Task: Create a screenflow of voter registration in voter page.
Action: Mouse moved to (1010, 75)
Screenshot: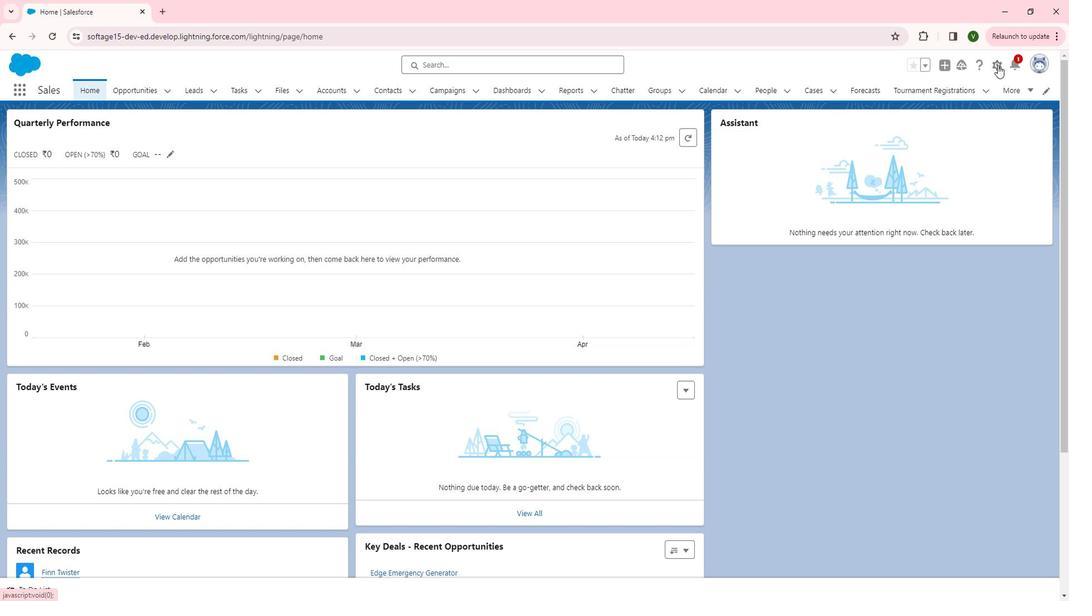 
Action: Mouse pressed left at (1010, 75)
Screenshot: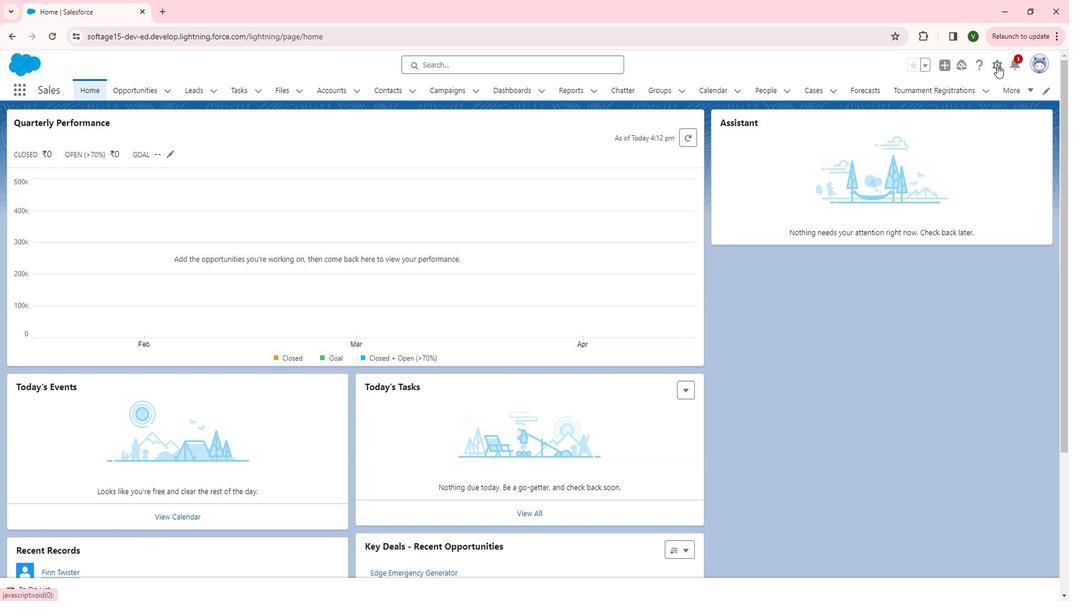 
Action: Mouse moved to (971, 101)
Screenshot: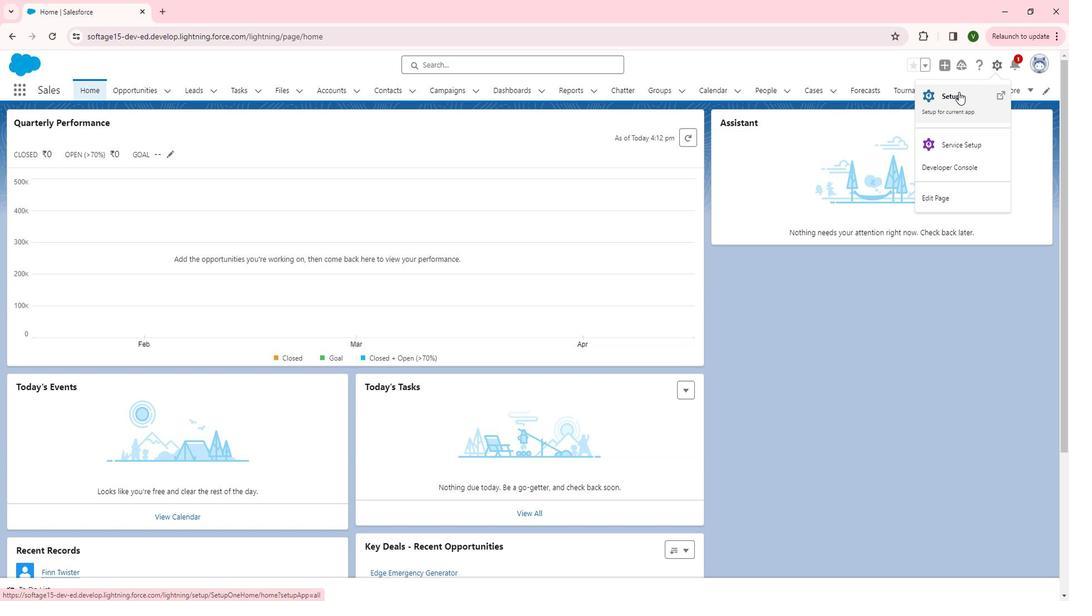 
Action: Mouse pressed left at (971, 101)
Screenshot: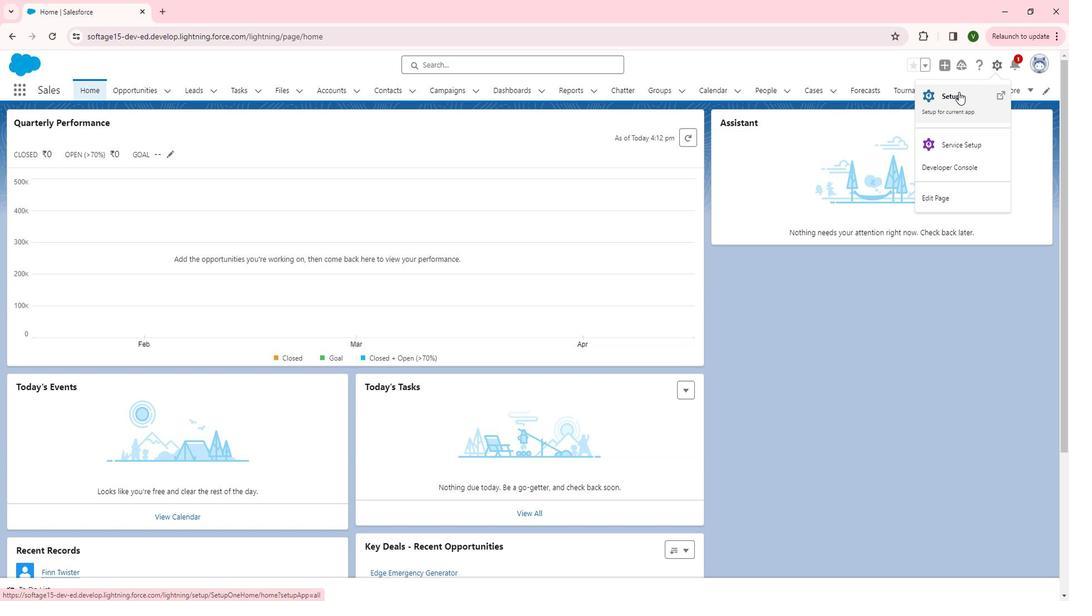 
Action: Mouse moved to (79, 271)
Screenshot: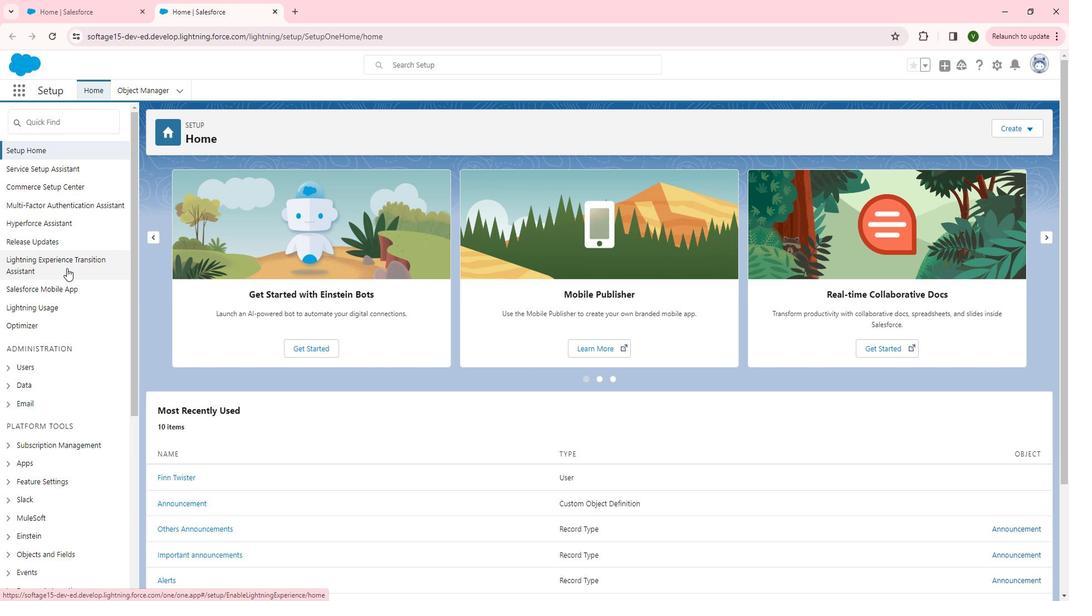 
Action: Mouse scrolled (79, 270) with delta (0, 0)
Screenshot: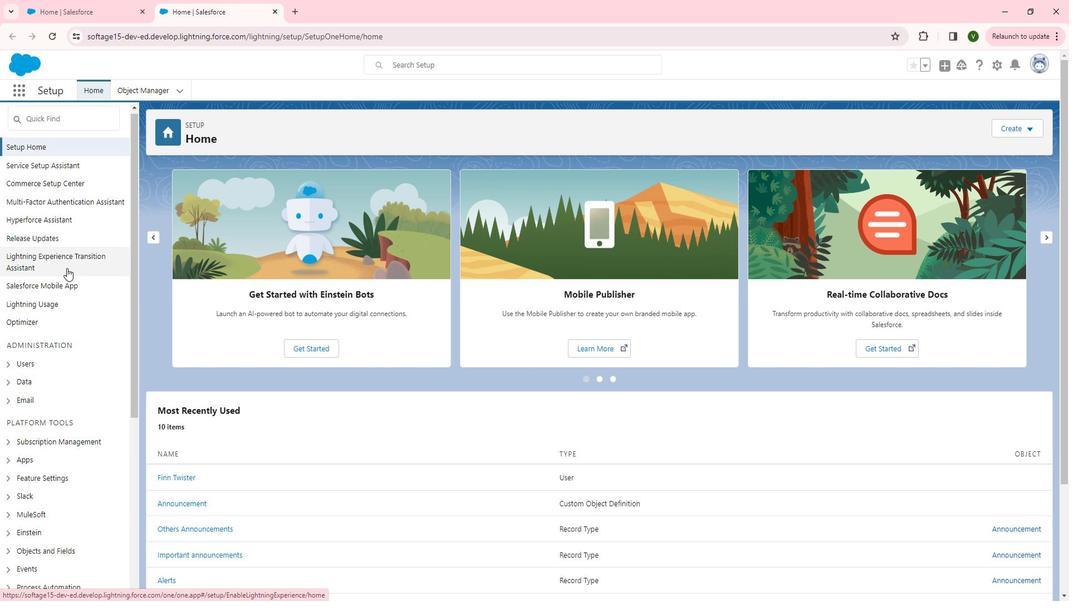 
Action: Mouse scrolled (79, 270) with delta (0, 0)
Screenshot: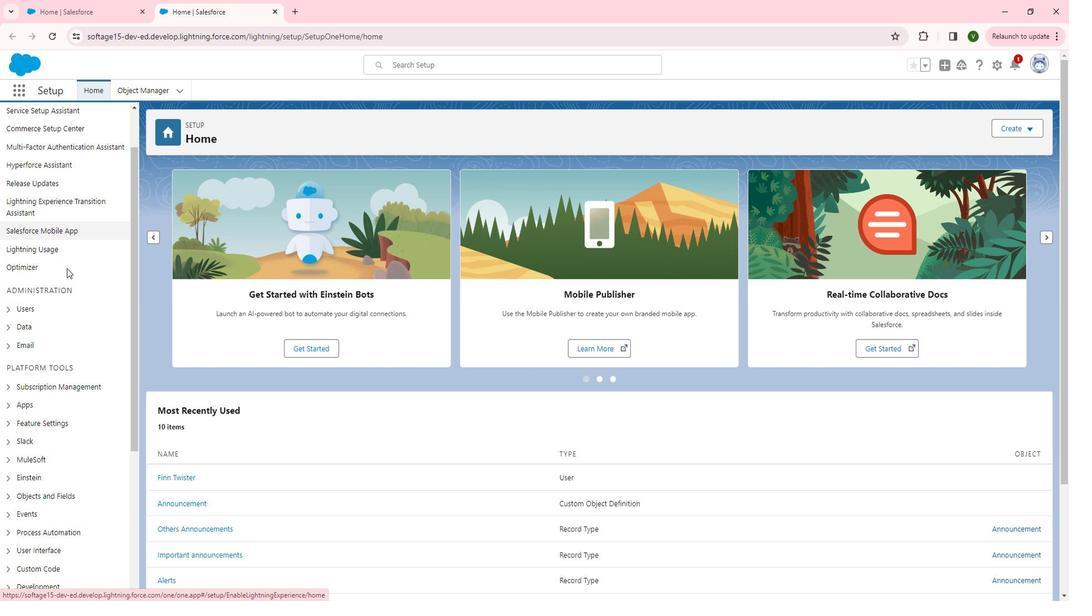 
Action: Mouse moved to (34, 443)
Screenshot: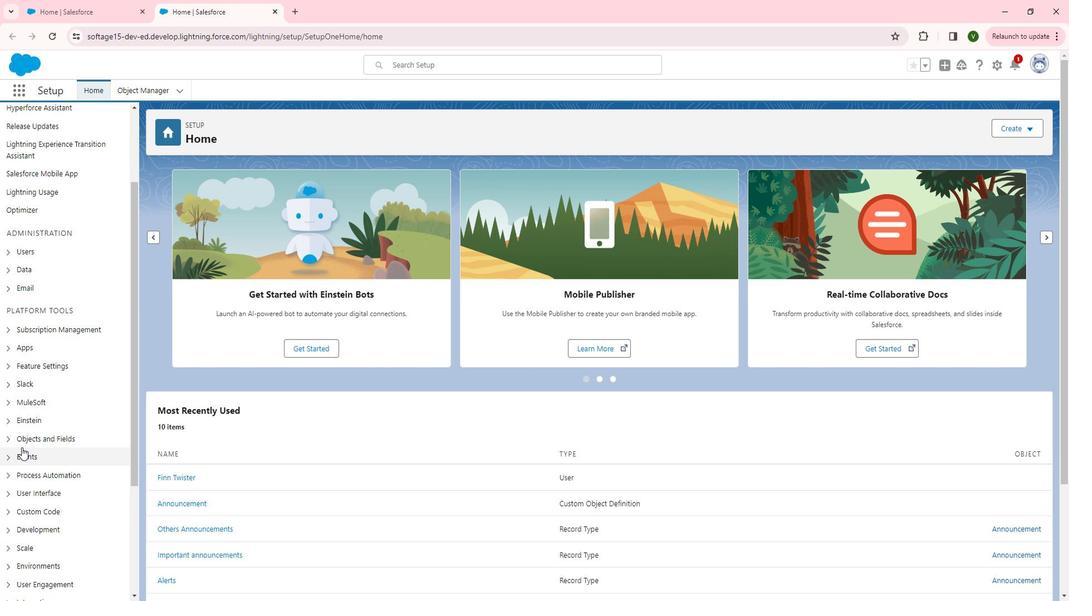 
Action: Mouse scrolled (34, 443) with delta (0, 0)
Screenshot: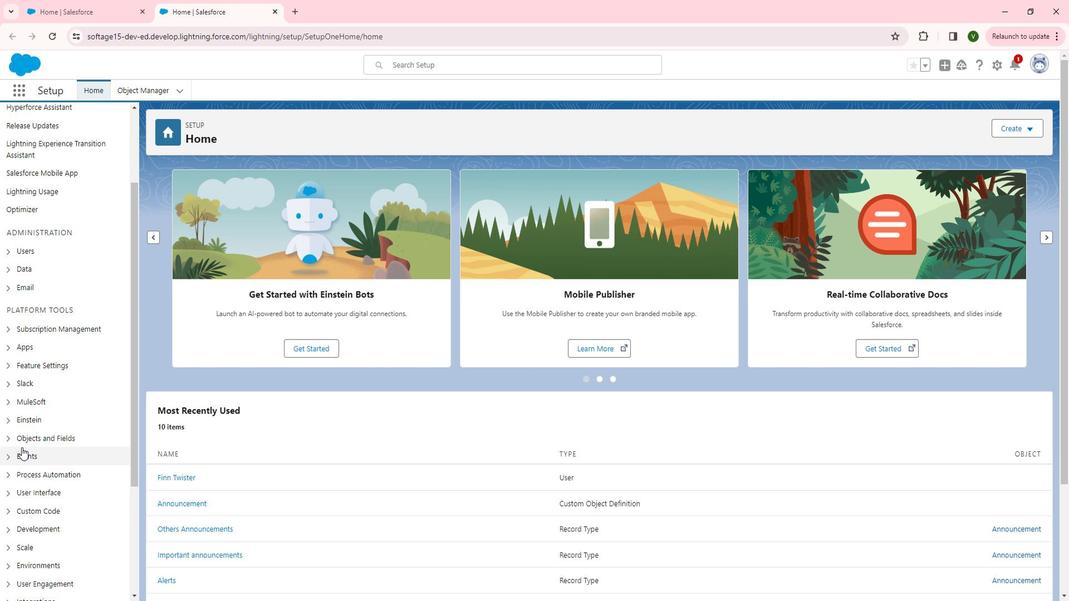 
Action: Mouse moved to (21, 418)
Screenshot: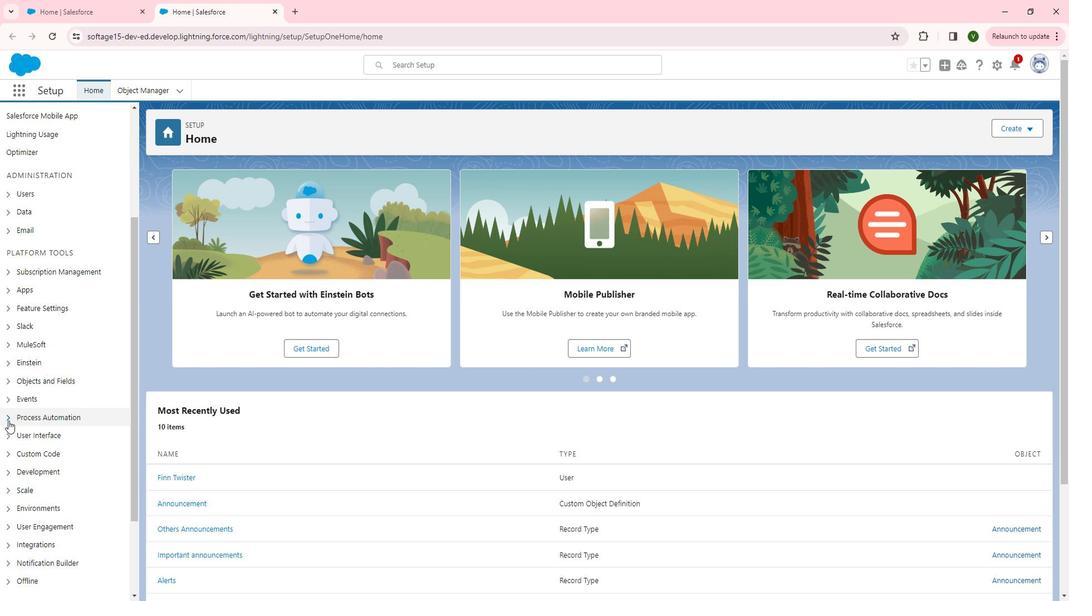 
Action: Mouse pressed left at (21, 418)
Screenshot: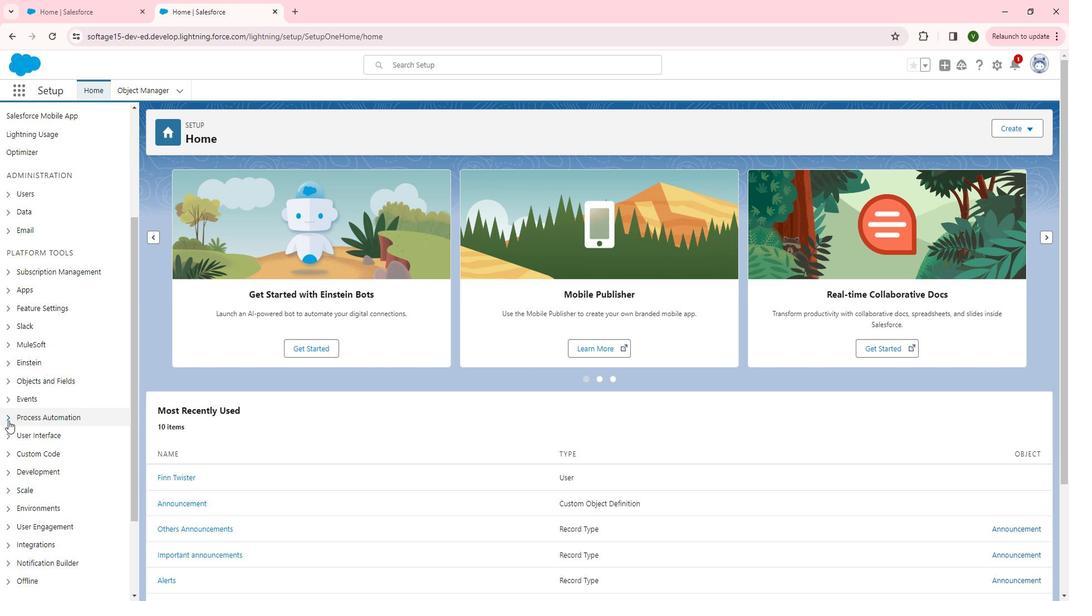 
Action: Mouse moved to (94, 416)
Screenshot: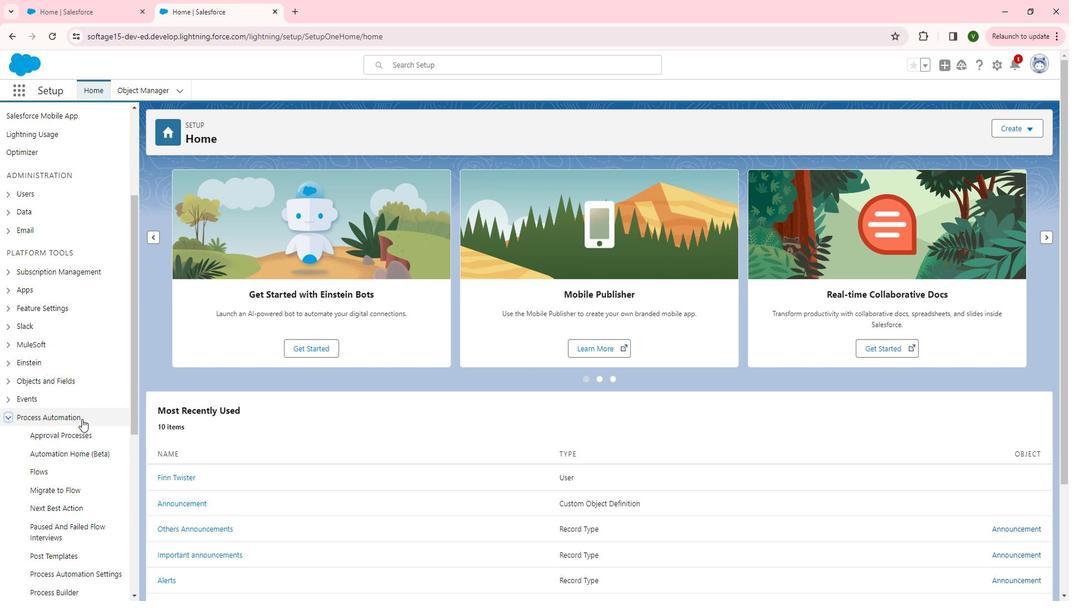 
Action: Mouse scrolled (94, 415) with delta (0, 0)
Screenshot: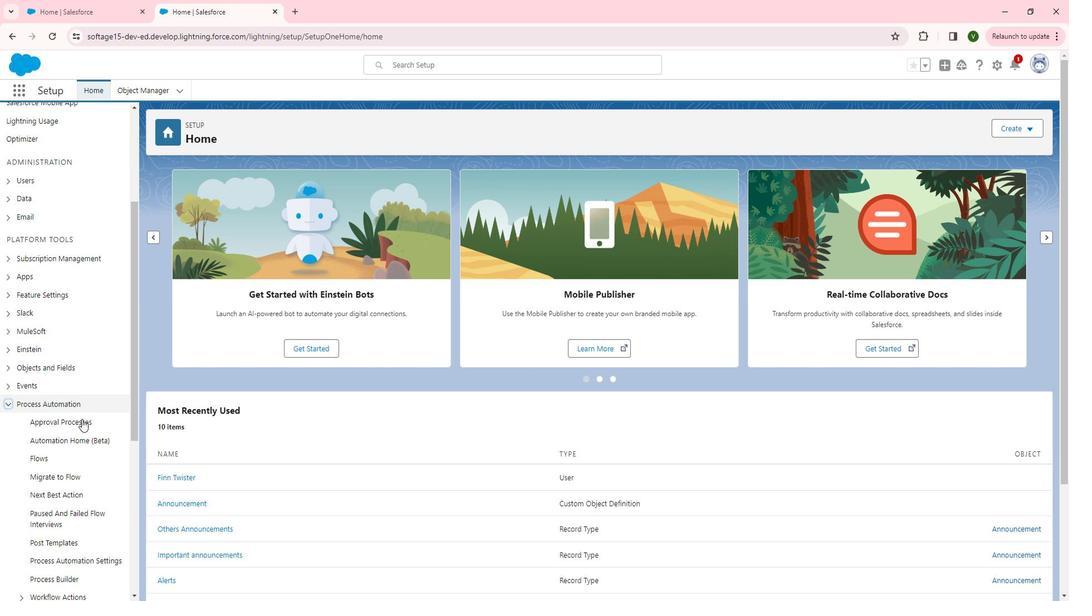 
Action: Mouse scrolled (94, 415) with delta (0, 0)
Screenshot: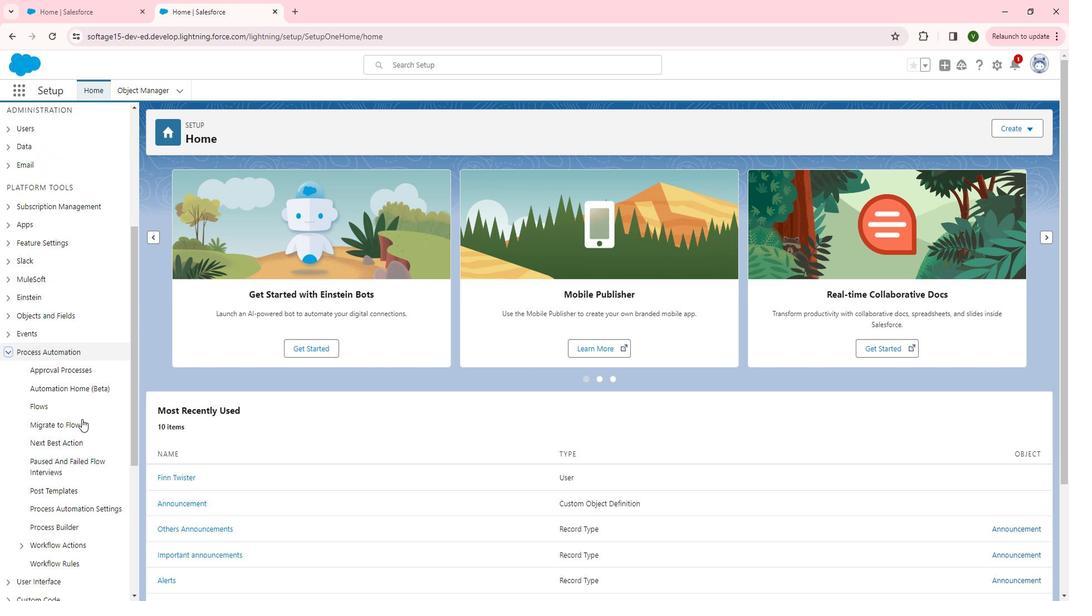 
Action: Mouse moved to (46, 357)
Screenshot: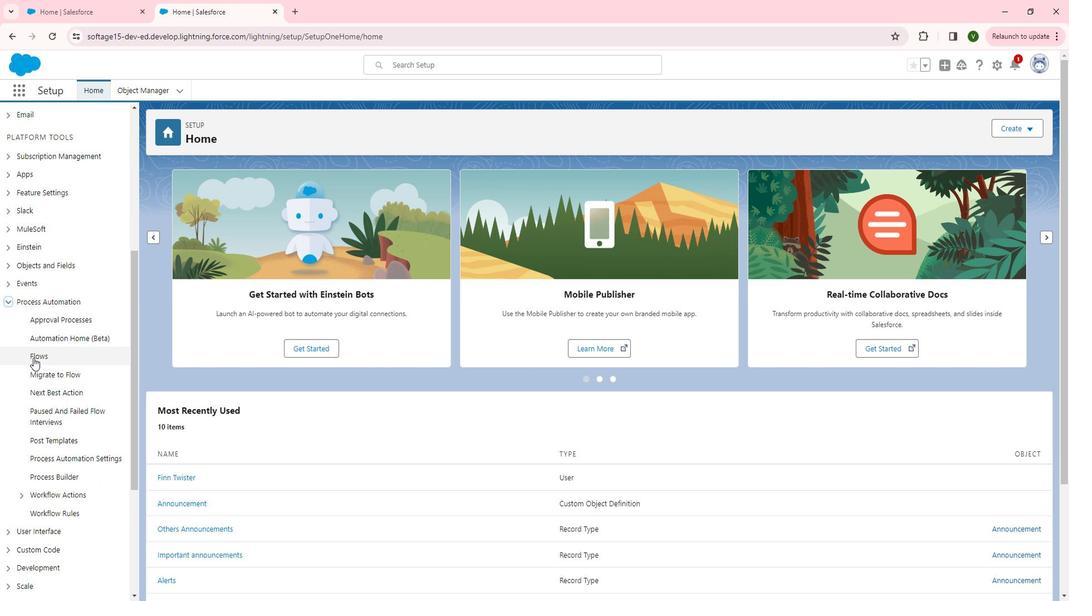 
Action: Mouse pressed left at (46, 357)
Screenshot: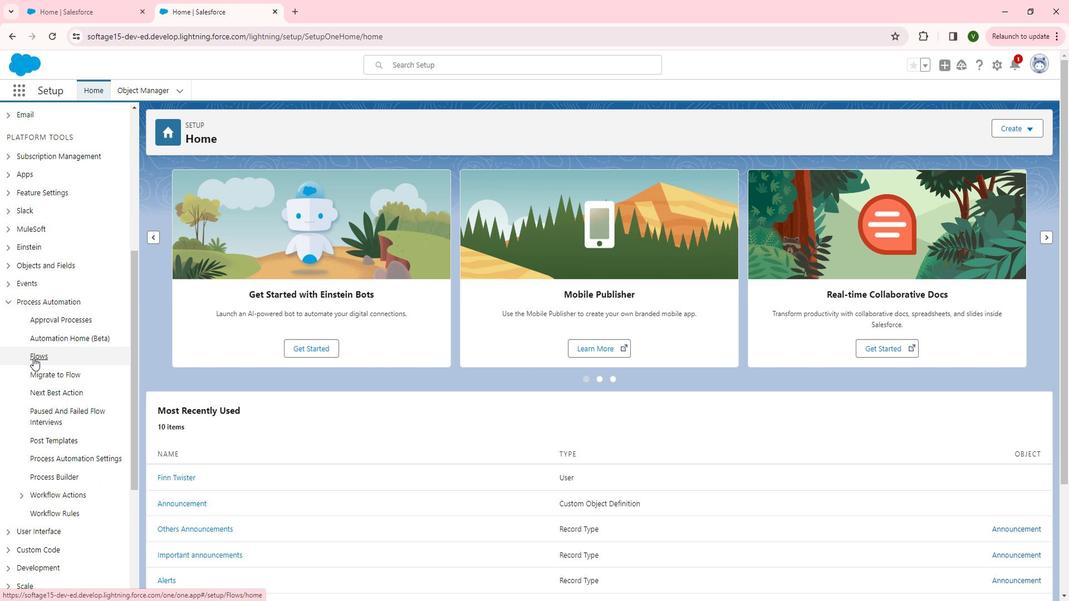
Action: Mouse moved to (1046, 133)
Screenshot: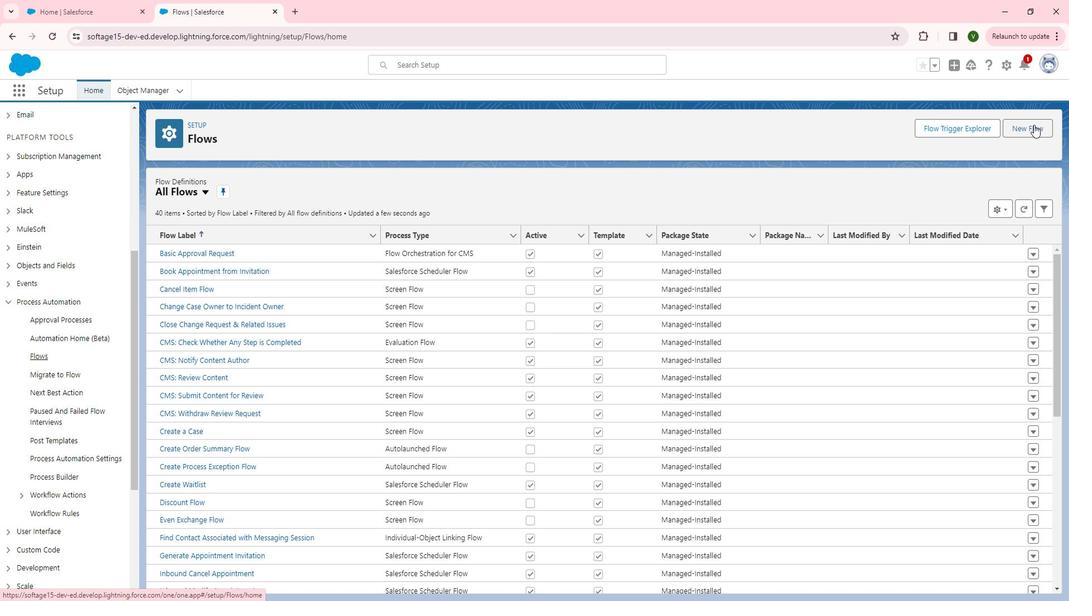 
Action: Mouse pressed left at (1046, 133)
Screenshot: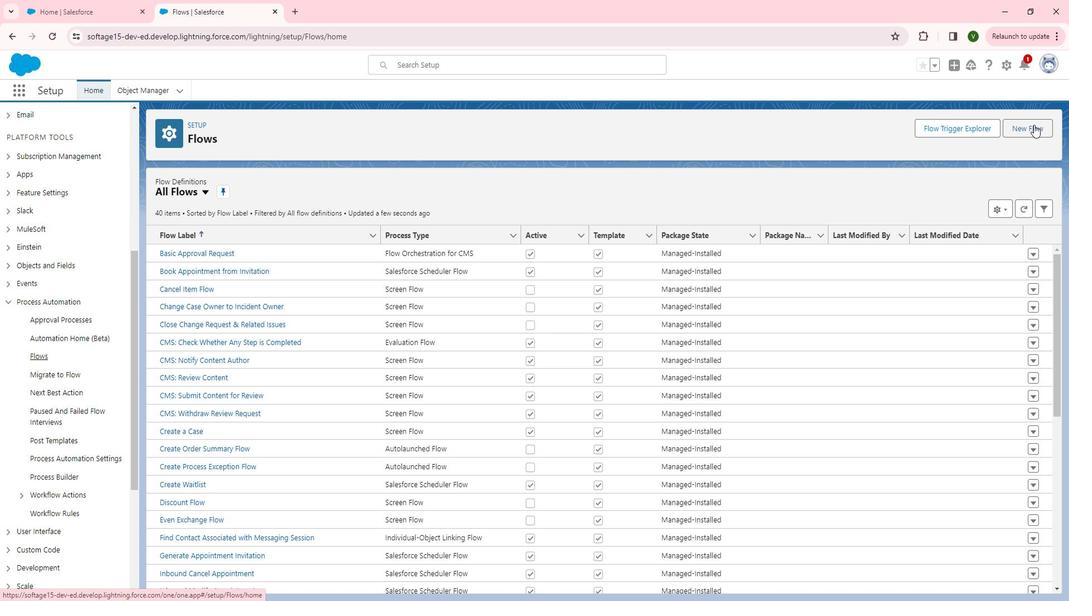 
Action: Mouse moved to (370, 270)
Screenshot: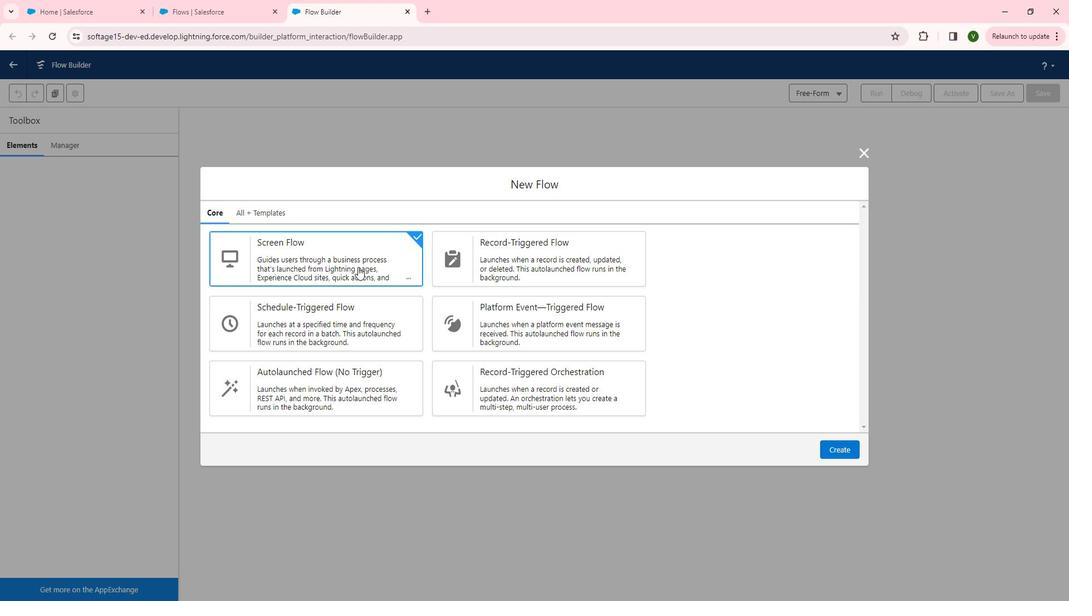 
Action: Mouse pressed left at (370, 270)
Screenshot: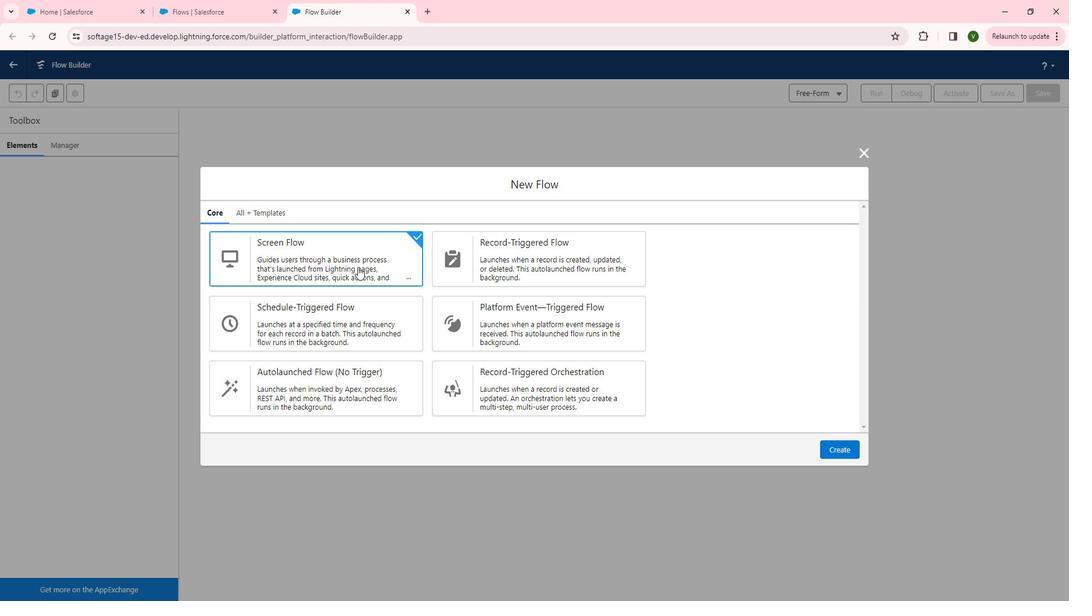 
Action: Mouse moved to (856, 446)
Screenshot: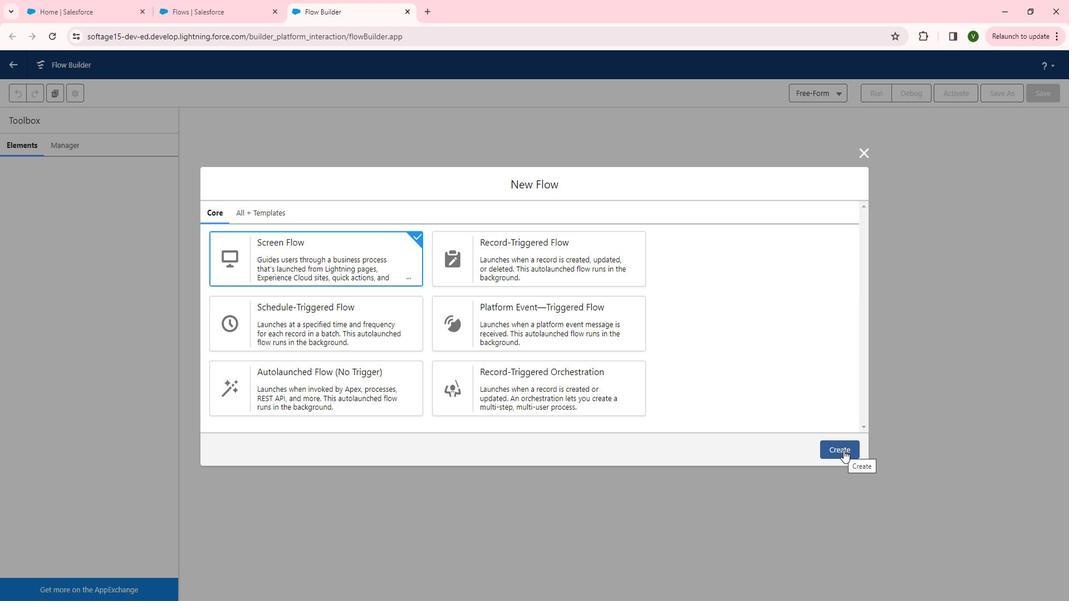 
Action: Mouse pressed left at (856, 446)
Screenshot: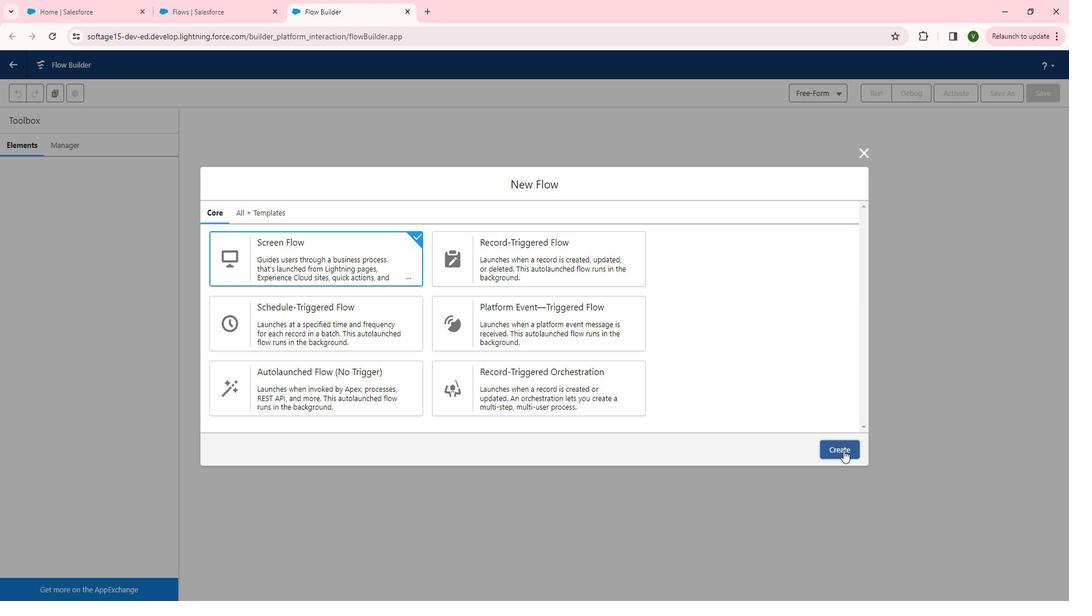 
Action: Mouse moved to (546, 211)
Screenshot: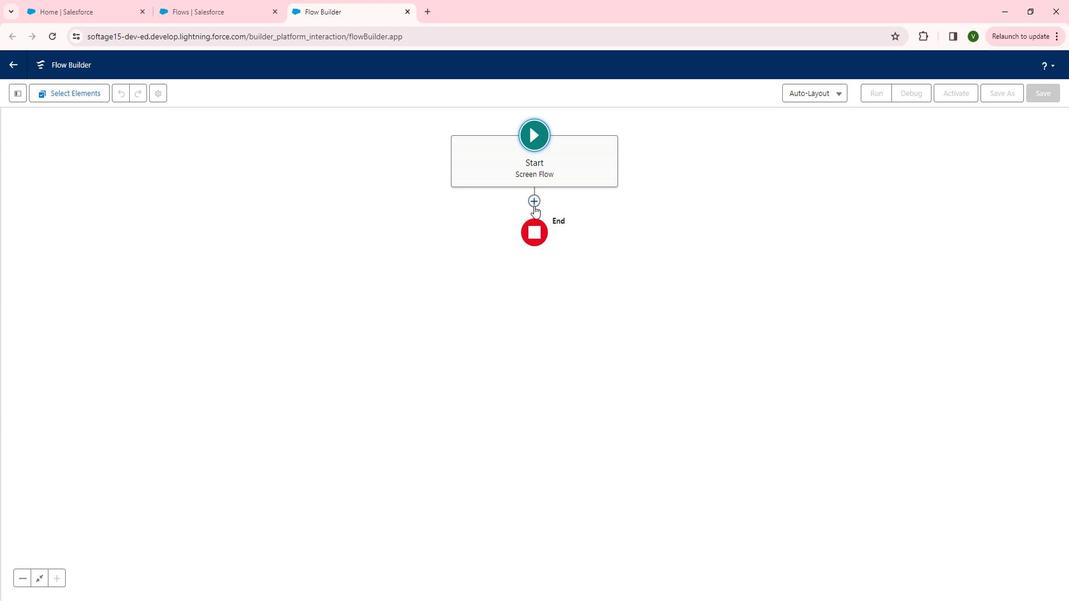 
Action: Mouse pressed left at (546, 211)
Screenshot: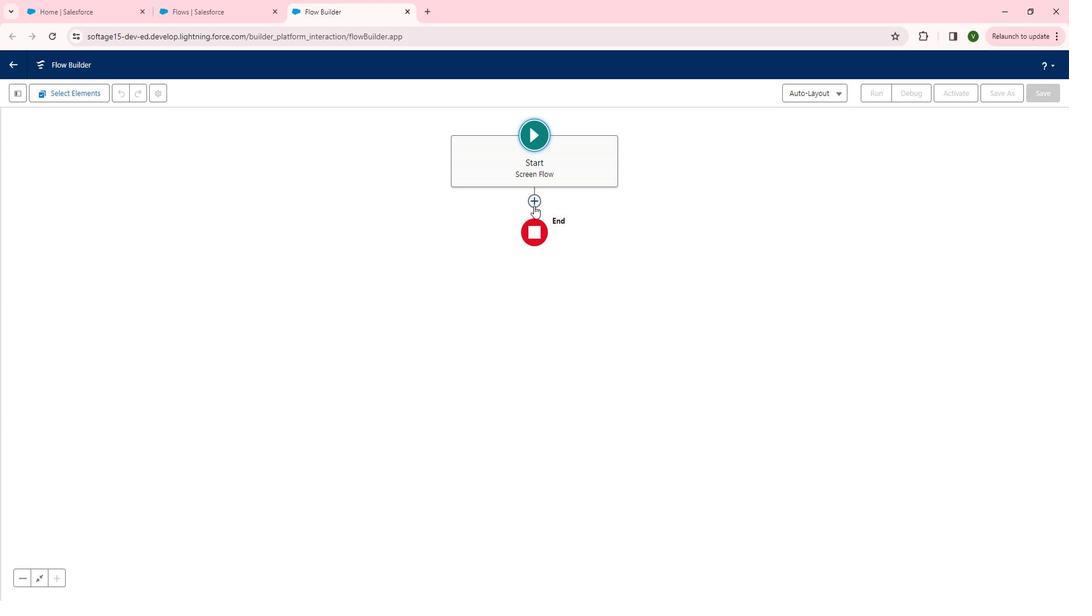 
Action: Mouse moved to (539, 259)
Screenshot: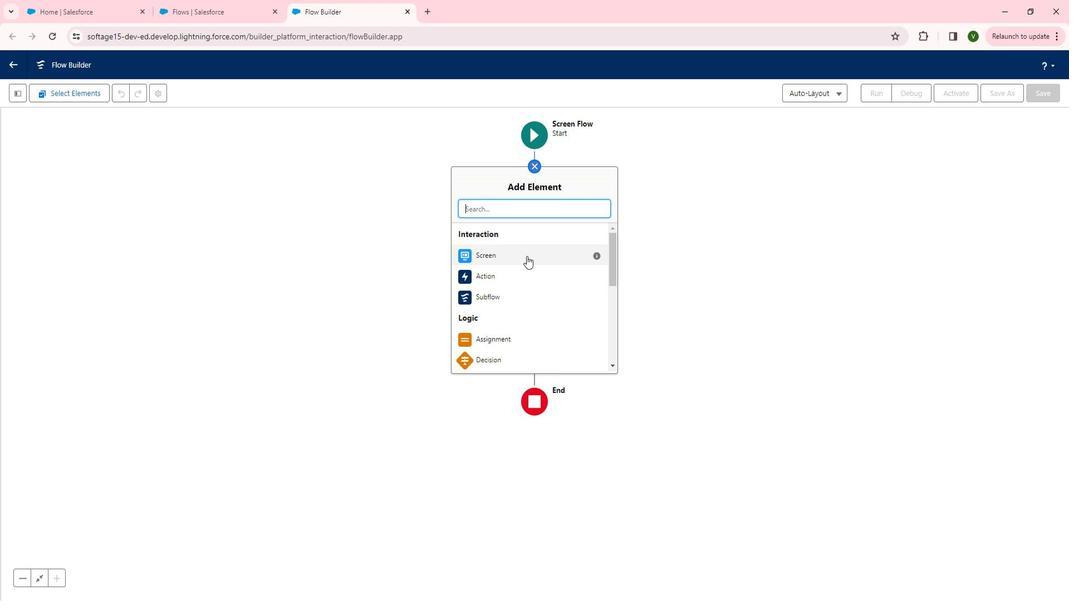 
Action: Mouse pressed left at (539, 259)
Screenshot: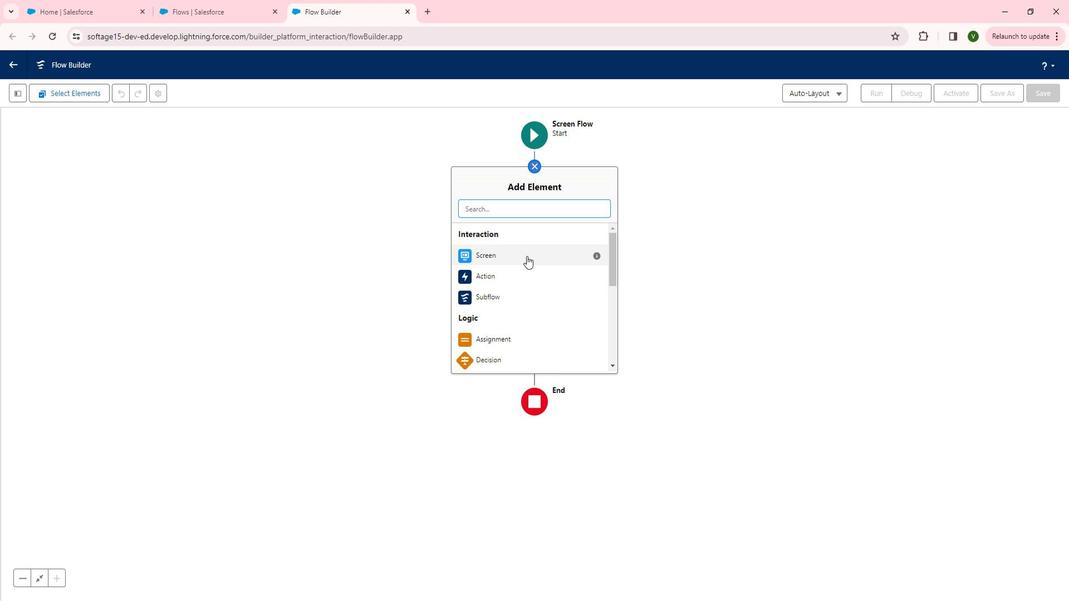 
Action: Mouse moved to (145, 155)
Screenshot: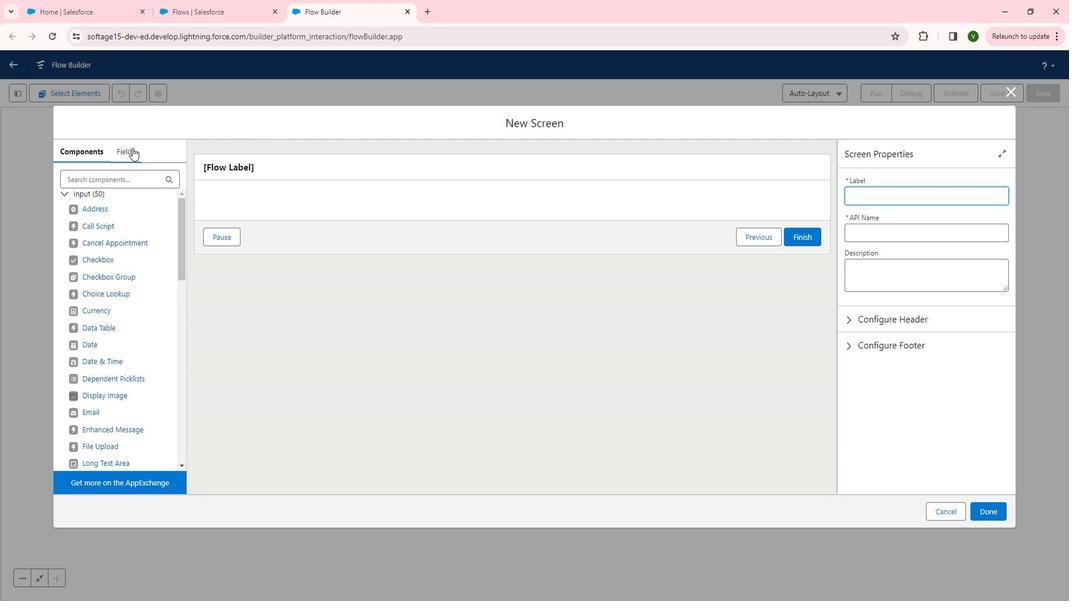 
Action: Mouse pressed left at (145, 155)
Screenshot: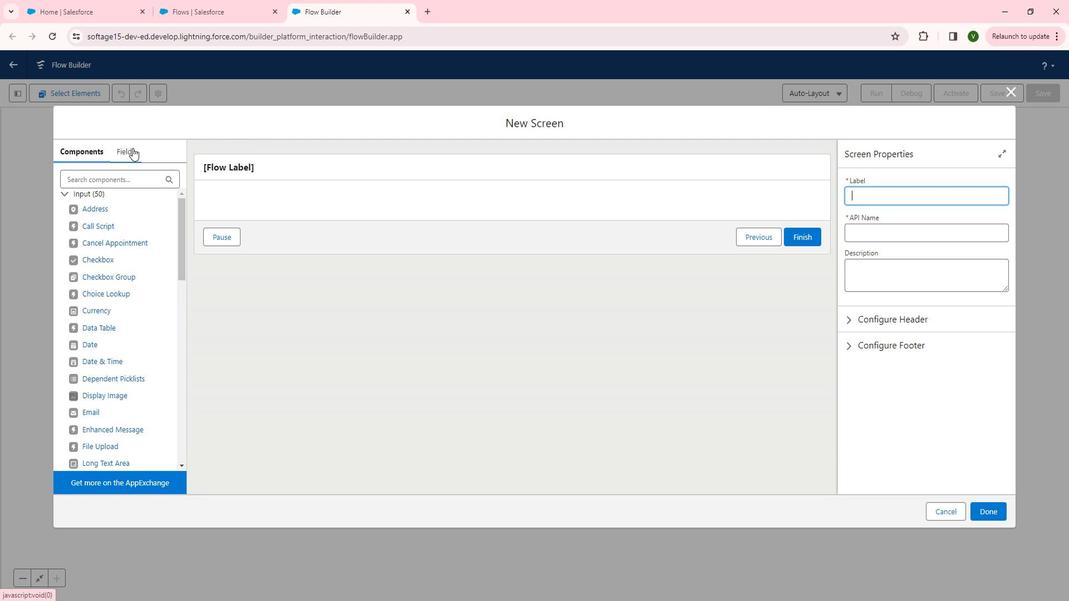 
Action: Mouse moved to (151, 238)
Screenshot: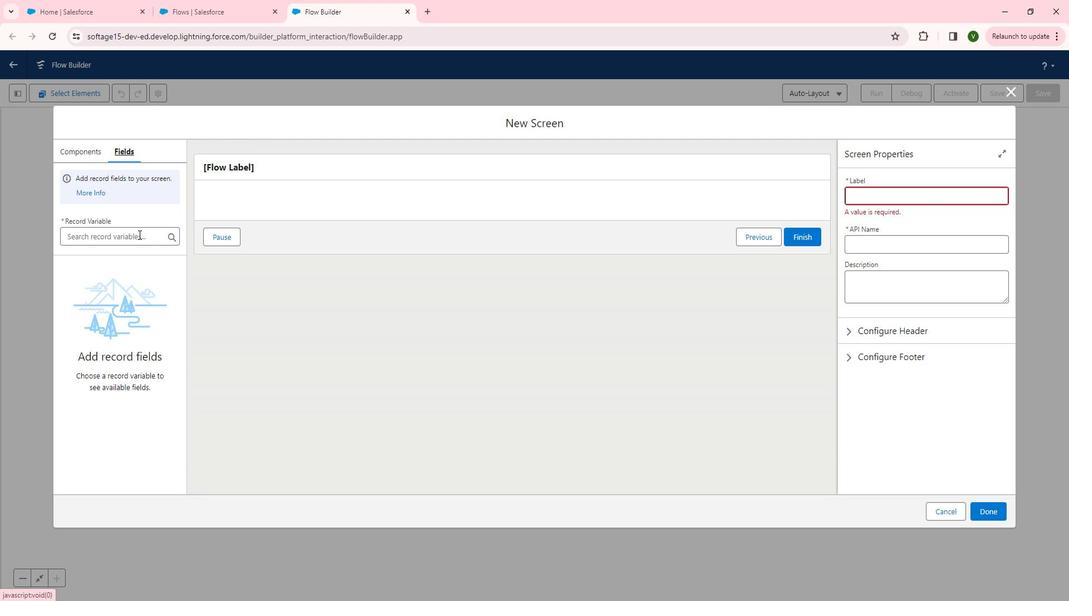 
Action: Mouse pressed left at (151, 238)
Screenshot: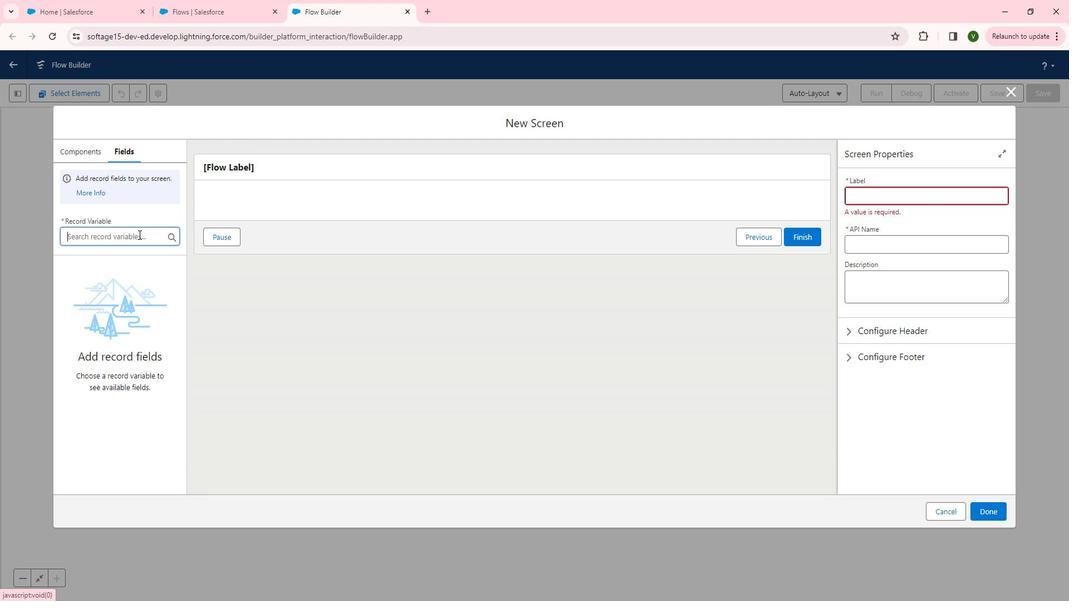 
Action: Mouse moved to (146, 259)
Screenshot: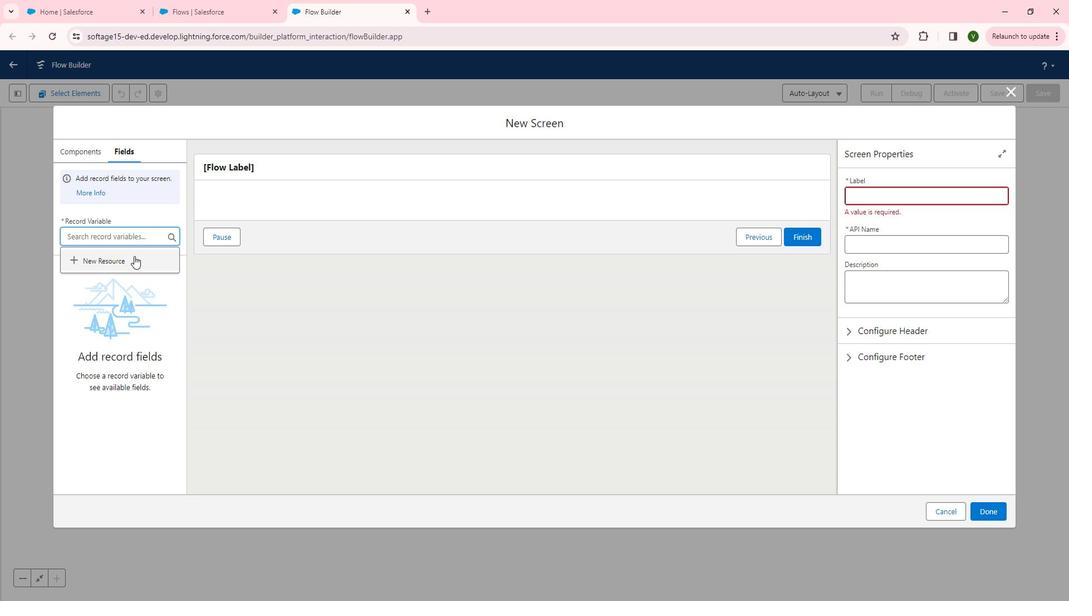 
Action: Mouse pressed left at (146, 259)
Screenshot: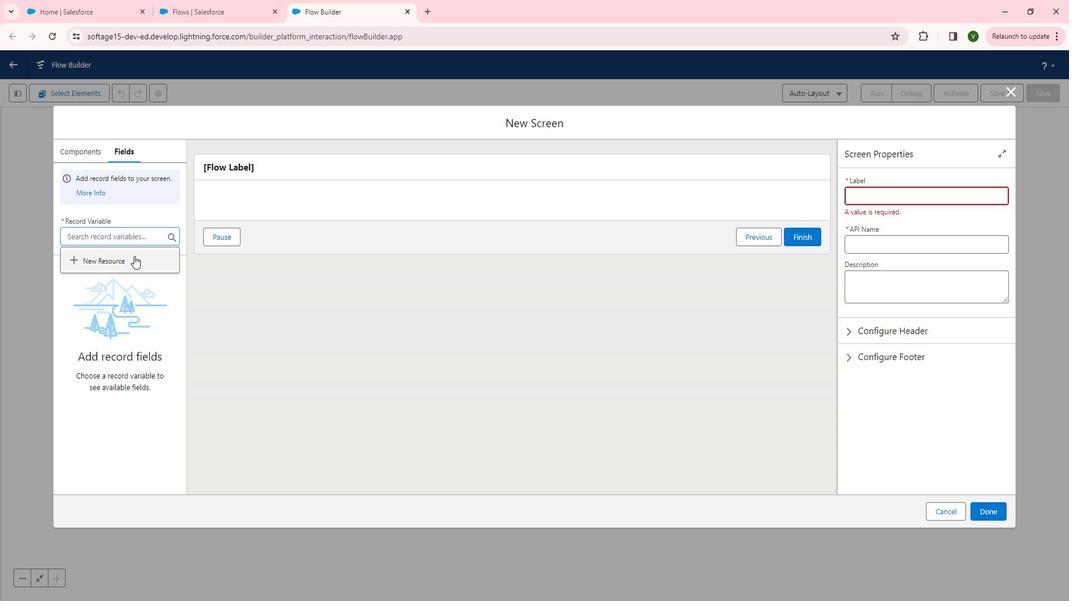 
Action: Mouse moved to (391, 241)
Screenshot: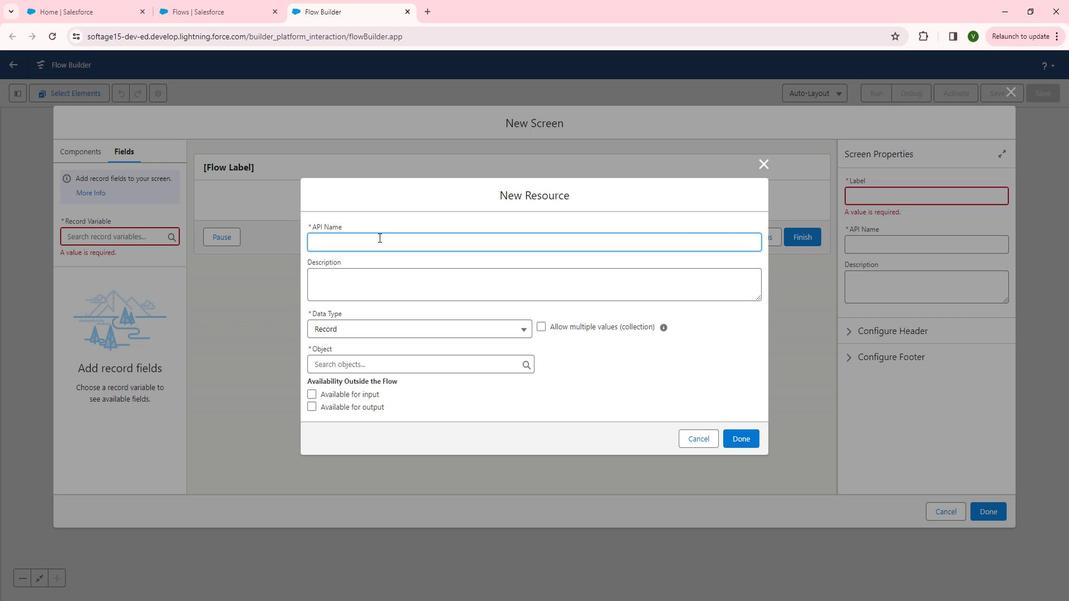 
Action: Mouse pressed left at (391, 241)
Screenshot: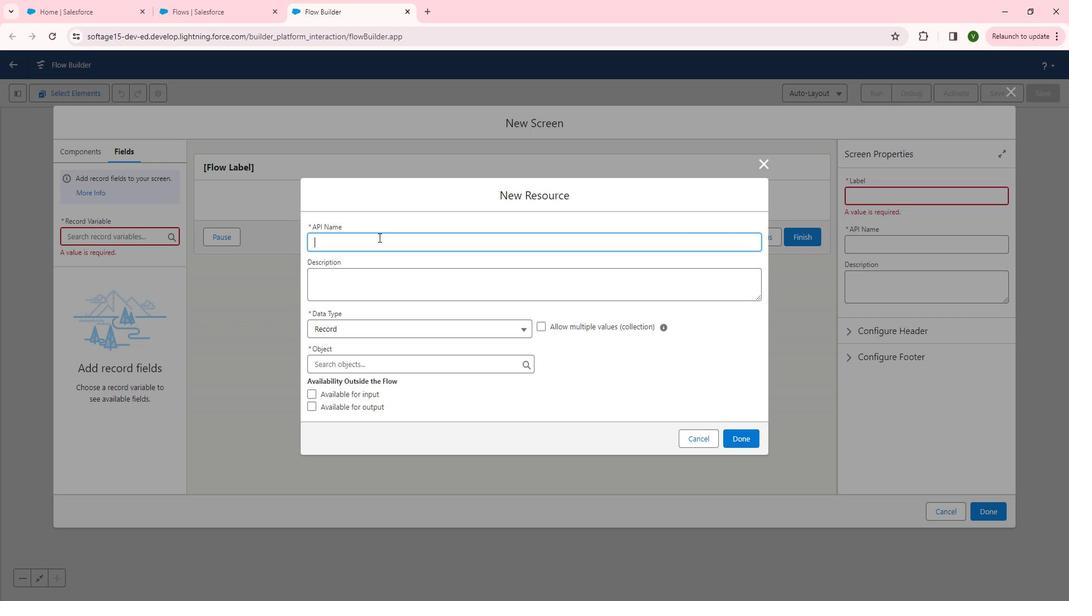 
Action: Key pressed <Key.shift>Voter<Key.shift><Key.shift>Resorce<Key.left><Key.left><Key.left>u
Screenshot: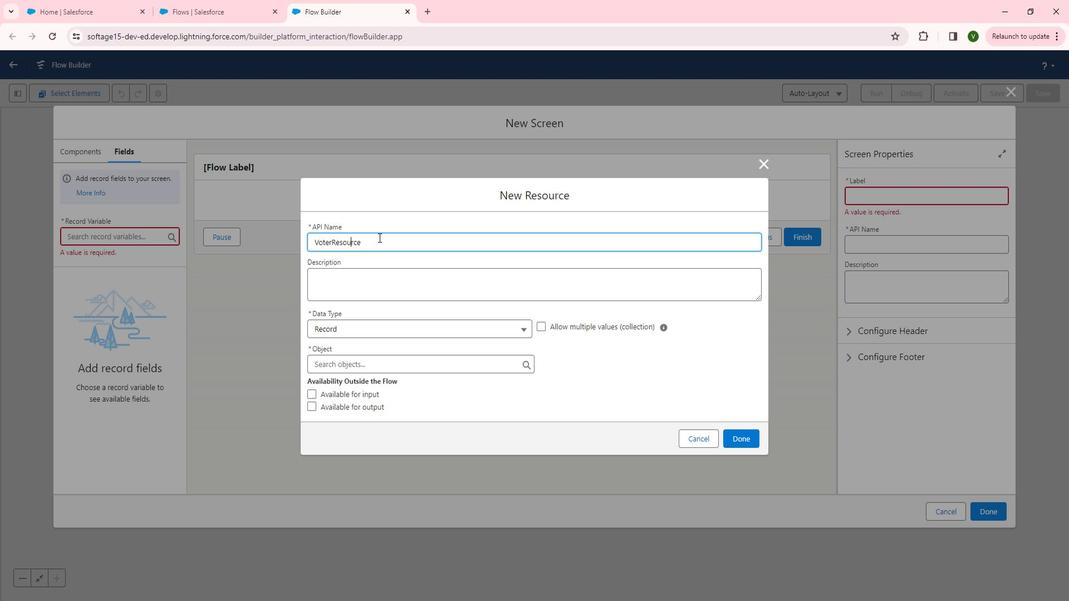 
Action: Mouse moved to (394, 281)
Screenshot: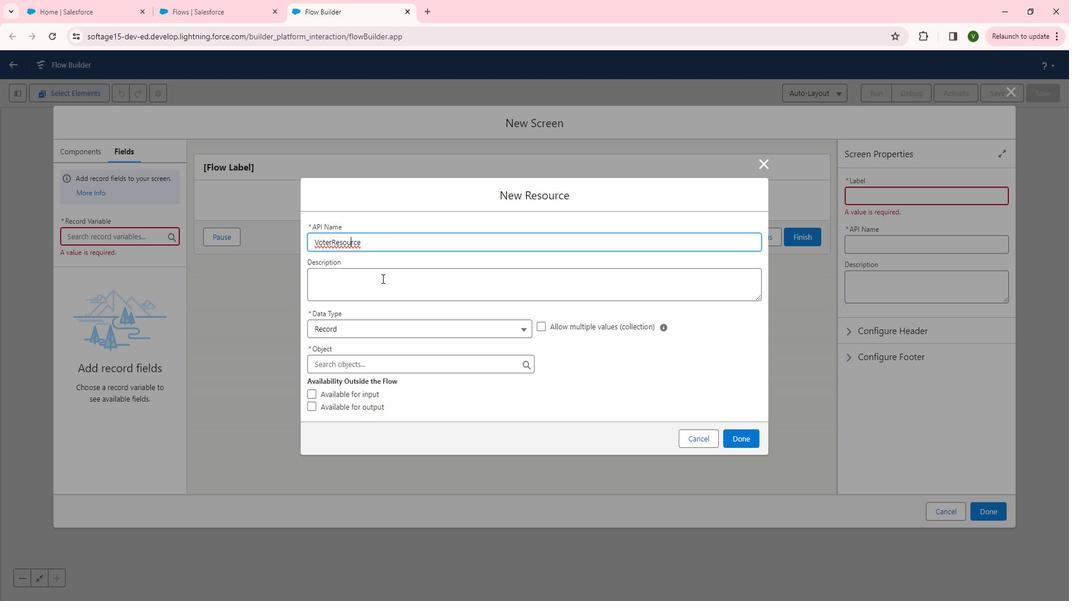 
Action: Mouse pressed left at (394, 281)
Screenshot: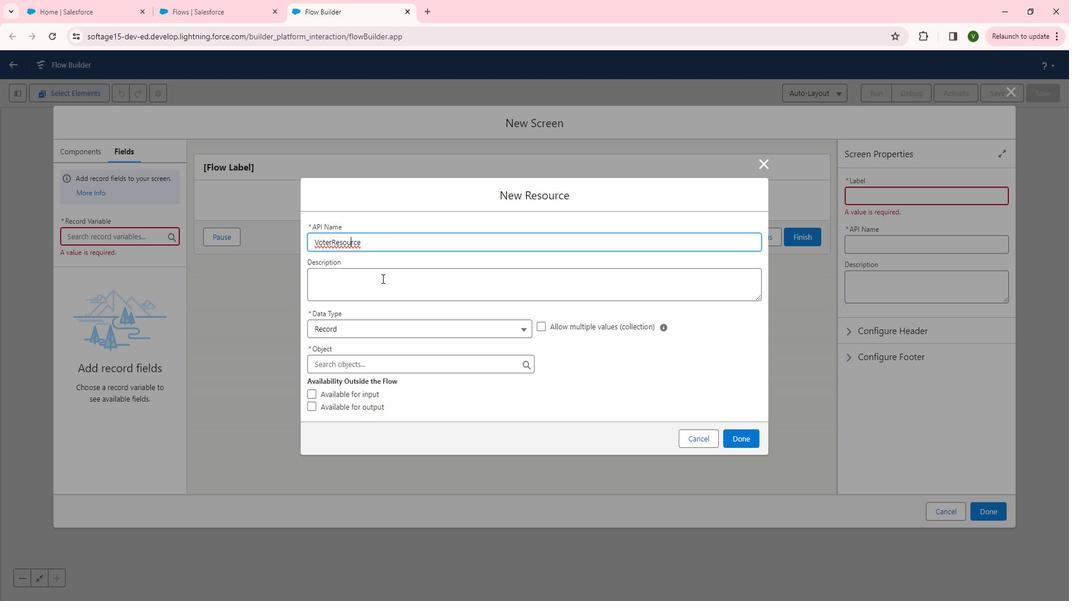 
Action: Mouse moved to (394, 281)
Screenshot: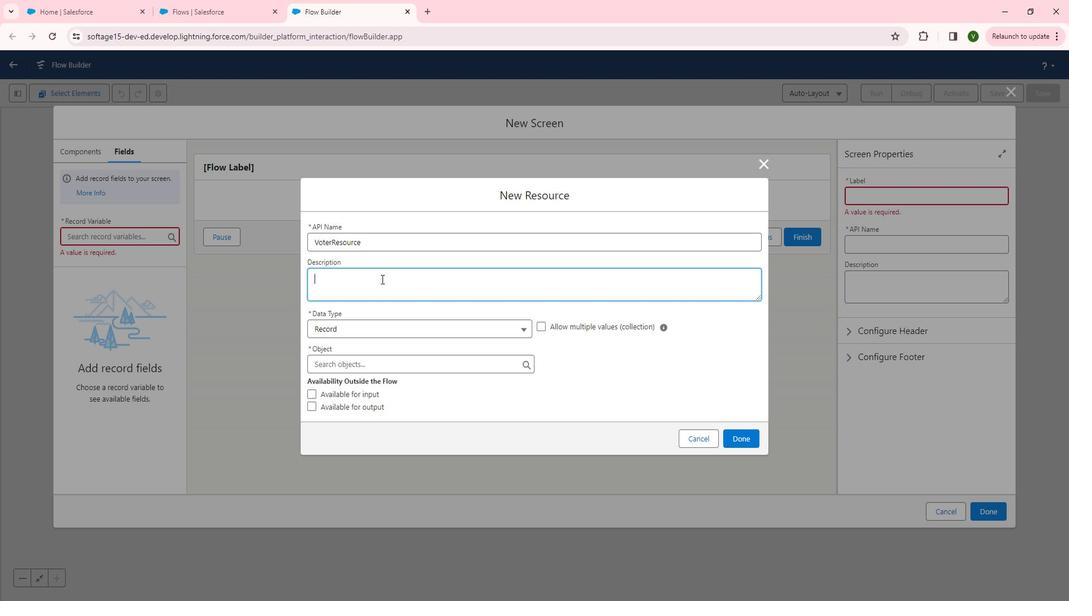 
Action: Key pressed <Key.shift>This<Key.space><Key.shift>Resources<Key.space><Key.backspace><Key.backspace><Key.space>is<Key.space>used<Key.space>to<Key.space>get<Key.space>all<Key.space>field<Key.space><Key.backspace>s<Key.space>related<Key.space>to<Key.space><Key.shift>Voter<Key.space>object<Key.space>to<Key.space>cr<Key.backspace><Key.backspace>use<Key.space>in<Key.space>the<Key.space>screen<Key.left><Key.left><Key.left><Key.left><Key.left><Key.left>flow<Key.space><Key.right><Key.right><Key.right><Key.right><Key.right><Key.right><Key.right><Key.space>to<Key.space>make<Key.space>registration<Key.space>form<Key.space>to<Key.space>use<Key.space>in<Key.space>community<Key.space>site<Key.space>and<Key.space><Key.shift>Home<Key.space>page
Screenshot: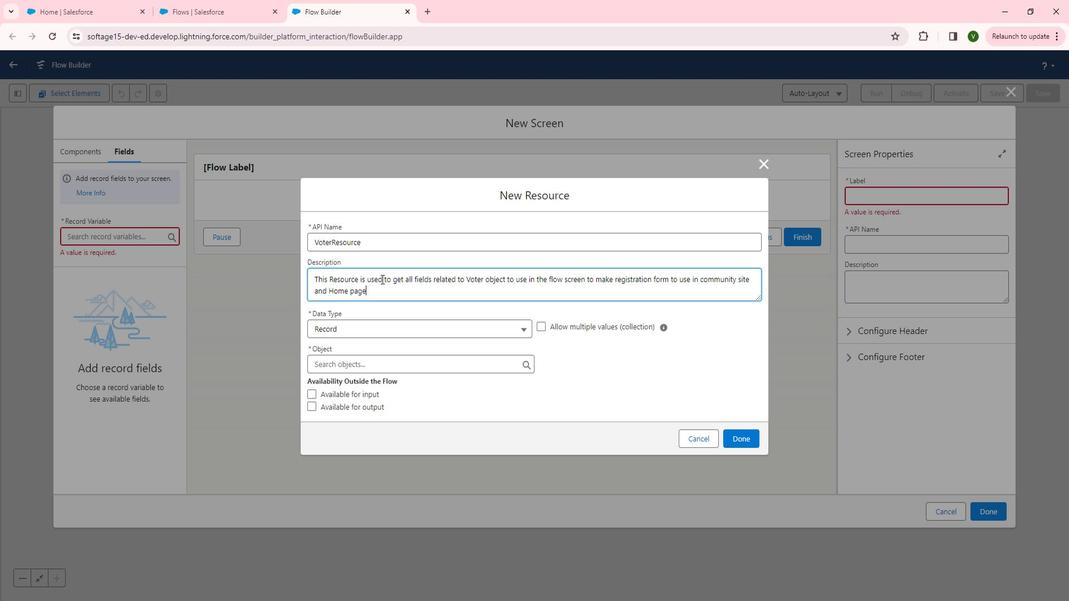 
Action: Mouse moved to (424, 365)
Screenshot: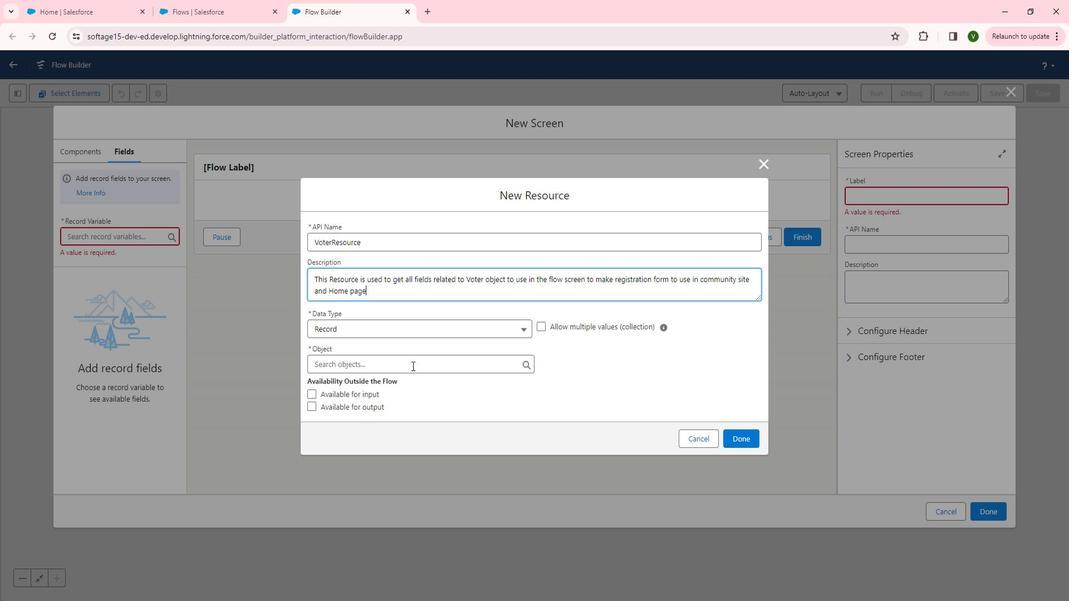 
Action: Mouse pressed left at (424, 365)
Screenshot: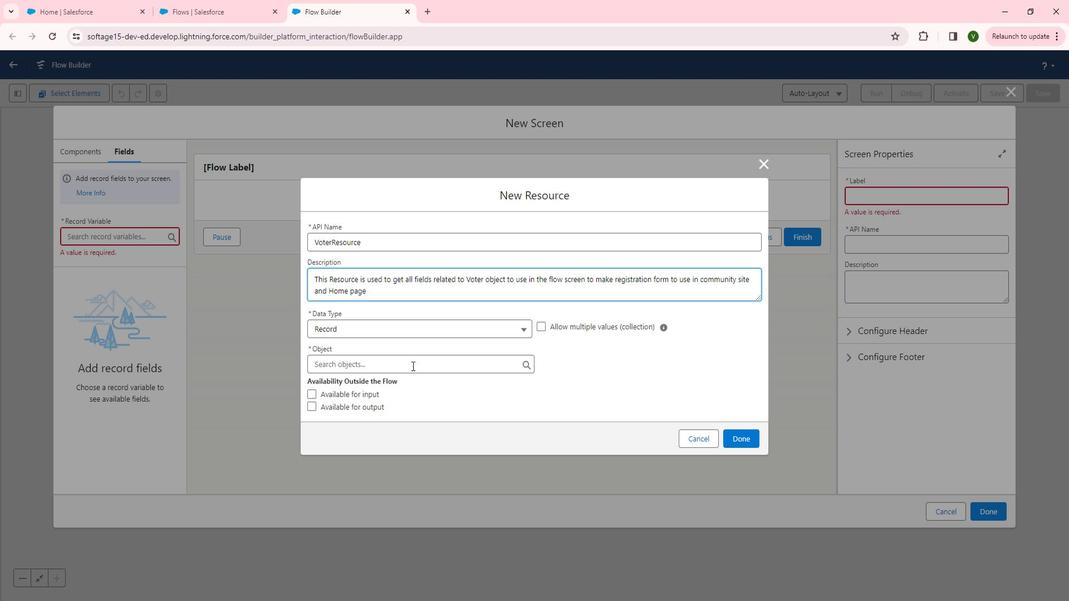 
Action: Mouse moved to (430, 300)
Screenshot: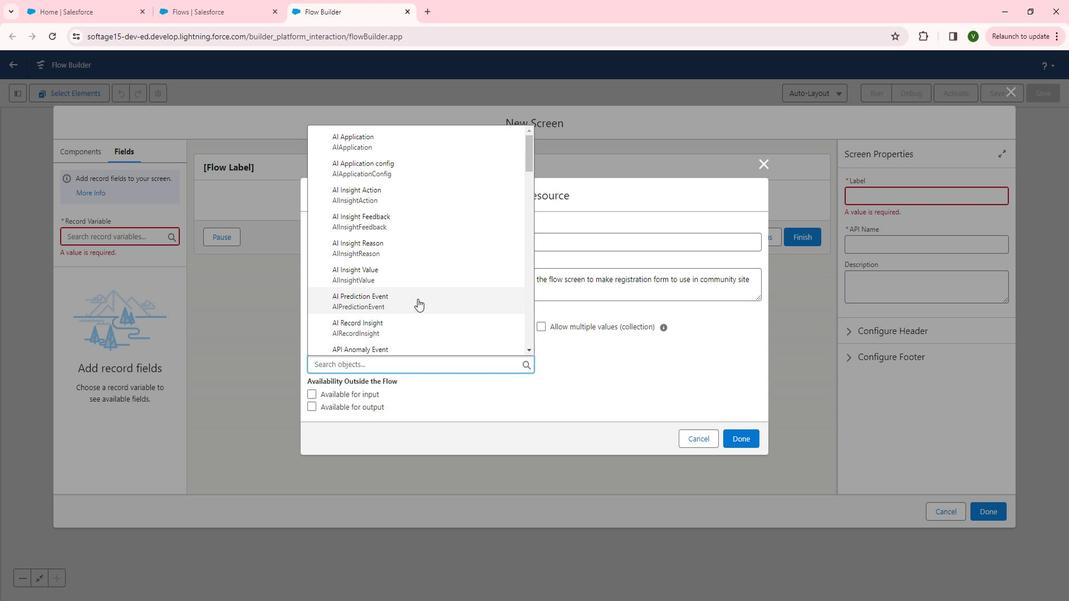 
Action: Mouse scrolled (430, 300) with delta (0, 0)
Screenshot: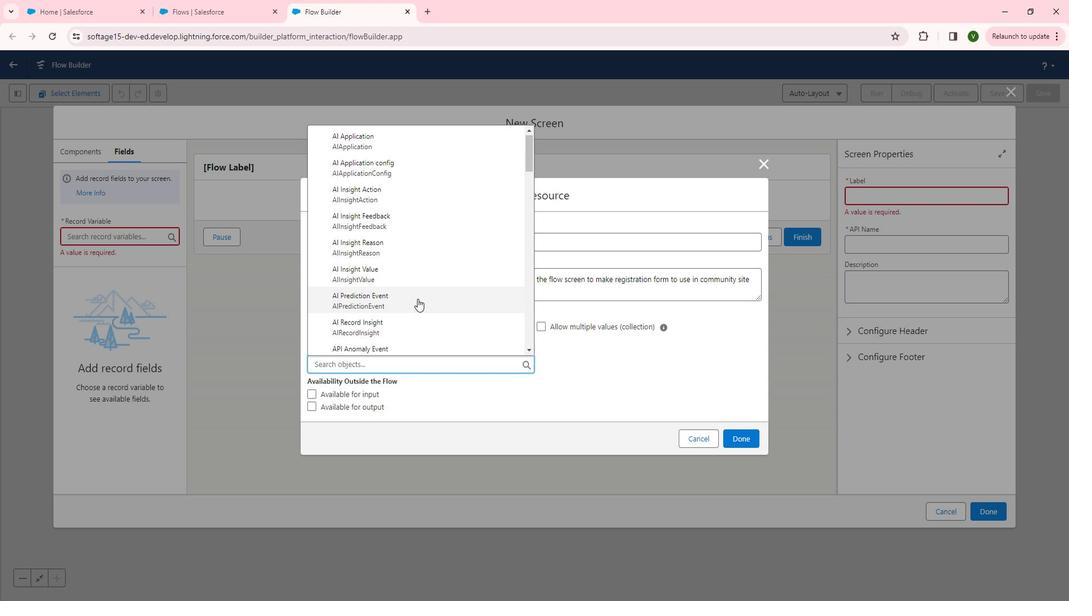 
Action: Mouse scrolled (430, 300) with delta (0, 0)
Screenshot: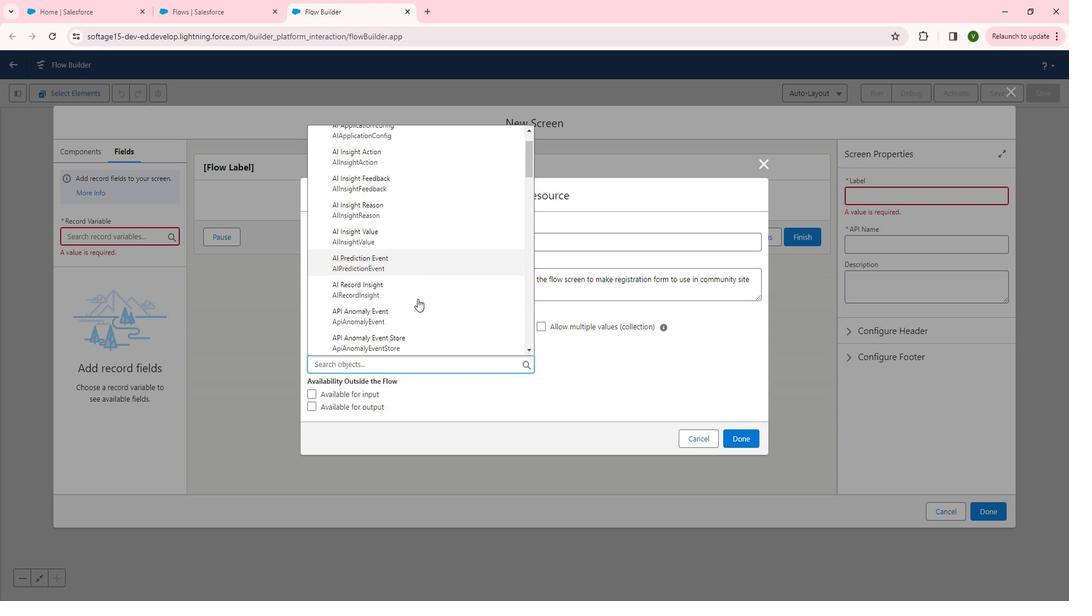 
Action: Mouse scrolled (430, 300) with delta (0, 0)
Screenshot: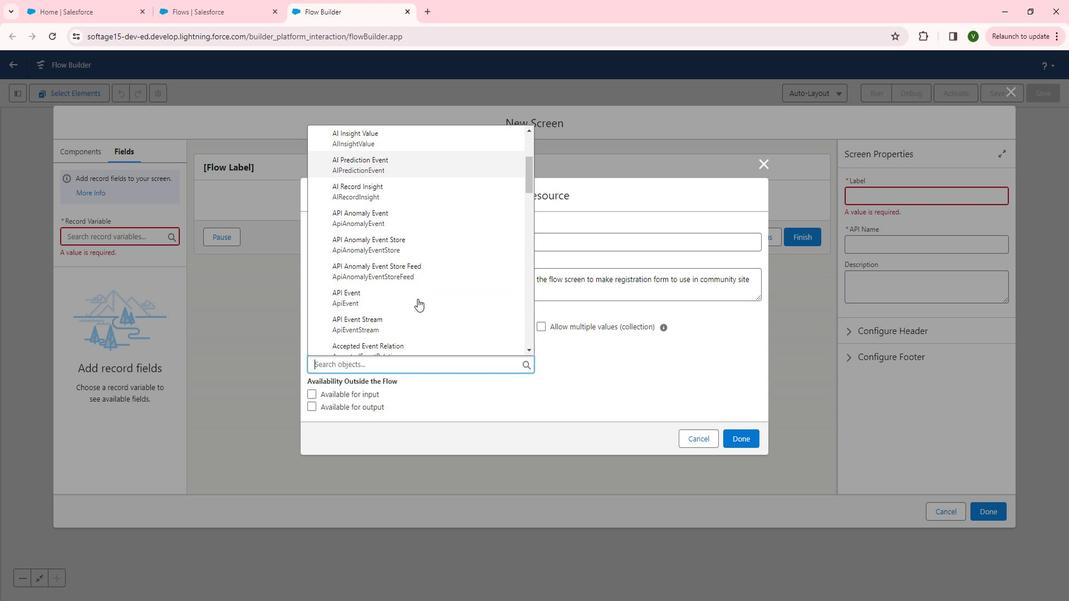 
Action: Mouse scrolled (430, 300) with delta (0, 0)
Screenshot: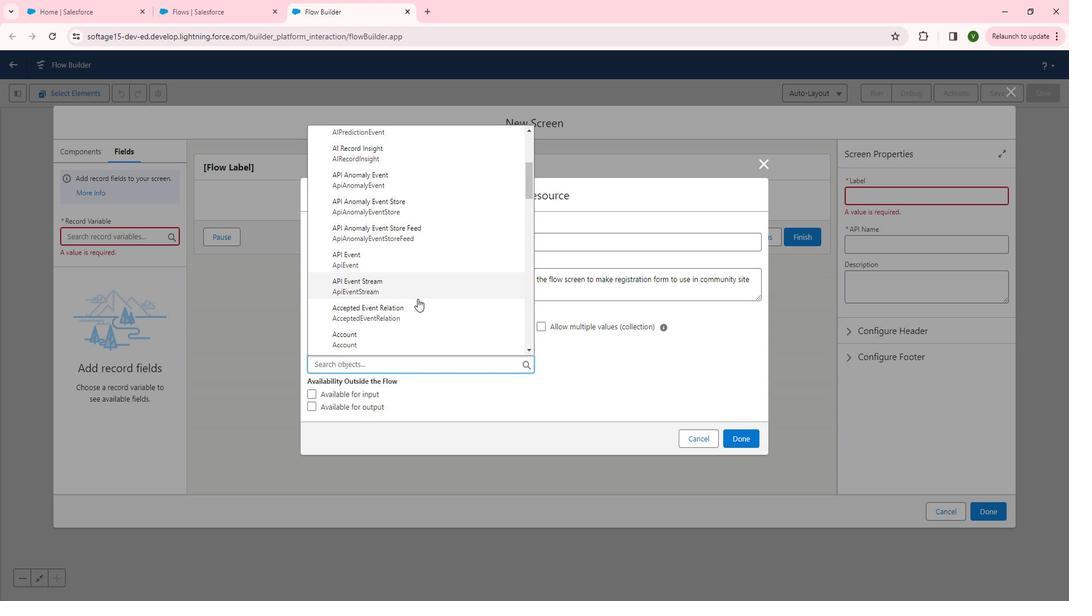 
Action: Mouse scrolled (430, 300) with delta (0, 0)
Screenshot: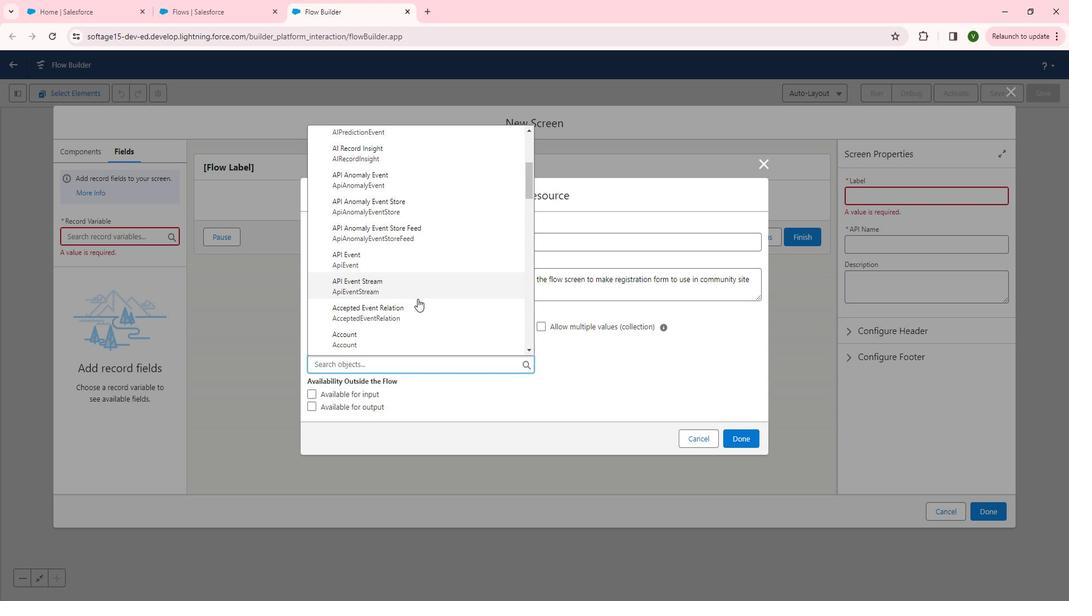 
Action: Mouse scrolled (430, 300) with delta (0, 0)
Screenshot: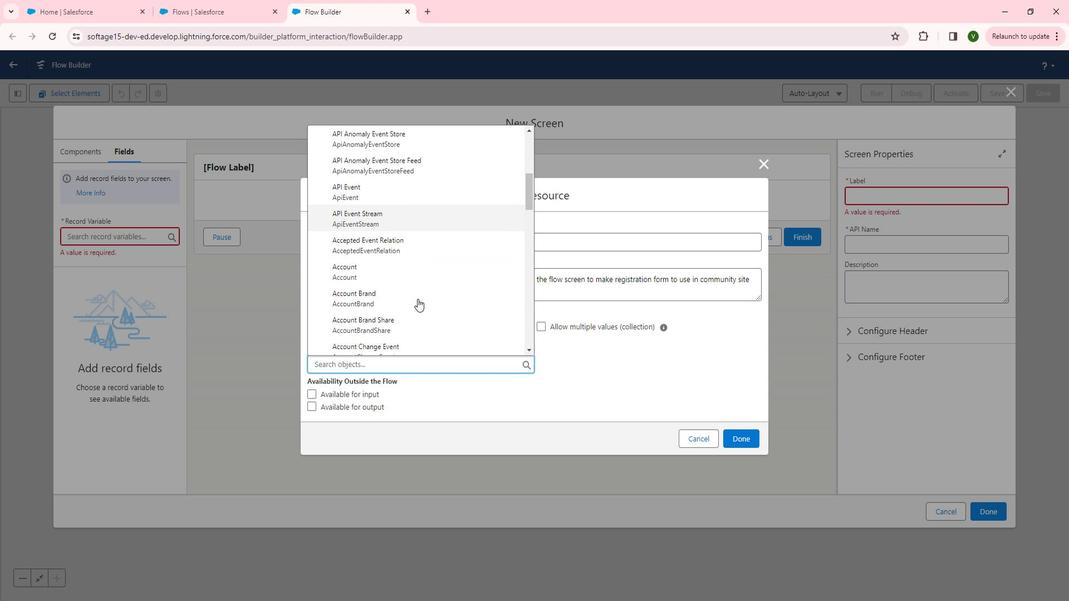 
Action: Mouse moved to (435, 301)
Screenshot: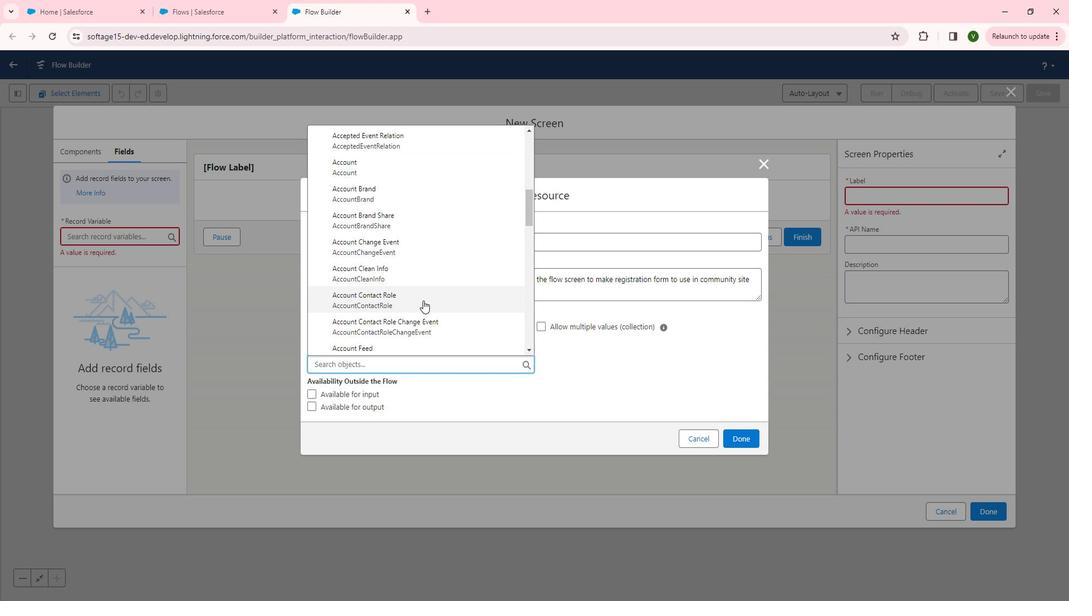 
Action: Mouse scrolled (435, 300) with delta (0, 0)
Screenshot: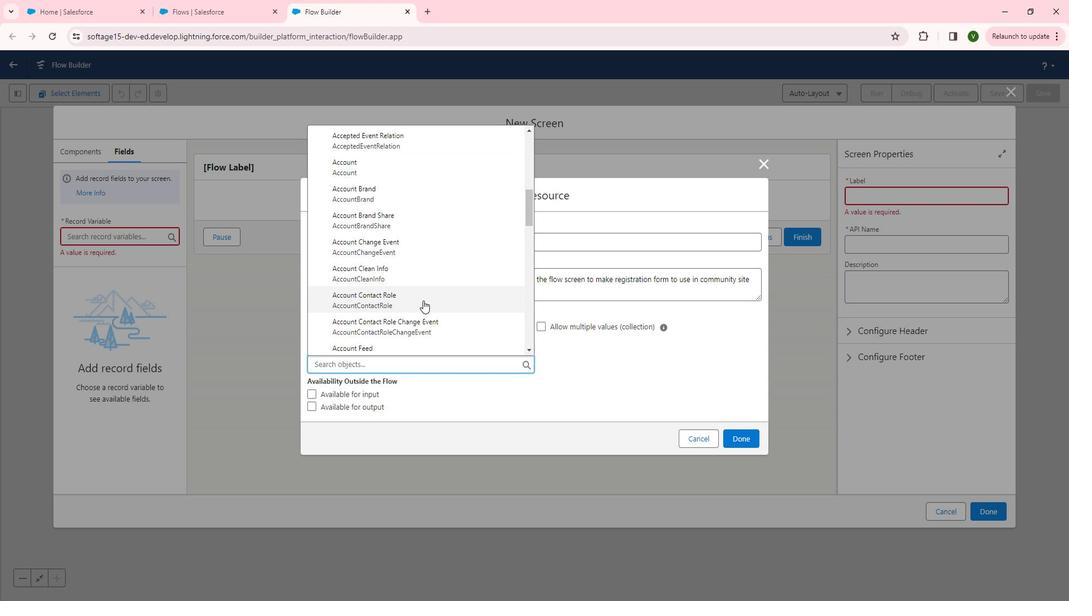 
Action: Mouse moved to (435, 302)
Screenshot: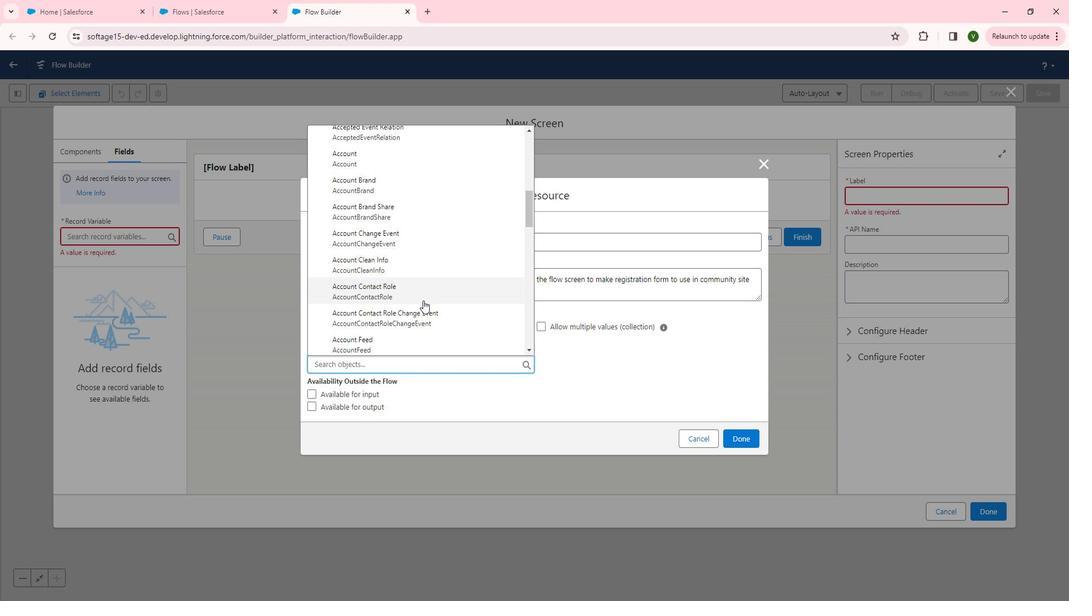 
Action: Mouse scrolled (435, 301) with delta (0, 0)
Screenshot: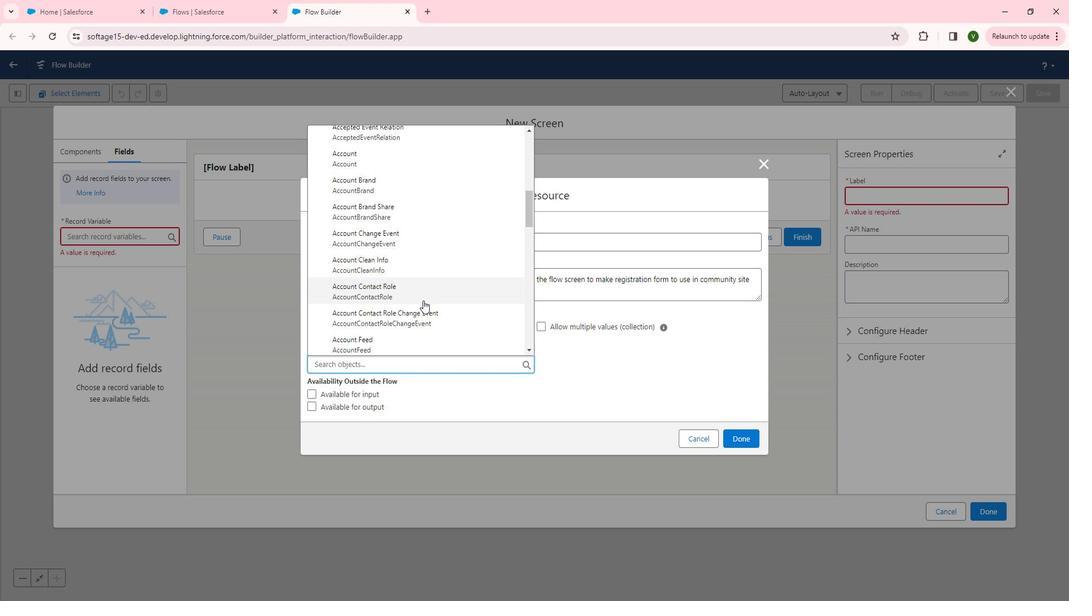 
Action: Mouse scrolled (435, 301) with delta (0, 0)
Screenshot: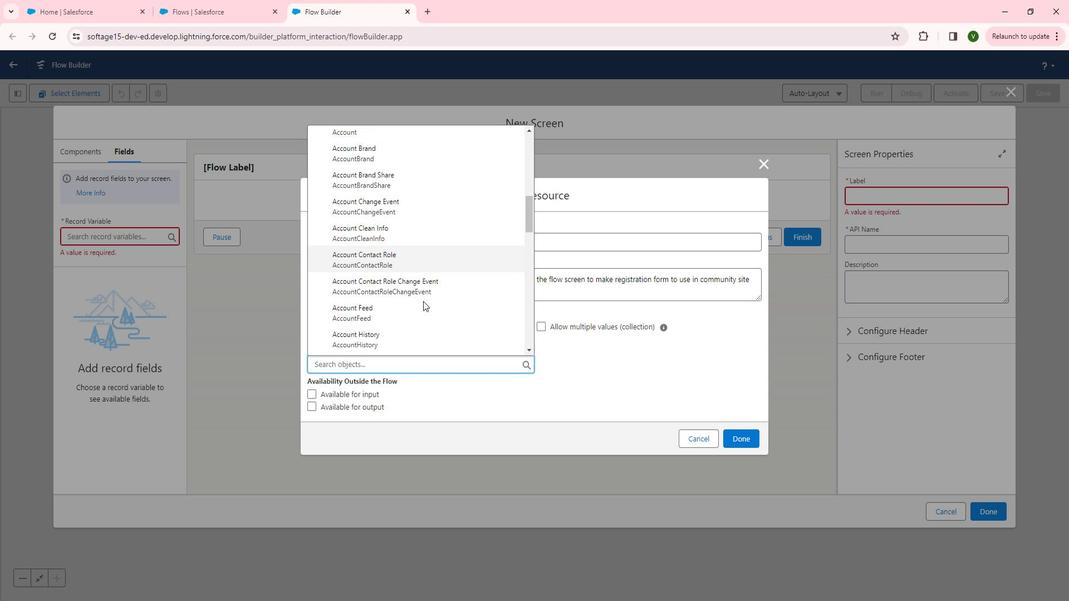 
Action: Mouse moved to (439, 300)
Screenshot: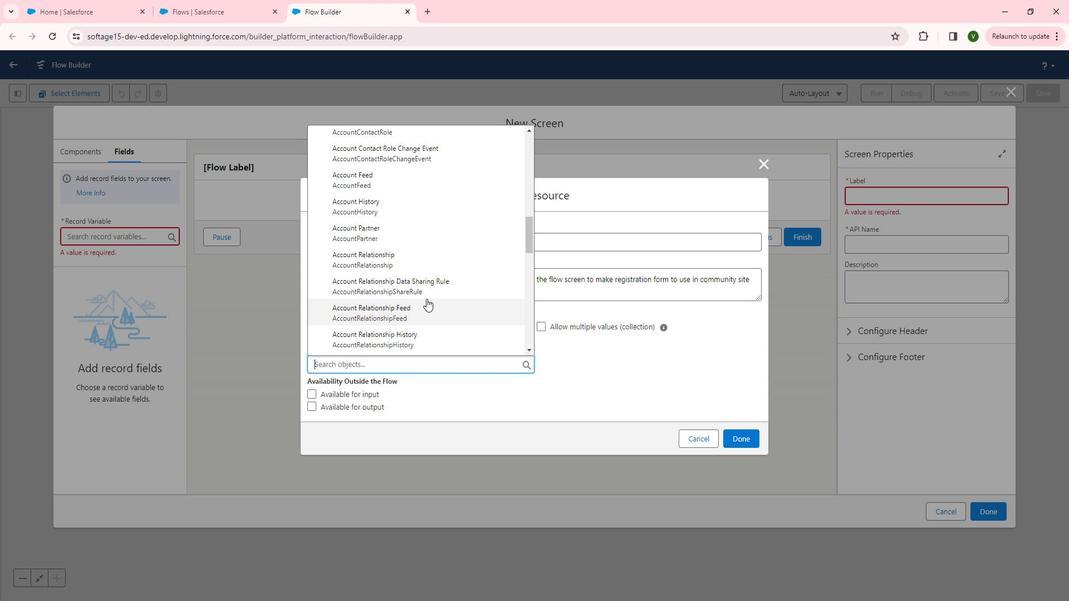 
Action: Mouse scrolled (439, 300) with delta (0, 0)
Screenshot: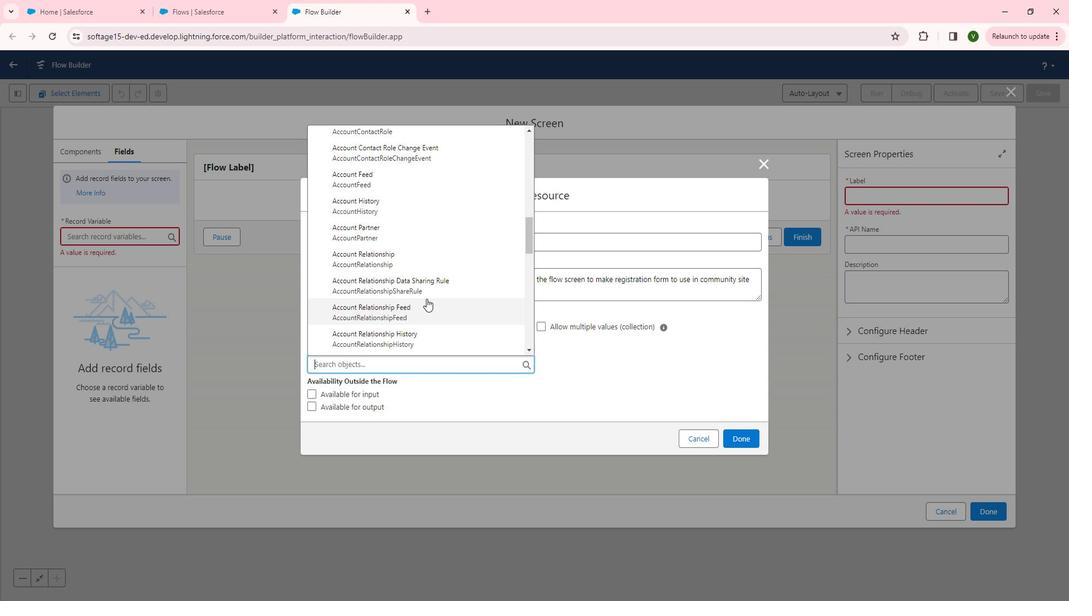 
Action: Mouse scrolled (439, 300) with delta (0, 0)
Screenshot: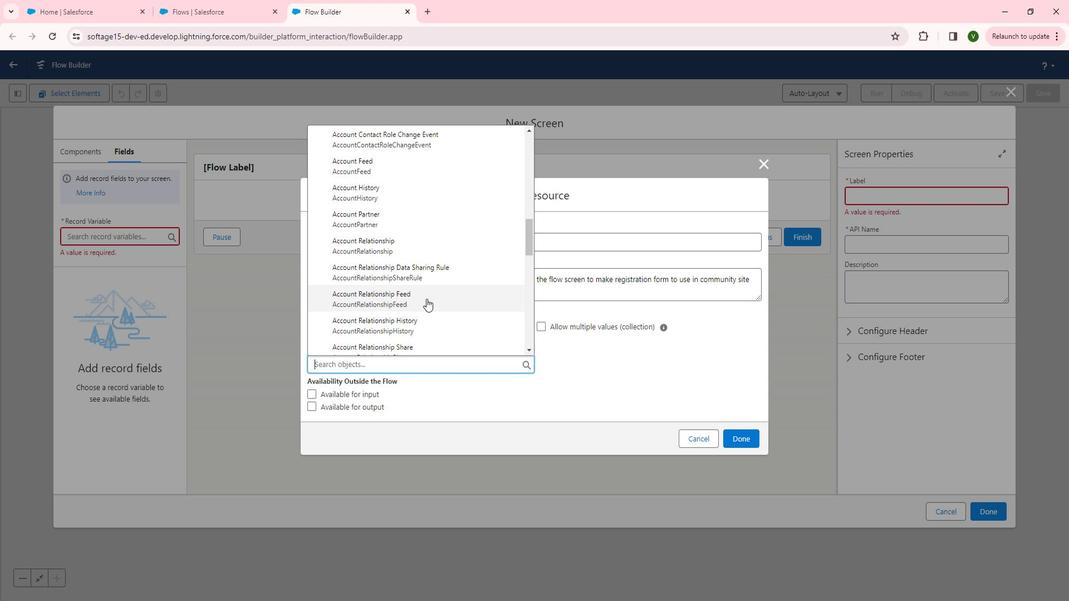 
Action: Mouse scrolled (439, 300) with delta (0, 0)
Screenshot: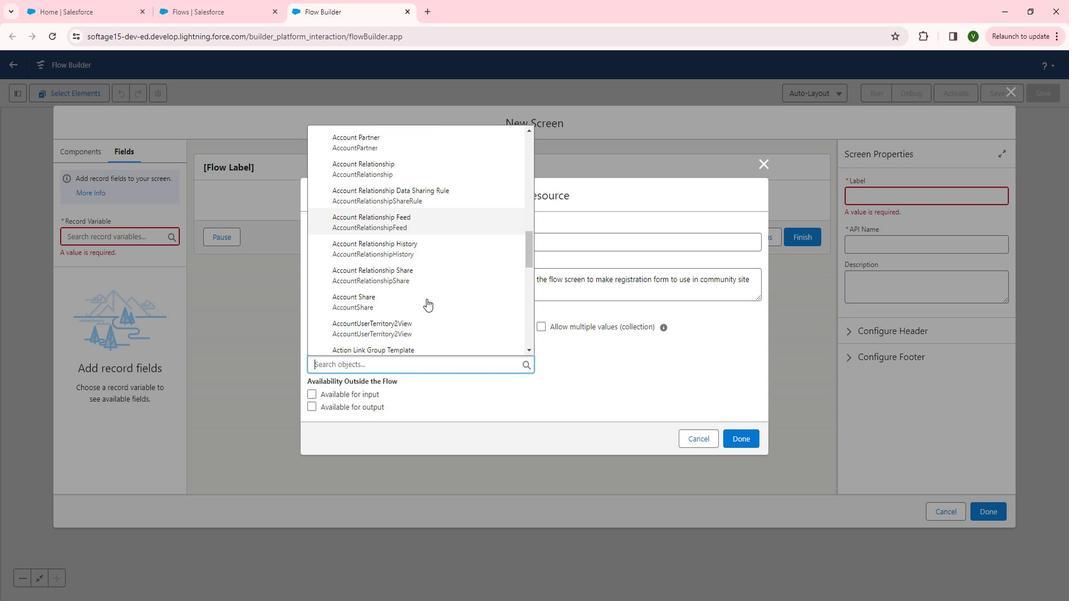 
Action: Mouse scrolled (439, 300) with delta (0, 0)
Screenshot: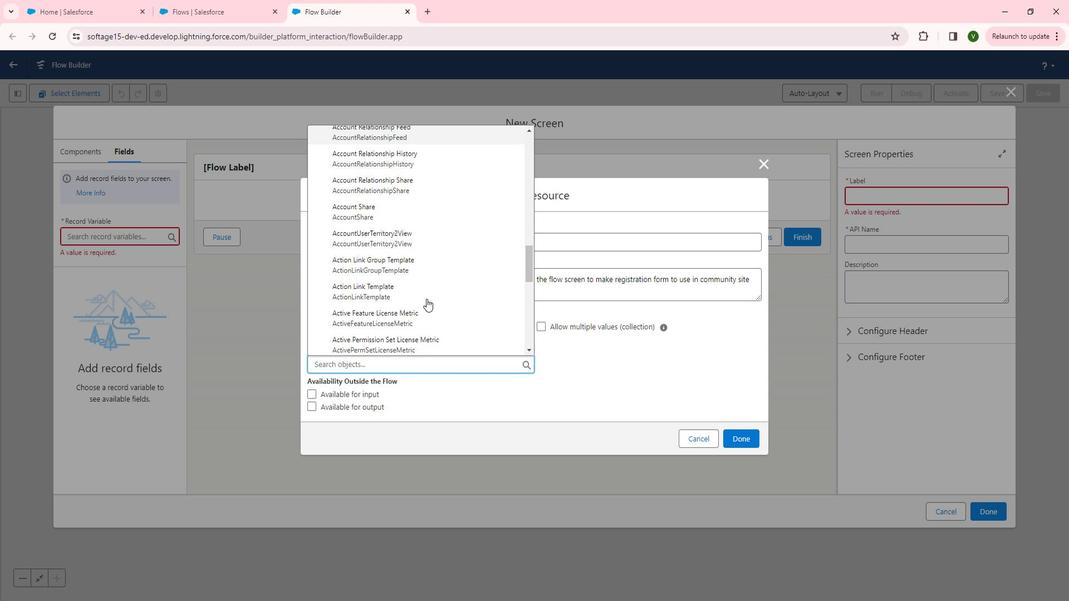 
Action: Mouse scrolled (439, 300) with delta (0, 0)
Screenshot: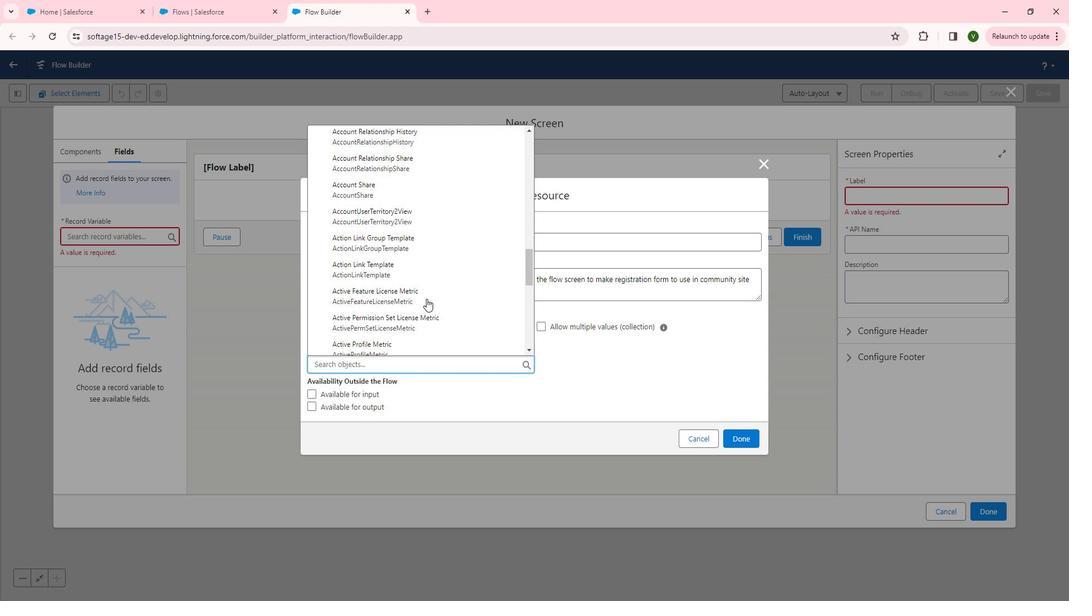 
Action: Mouse scrolled (439, 300) with delta (0, 0)
Screenshot: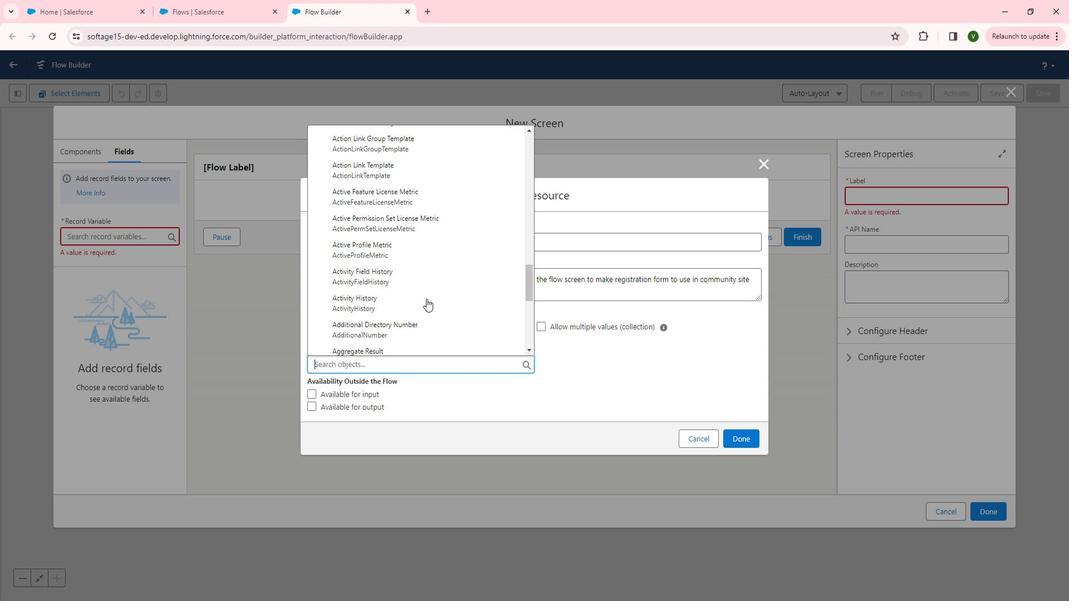 
Action: Mouse scrolled (439, 300) with delta (0, 0)
Screenshot: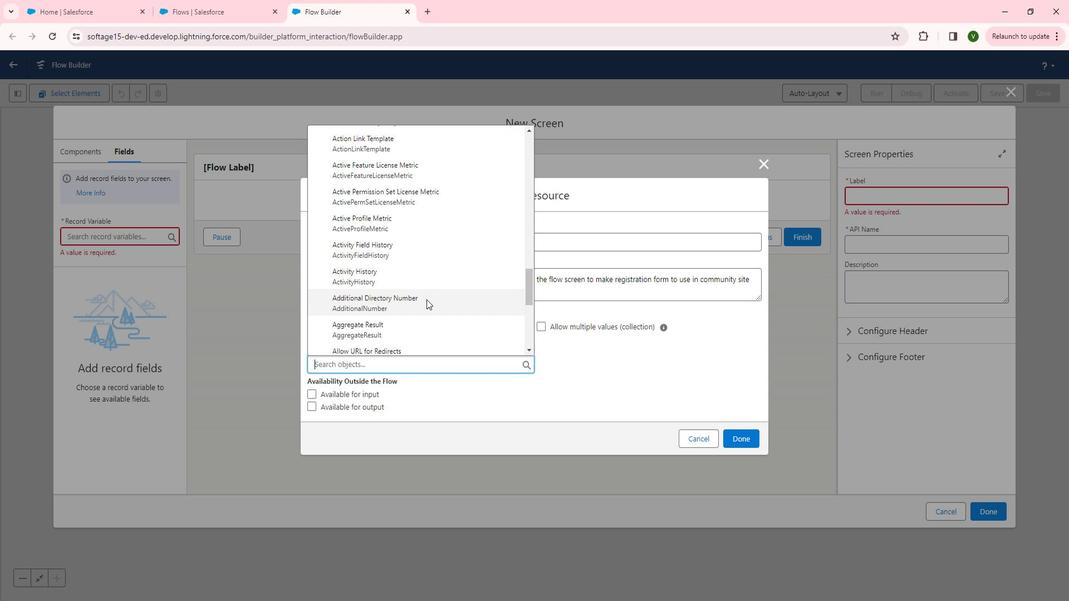 
Action: Mouse moved to (442, 301)
Screenshot: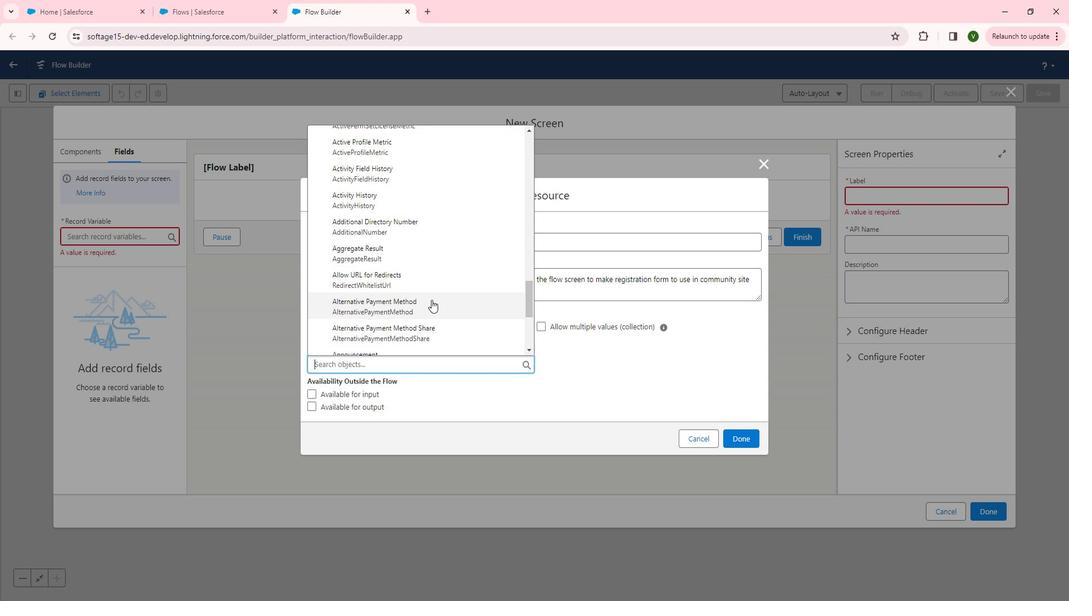 
Action: Mouse scrolled (442, 301) with delta (0, 0)
Screenshot: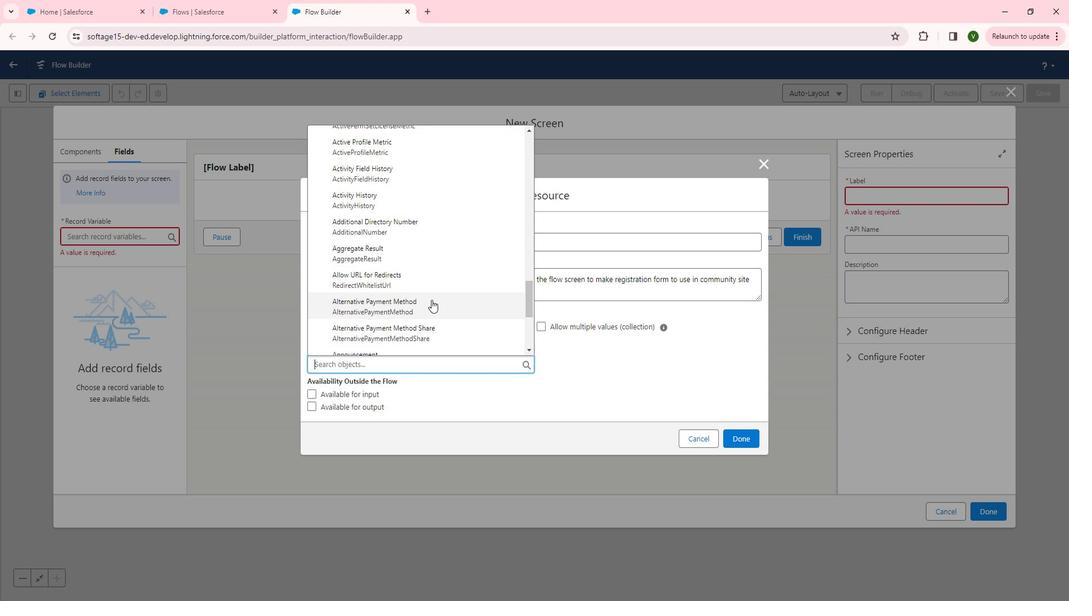 
Action: Mouse moved to (445, 306)
Screenshot: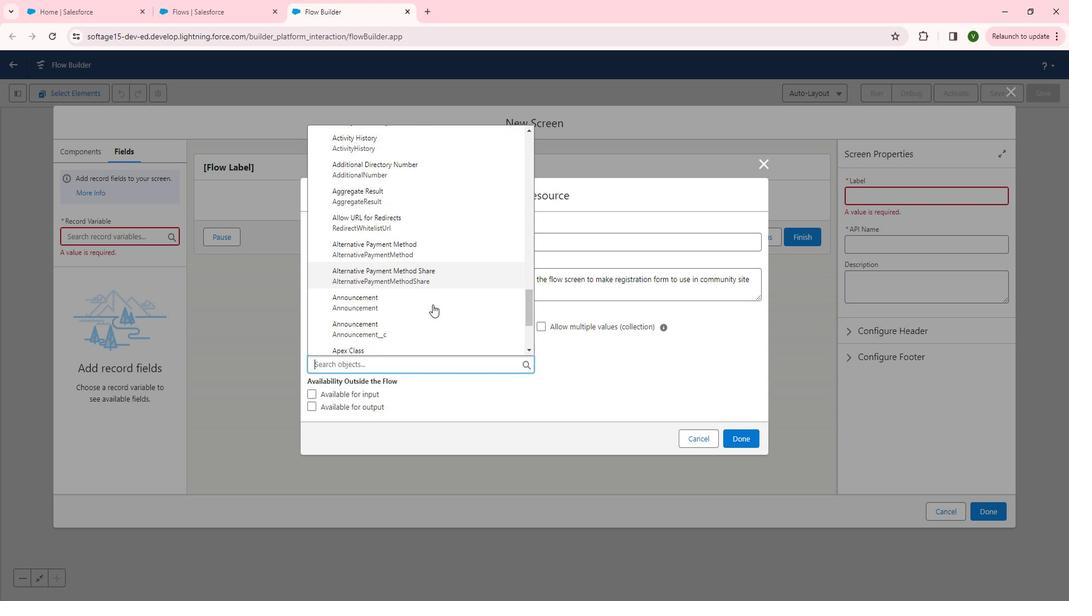 
Action: Mouse scrolled (445, 305) with delta (0, 0)
Screenshot: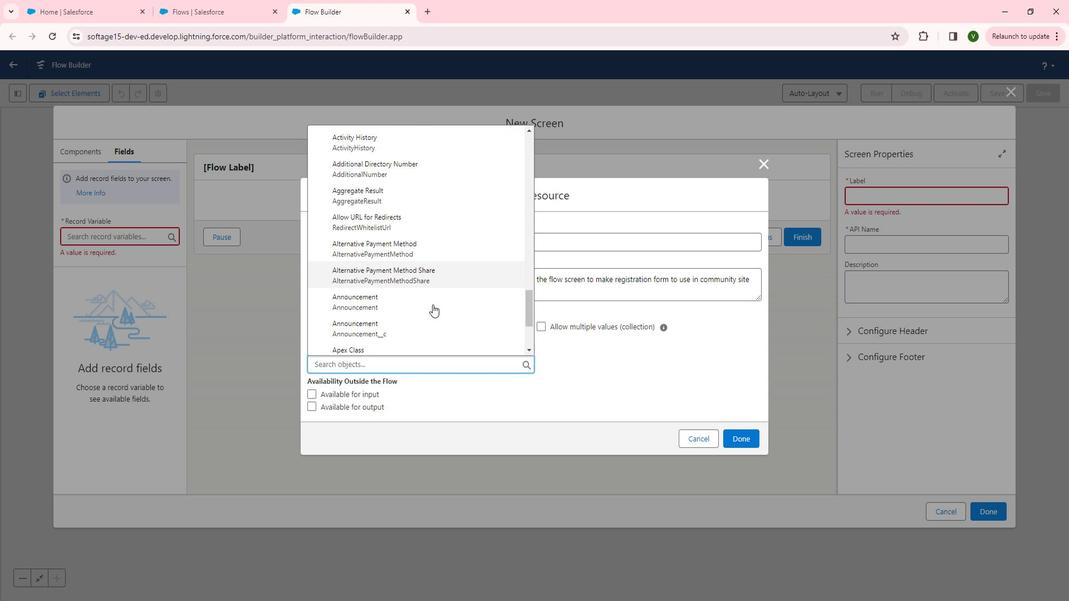 
Action: Mouse scrolled (445, 305) with delta (0, 0)
Screenshot: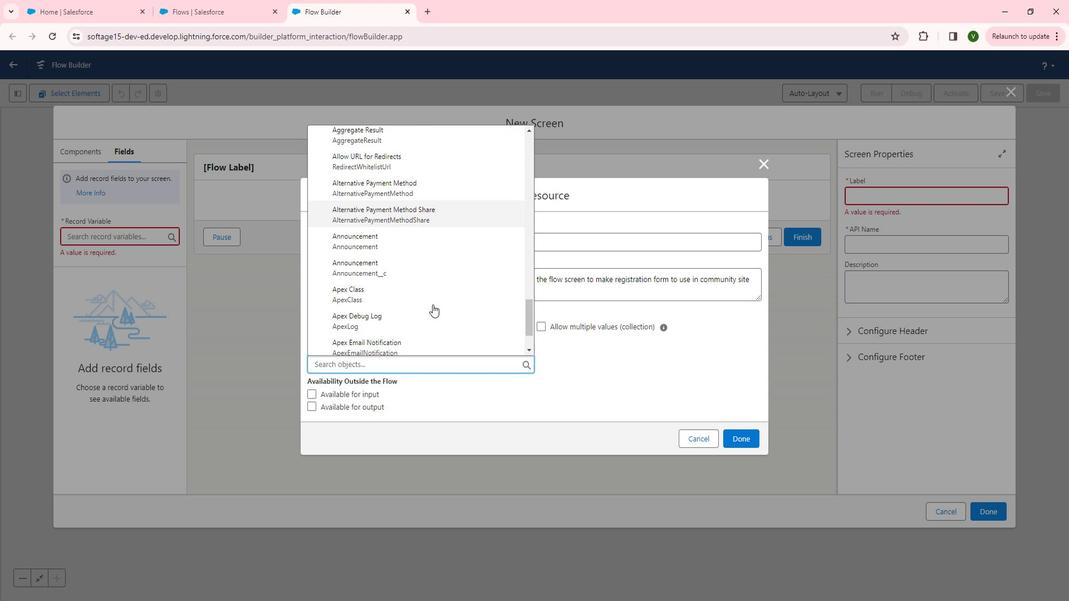 
Action: Mouse moved to (443, 307)
Screenshot: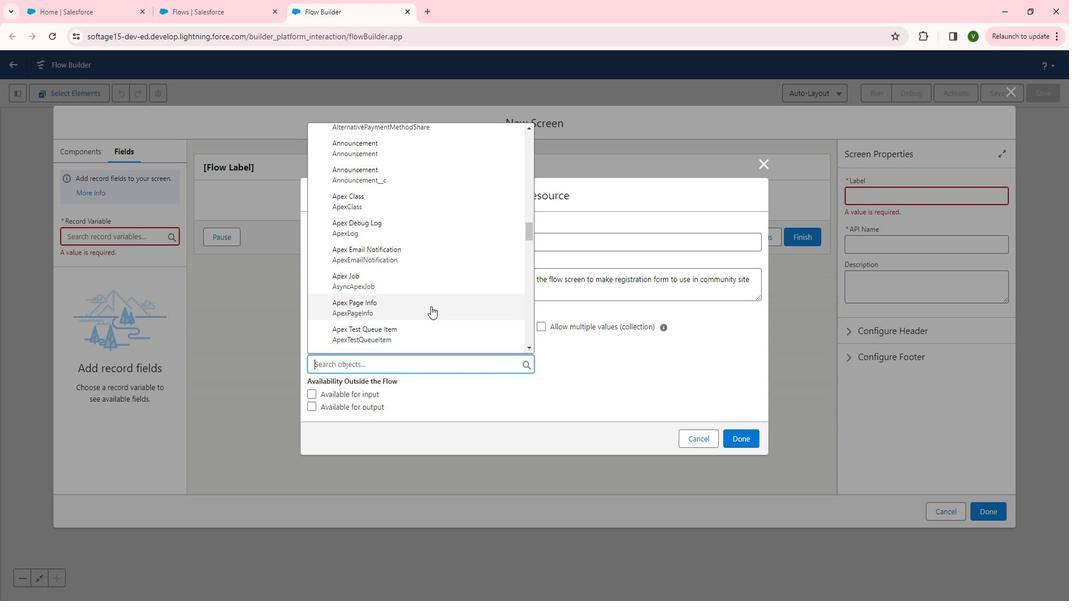 
Action: Mouse scrolled (443, 307) with delta (0, 0)
Screenshot: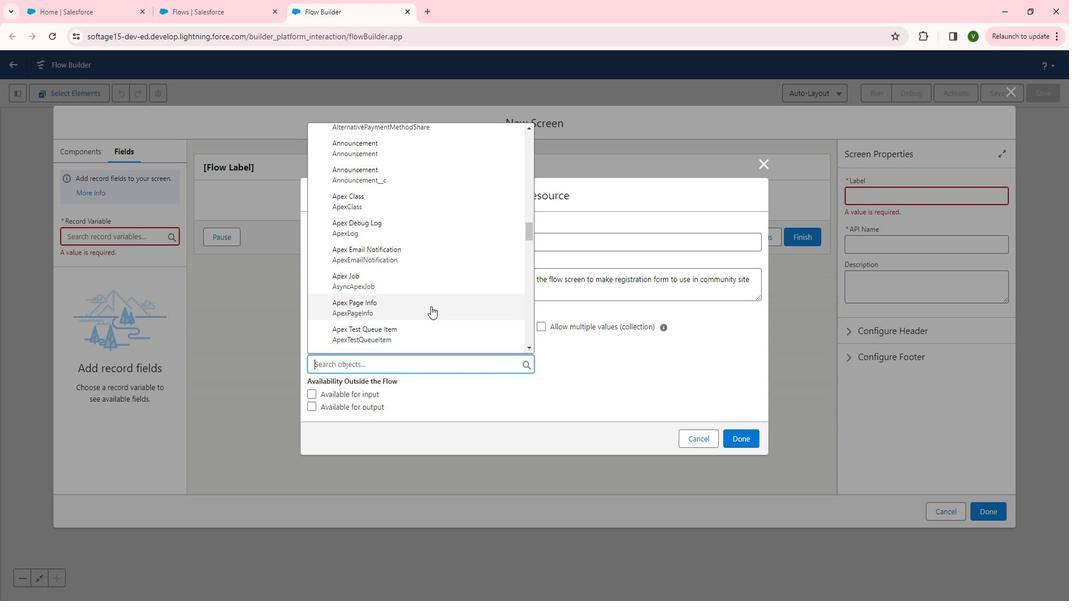 
Action: Mouse scrolled (443, 307) with delta (0, 0)
Screenshot: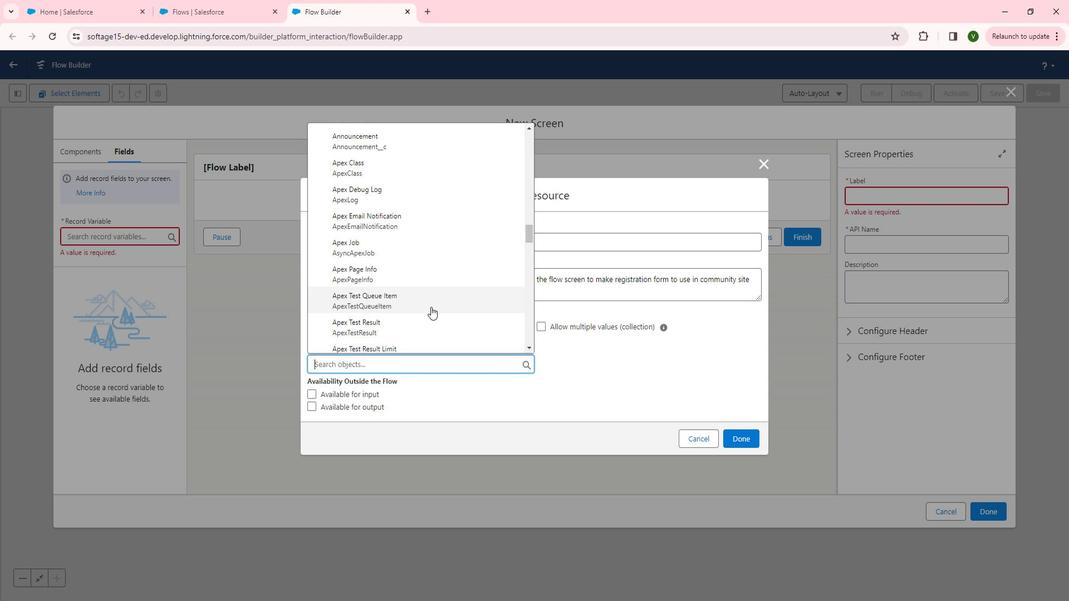 
Action: Mouse moved to (449, 302)
Screenshot: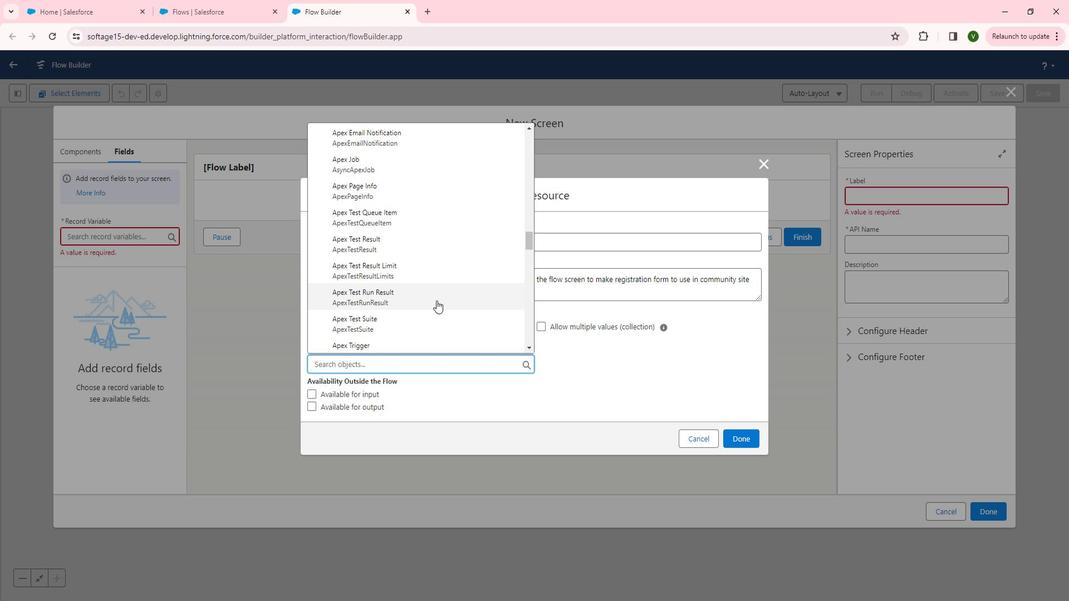 
Action: Mouse scrolled (449, 302) with delta (0, 0)
Screenshot: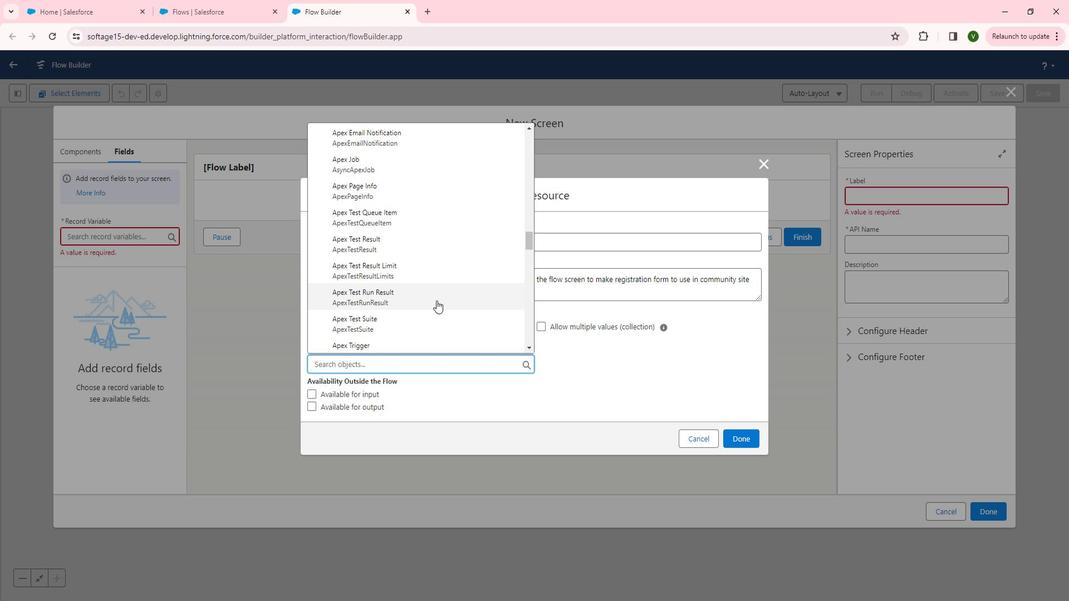 
Action: Mouse moved to (449, 302)
Screenshot: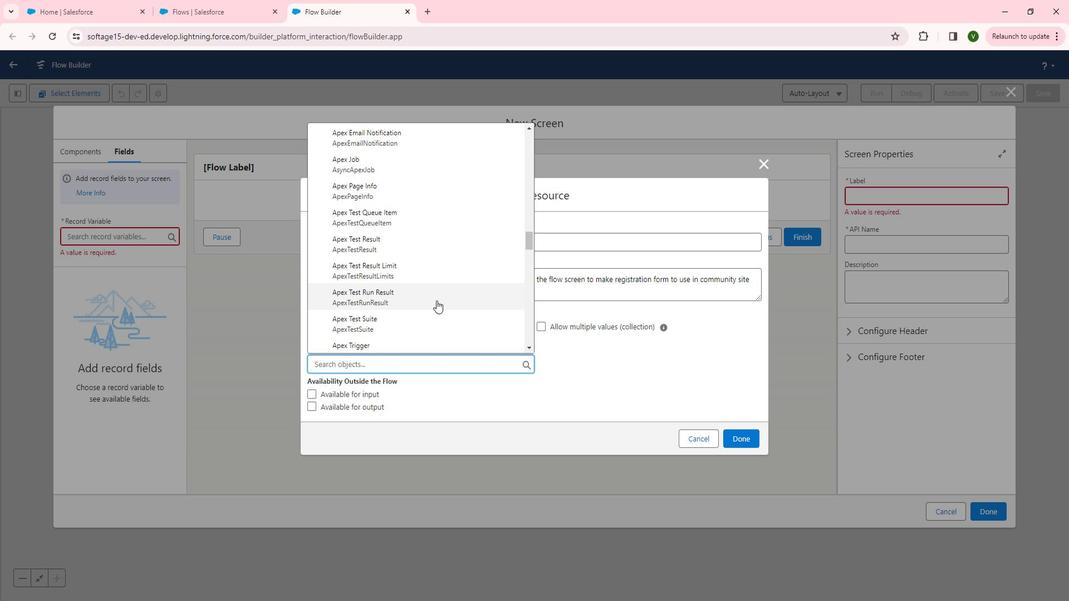 
Action: Mouse scrolled (449, 301) with delta (0, 0)
Screenshot: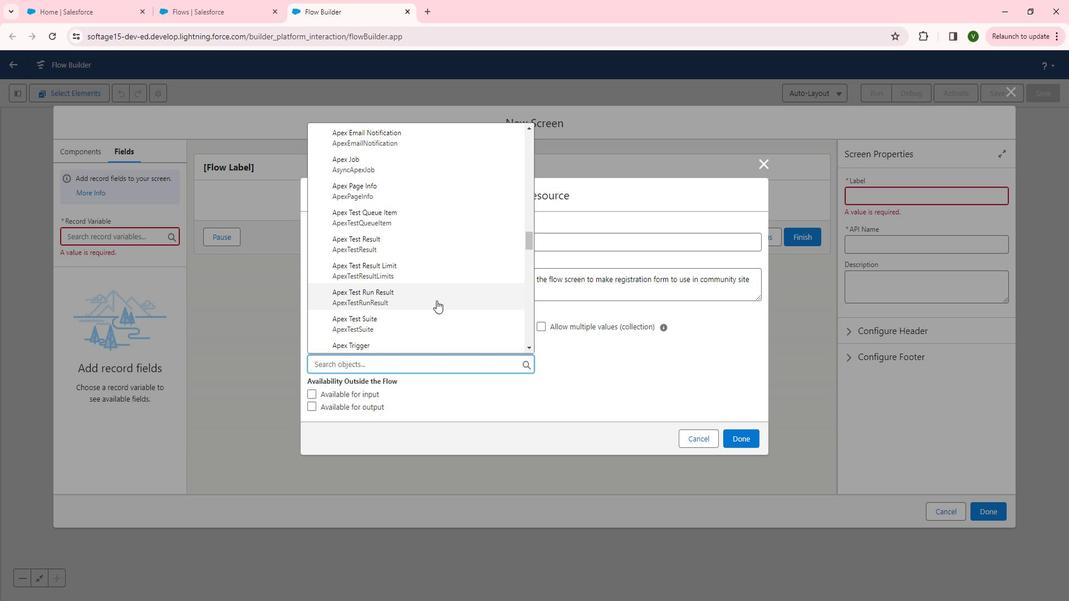 
Action: Mouse moved to (447, 300)
Screenshot: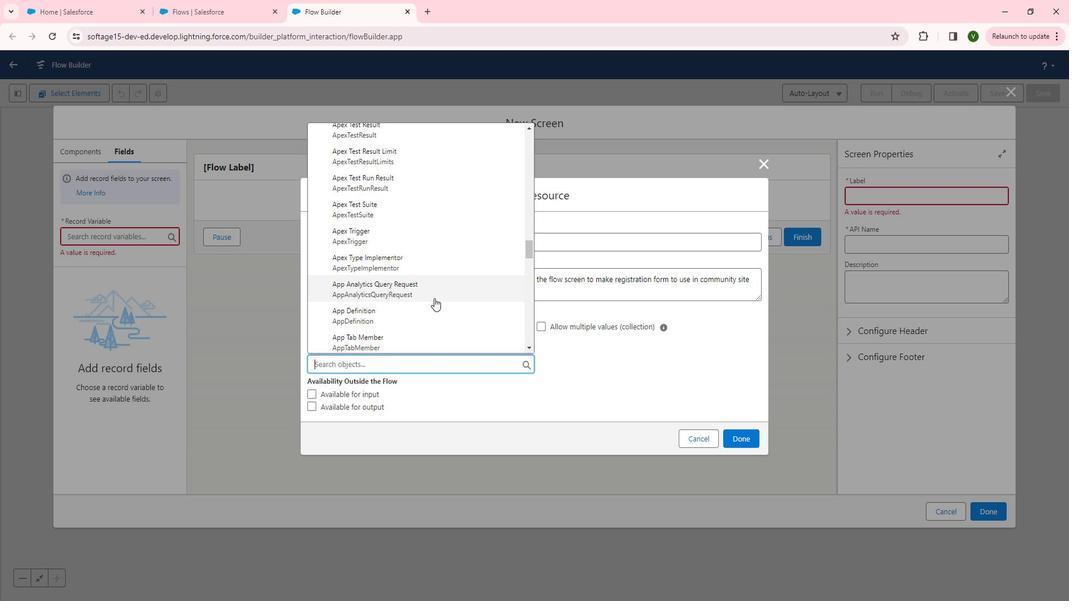 
Action: Mouse scrolled (447, 299) with delta (0, 0)
Screenshot: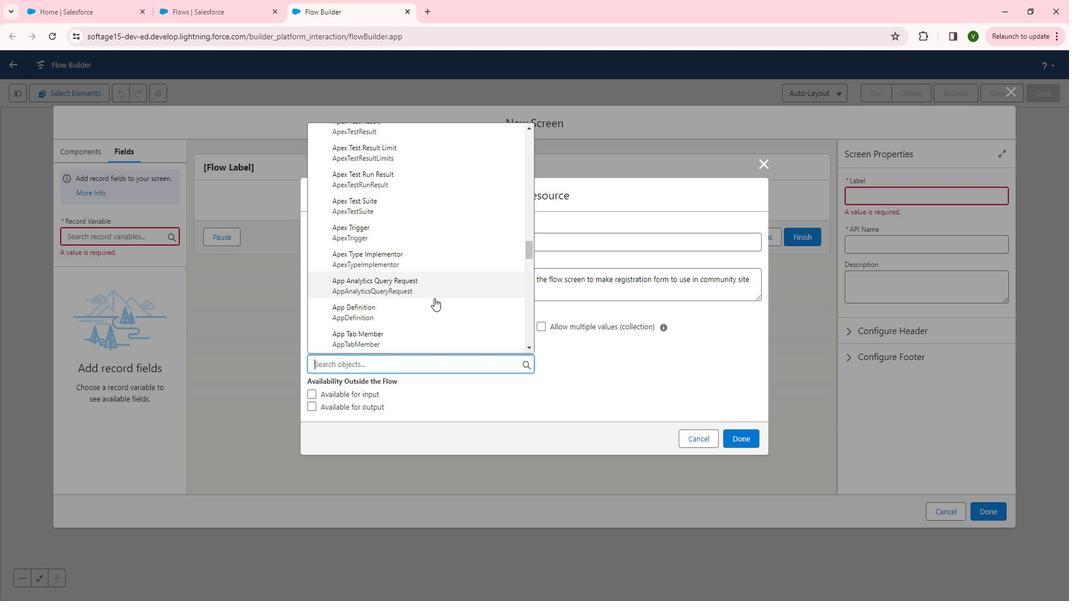 
Action: Mouse scrolled (447, 299) with delta (0, 0)
Screenshot: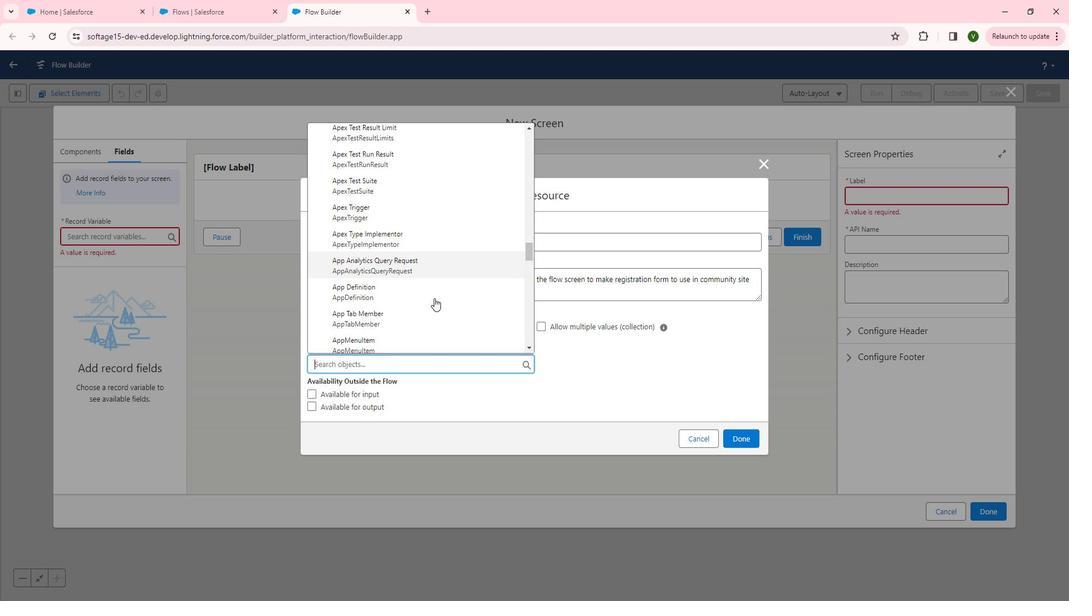 
Action: Mouse moved to (448, 300)
Screenshot: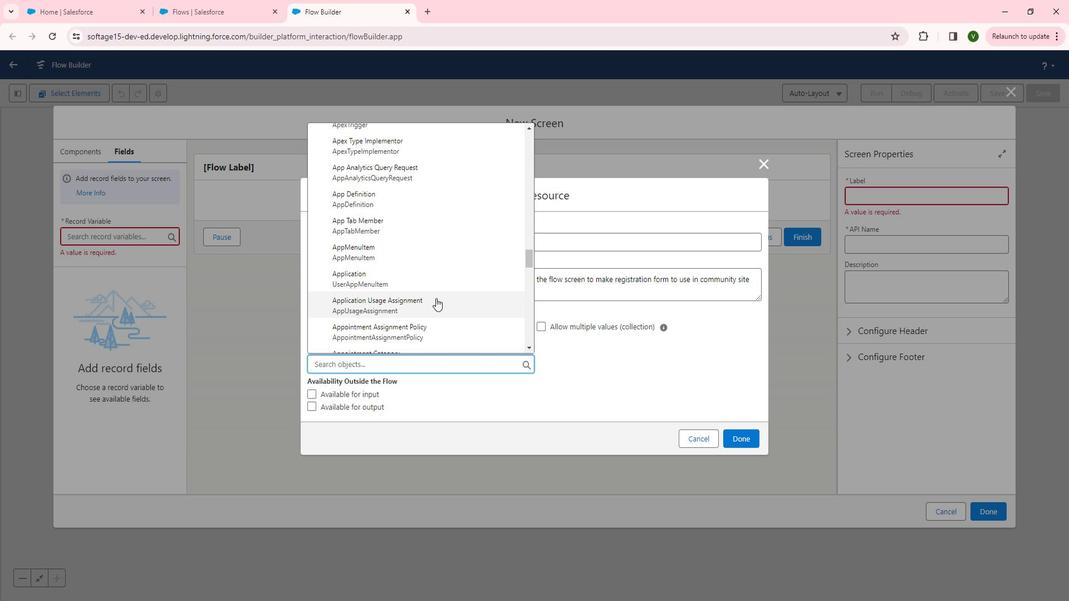 
Action: Mouse scrolled (448, 299) with delta (0, 0)
Screenshot: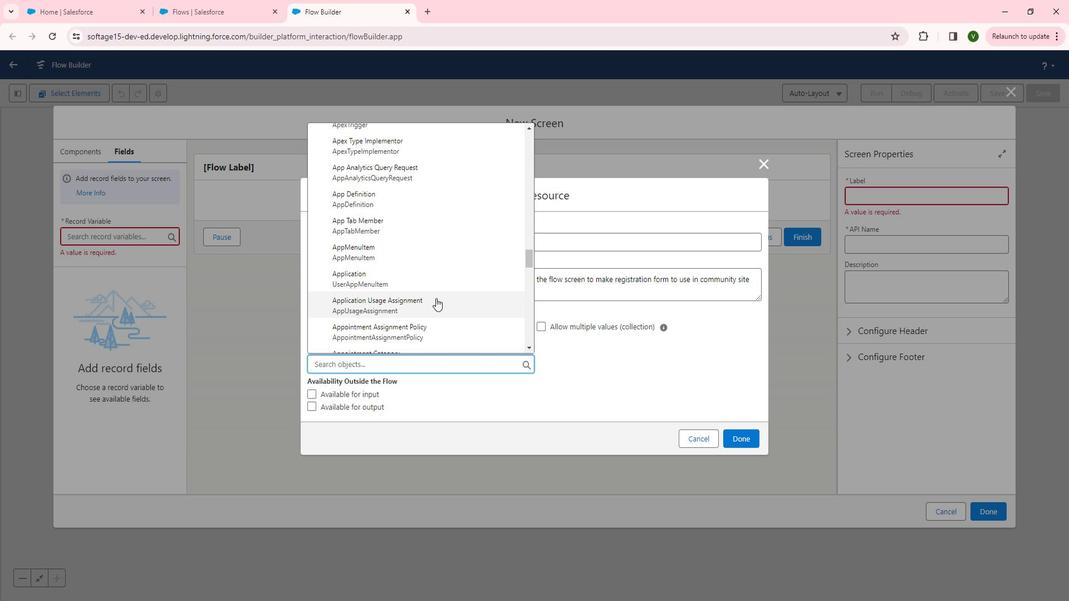 
Action: Mouse moved to (448, 300)
Screenshot: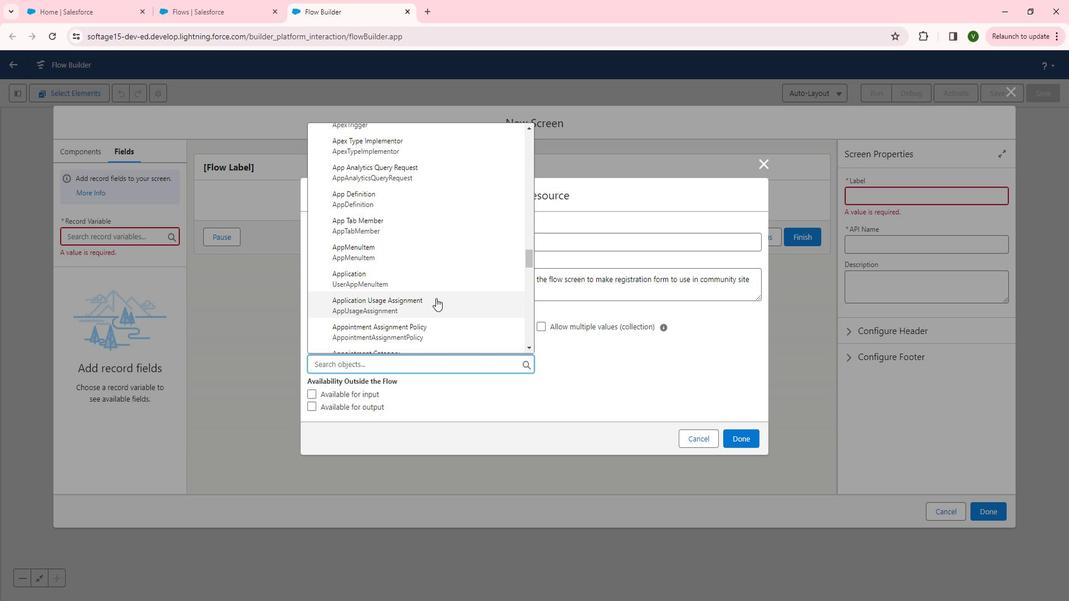 
Action: Mouse scrolled (448, 299) with delta (0, 0)
Screenshot: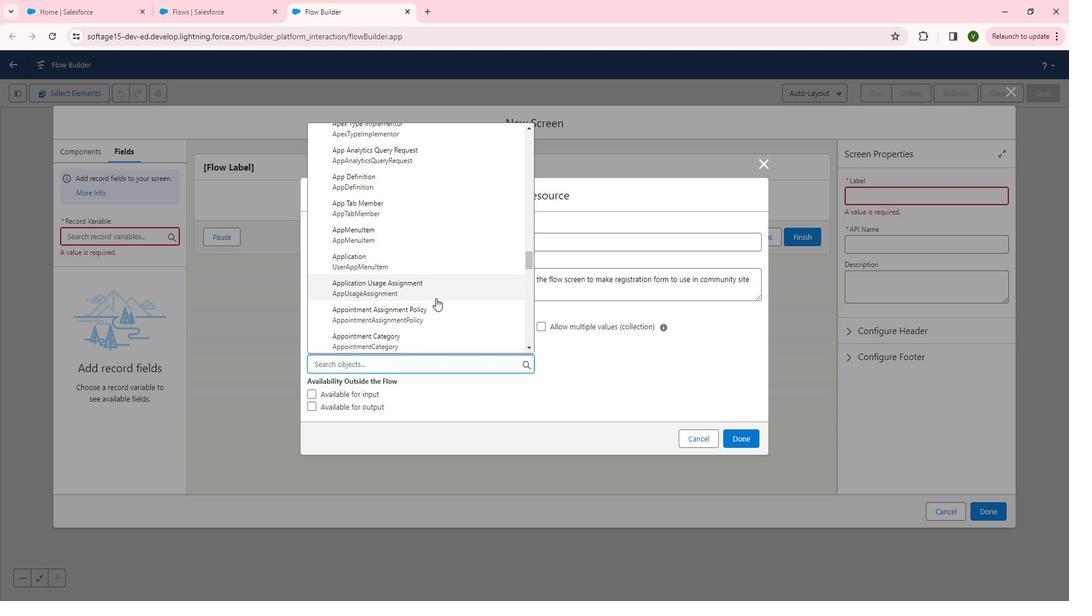 
Action: Mouse moved to (451, 299)
Screenshot: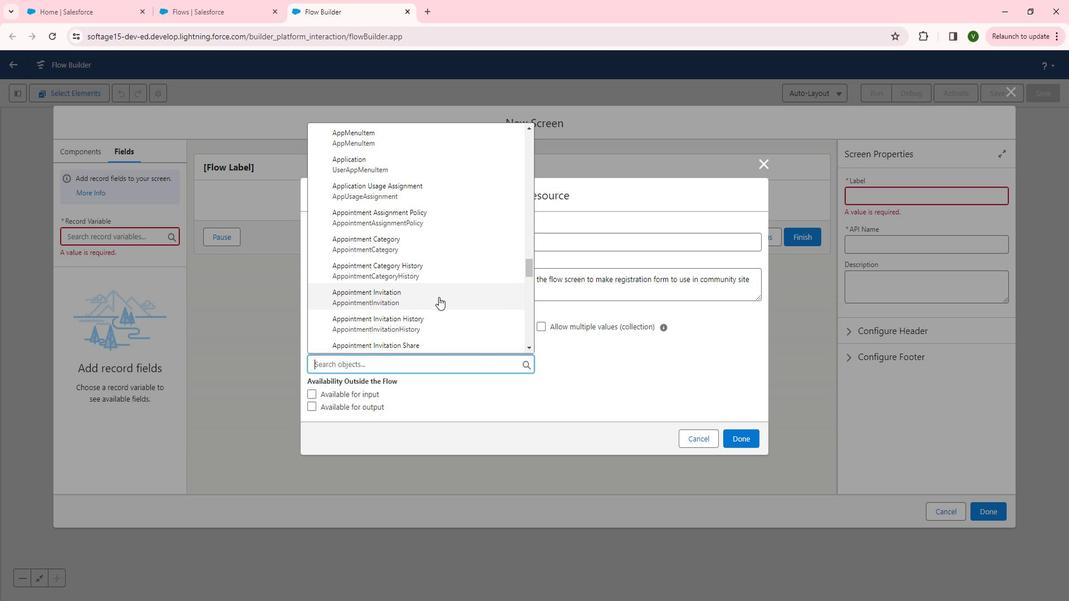 
Action: Mouse scrolled (451, 298) with delta (0, 0)
Screenshot: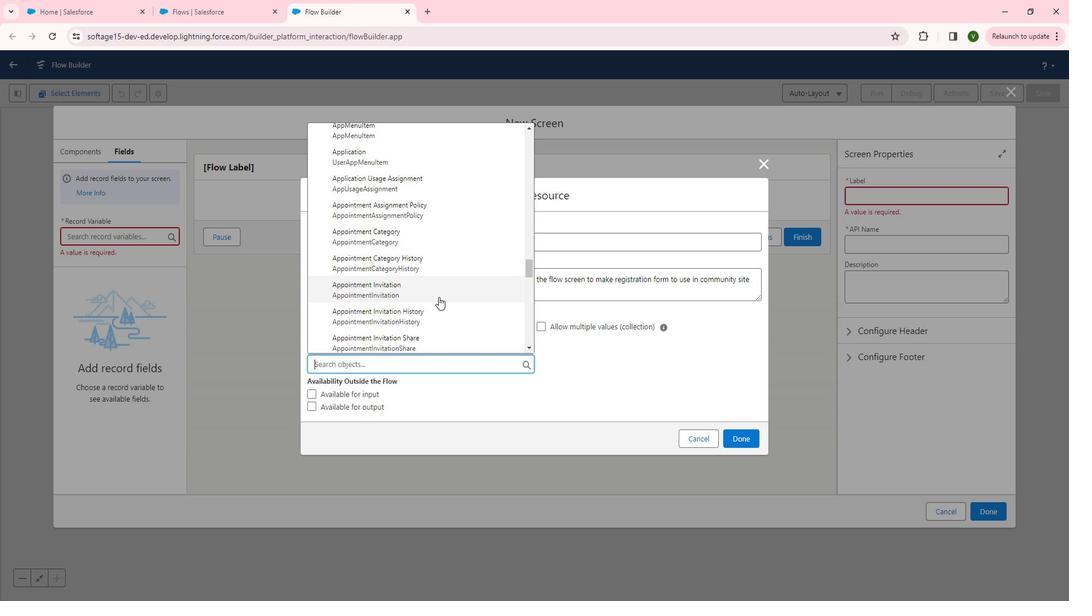 
Action: Mouse scrolled (451, 298) with delta (0, 0)
Screenshot: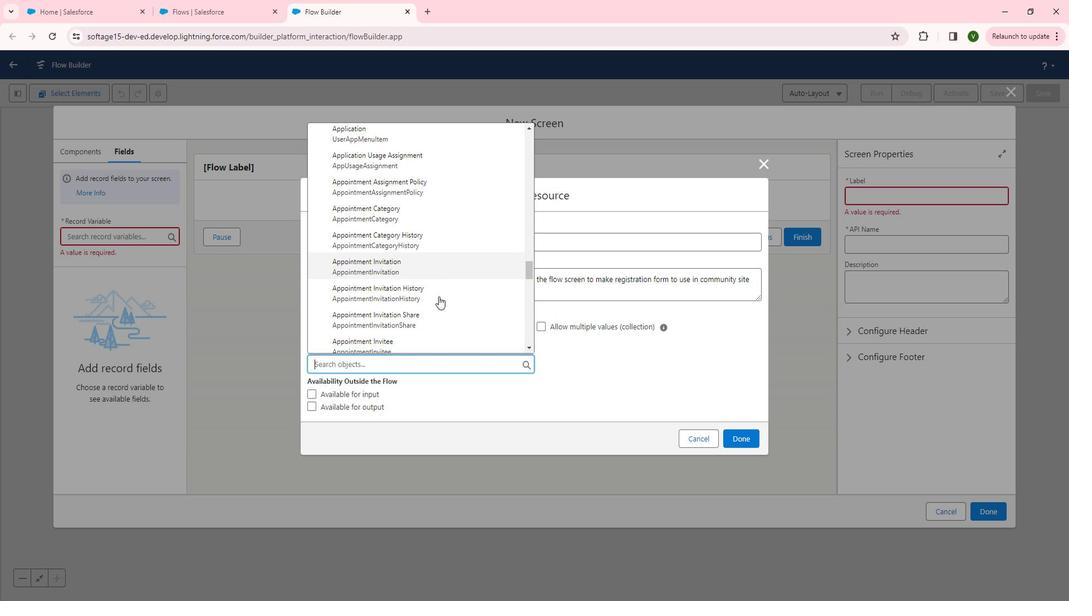 
Action: Mouse moved to (451, 297)
Screenshot: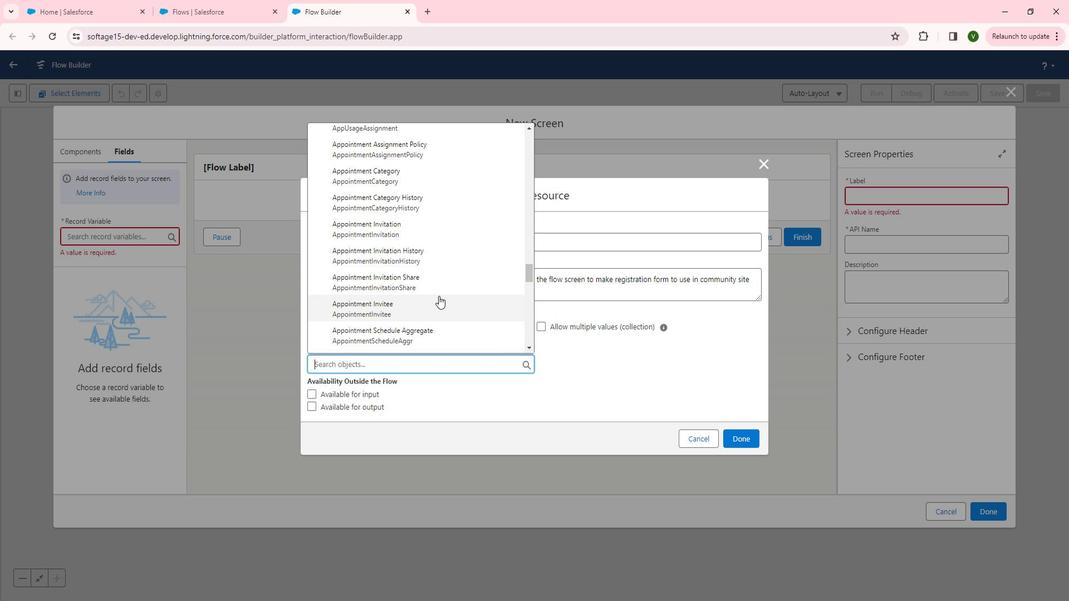 
Action: Mouse scrolled (451, 297) with delta (0, 0)
Screenshot: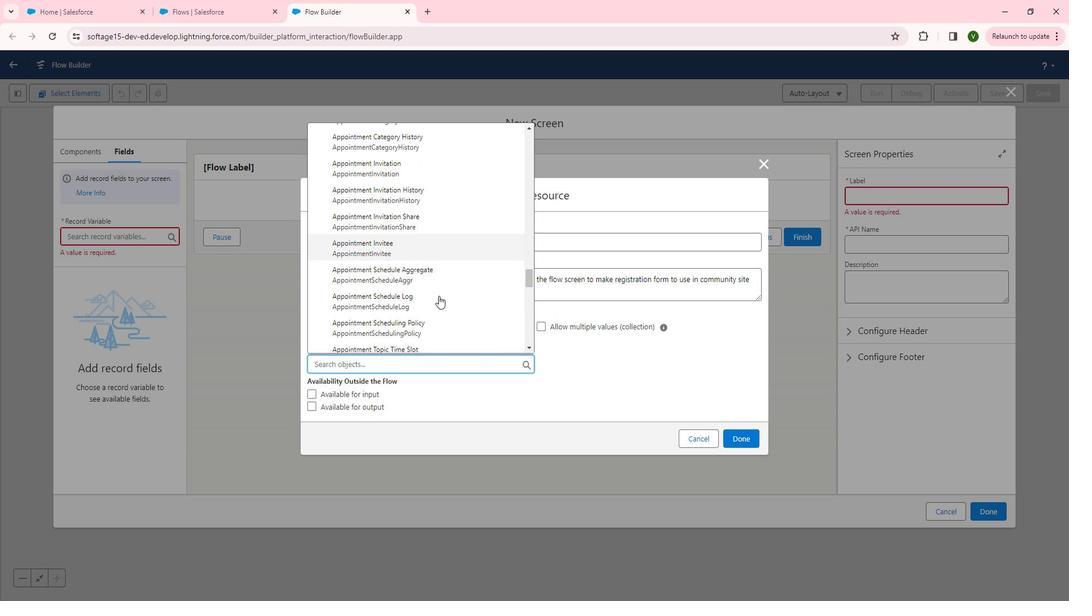 
Action: Mouse scrolled (451, 297) with delta (0, 0)
Screenshot: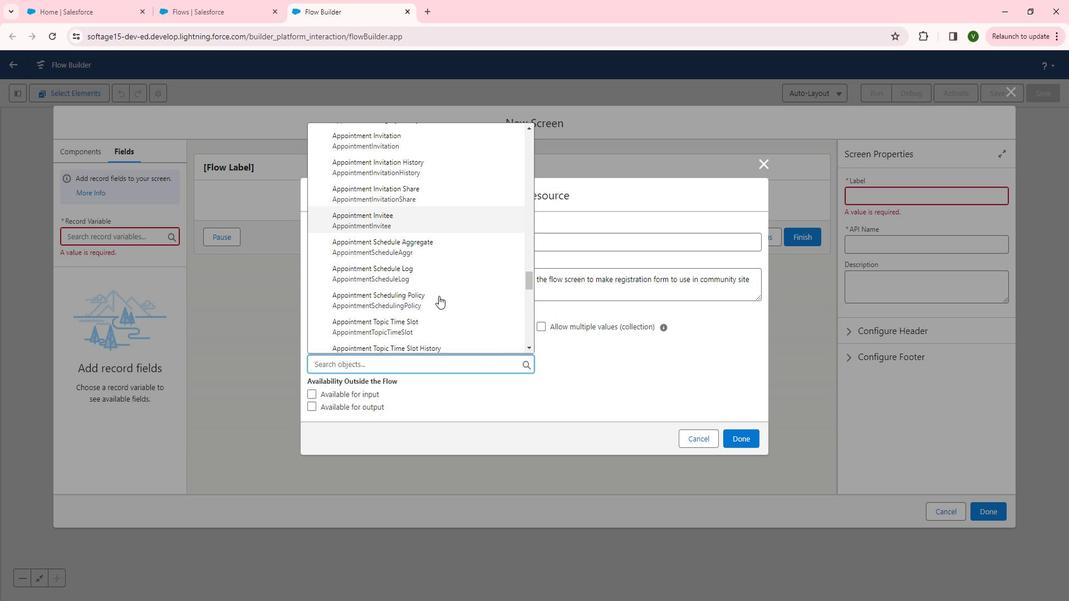 
Action: Mouse scrolled (451, 297) with delta (0, 0)
Screenshot: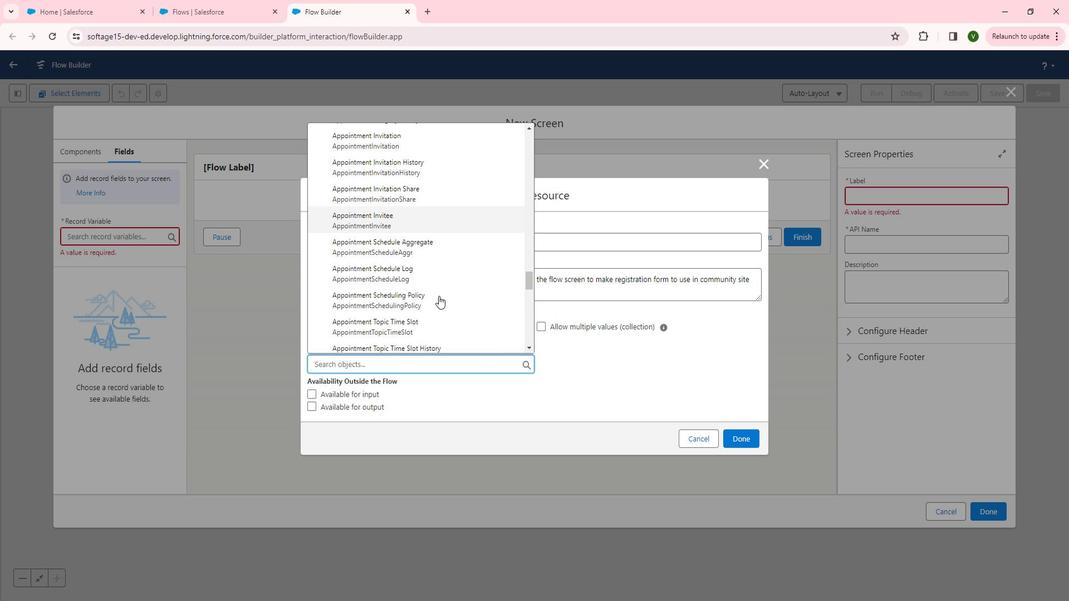 
Action: Mouse scrolled (451, 297) with delta (0, 0)
Screenshot: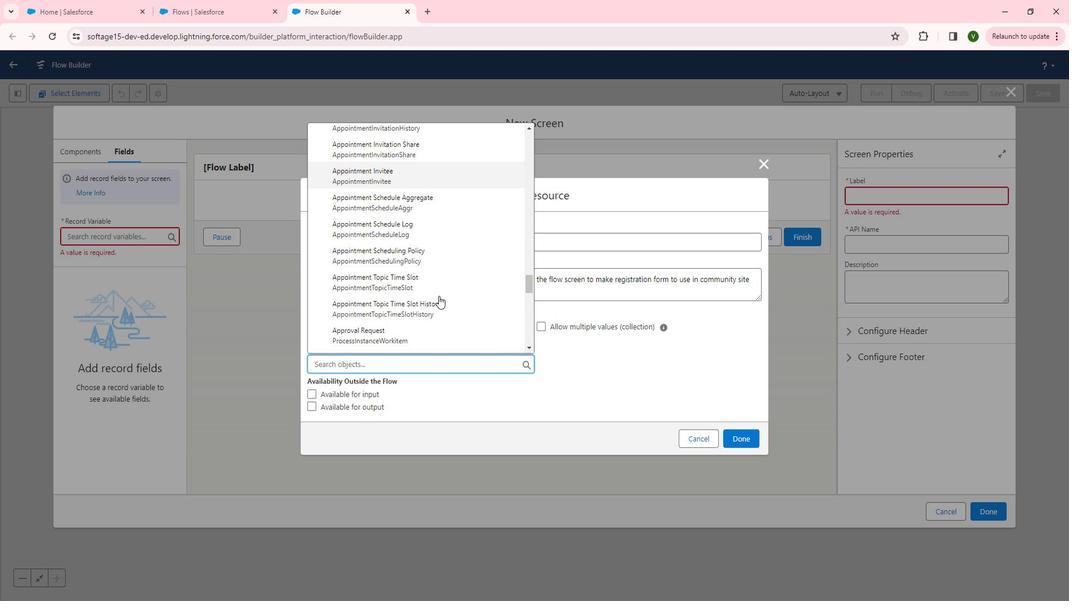 
Action: Mouse scrolled (451, 297) with delta (0, 0)
Screenshot: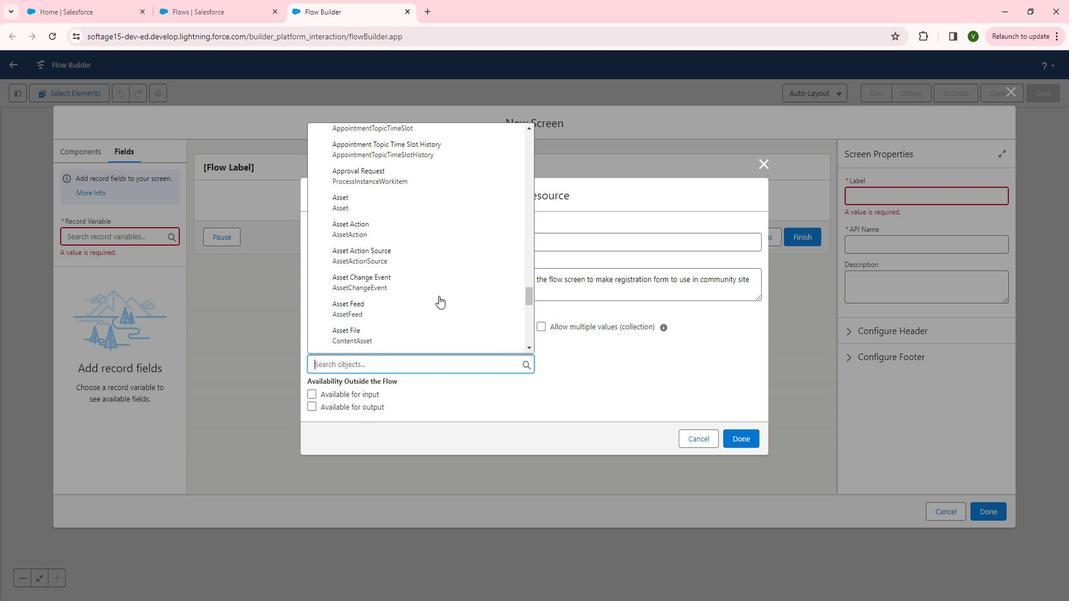 
Action: Mouse scrolled (451, 297) with delta (0, 0)
Screenshot: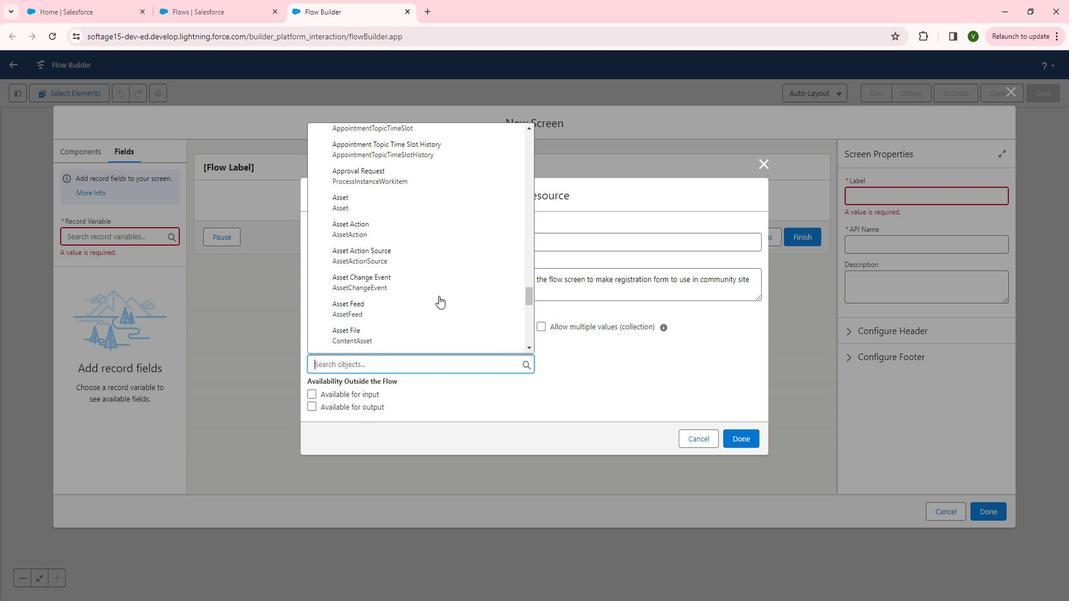 
Action: Mouse scrolled (451, 297) with delta (0, 0)
Screenshot: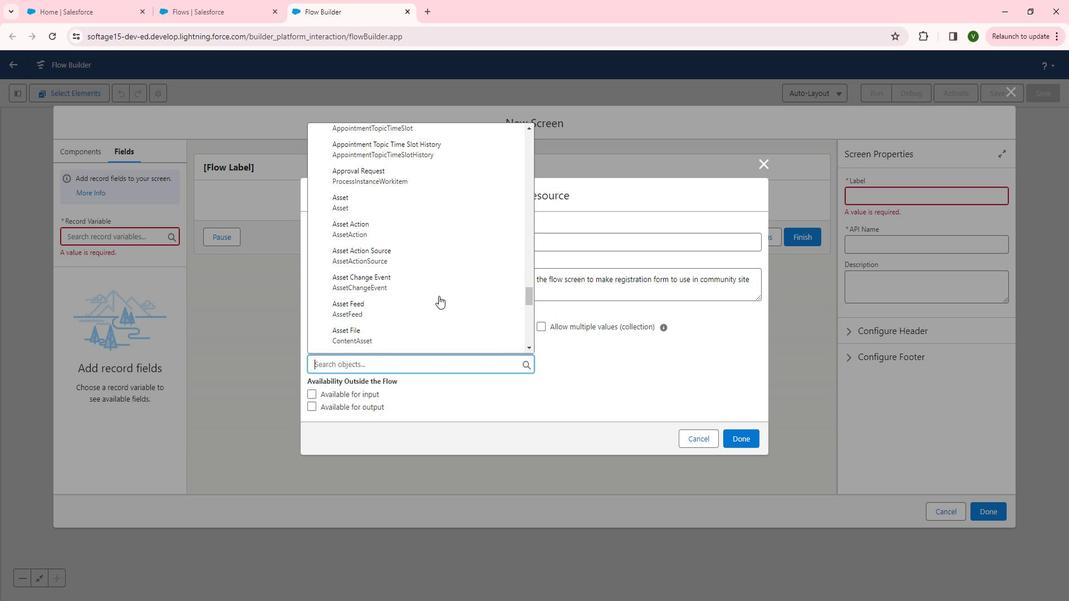 
Action: Mouse scrolled (451, 297) with delta (0, 0)
Screenshot: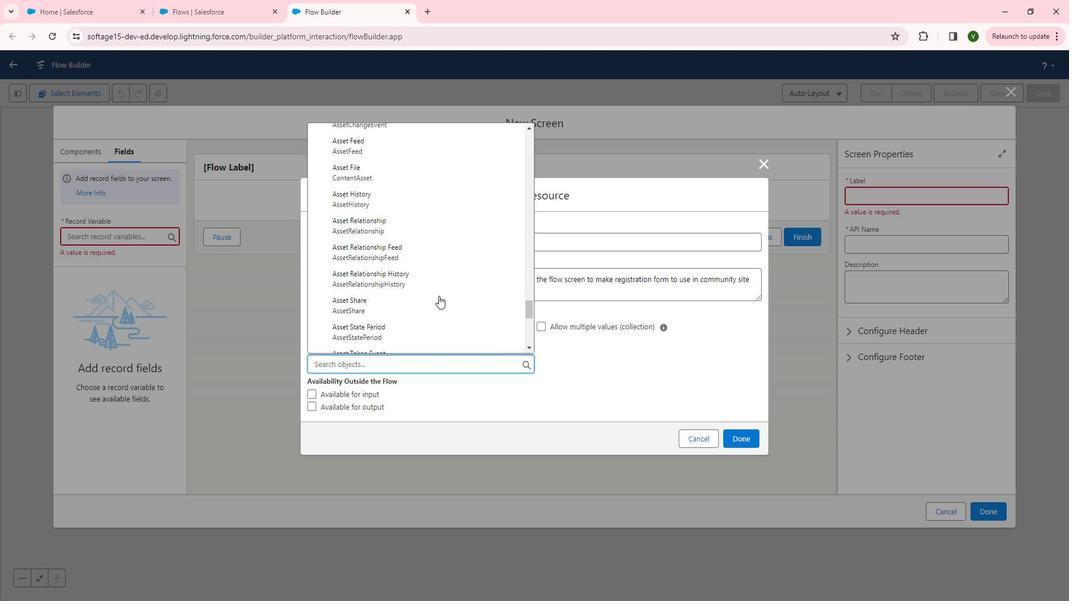 
Action: Mouse scrolled (451, 297) with delta (0, 0)
Screenshot: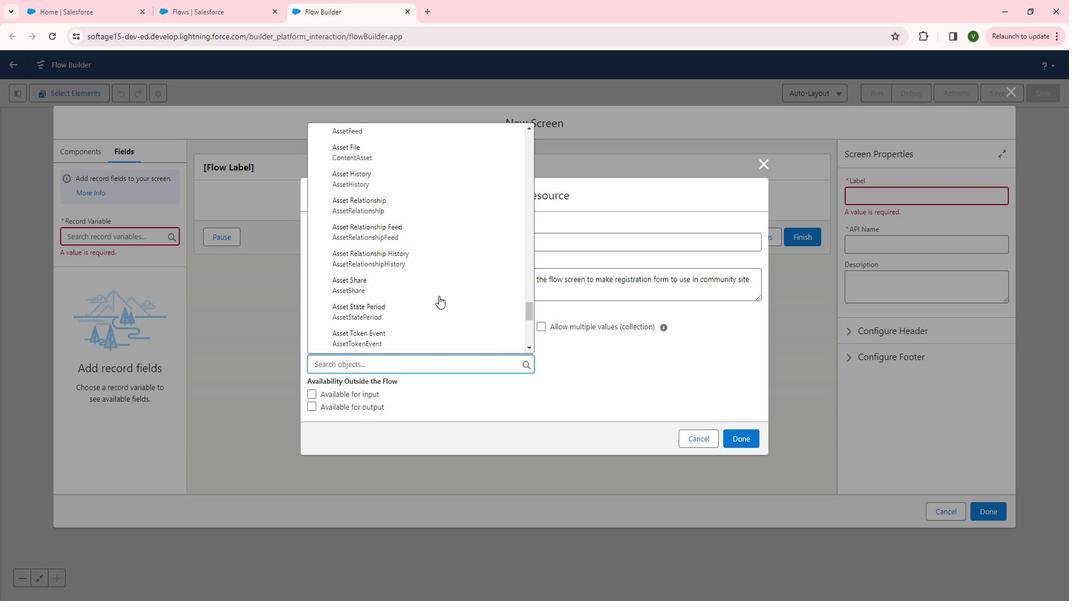 
Action: Mouse scrolled (451, 297) with delta (0, 0)
Screenshot: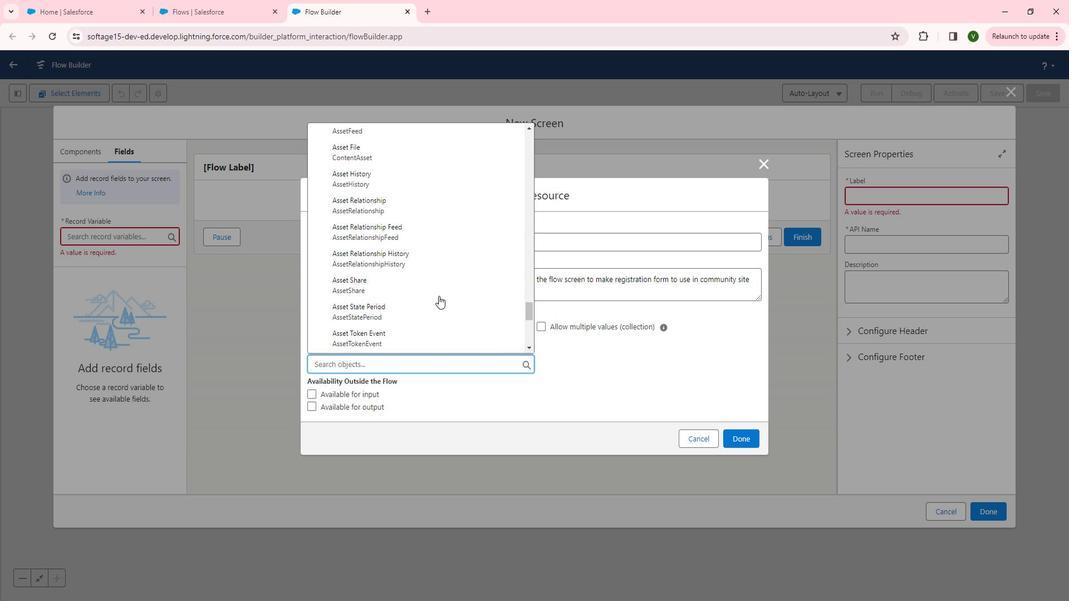 
Action: Mouse scrolled (451, 297) with delta (0, 0)
Screenshot: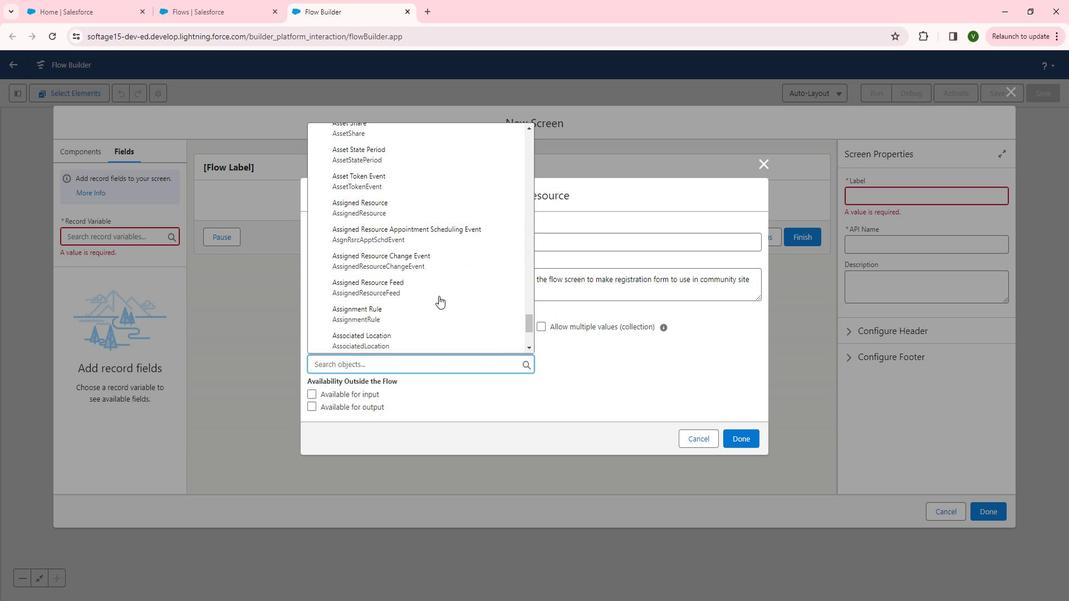 
Action: Mouse scrolled (451, 297) with delta (0, 0)
Screenshot: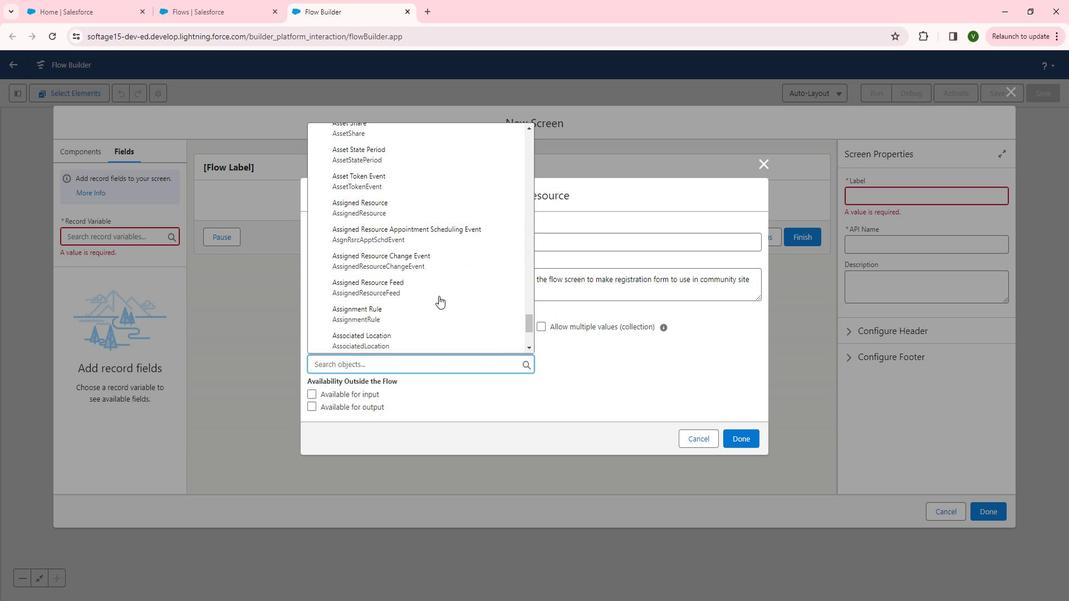 
Action: Mouse scrolled (451, 297) with delta (0, 0)
Screenshot: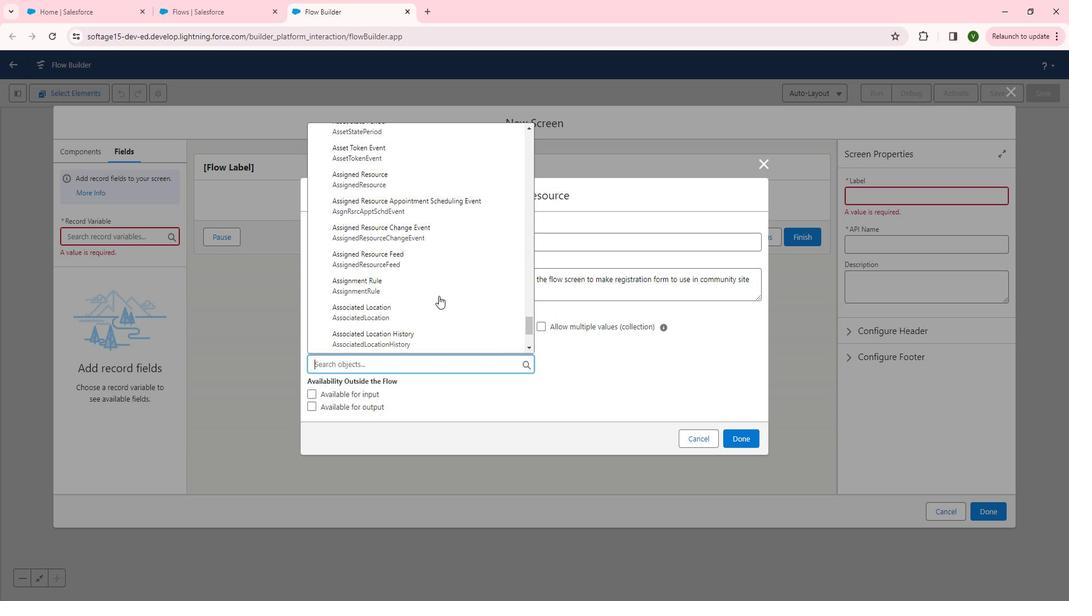 
Action: Mouse scrolled (451, 297) with delta (0, 0)
Screenshot: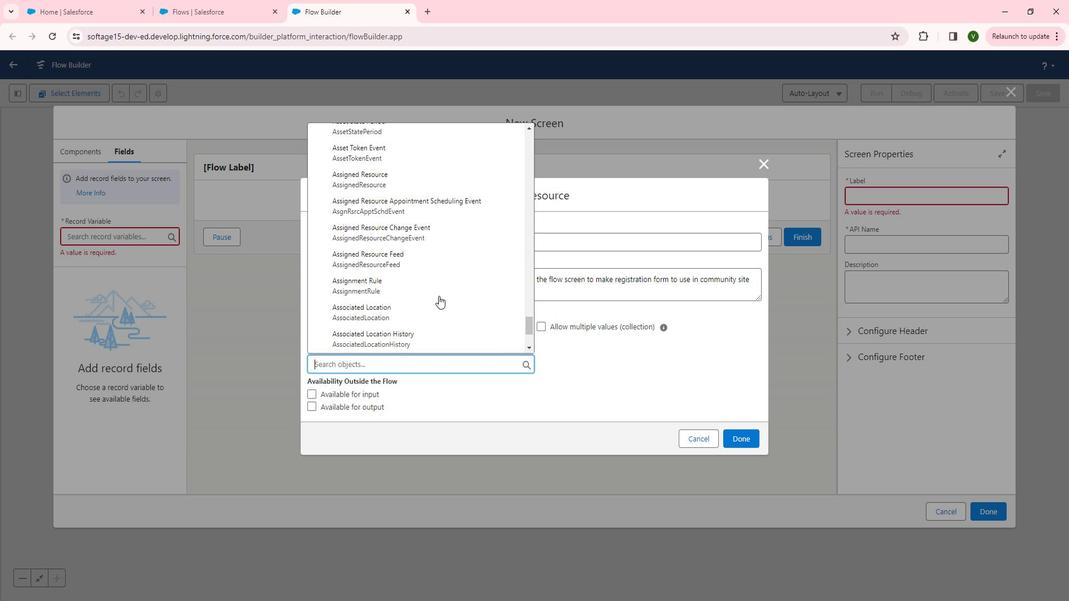 
Action: Mouse scrolled (451, 297) with delta (0, 0)
Screenshot: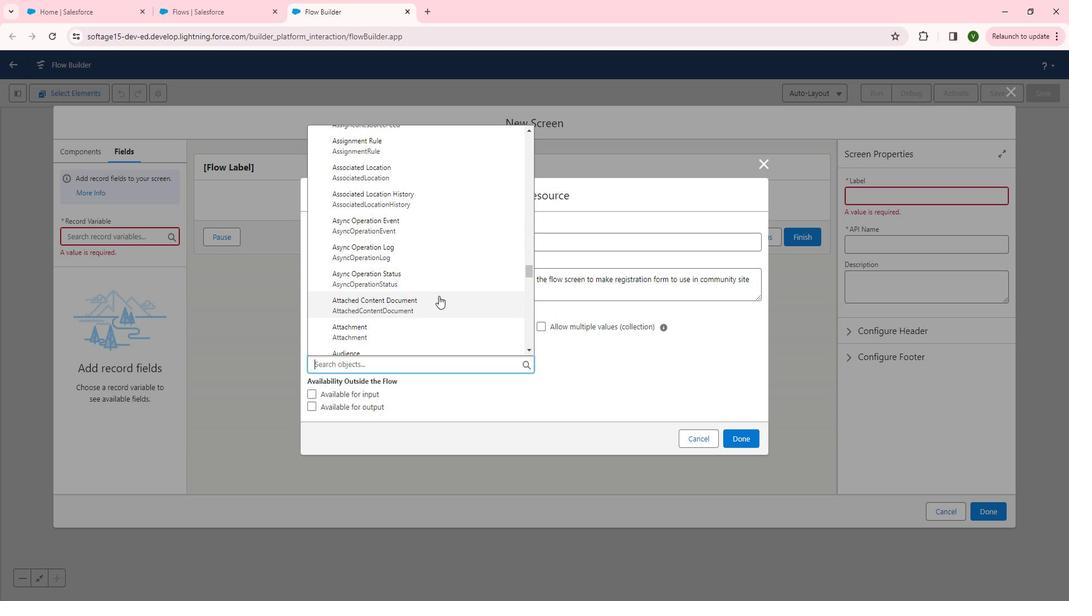 
Action: Mouse scrolled (451, 297) with delta (0, 0)
Screenshot: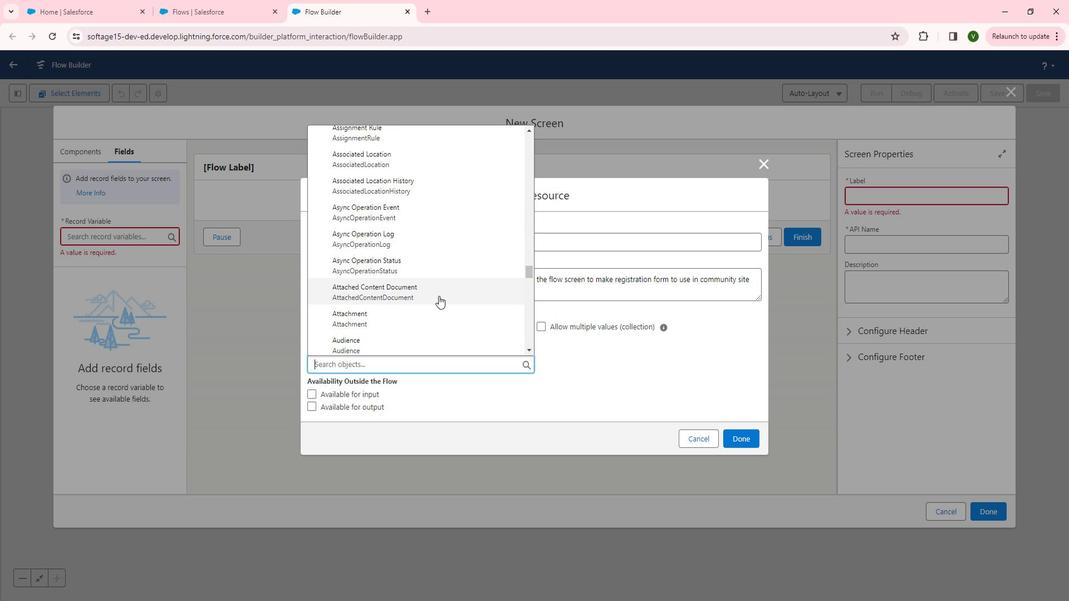 
Action: Mouse scrolled (451, 297) with delta (0, 0)
Screenshot: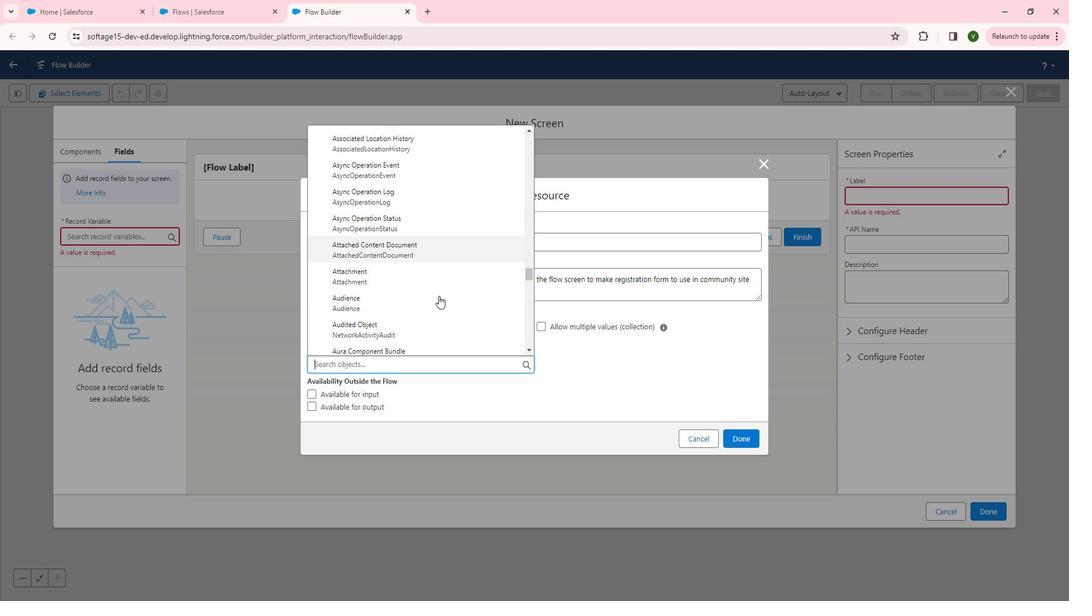 
Action: Mouse scrolled (451, 297) with delta (0, 0)
Screenshot: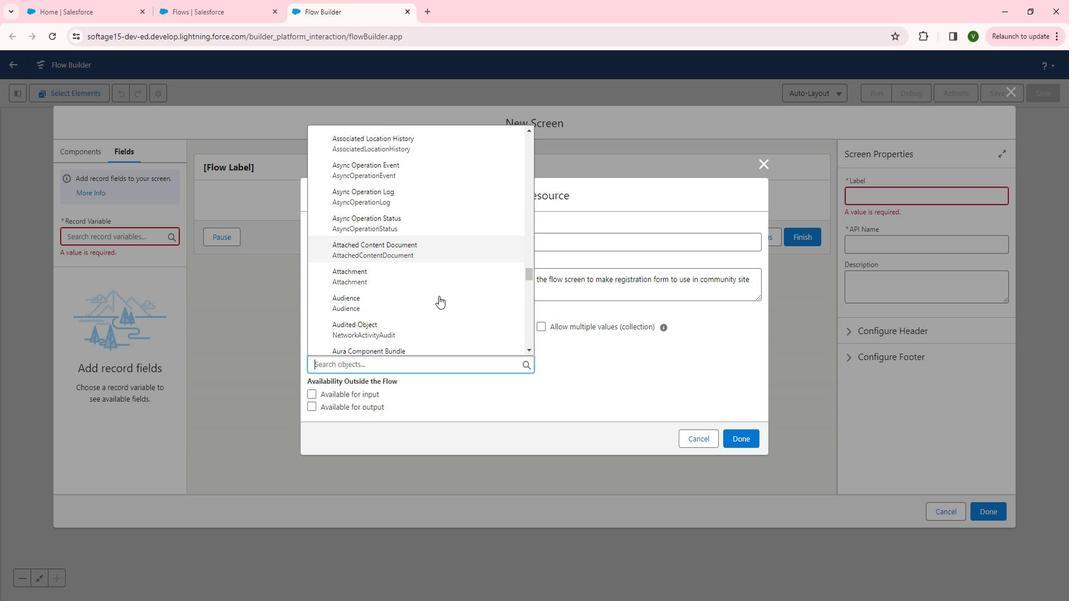 
Action: Mouse scrolled (451, 297) with delta (0, 0)
Screenshot: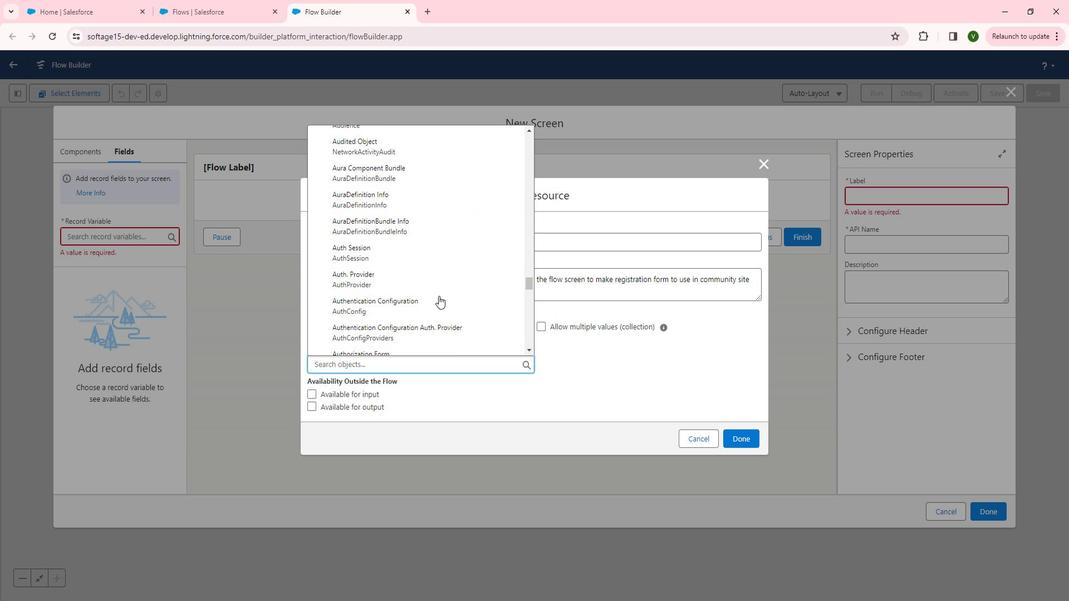 
Action: Mouse scrolled (451, 297) with delta (0, 0)
Screenshot: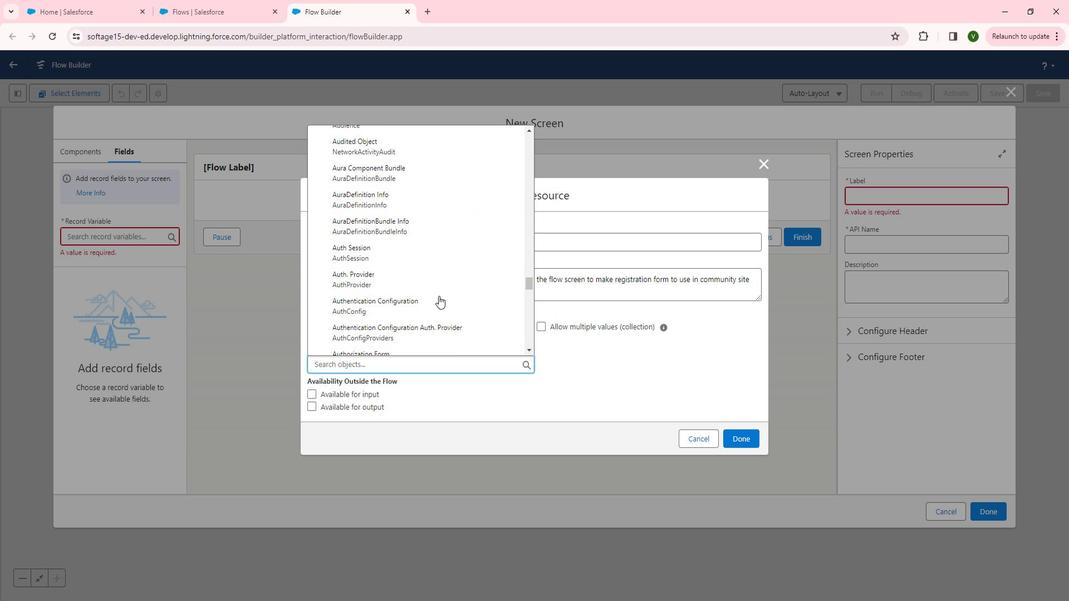 
Action: Mouse scrolled (451, 297) with delta (0, 0)
Screenshot: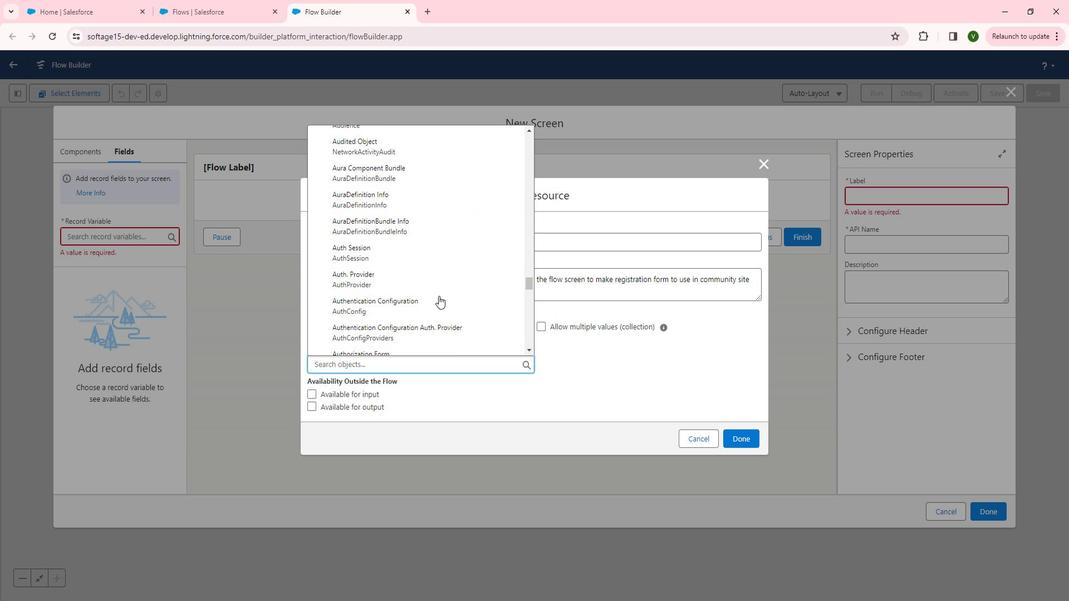 
Action: Mouse scrolled (451, 297) with delta (0, 0)
Screenshot: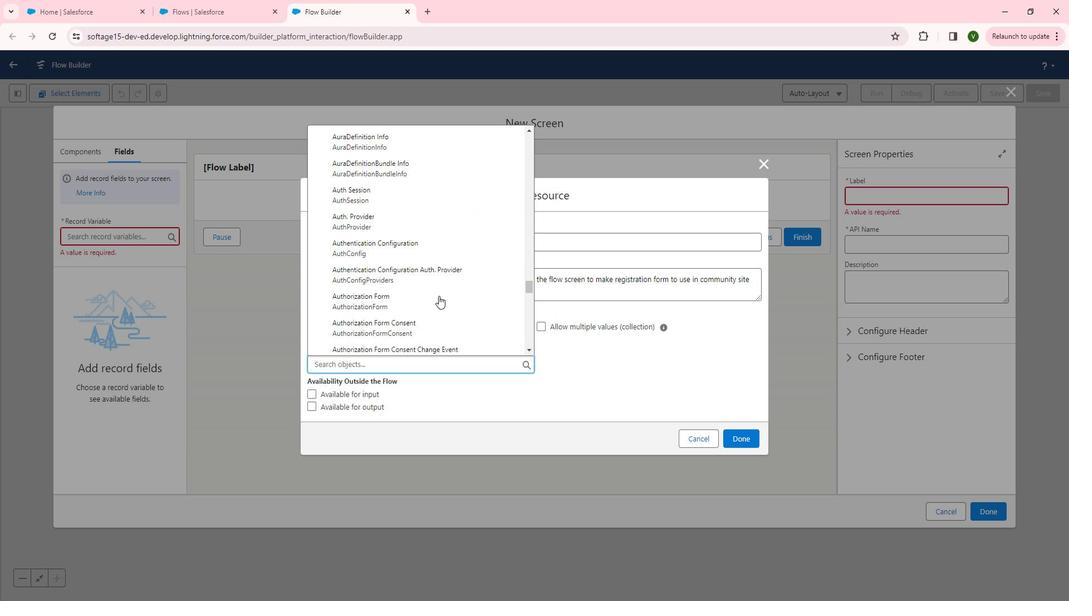 
Action: Mouse scrolled (451, 297) with delta (0, 0)
Screenshot: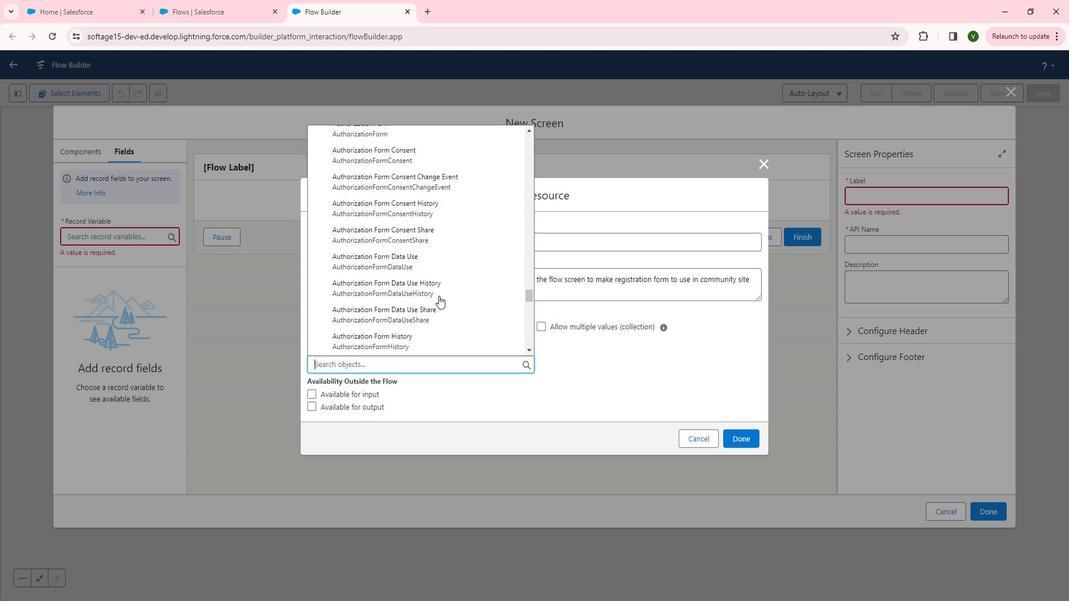 
Action: Mouse scrolled (451, 297) with delta (0, 0)
Screenshot: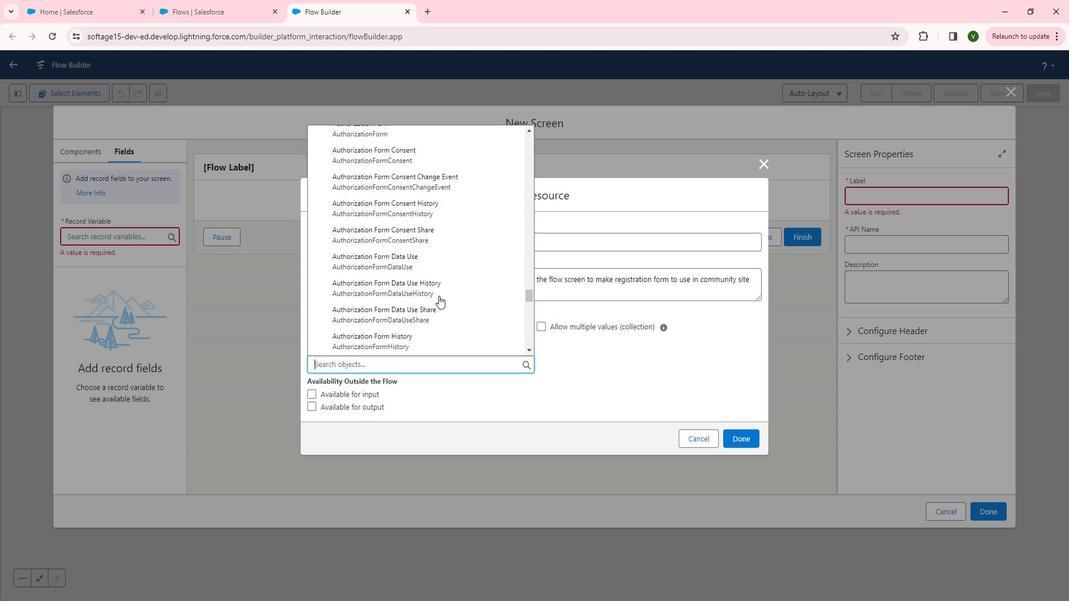 
Action: Mouse scrolled (451, 297) with delta (0, 0)
Screenshot: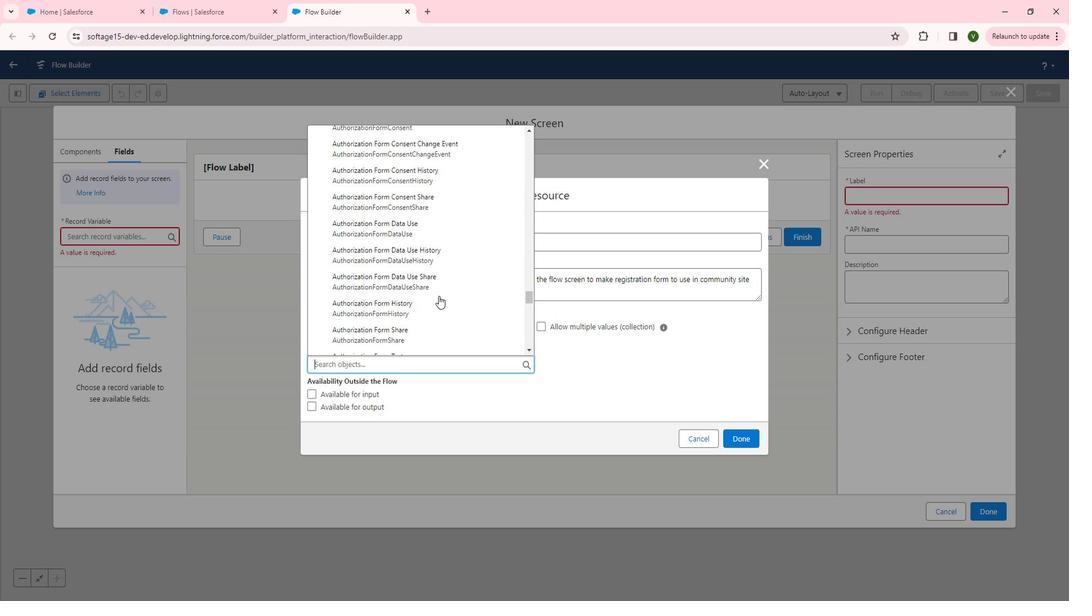 
Action: Mouse scrolled (451, 297) with delta (0, 0)
Screenshot: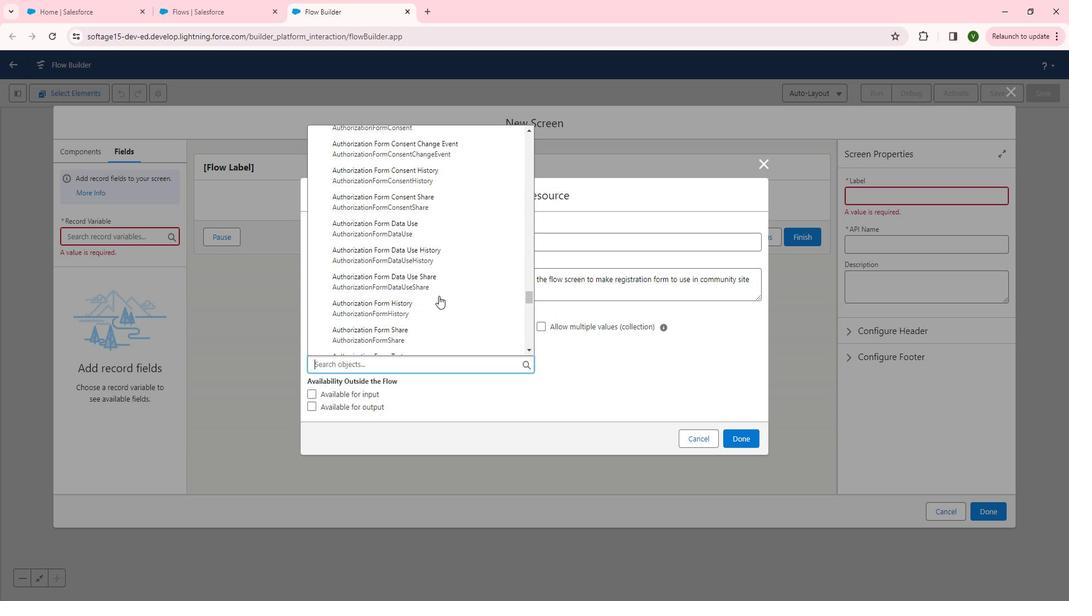 
Action: Mouse scrolled (451, 297) with delta (0, 0)
Screenshot: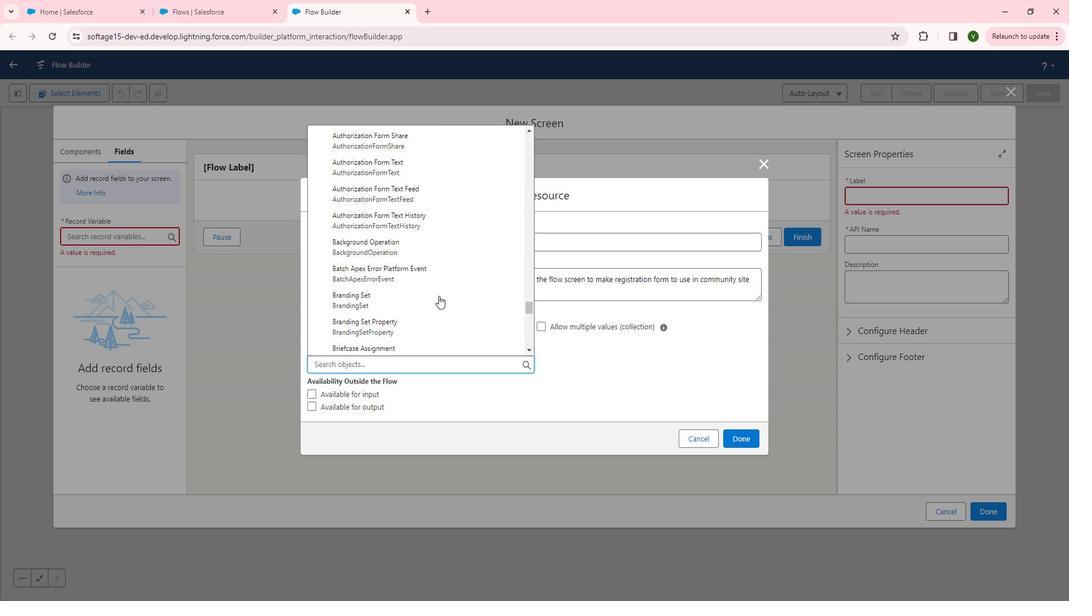 
Action: Mouse scrolled (451, 297) with delta (0, 0)
Screenshot: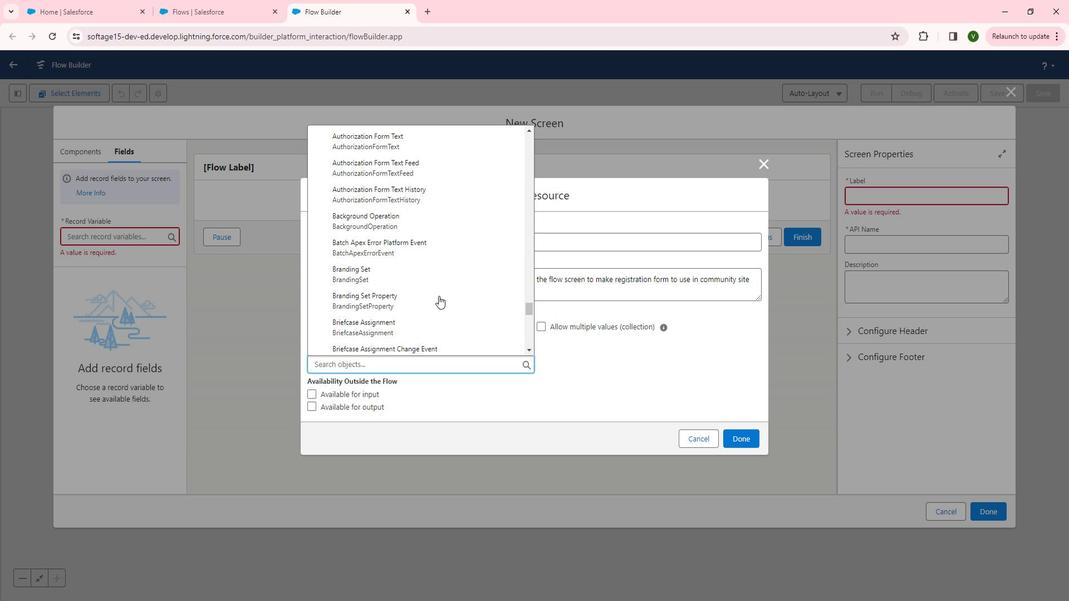 
Action: Mouse scrolled (451, 297) with delta (0, 0)
Screenshot: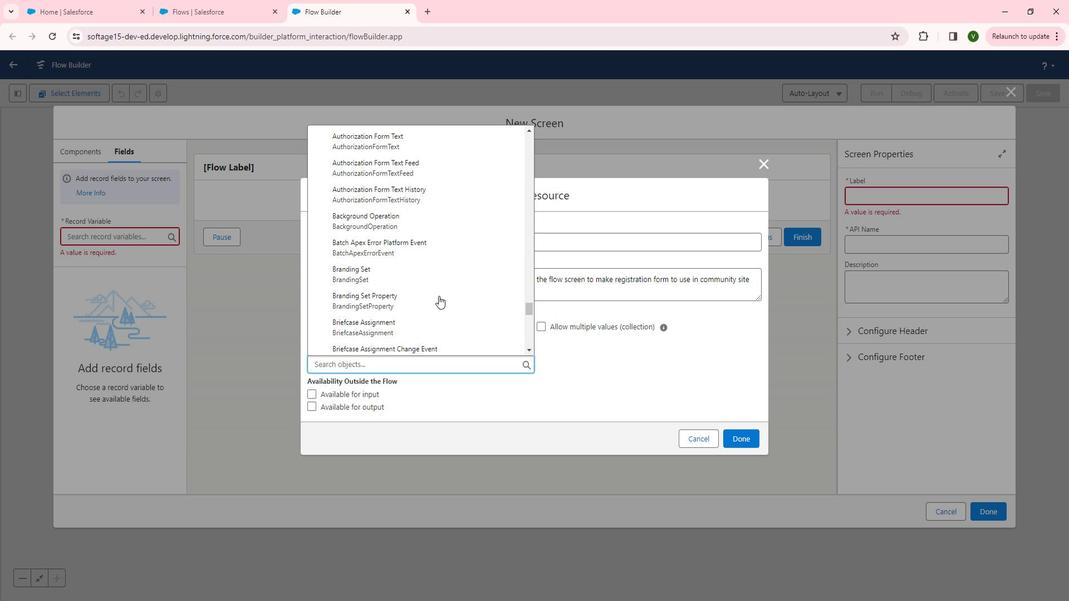 
Action: Mouse scrolled (451, 297) with delta (0, 0)
Screenshot: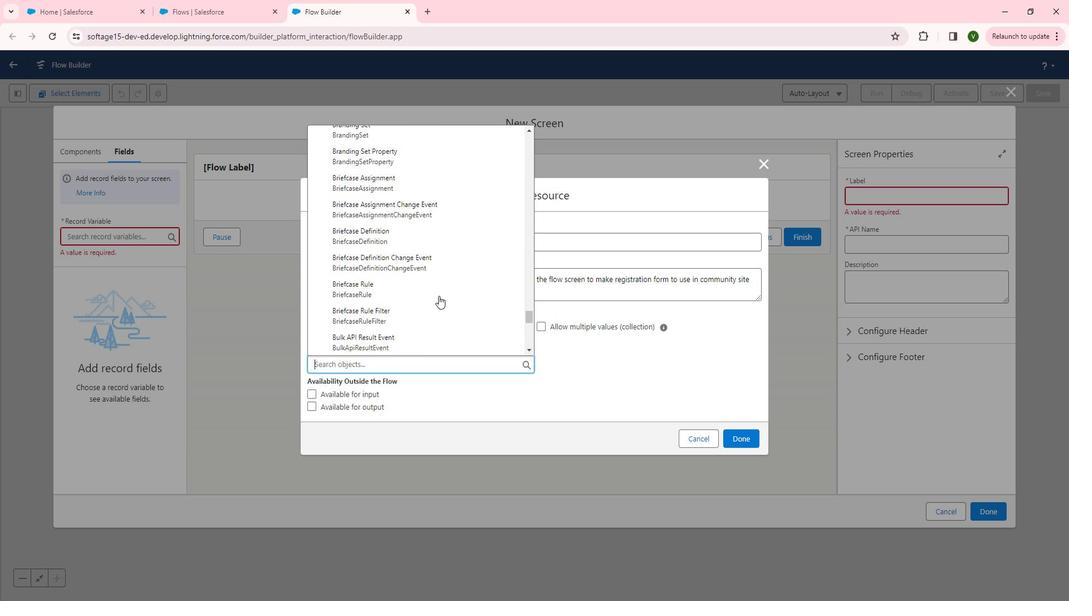 
Action: Mouse scrolled (451, 297) with delta (0, 0)
Screenshot: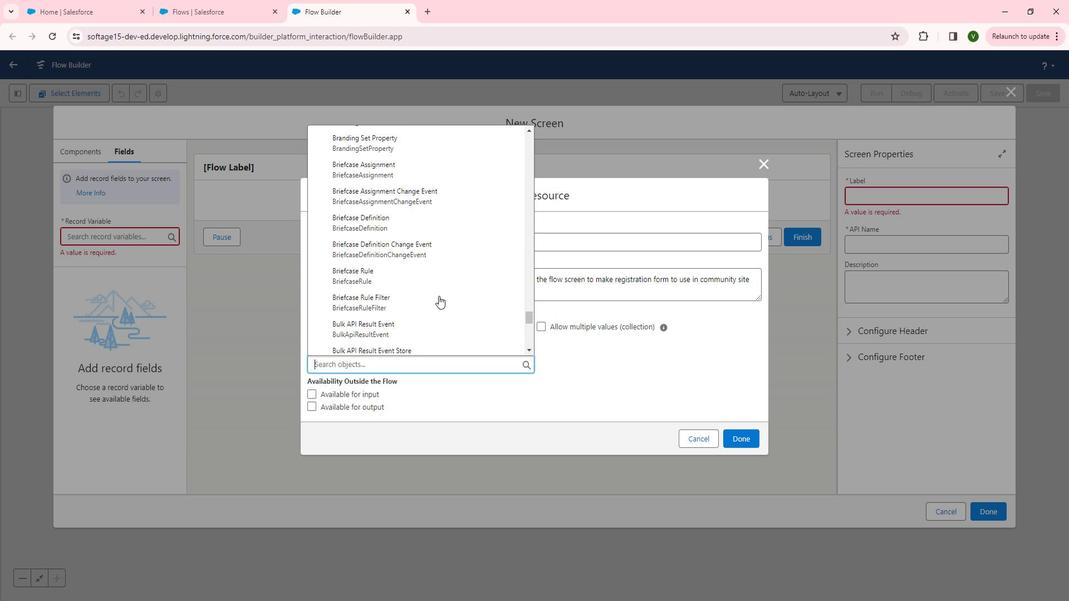 
Action: Mouse scrolled (451, 297) with delta (0, 0)
Screenshot: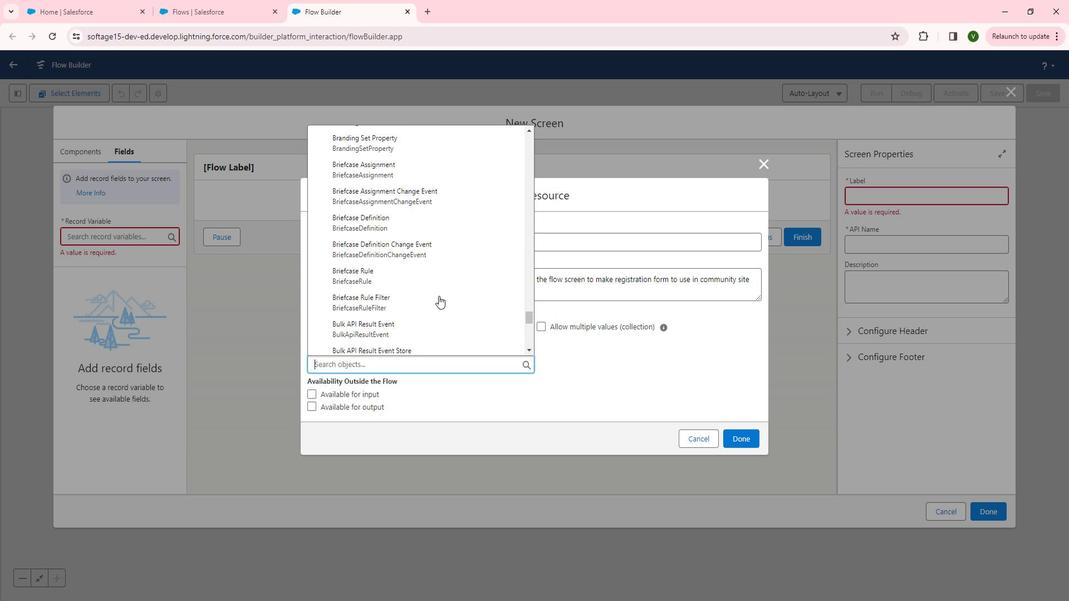 
Action: Mouse scrolled (451, 297) with delta (0, 0)
Screenshot: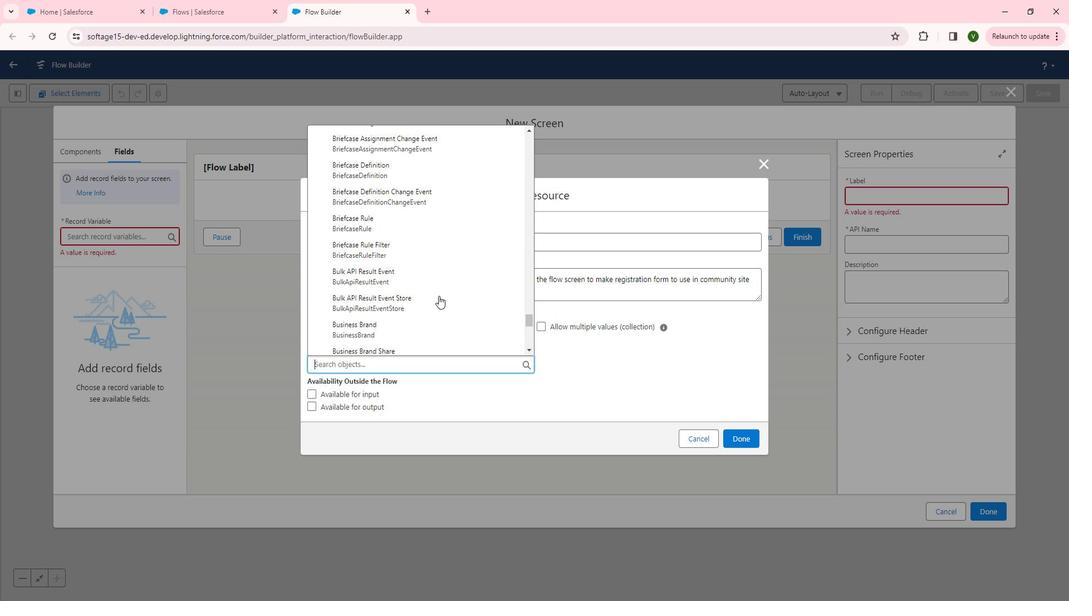 
Action: Mouse moved to (449, 293)
Screenshot: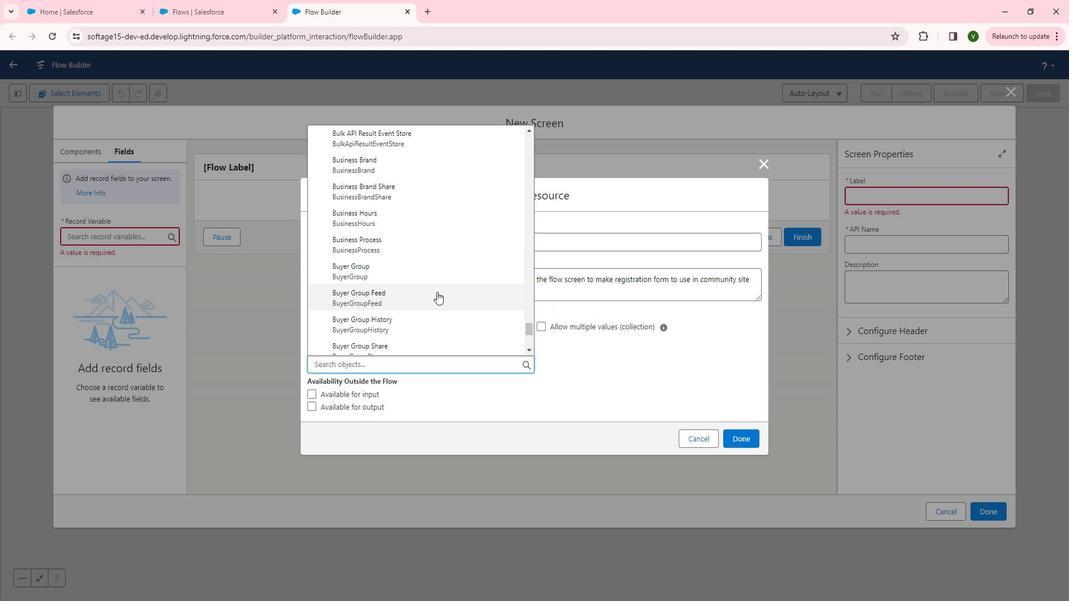 
Action: Mouse scrolled (449, 293) with delta (0, 0)
Screenshot: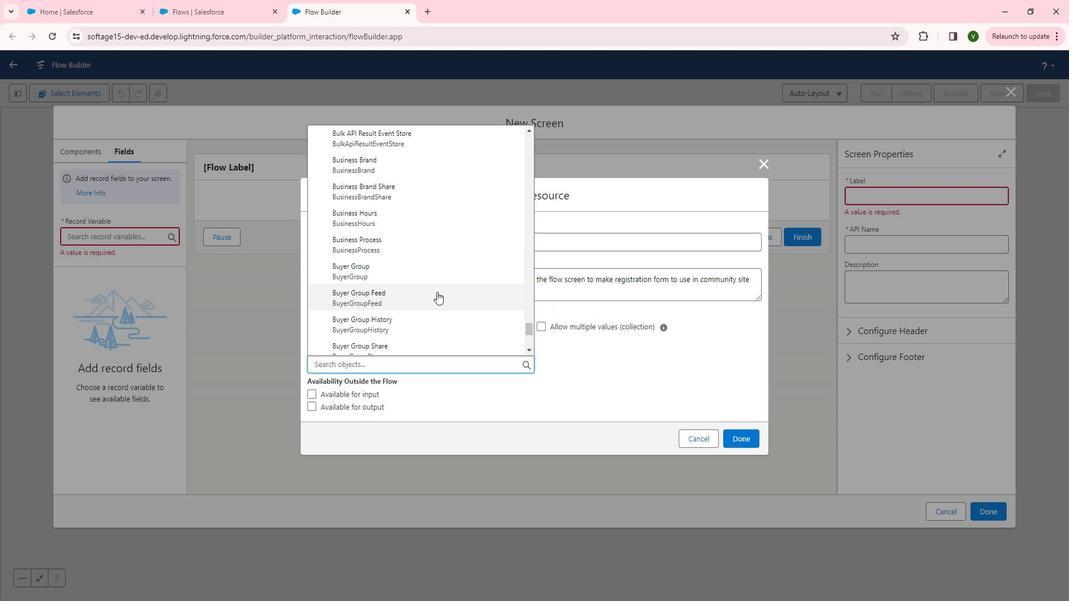 
Action: Mouse scrolled (449, 293) with delta (0, 0)
Screenshot: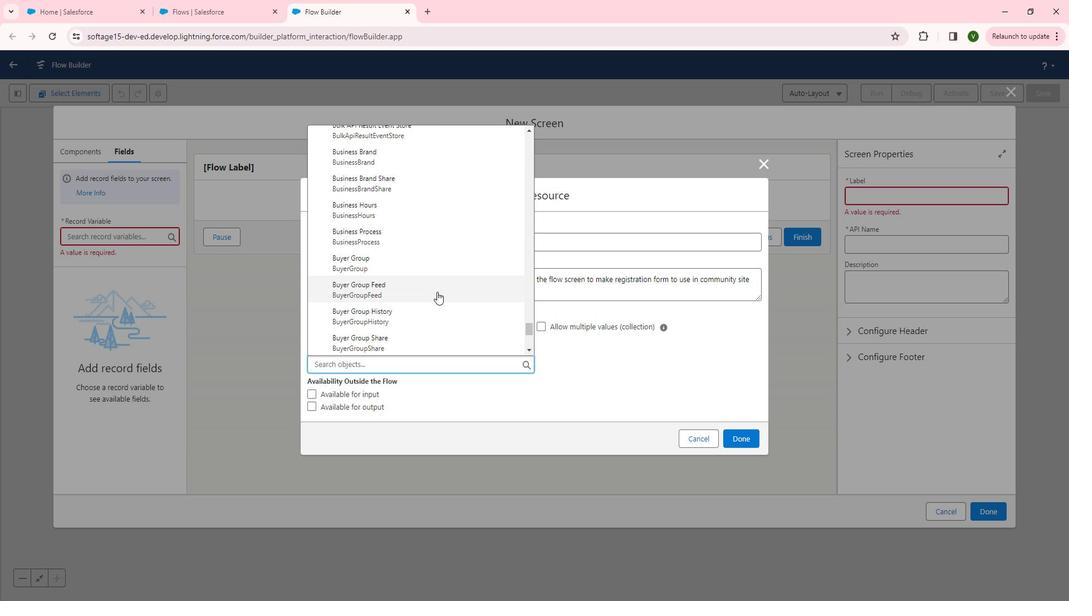 
Action: Mouse scrolled (449, 293) with delta (0, 0)
Screenshot: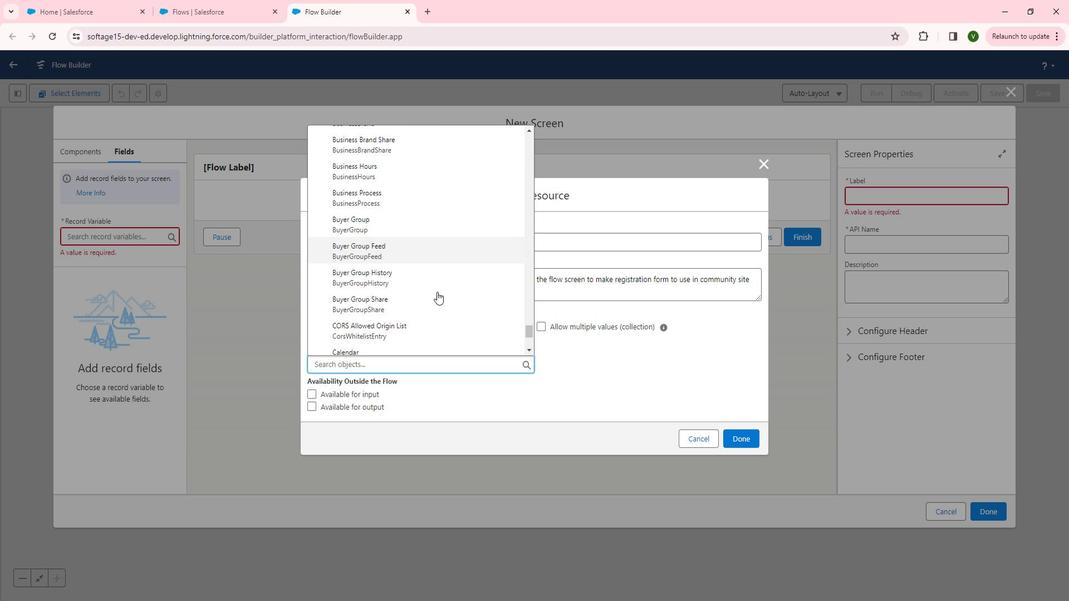 
Action: Mouse scrolled (449, 293) with delta (0, 0)
Screenshot: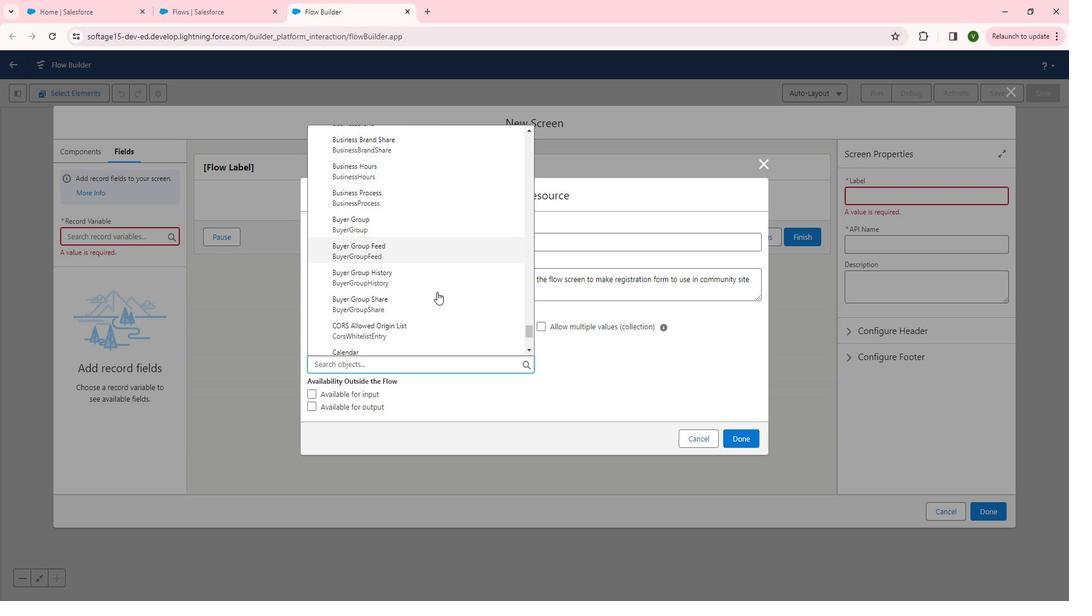 
Action: Mouse moved to (449, 293)
Screenshot: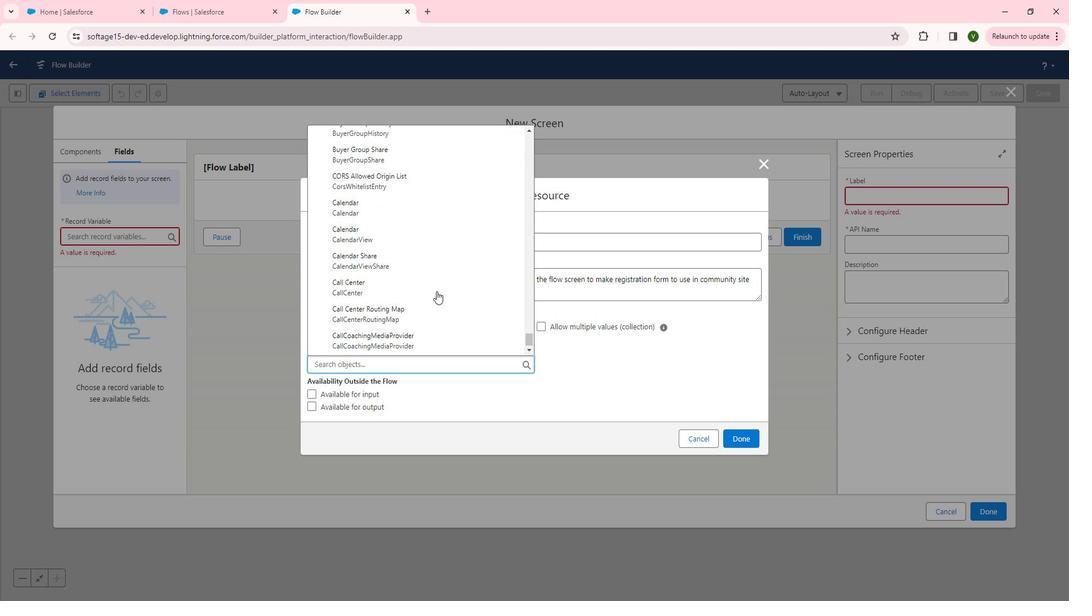 
Action: Mouse scrolled (449, 292) with delta (0, 0)
Screenshot: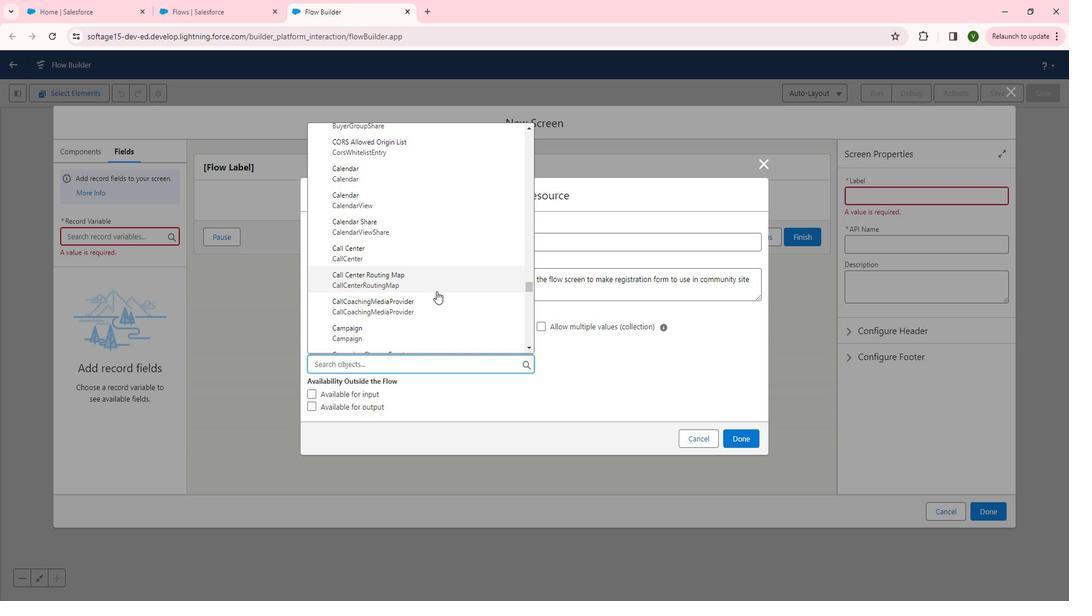 
Action: Mouse scrolled (449, 292) with delta (0, 0)
Screenshot: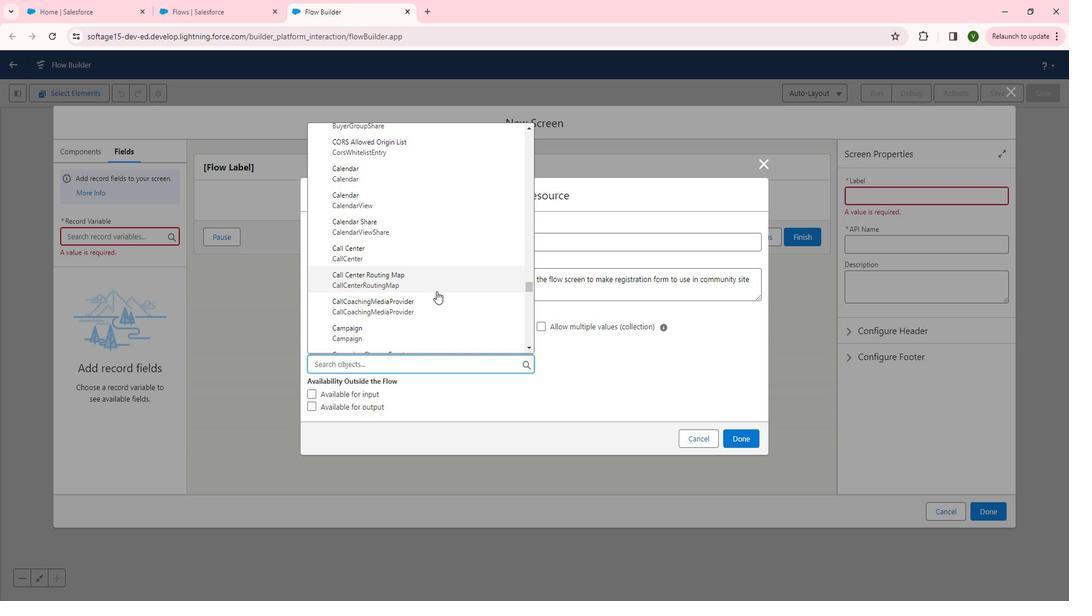 
Action: Mouse scrolled (449, 292) with delta (0, 0)
Screenshot: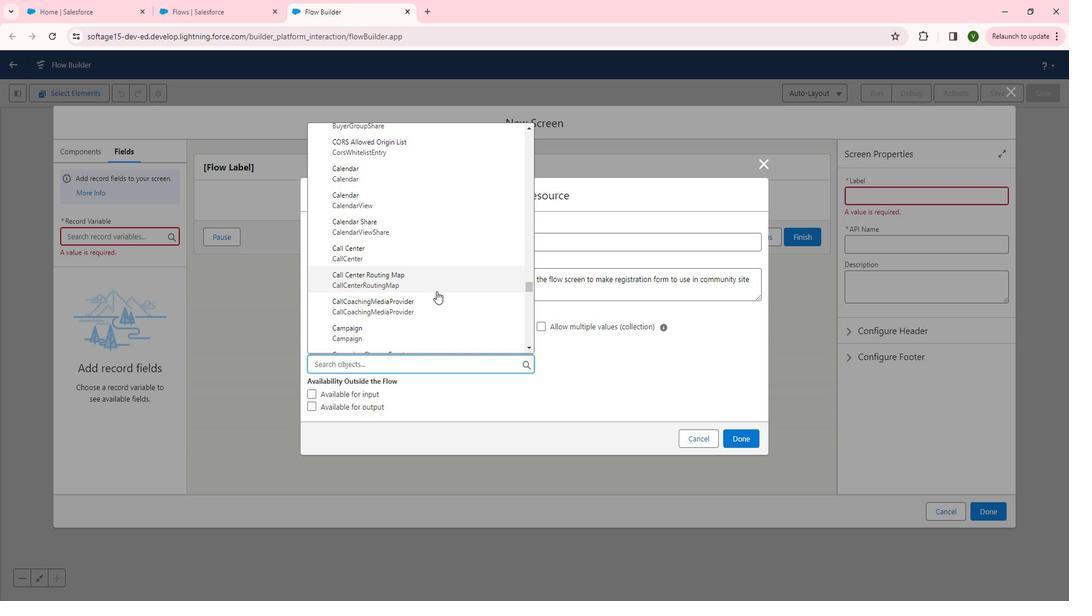 
Action: Mouse scrolled (449, 292) with delta (0, 0)
Screenshot: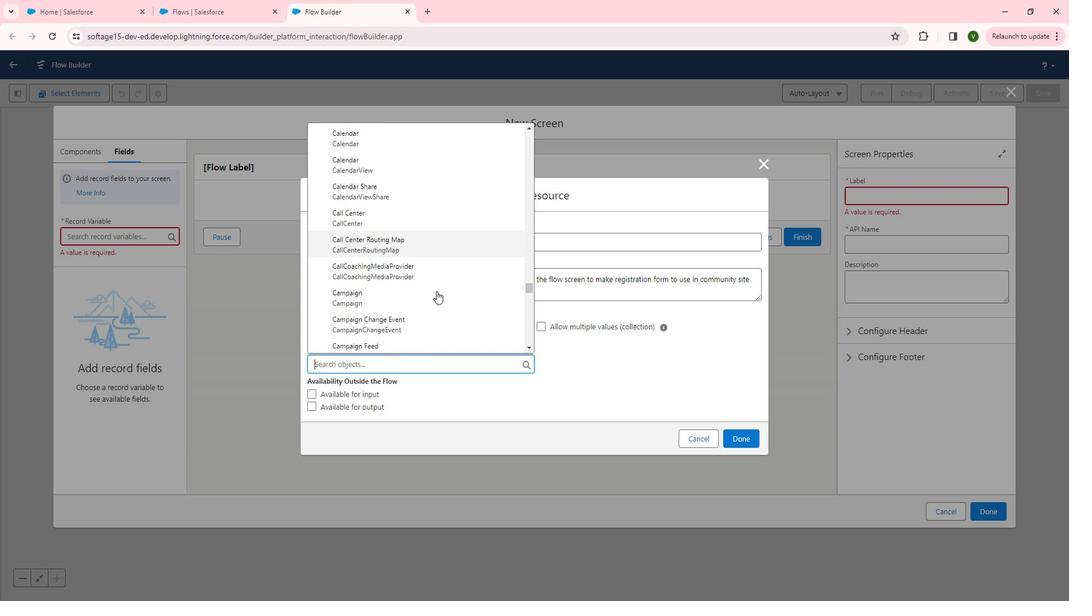 
Action: Mouse scrolled (449, 292) with delta (0, 0)
Screenshot: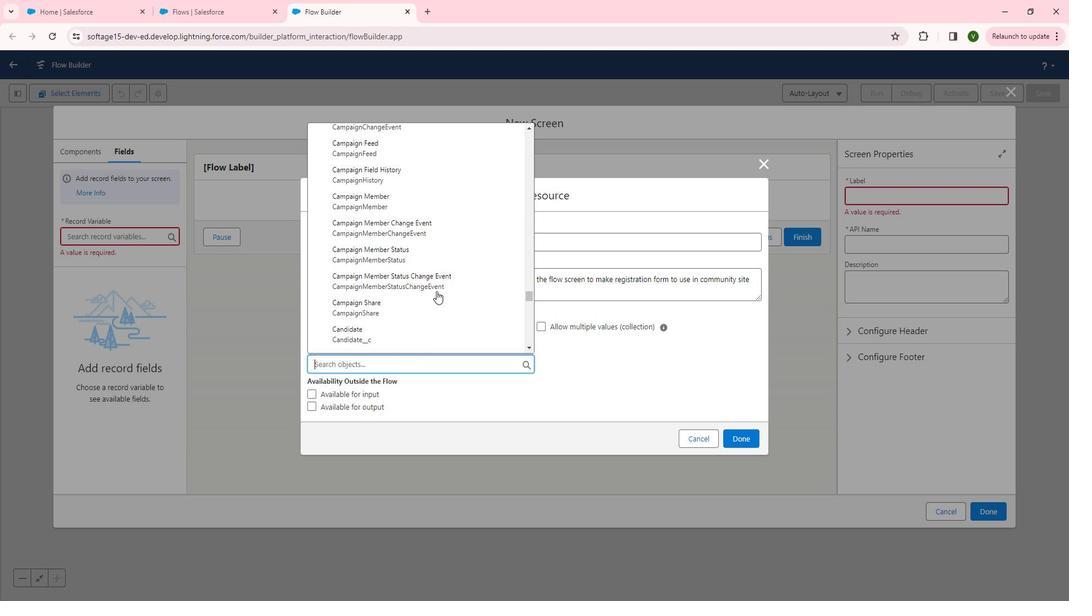 
Action: Mouse scrolled (449, 292) with delta (0, 0)
Screenshot: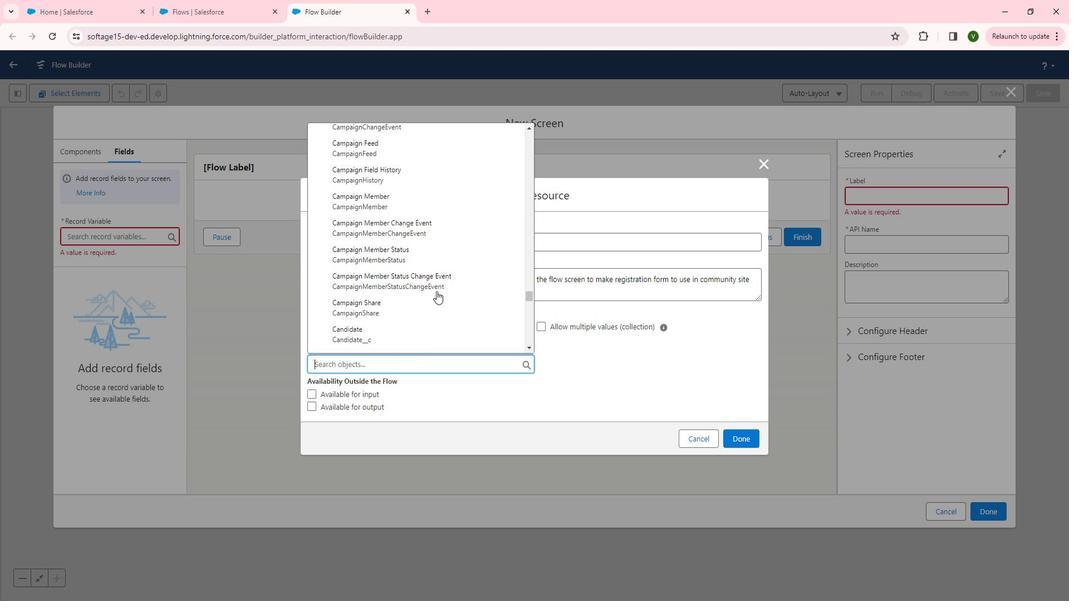 
Action: Mouse scrolled (449, 292) with delta (0, 0)
Screenshot: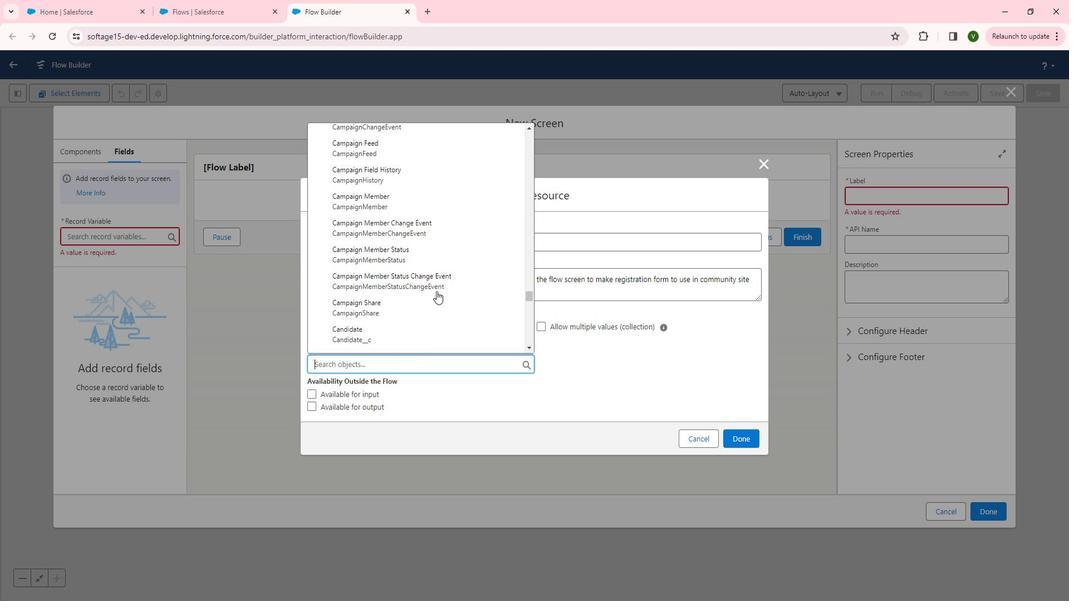 
Action: Mouse scrolled (449, 292) with delta (0, 0)
Screenshot: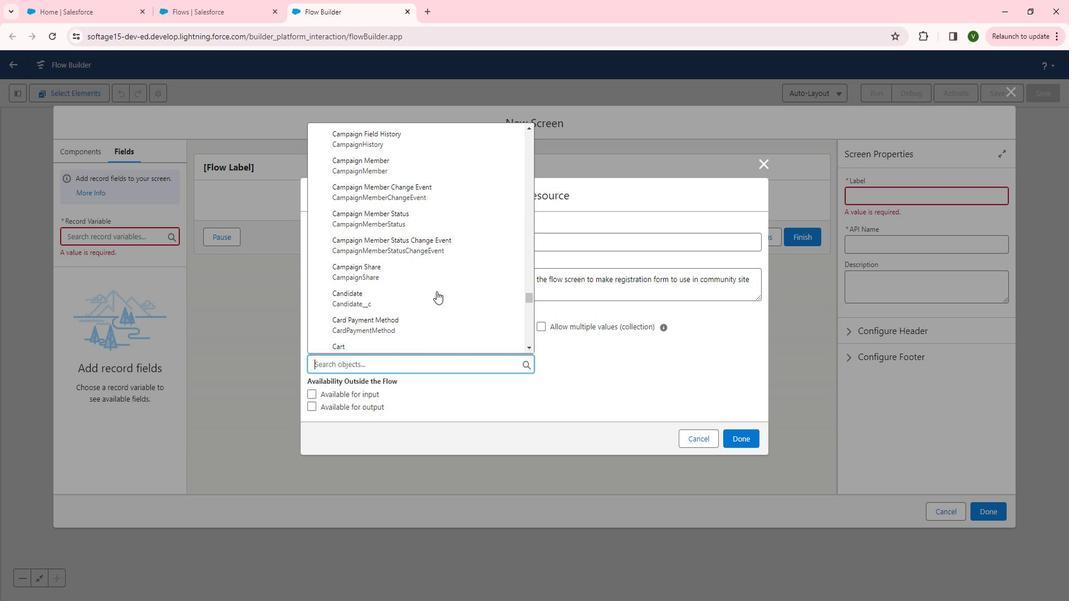 
Action: Mouse scrolled (449, 292) with delta (0, 0)
Screenshot: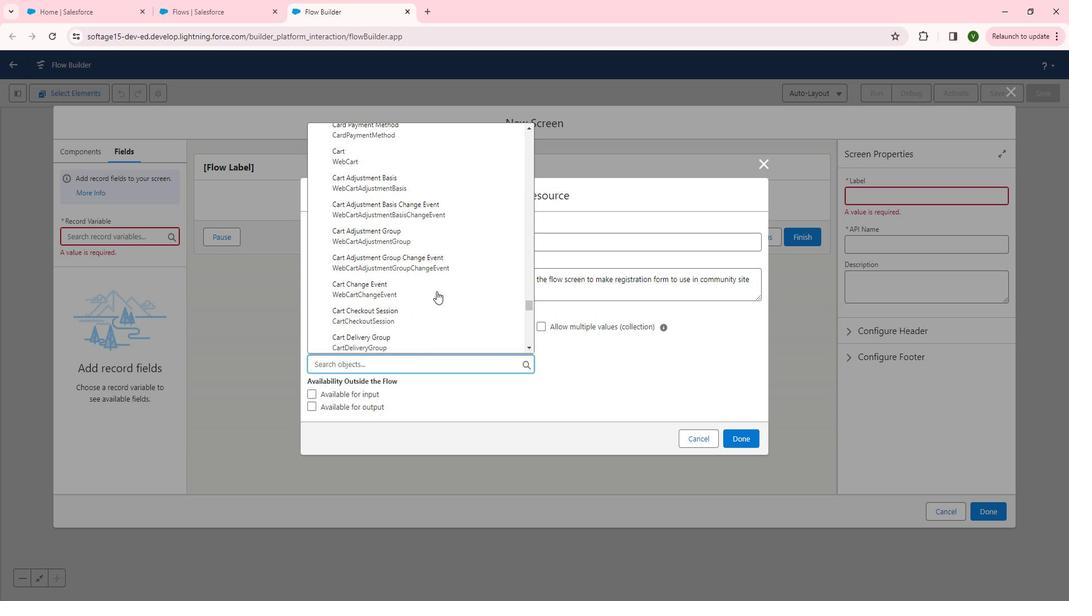 
Action: Mouse scrolled (449, 292) with delta (0, 0)
Screenshot: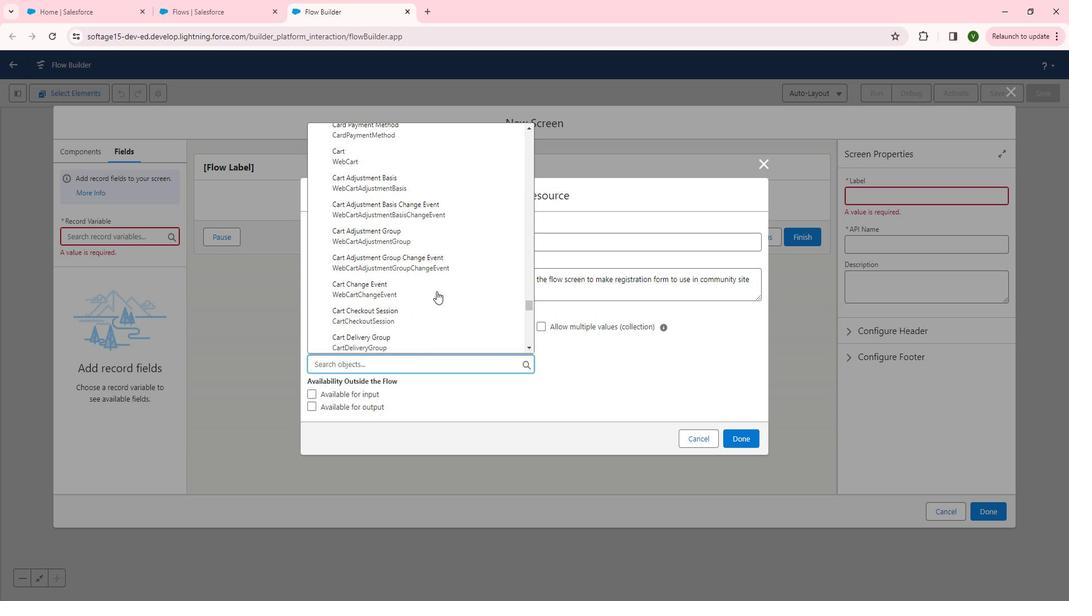 
Action: Mouse scrolled (449, 292) with delta (0, 0)
Screenshot: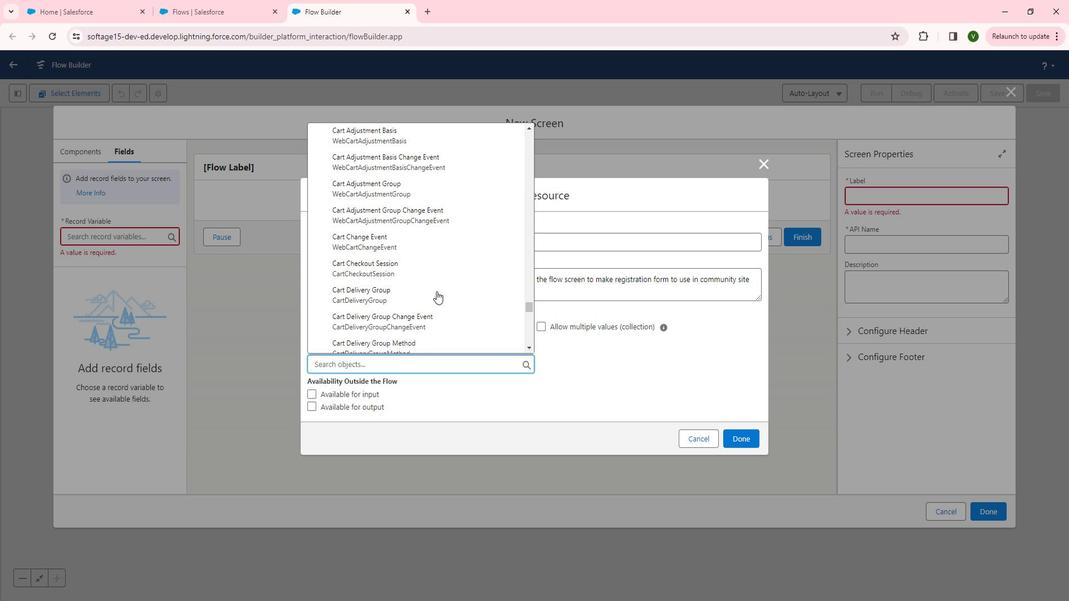 
Action: Mouse scrolled (449, 292) with delta (0, 0)
Screenshot: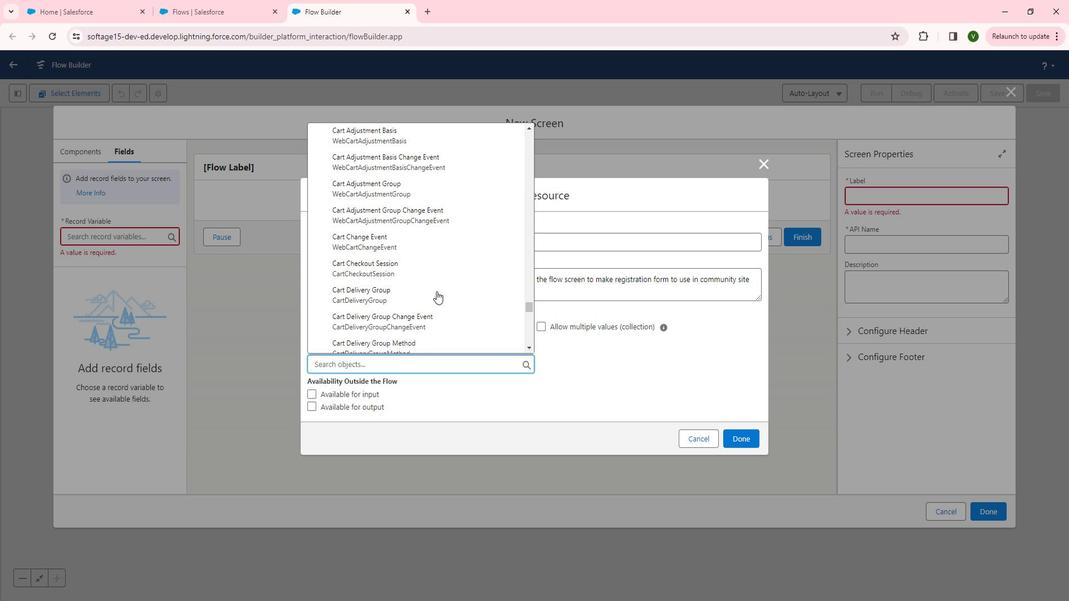 
Action: Mouse scrolled (449, 292) with delta (0, 0)
Screenshot: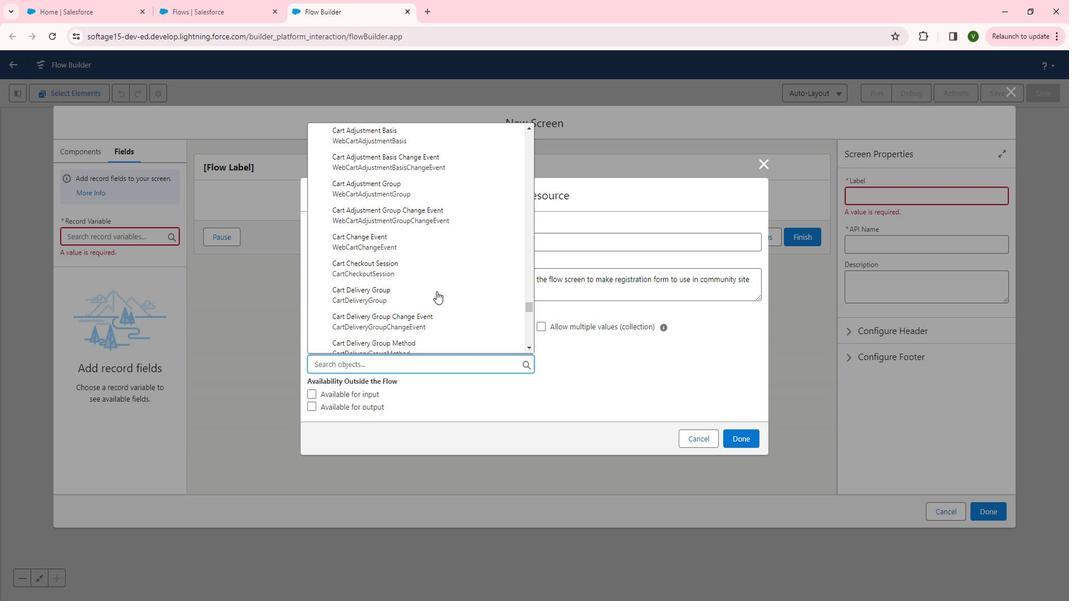 
Action: Mouse scrolled (449, 292) with delta (0, 0)
Screenshot: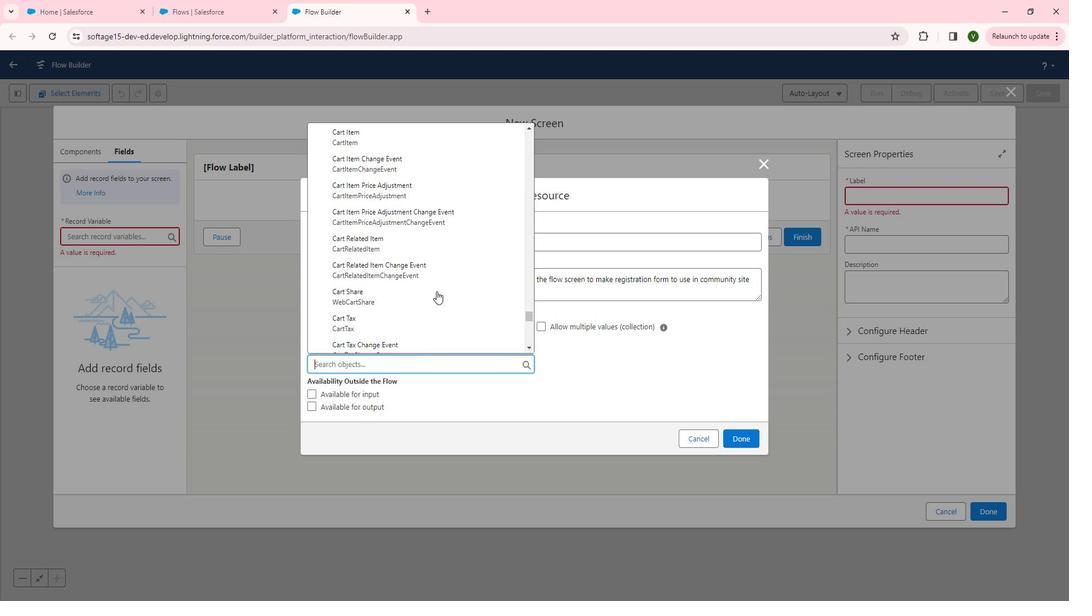 
Action: Mouse scrolled (449, 292) with delta (0, 0)
Screenshot: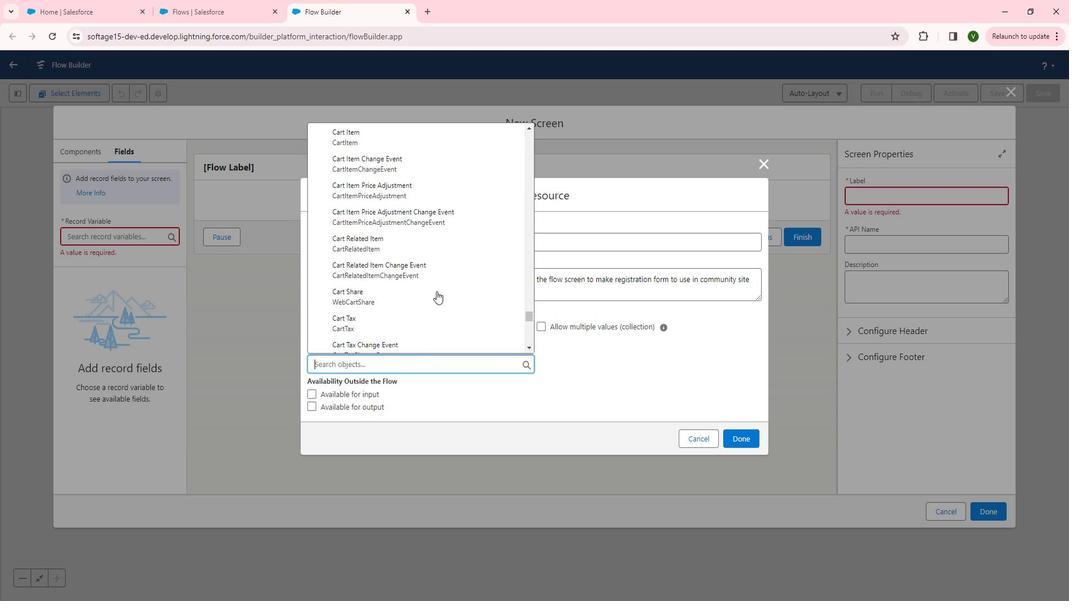 
Action: Mouse scrolled (449, 292) with delta (0, 0)
Screenshot: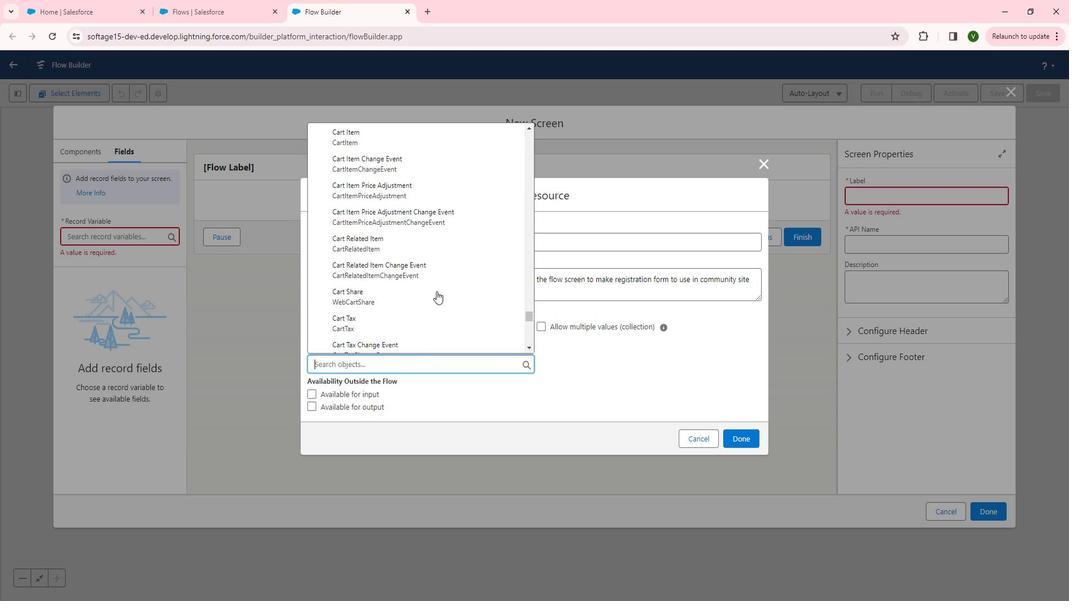 
Action: Mouse scrolled (449, 292) with delta (0, 0)
Screenshot: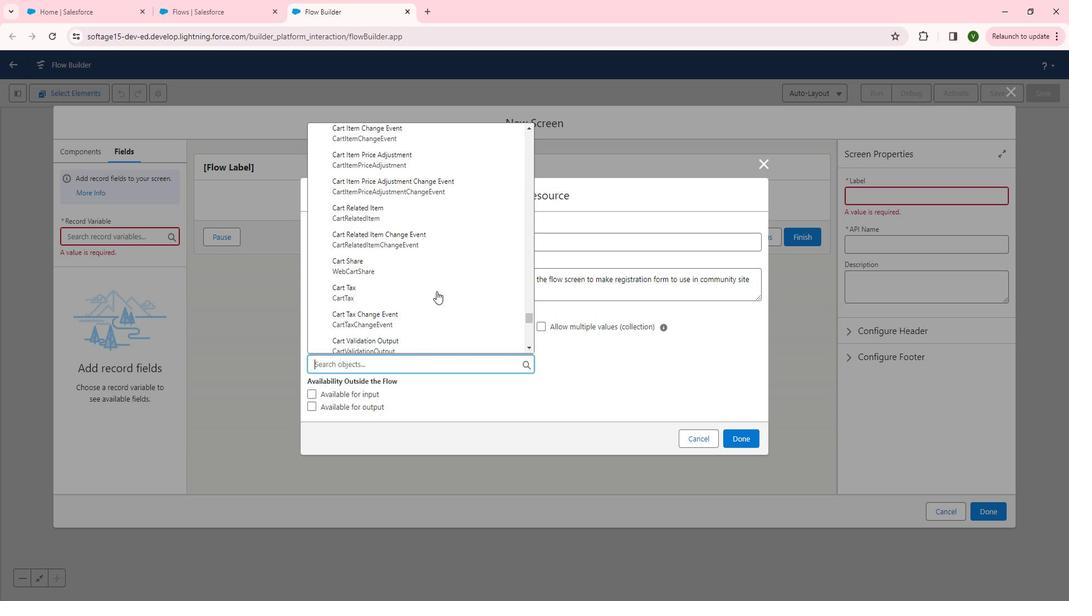 
Action: Mouse scrolled (449, 292) with delta (0, 0)
Screenshot: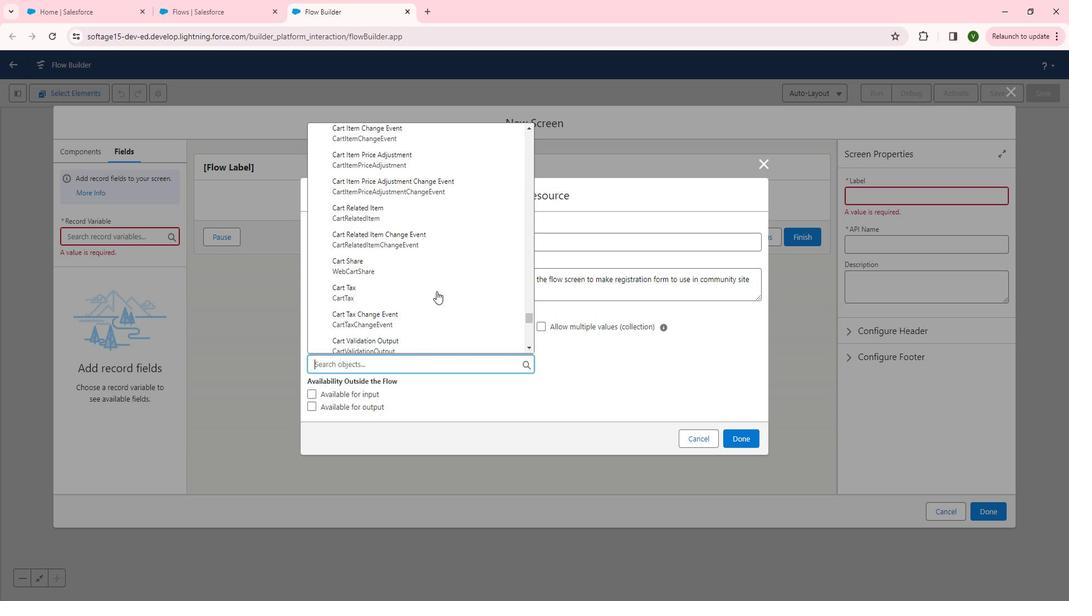 
Action: Mouse scrolled (449, 292) with delta (0, 0)
Screenshot: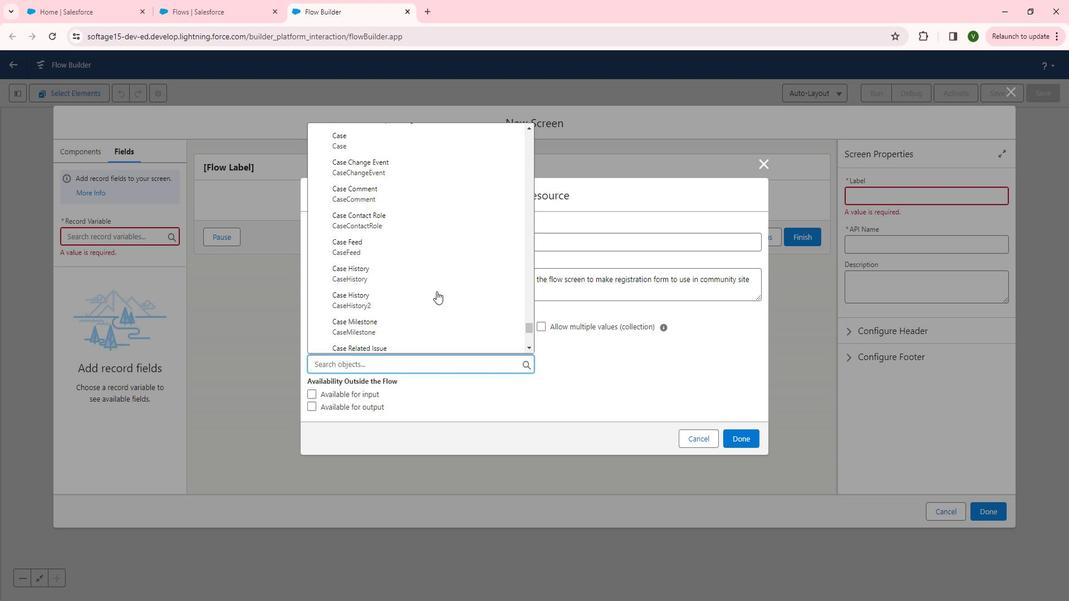 
Action: Mouse scrolled (449, 292) with delta (0, 0)
Screenshot: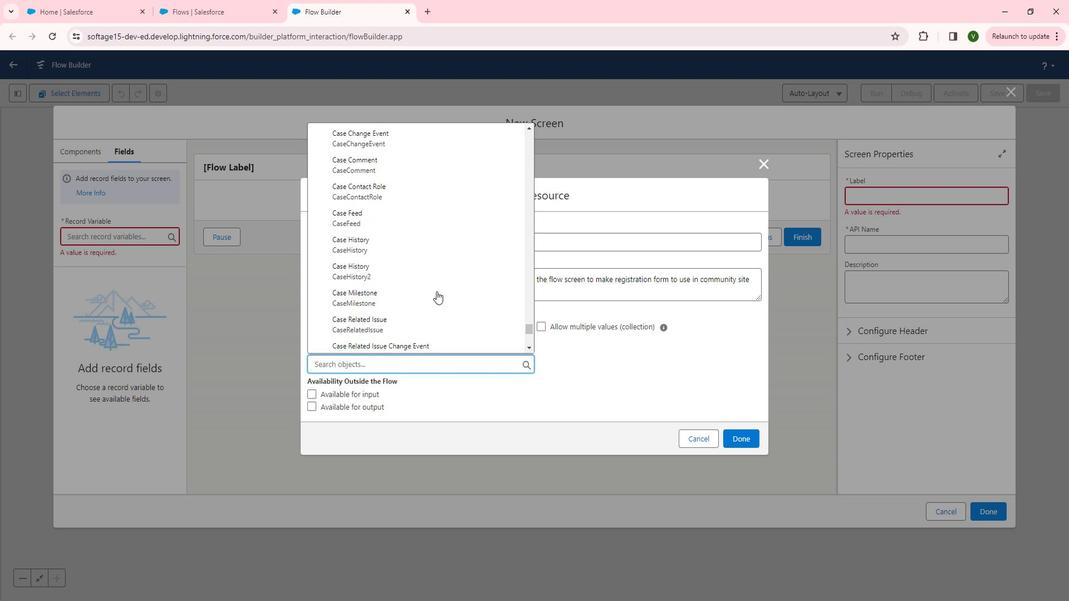
Action: Mouse scrolled (449, 292) with delta (0, 0)
Screenshot: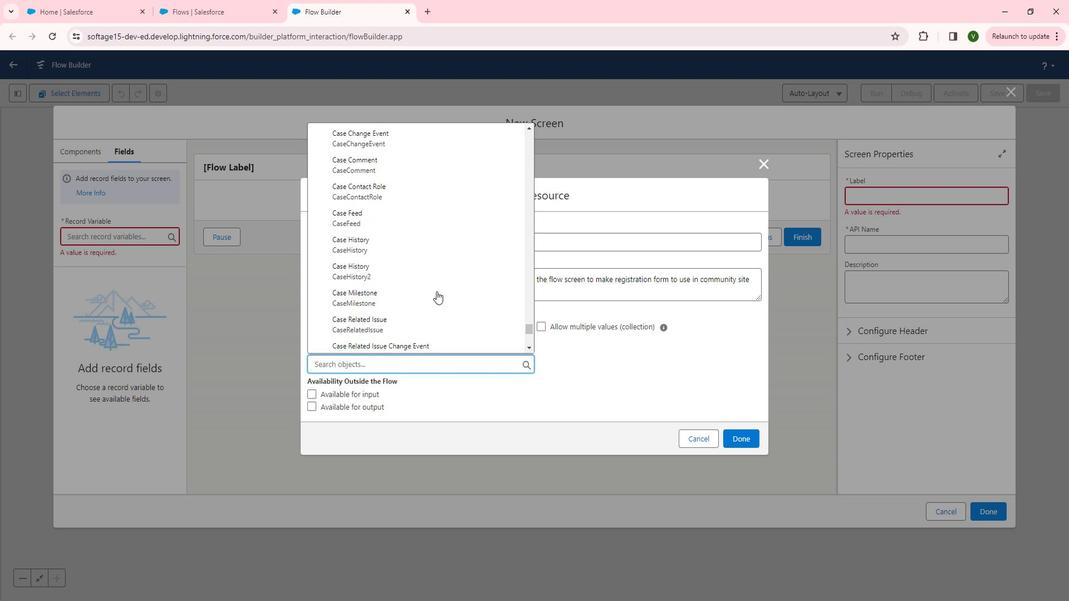 
Action: Mouse scrolled (449, 292) with delta (0, 0)
Screenshot: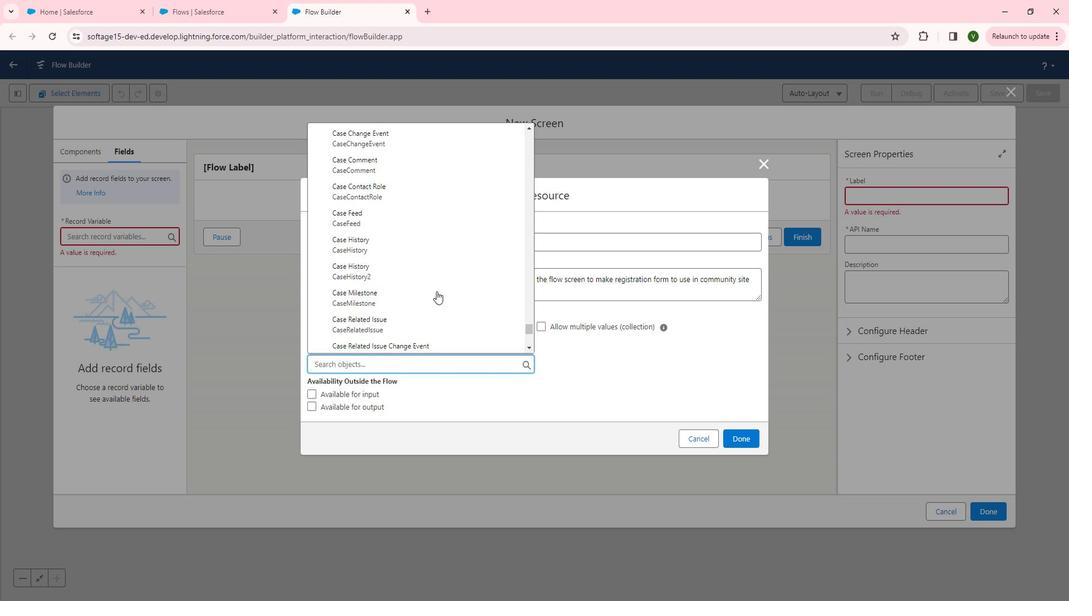 
Action: Mouse scrolled (449, 292) with delta (0, 0)
Screenshot: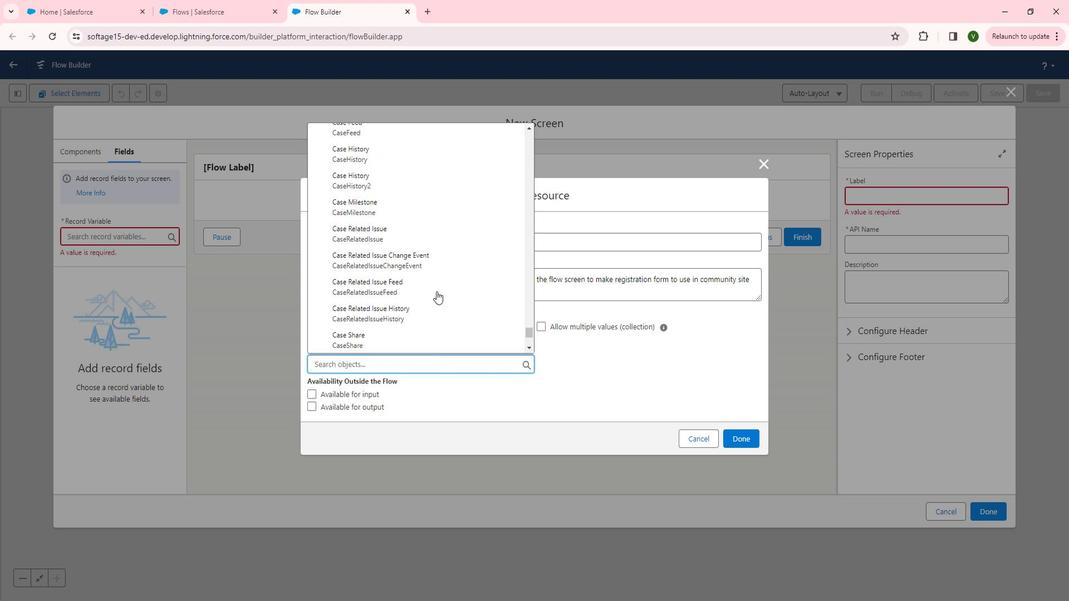 
Action: Mouse scrolled (449, 292) with delta (0, 0)
Screenshot: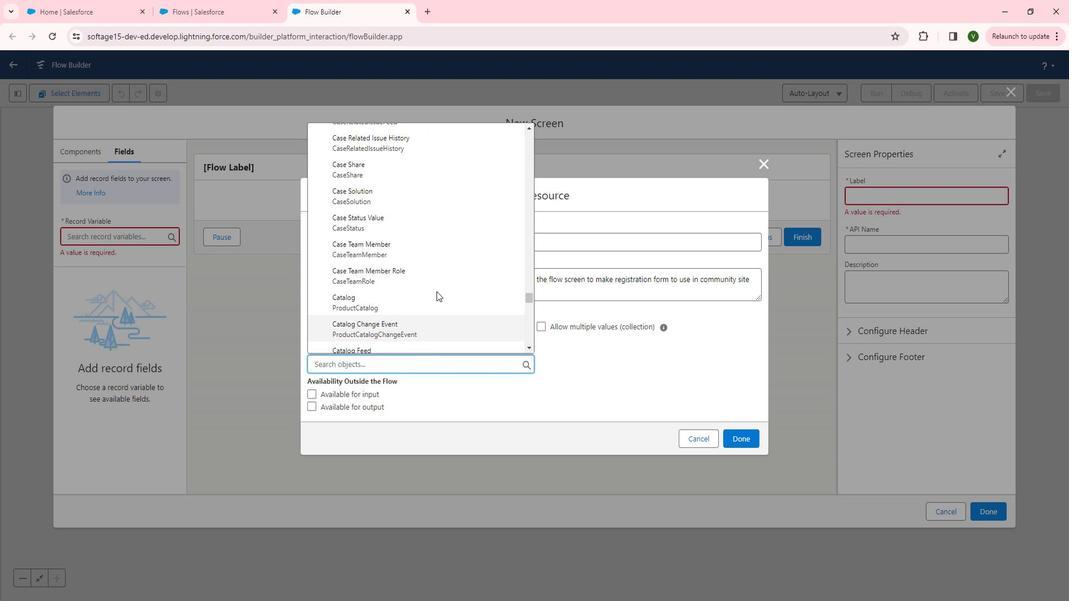 
Action: Mouse scrolled (449, 292) with delta (0, 0)
Screenshot: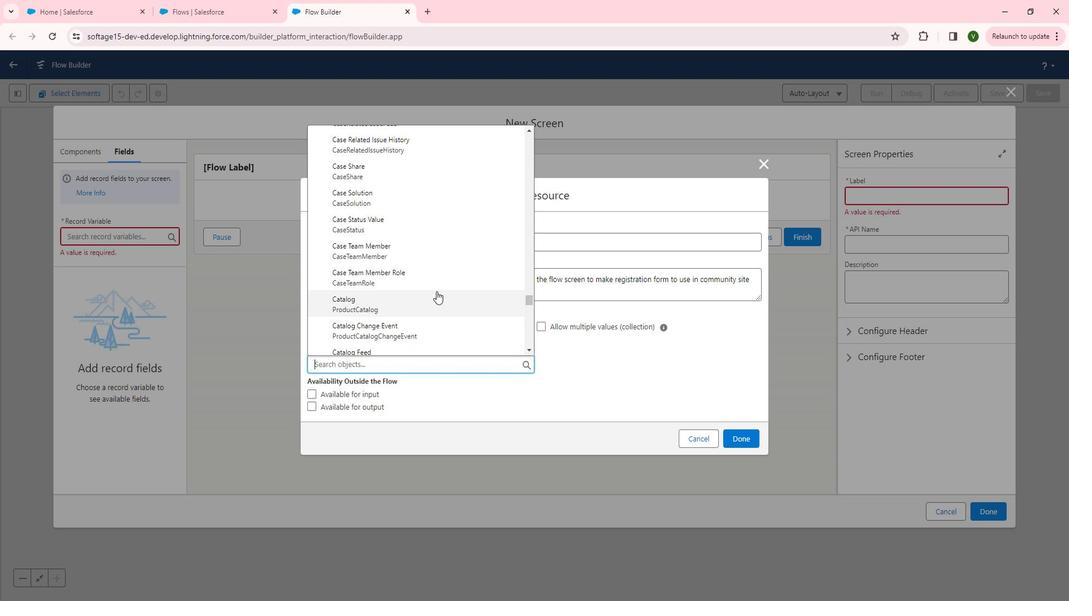 
Action: Mouse scrolled (449, 292) with delta (0, 0)
Screenshot: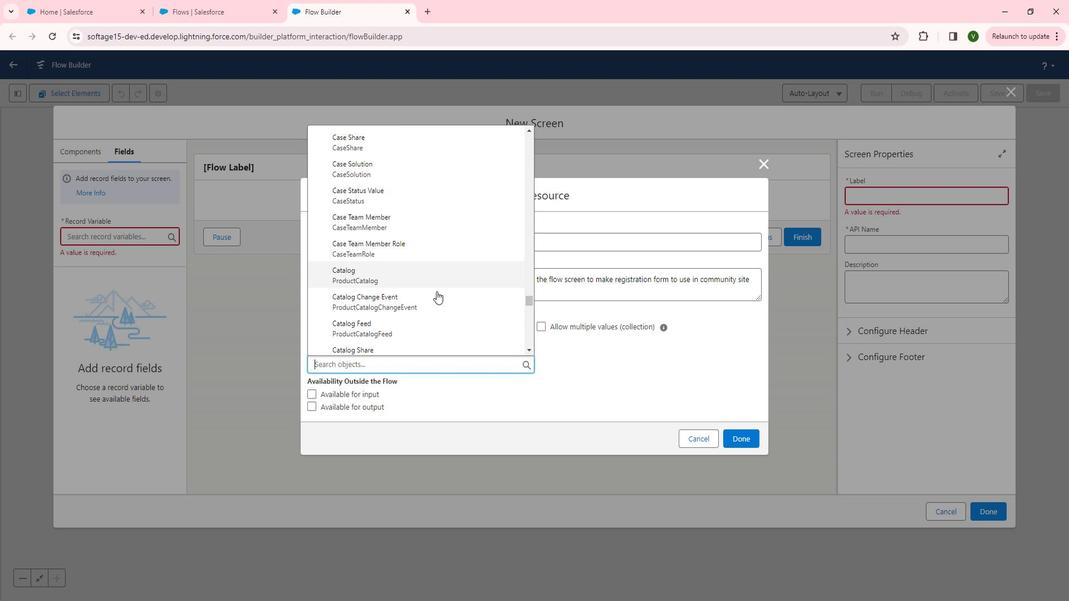 
Action: Mouse scrolled (449, 292) with delta (0, 0)
Screenshot: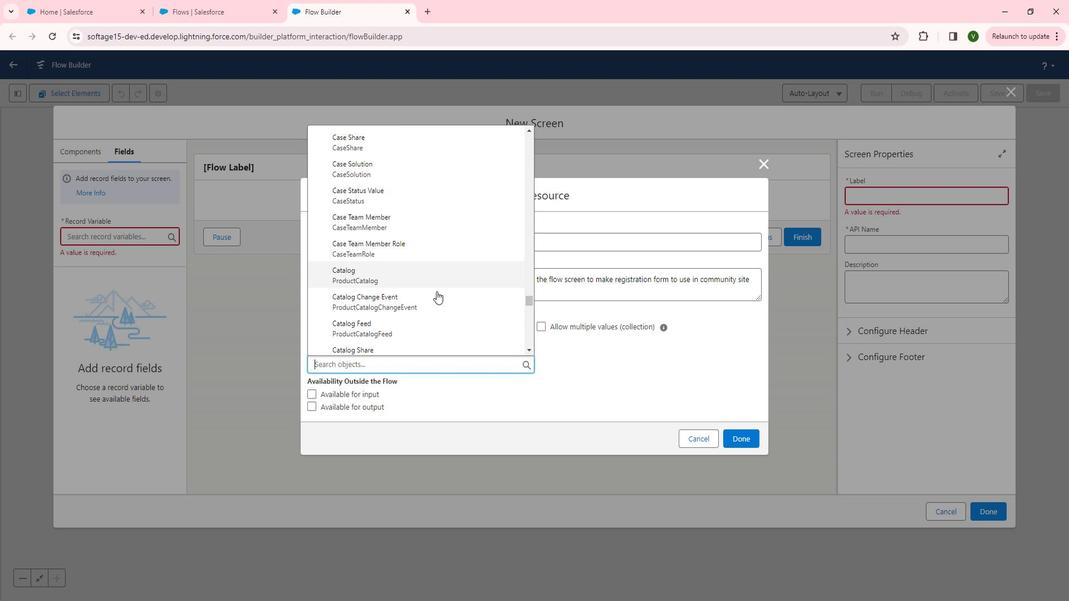 
Action: Mouse scrolled (449, 292) with delta (0, 0)
Screenshot: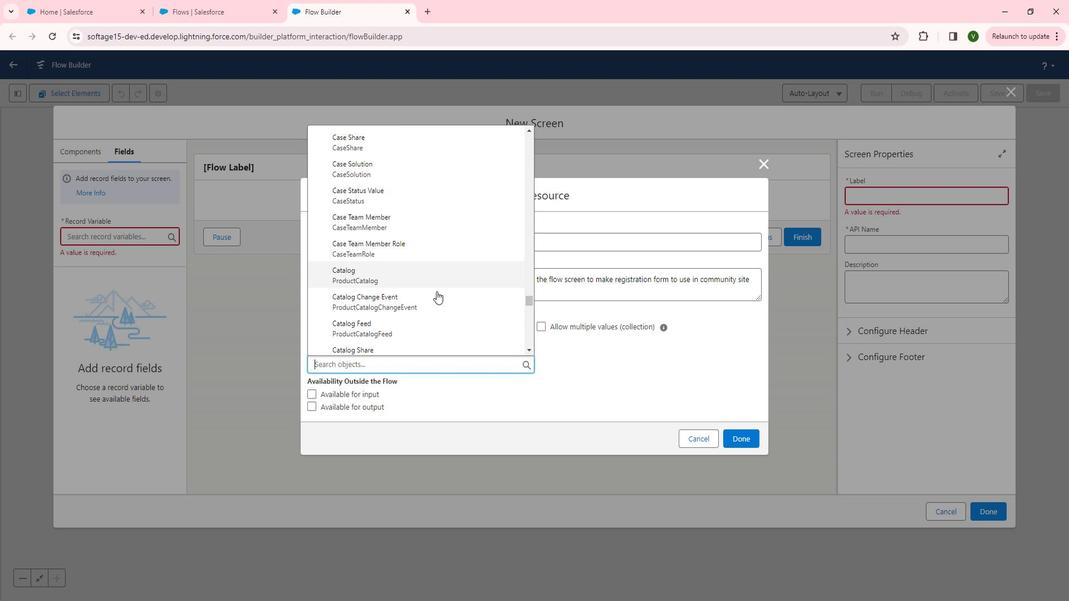 
Action: Mouse scrolled (449, 292) with delta (0, 0)
Screenshot: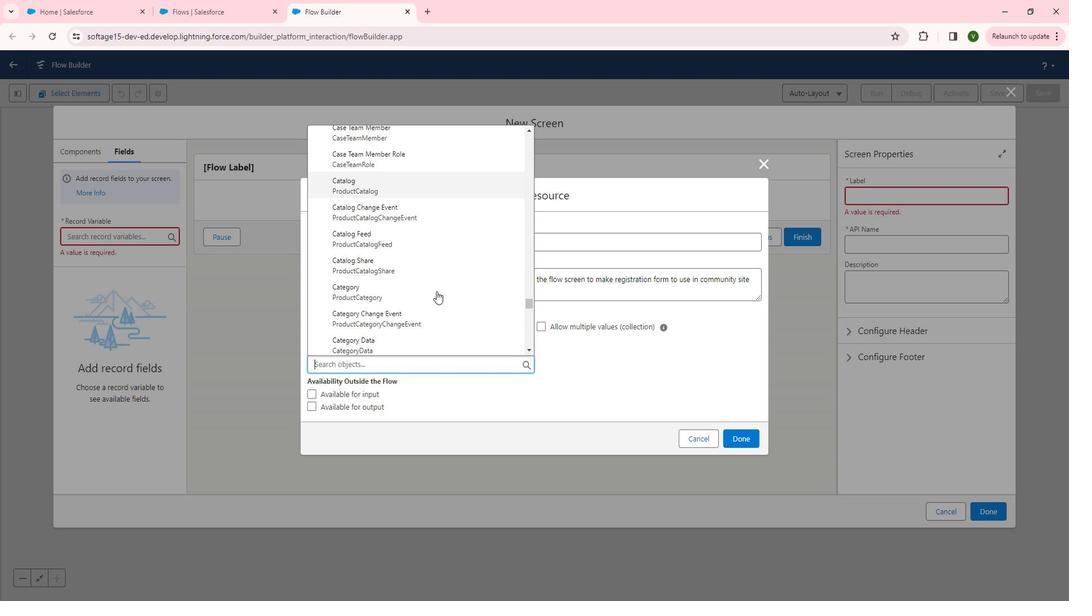
Action: Mouse scrolled (449, 292) with delta (0, 0)
Screenshot: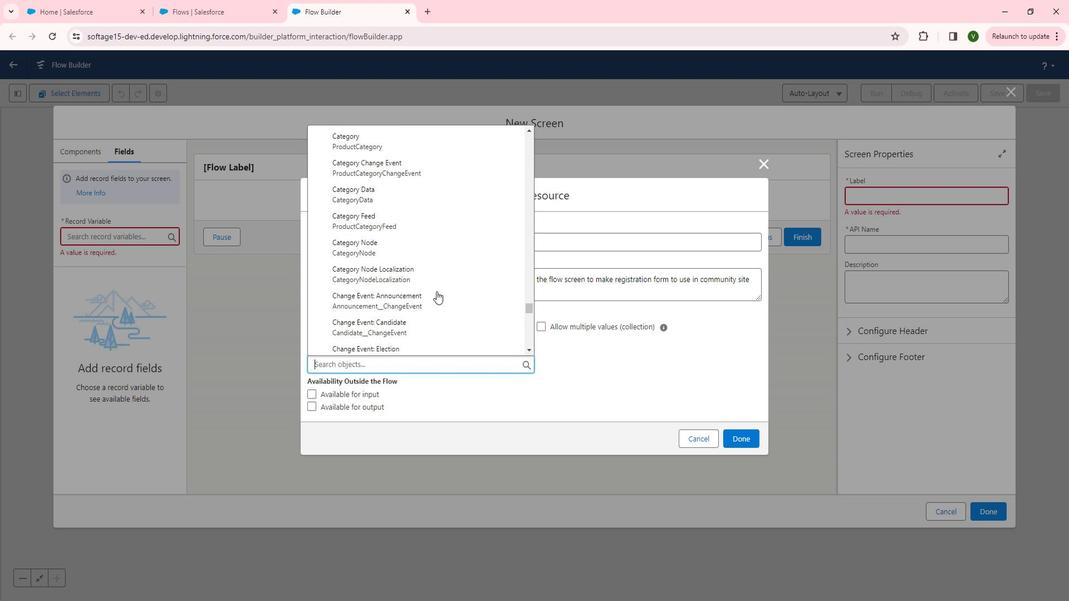 
Action: Mouse scrolled (449, 292) with delta (0, 0)
Screenshot: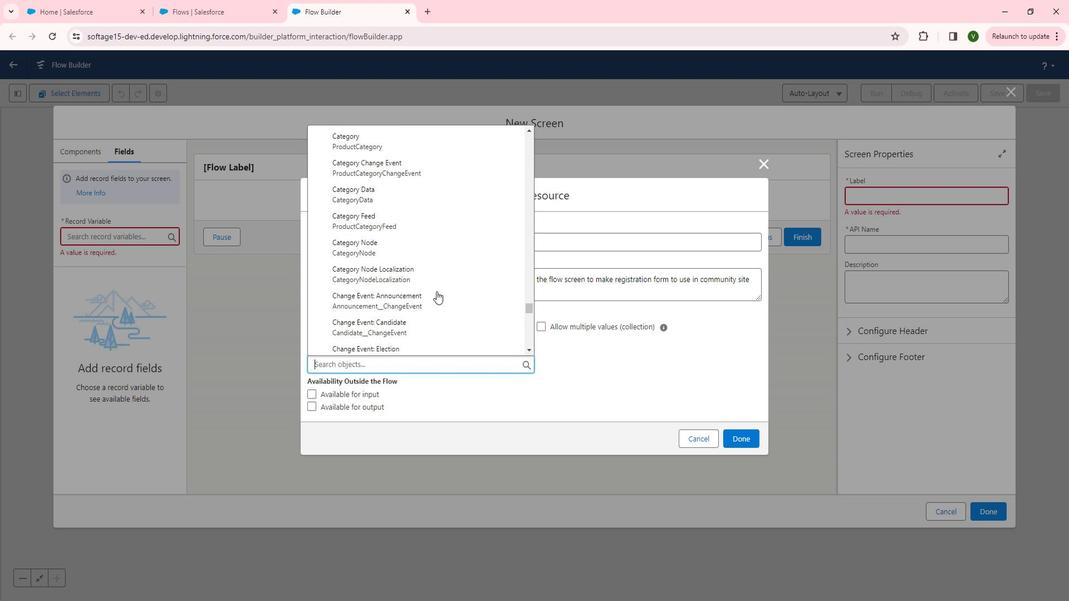 
Action: Mouse scrolled (449, 292) with delta (0, 0)
Screenshot: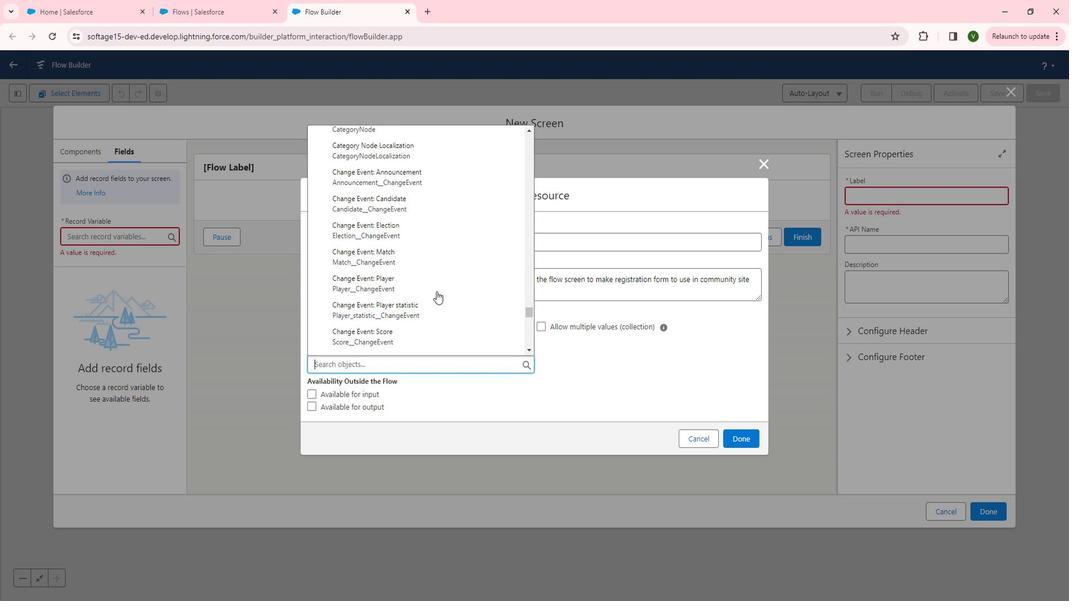 
Action: Mouse moved to (442, 287)
Screenshot: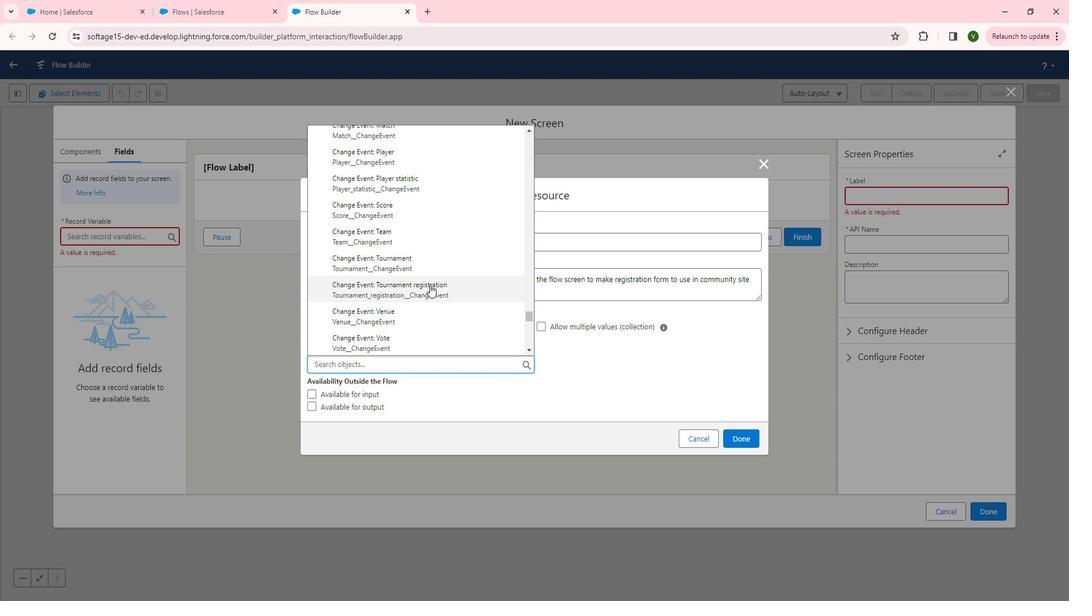 
Action: Mouse scrolled (442, 286) with delta (0, 0)
Screenshot: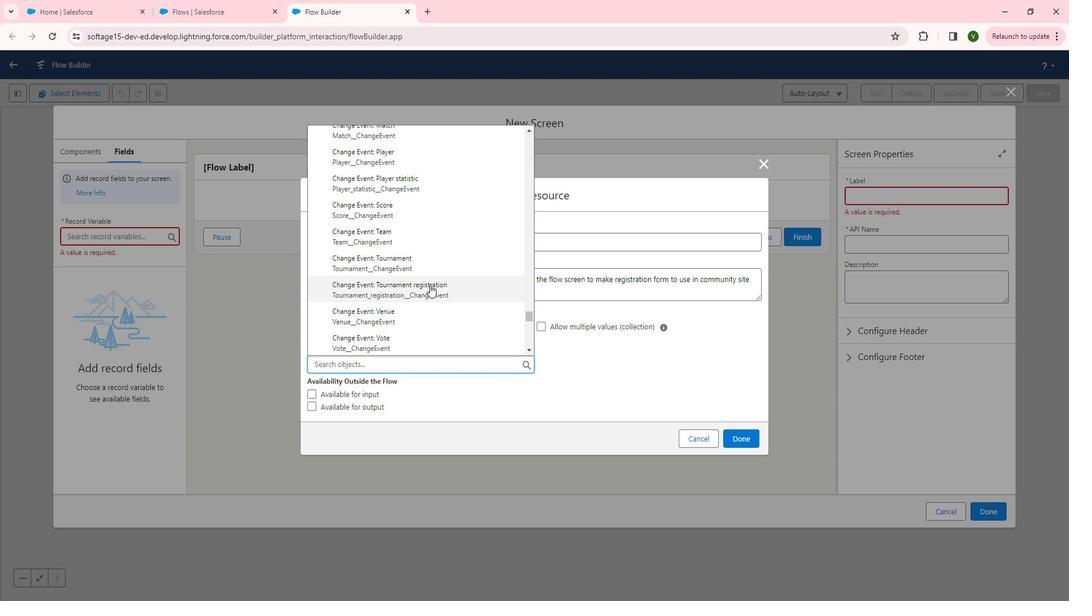 
Action: Mouse scrolled (442, 286) with delta (0, 0)
Screenshot: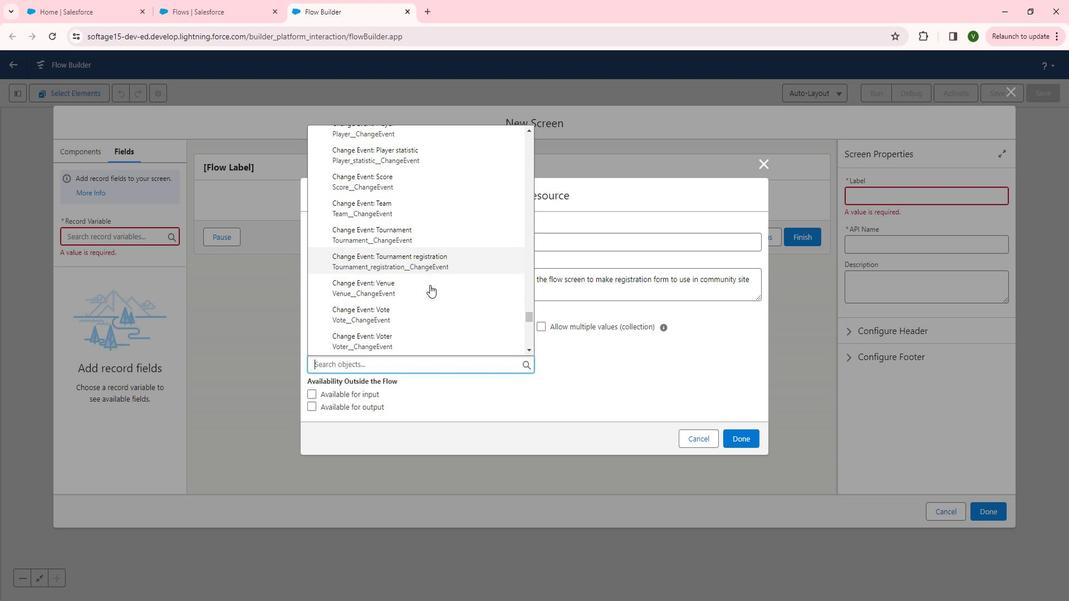 
Action: Mouse scrolled (442, 286) with delta (0, 0)
Screenshot: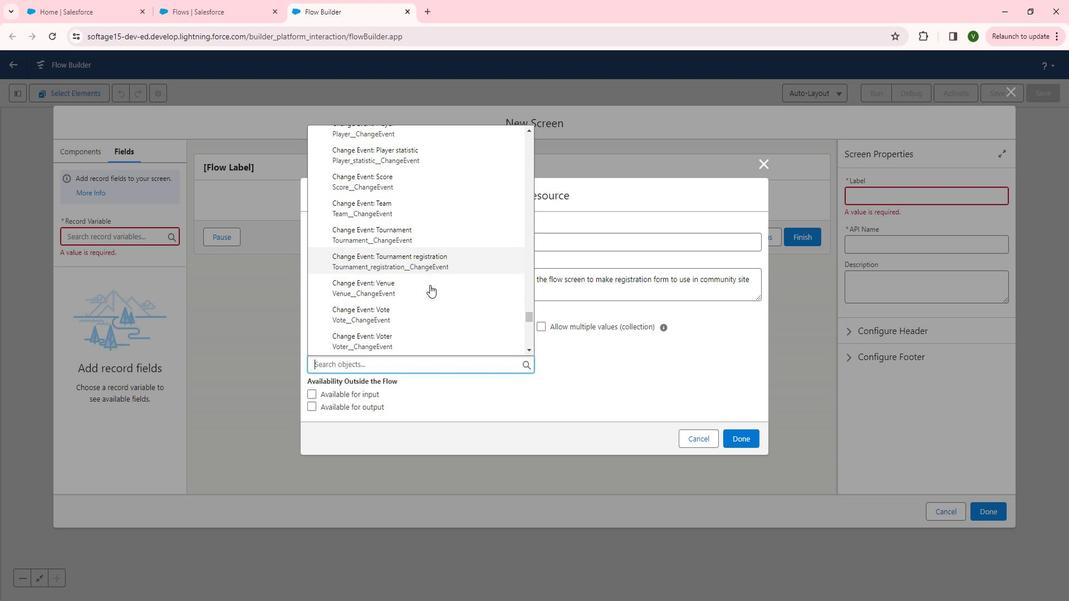 
Action: Mouse moved to (455, 283)
Screenshot: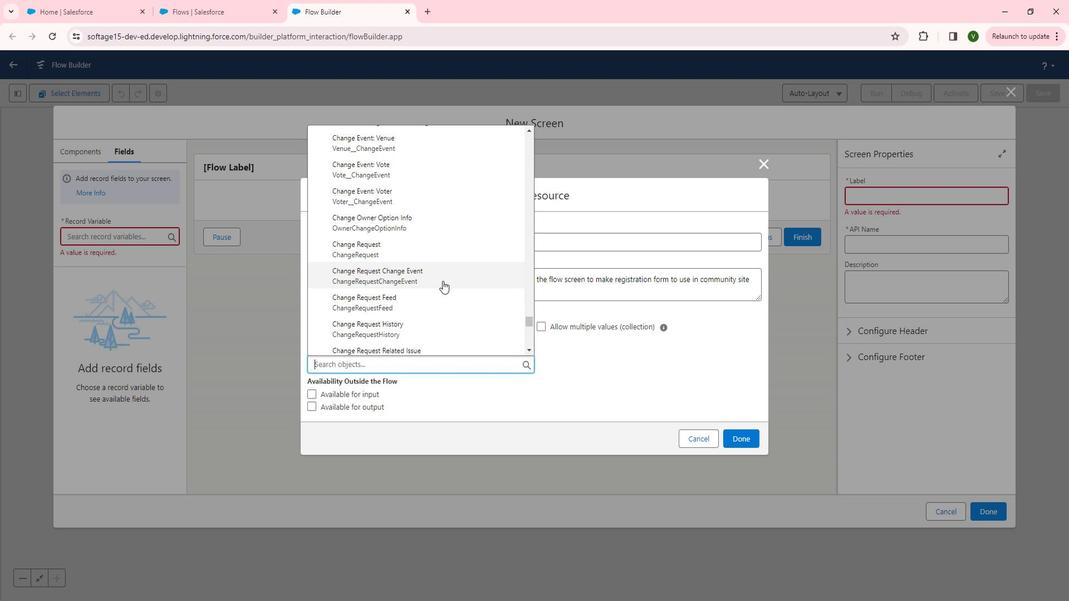 
Action: Mouse scrolled (455, 282) with delta (0, 0)
Screenshot: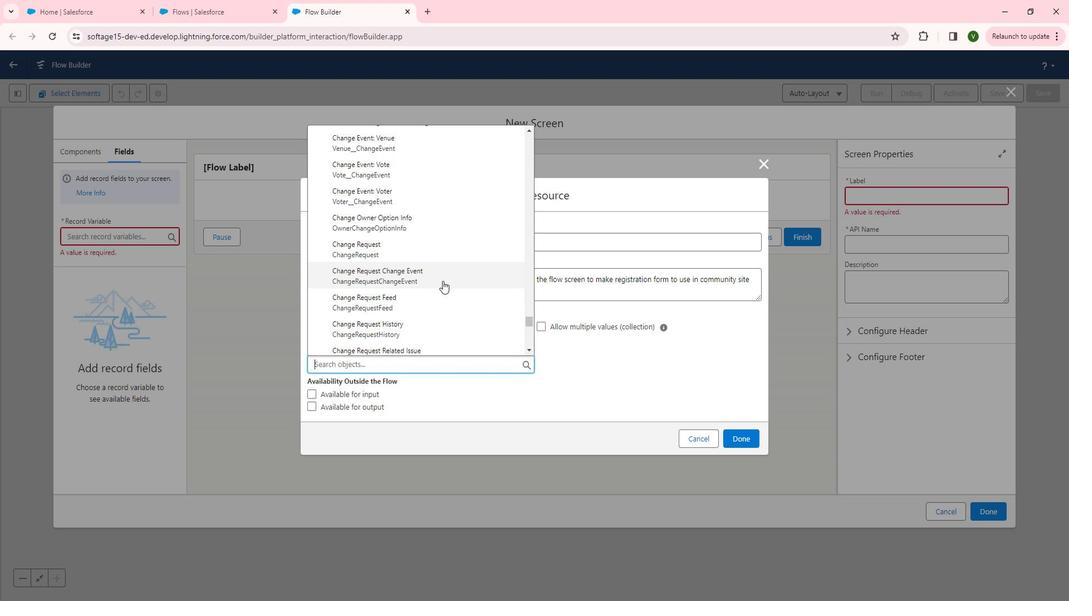 
Action: Mouse scrolled (455, 282) with delta (0, 0)
Screenshot: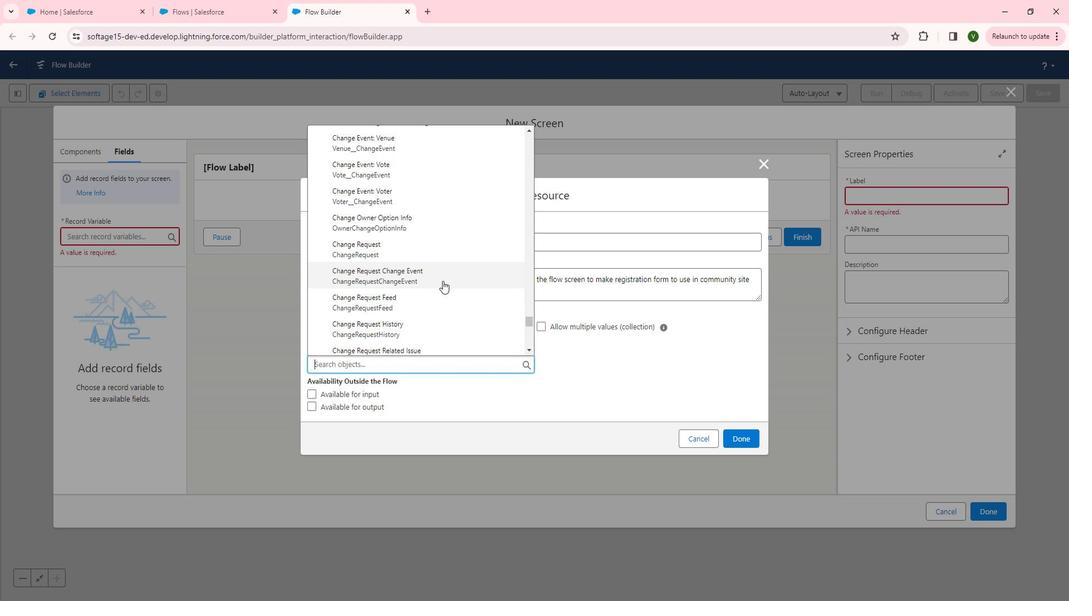 
Action: Mouse scrolled (455, 282) with delta (0, 0)
Screenshot: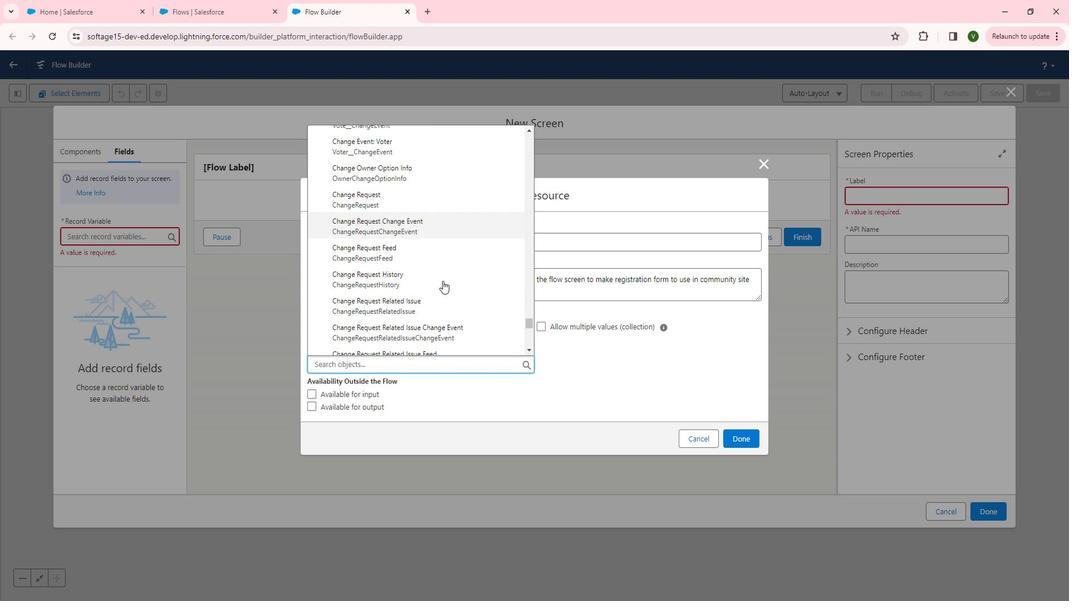 
Action: Mouse scrolled (455, 282) with delta (0, 0)
Screenshot: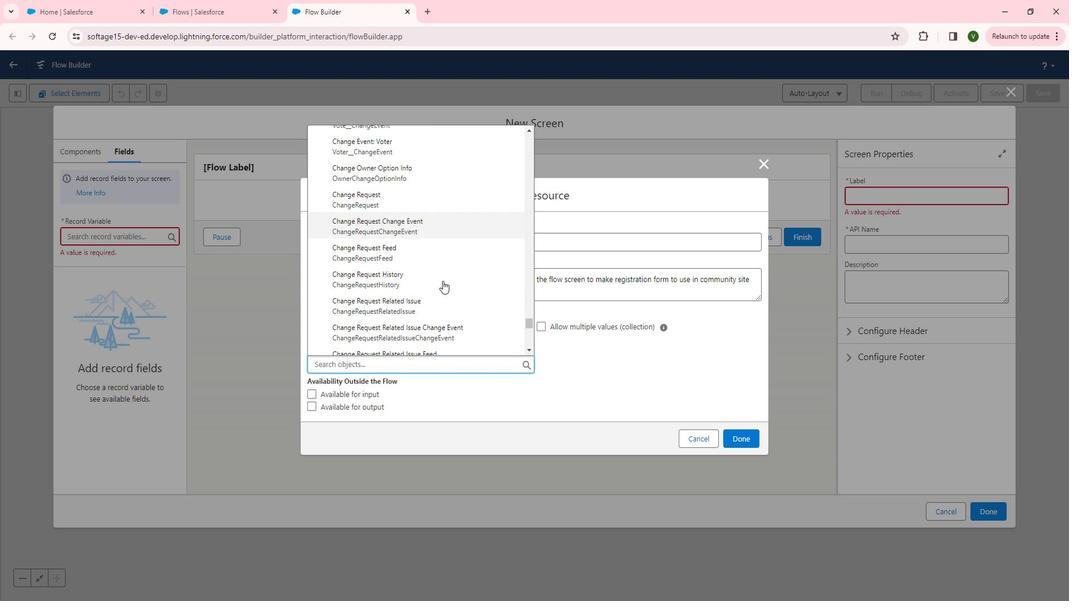 
Action: Mouse scrolled (455, 282) with delta (0, 0)
Screenshot: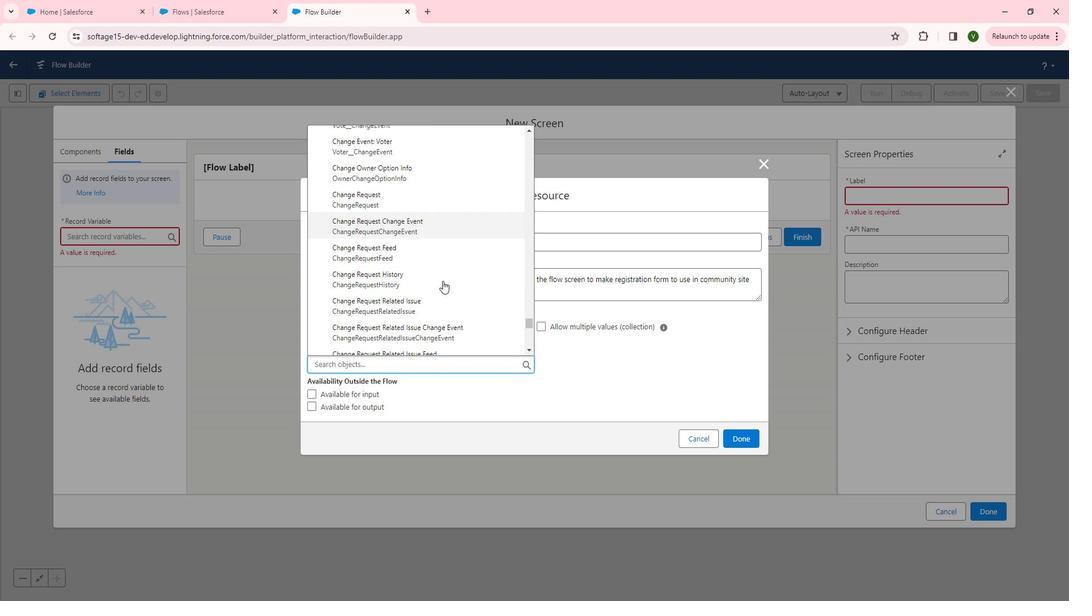 
Action: Mouse scrolled (455, 282) with delta (0, 0)
Screenshot: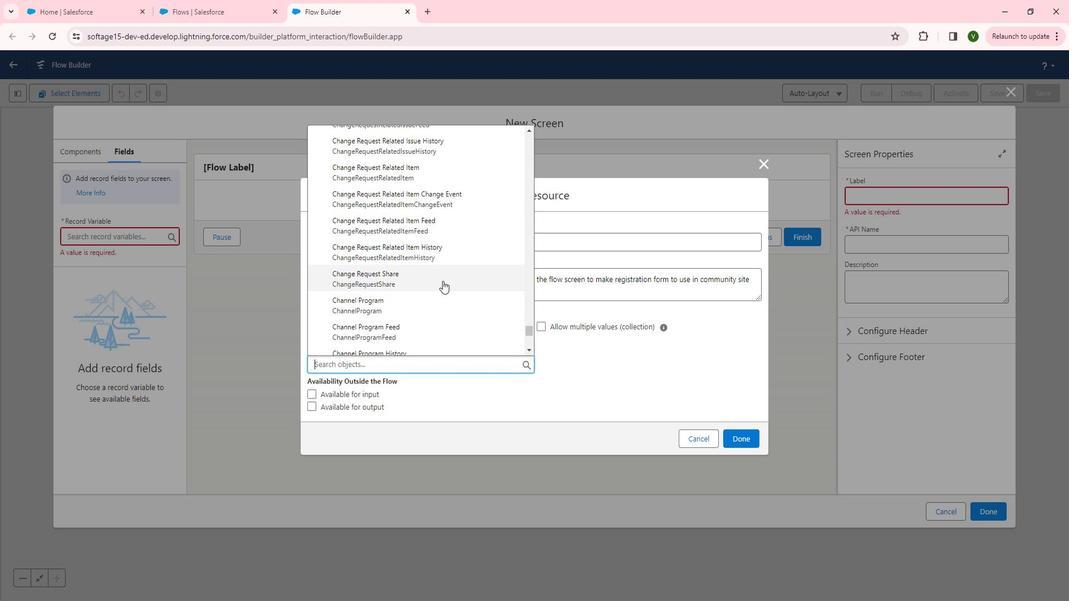 
Action: Mouse scrolled (455, 282) with delta (0, 0)
Screenshot: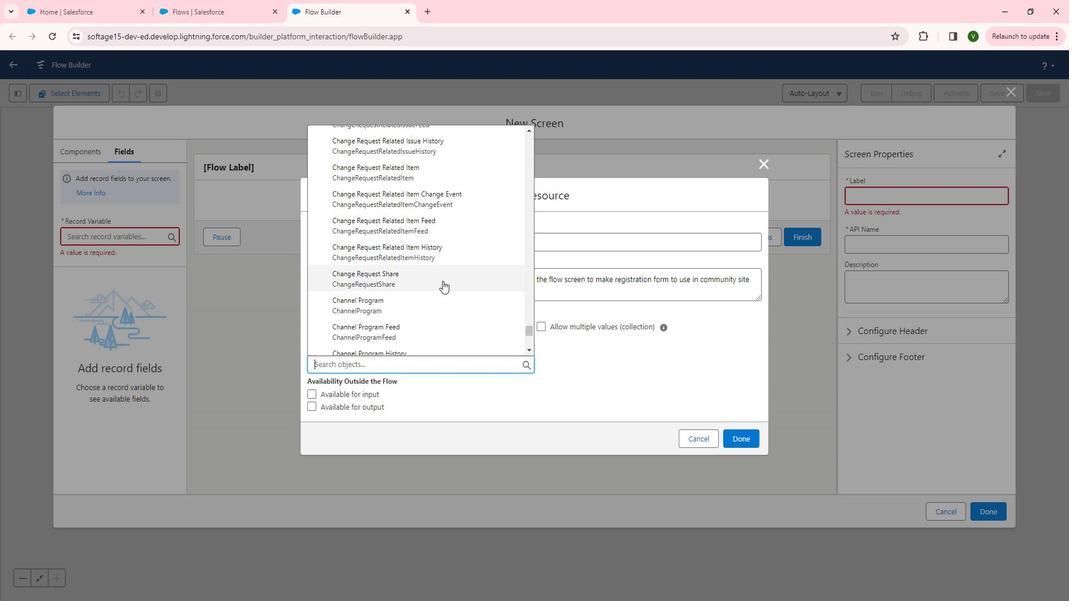 
Action: Mouse scrolled (455, 282) with delta (0, 0)
Screenshot: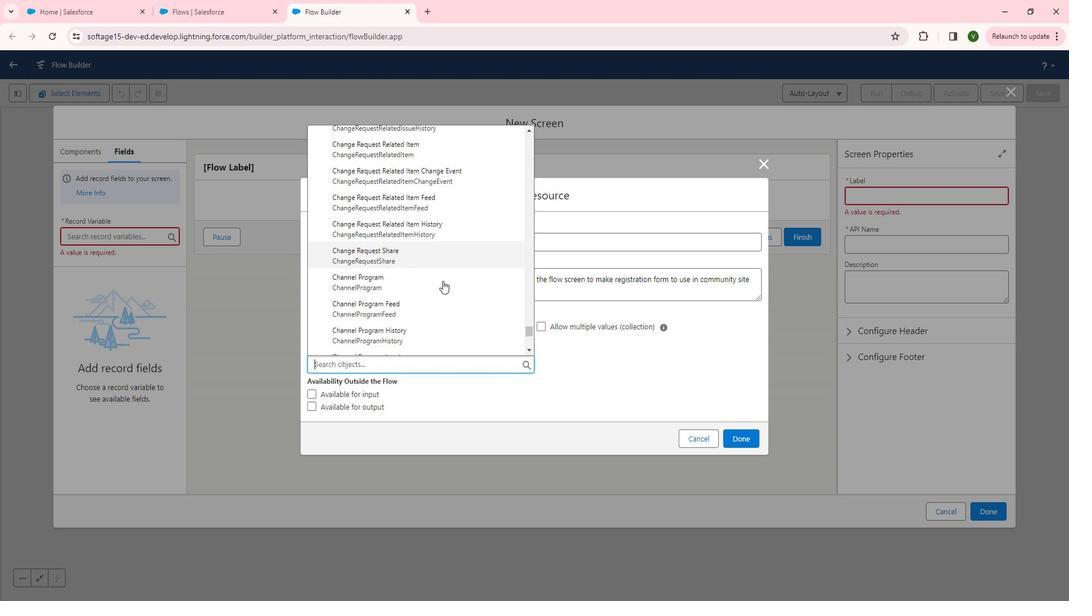 
Action: Mouse scrolled (455, 282) with delta (0, 0)
Screenshot: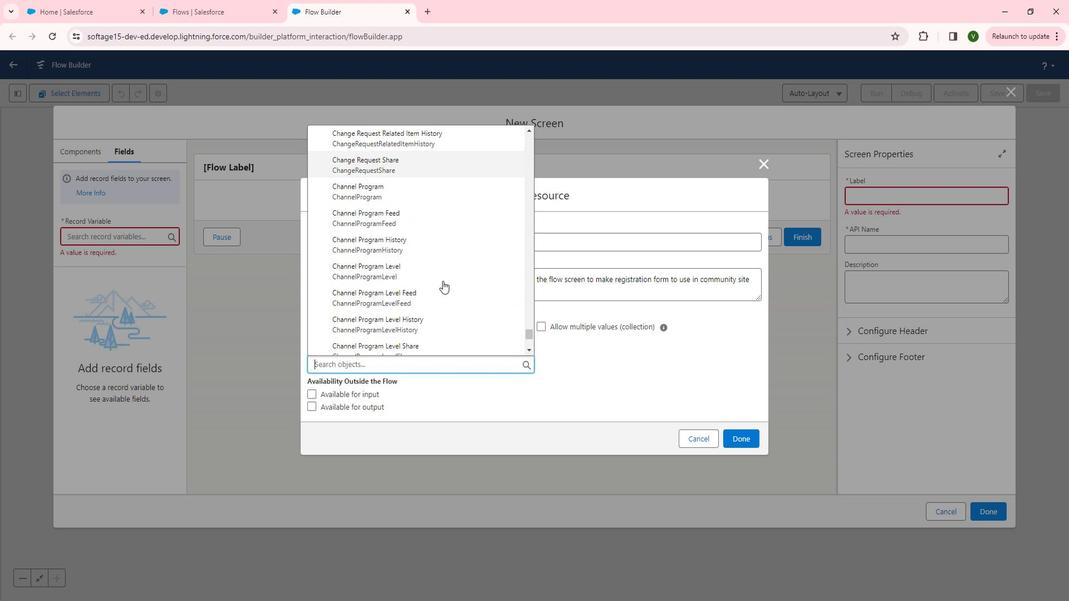 
Action: Mouse scrolled (455, 282) with delta (0, 0)
Screenshot: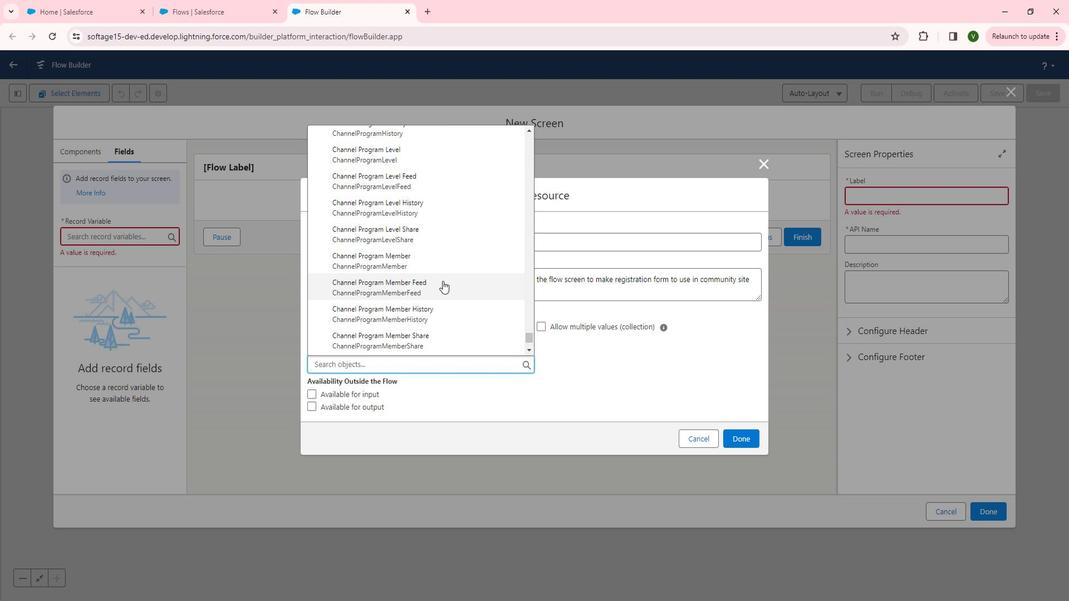 
Action: Mouse scrolled (455, 282) with delta (0, 0)
Screenshot: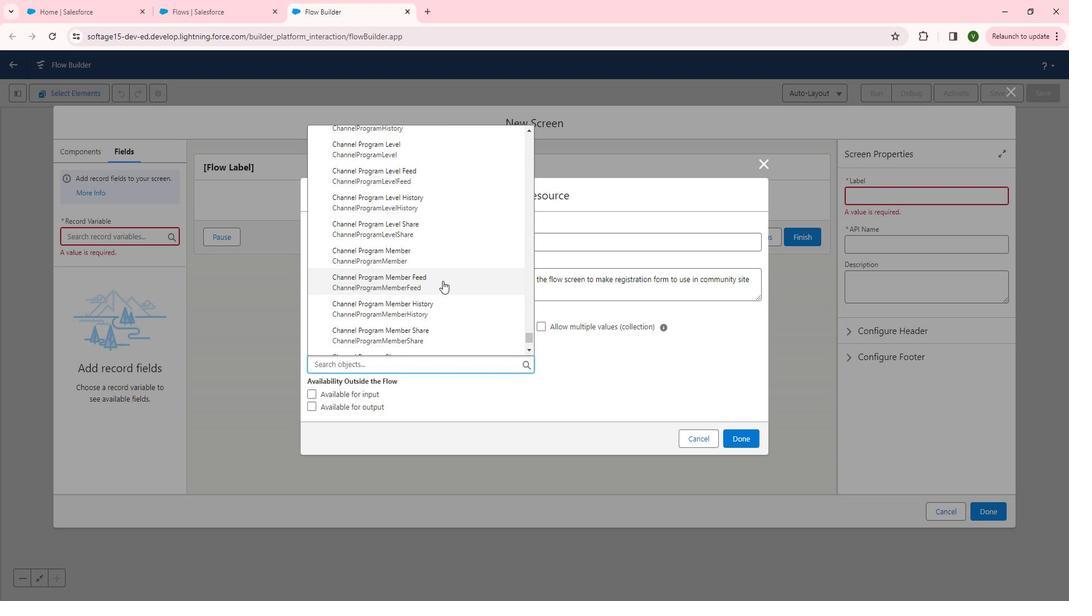 
Action: Mouse scrolled (455, 282) with delta (0, 0)
Screenshot: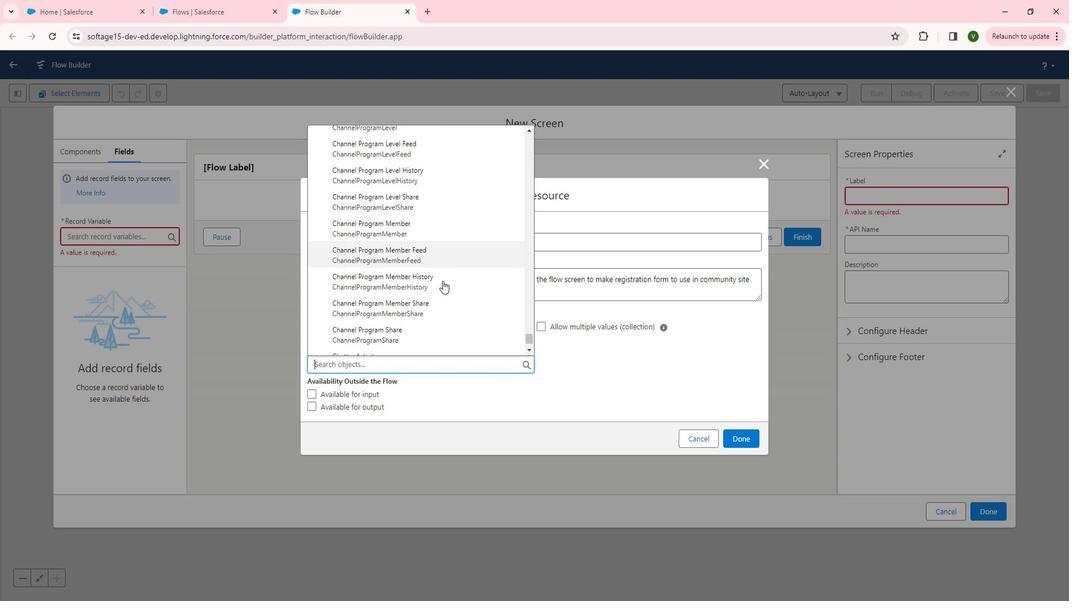 
Action: Mouse scrolled (455, 282) with delta (0, 0)
Screenshot: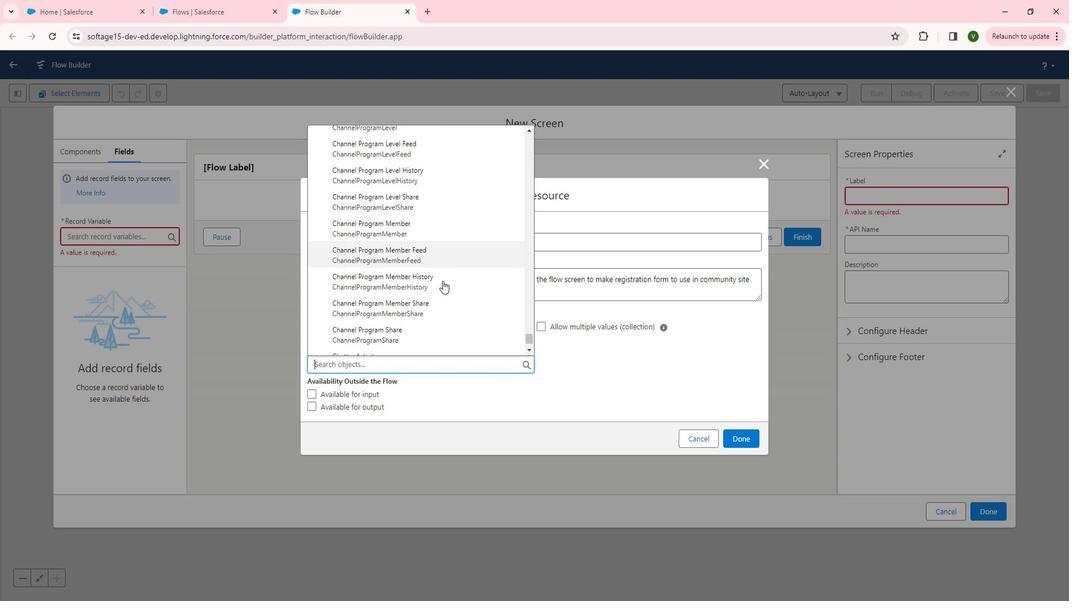 
Action: Mouse scrolled (455, 282) with delta (0, 0)
Screenshot: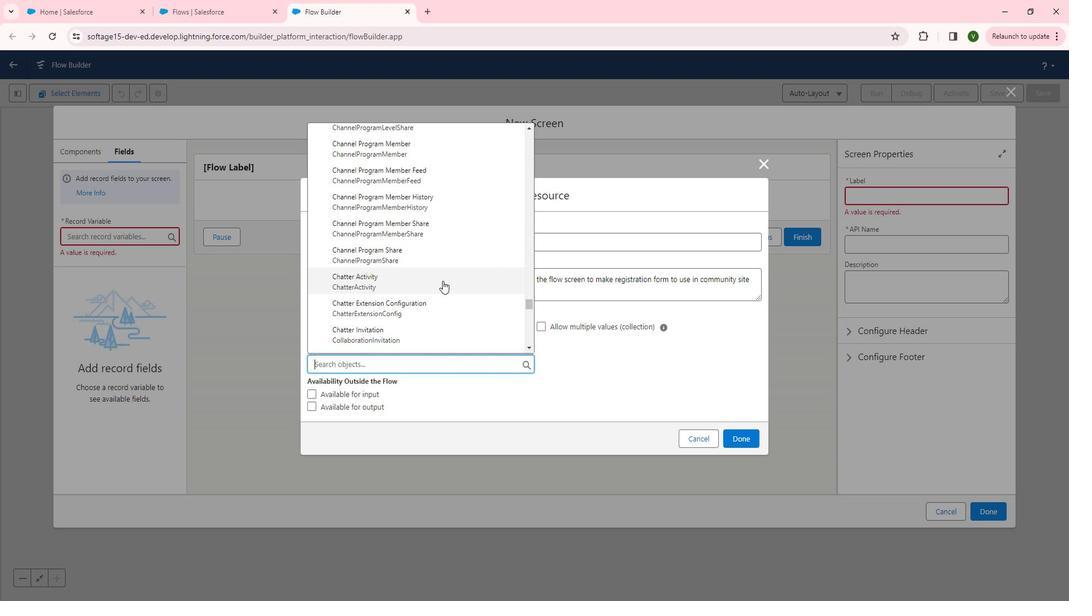 
Action: Mouse scrolled (455, 282) with delta (0, 0)
Screenshot: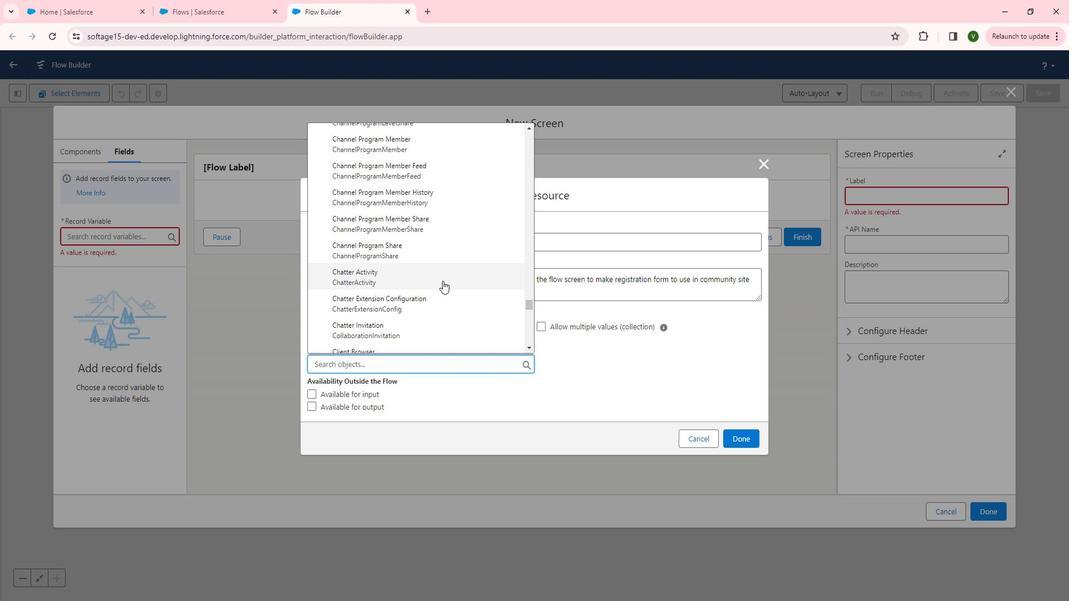 
Action: Mouse scrolled (455, 282) with delta (0, 0)
Screenshot: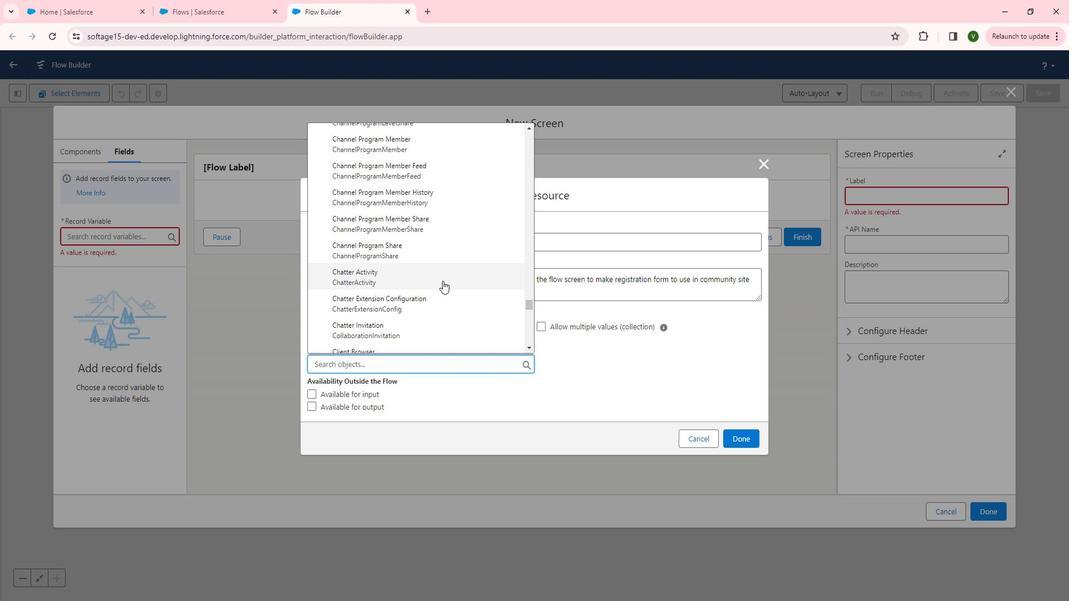 
Action: Mouse scrolled (455, 282) with delta (0, 0)
Screenshot: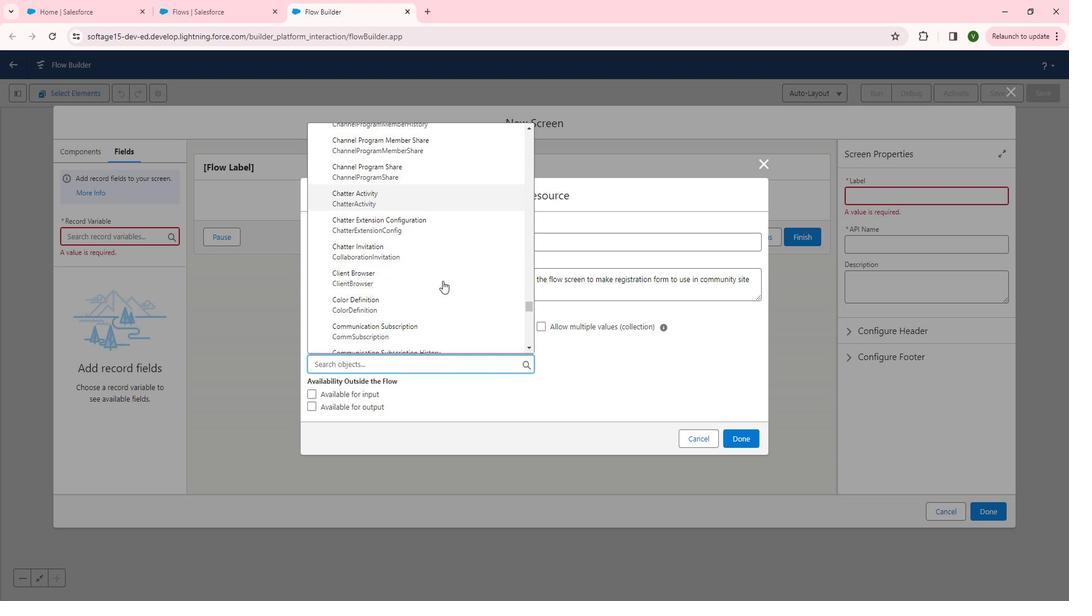 
Action: Mouse scrolled (455, 282) with delta (0, 0)
Screenshot: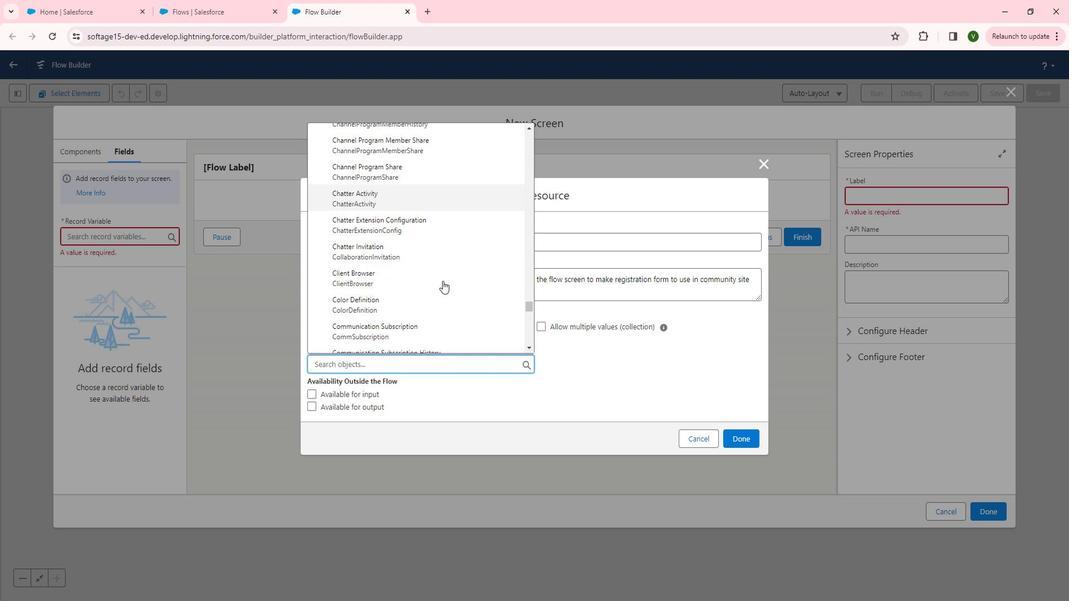 
Action: Mouse moved to (455, 282)
Screenshot: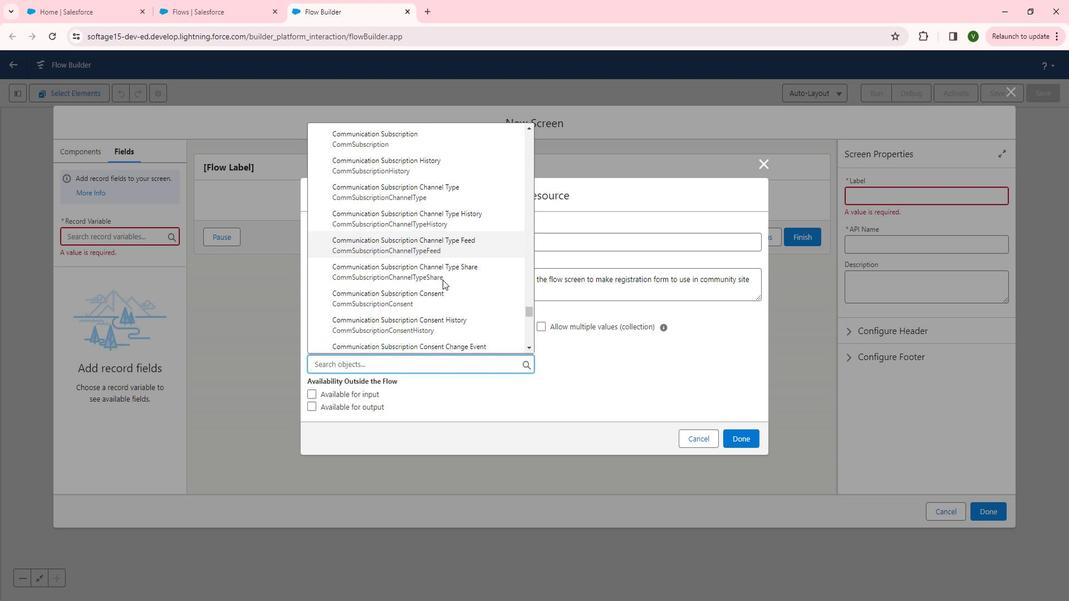 
Action: Mouse scrolled (455, 281) with delta (0, 0)
Screenshot: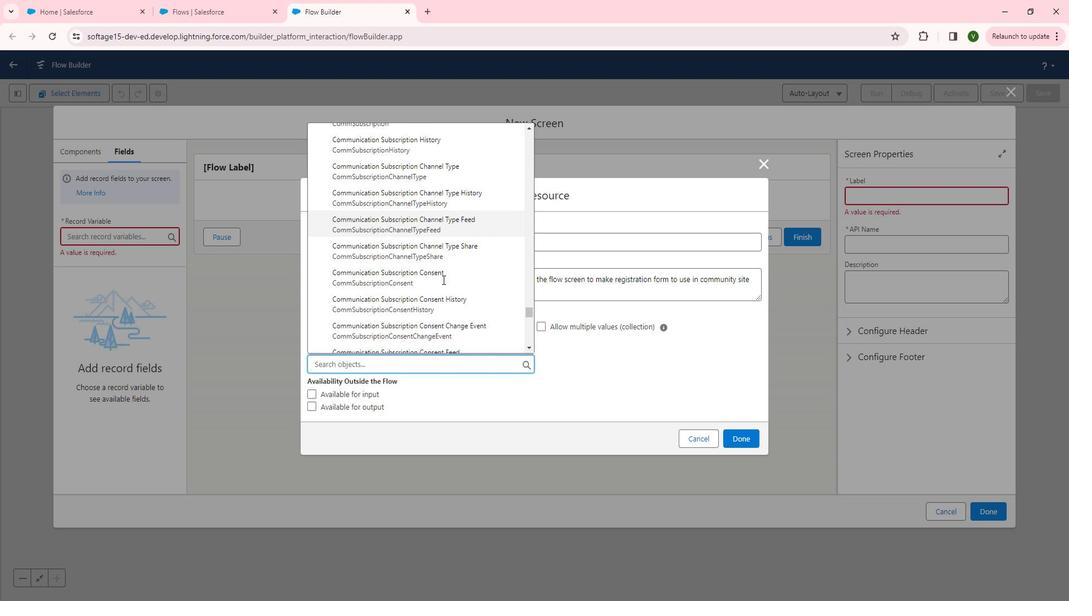 
Action: Mouse scrolled (455, 281) with delta (0, 0)
Screenshot: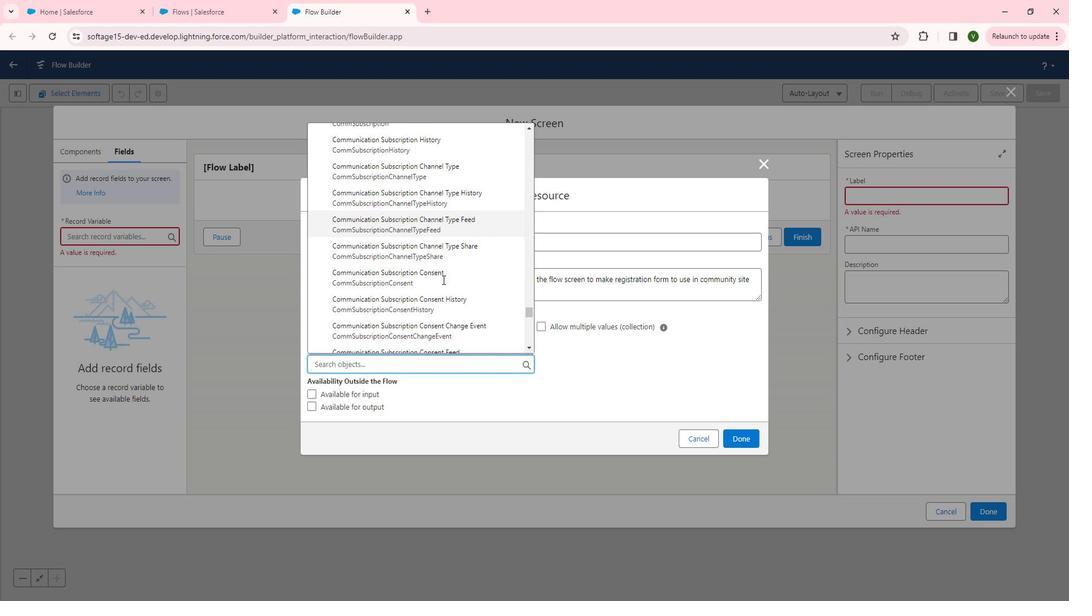 
Action: Mouse scrolled (455, 281) with delta (0, 0)
Screenshot: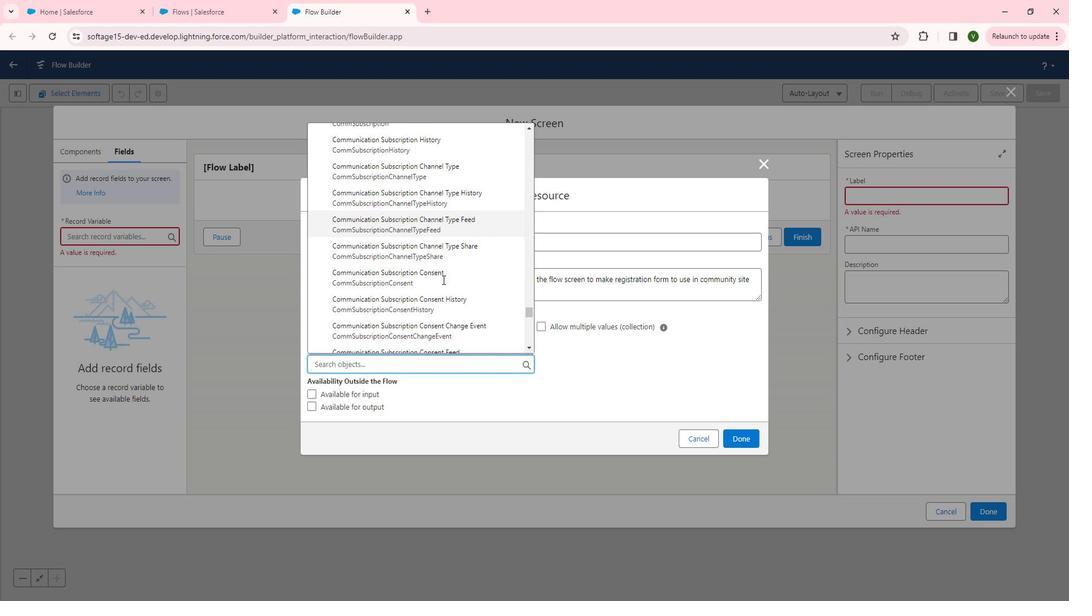 
Action: Mouse scrolled (455, 281) with delta (0, 0)
Screenshot: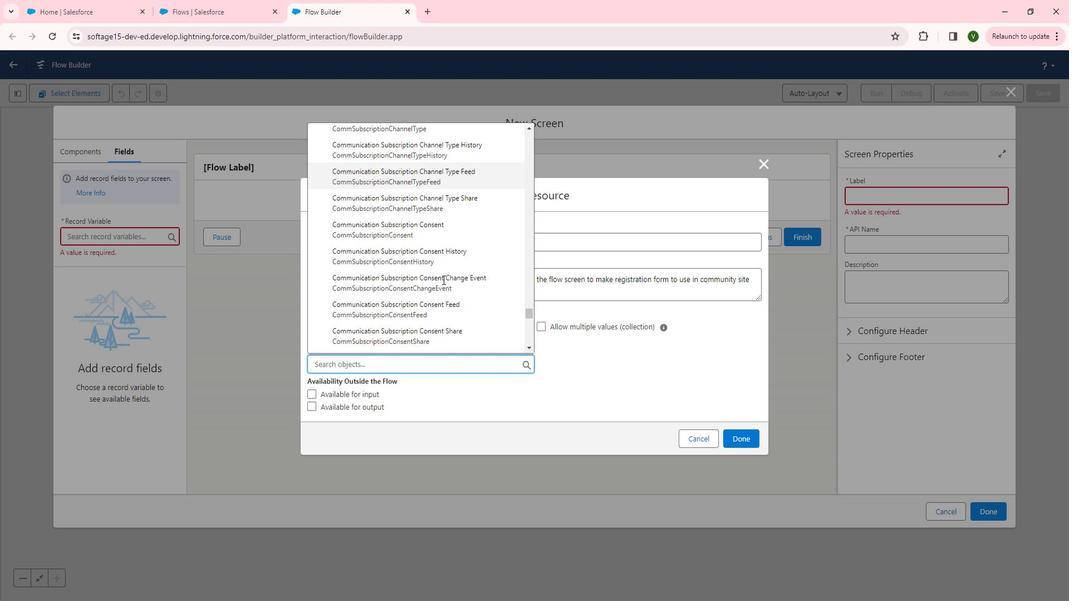 
Action: Mouse moved to (454, 280)
Screenshot: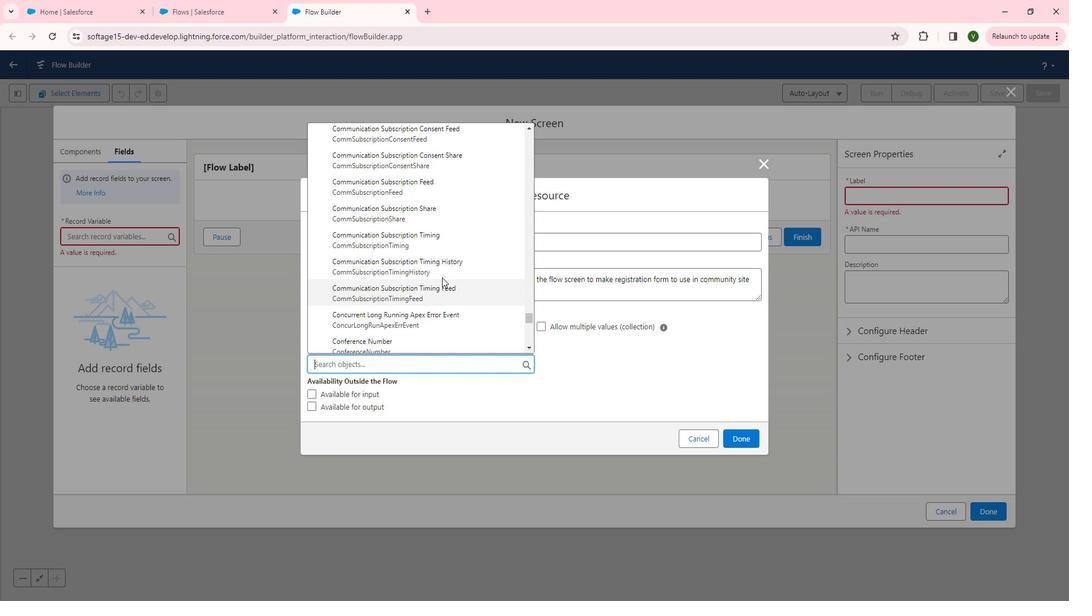 
Action: Mouse scrolled (454, 279) with delta (0, 0)
Screenshot: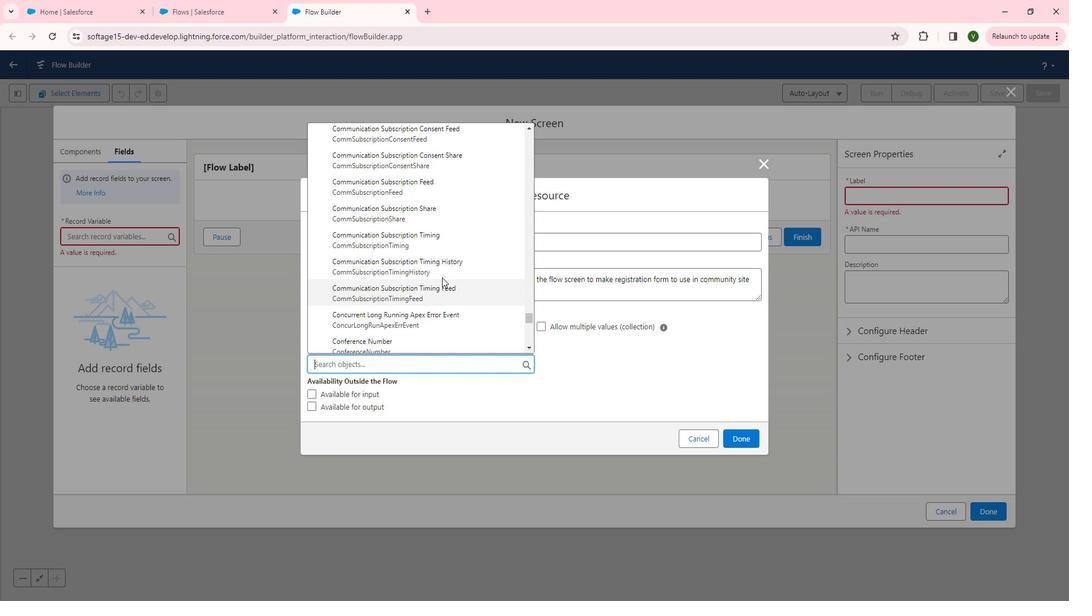 
Action: Mouse scrolled (454, 279) with delta (0, 0)
Screenshot: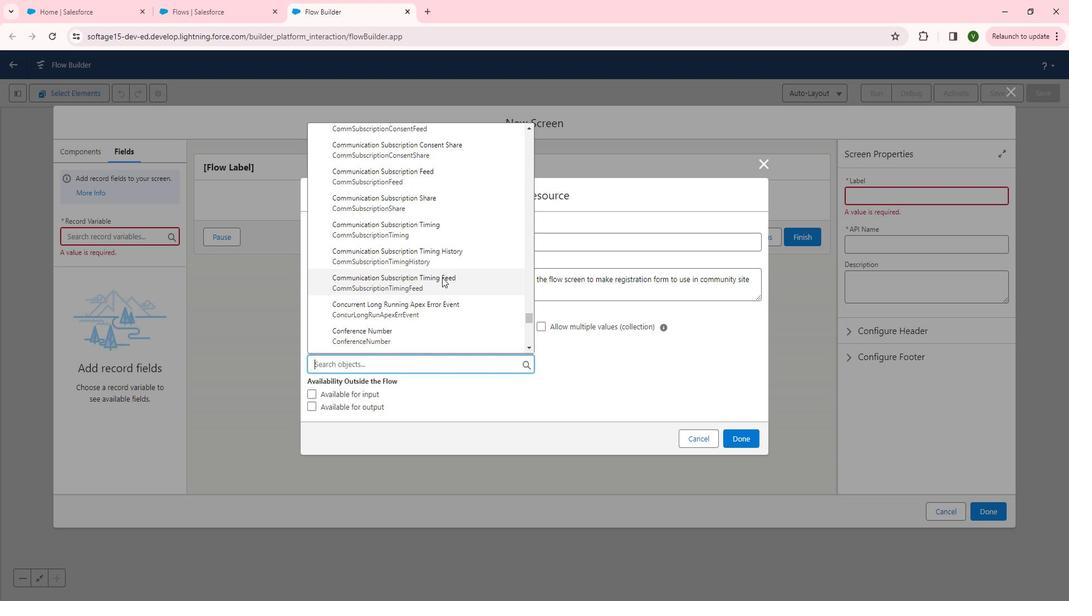 
Action: Mouse scrolled (454, 279) with delta (0, 0)
Screenshot: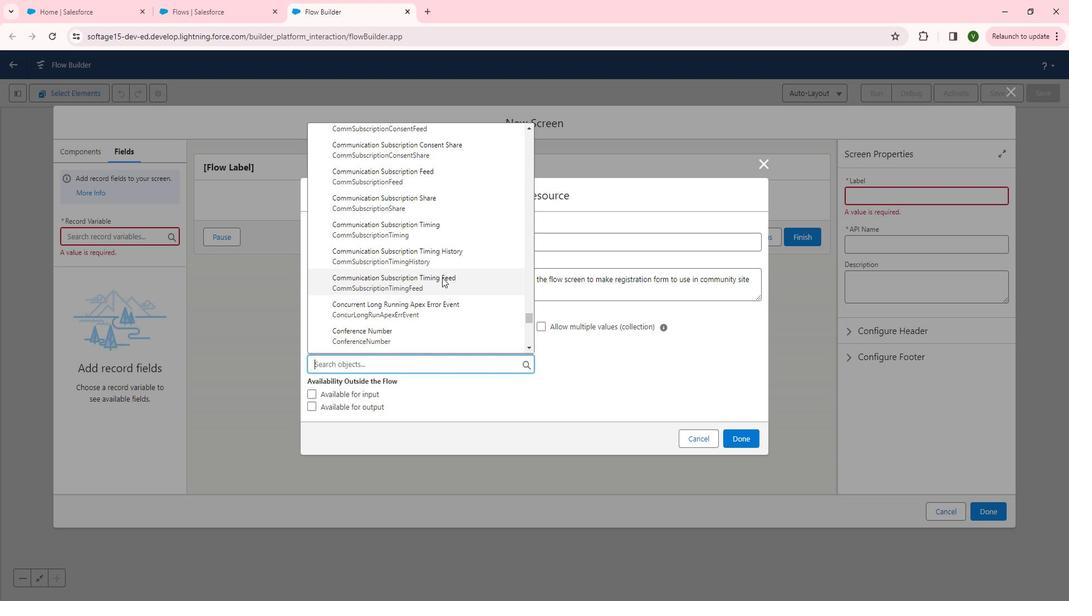 
Action: Mouse scrolled (454, 279) with delta (0, 0)
Screenshot: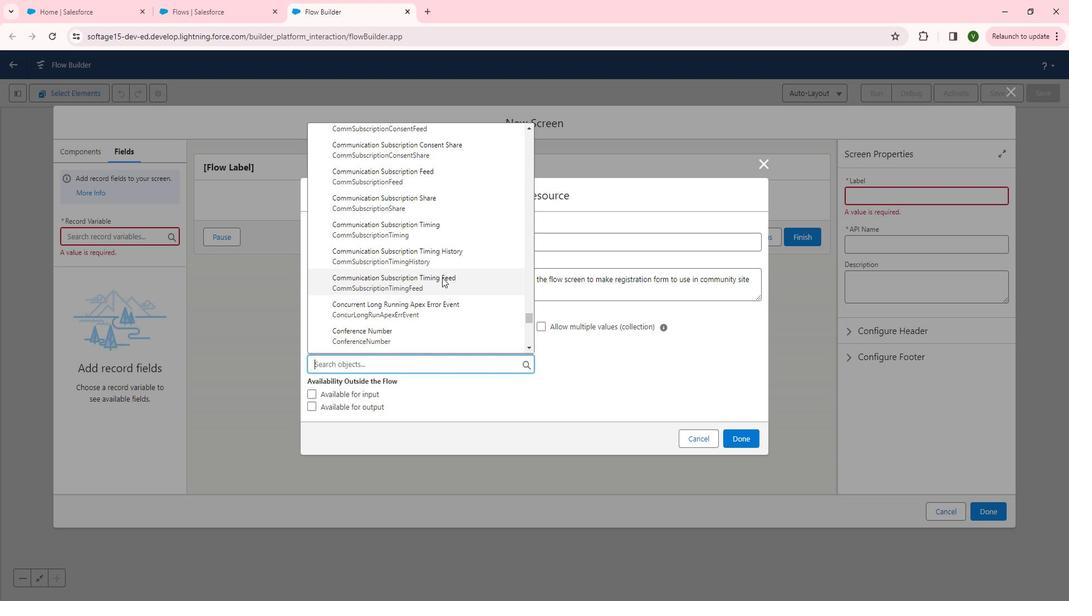 
Action: Mouse scrolled (454, 279) with delta (0, 0)
Screenshot: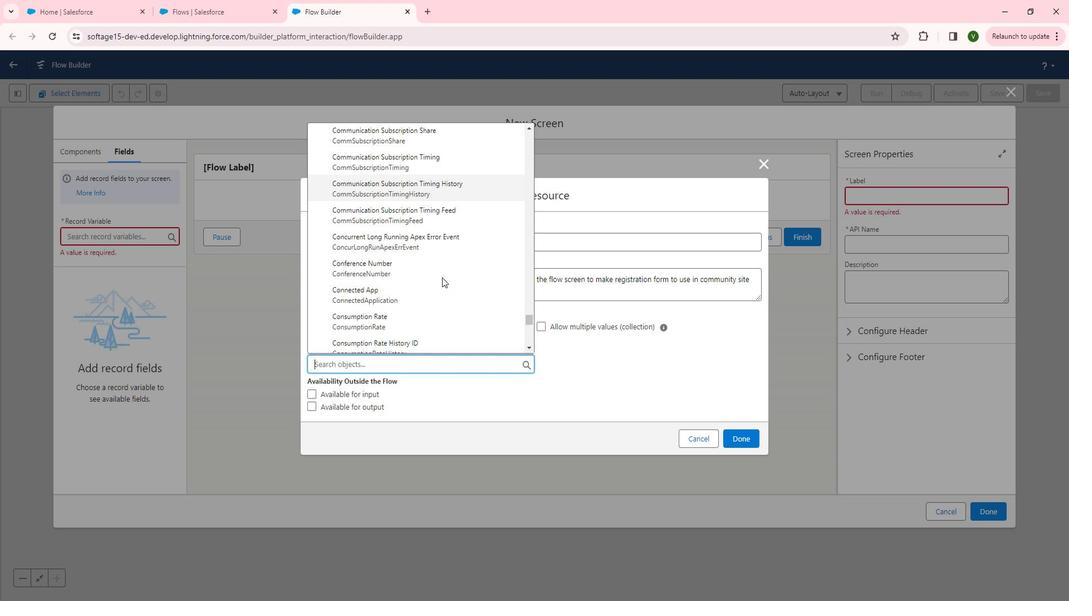 
Action: Mouse scrolled (454, 279) with delta (0, 0)
Screenshot: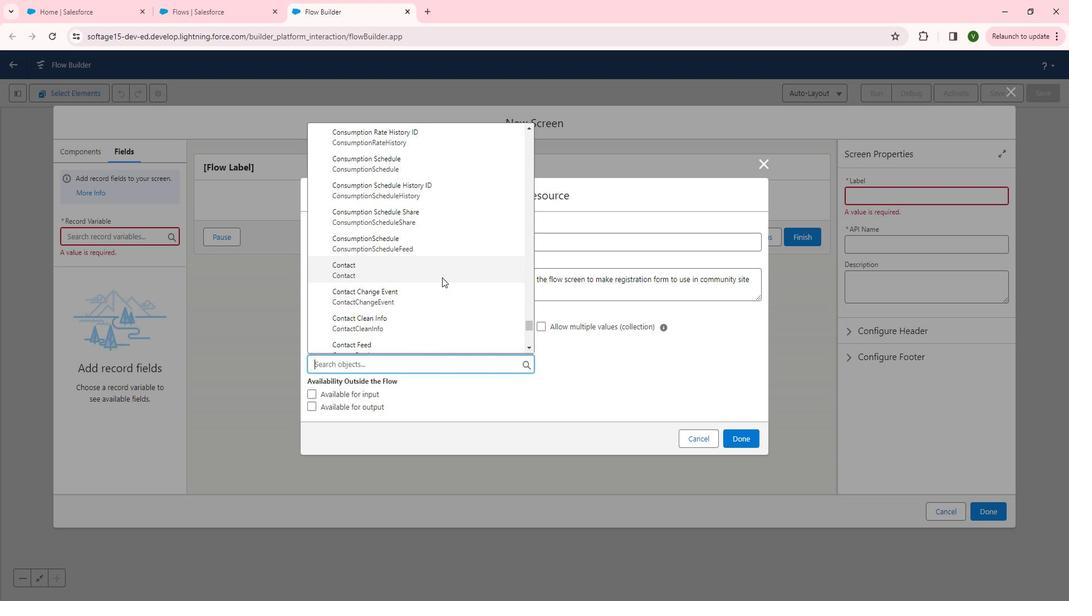 
Action: Mouse scrolled (454, 279) with delta (0, 0)
Screenshot: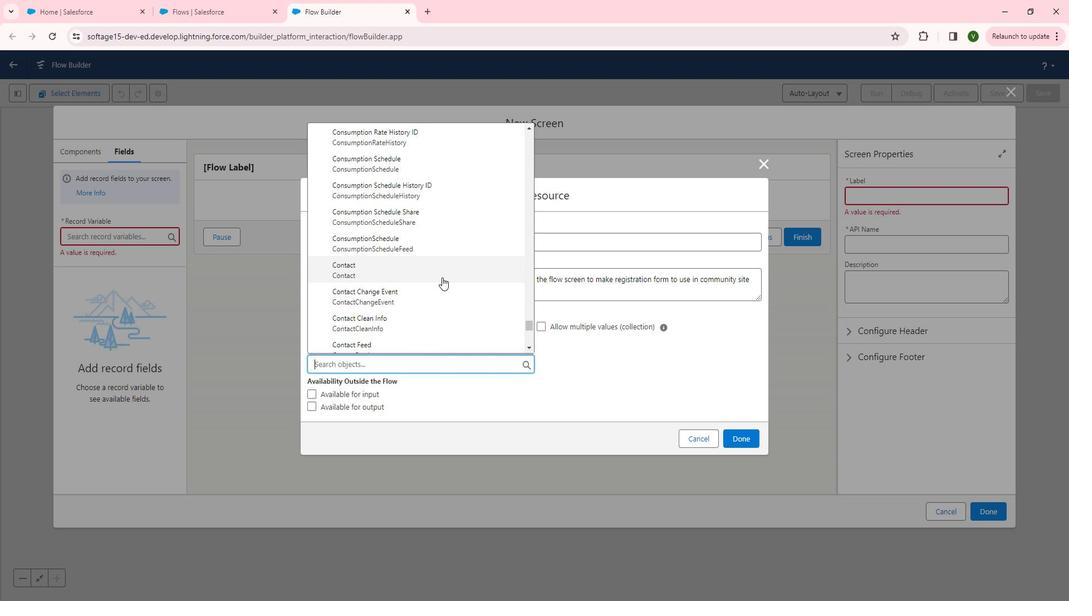 
Action: Mouse scrolled (454, 279) with delta (0, 0)
Screenshot: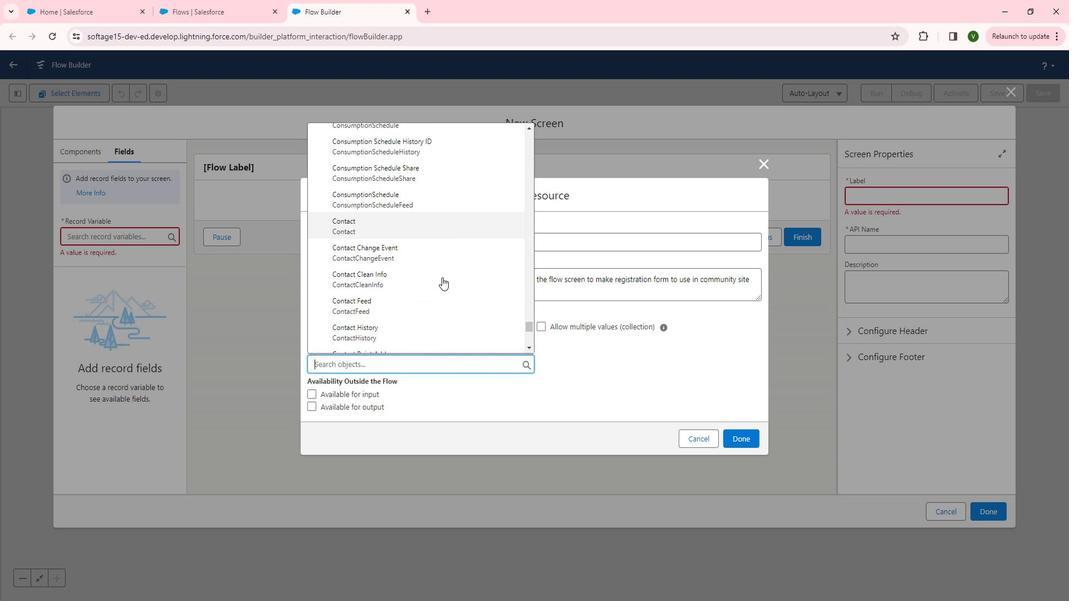 
Action: Mouse scrolled (454, 279) with delta (0, 0)
Screenshot: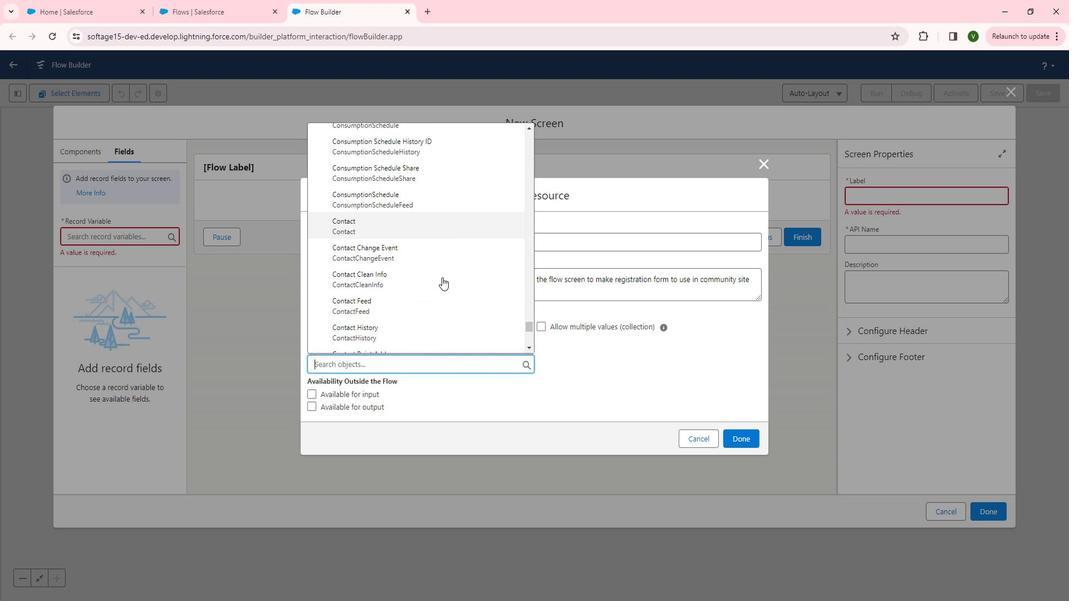 
Action: Mouse moved to (452, 278)
Screenshot: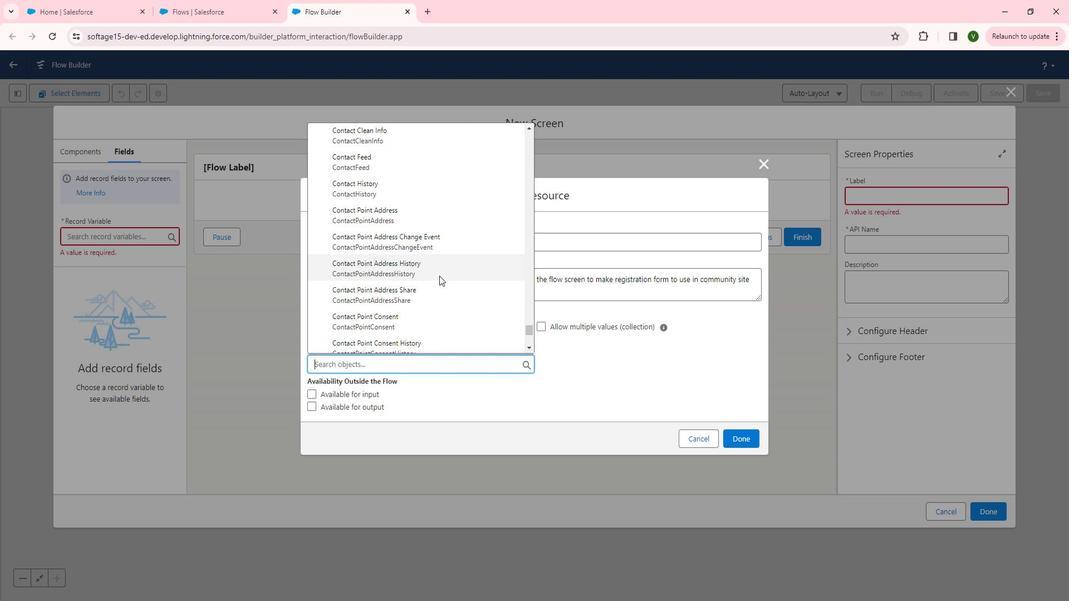 
Action: Mouse scrolled (452, 277) with delta (0, 0)
Screenshot: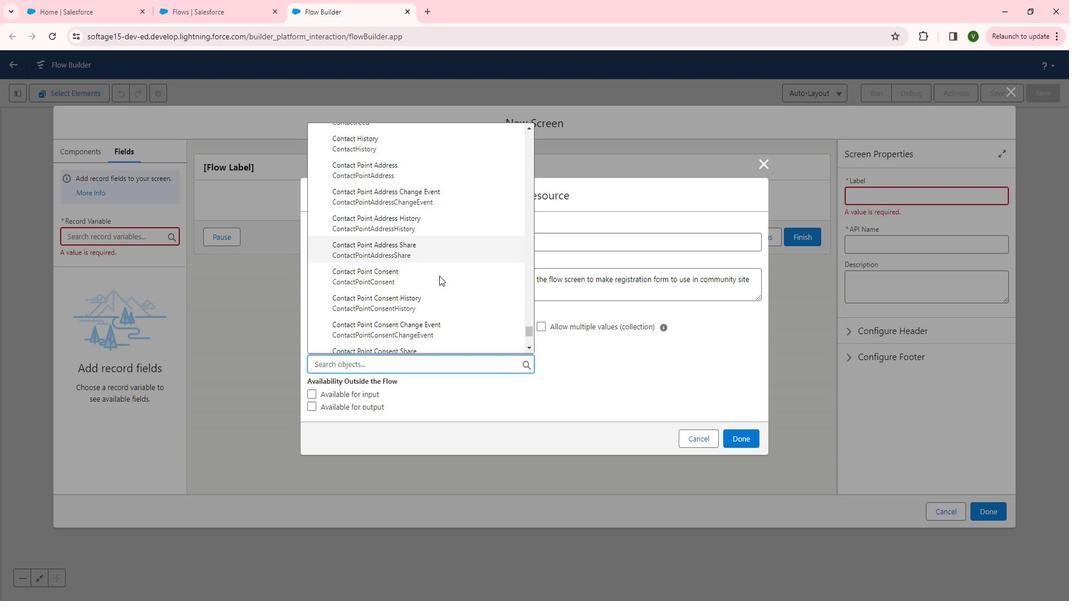 
Action: Mouse scrolled (452, 277) with delta (0, 0)
Screenshot: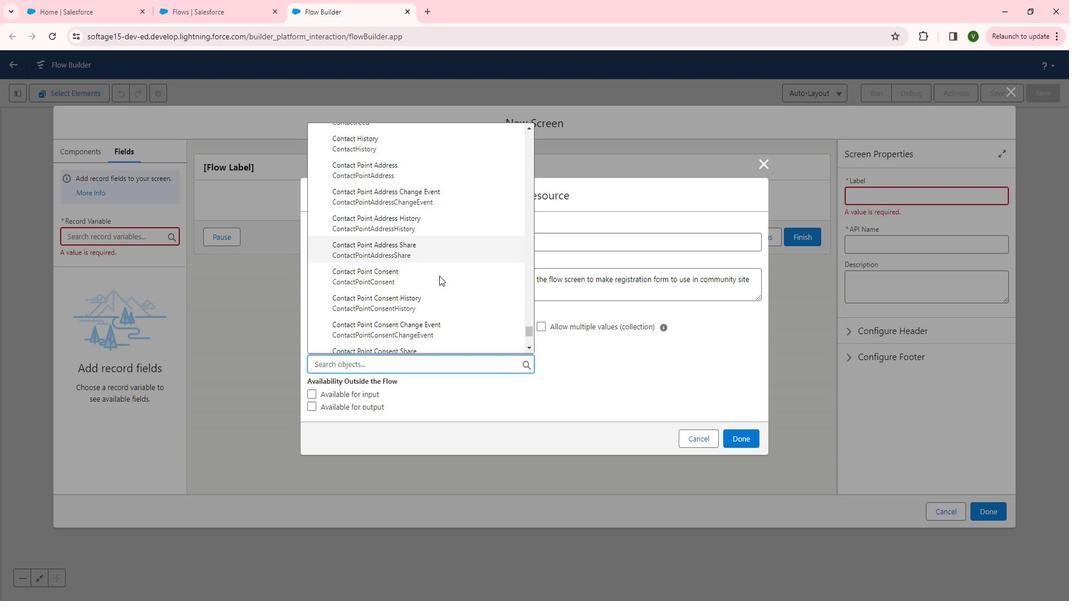 
Action: Mouse scrolled (452, 277) with delta (0, 0)
Screenshot: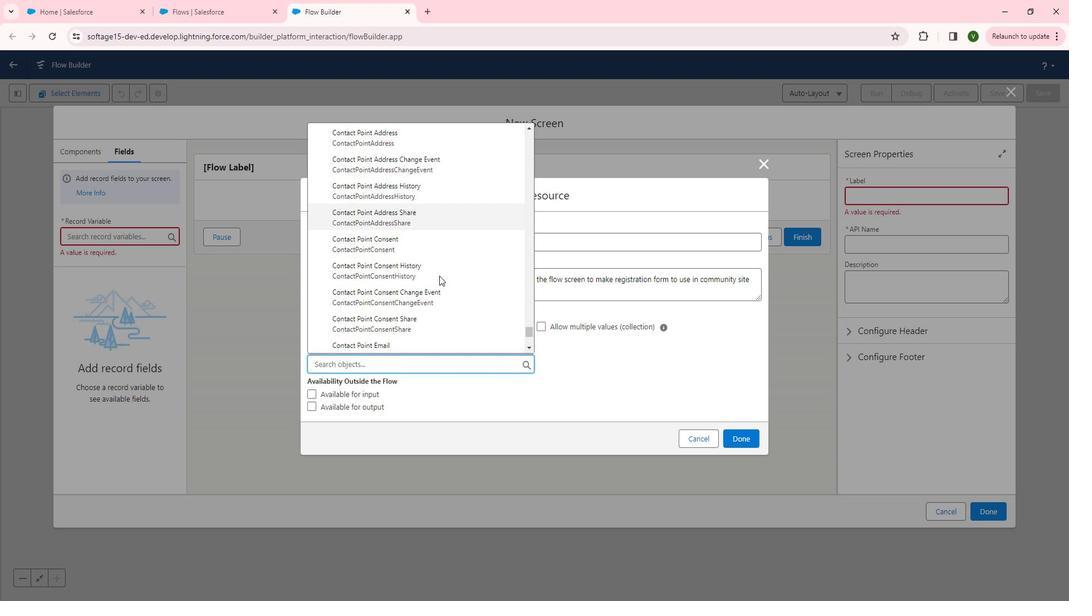 
Action: Mouse moved to (449, 278)
Screenshot: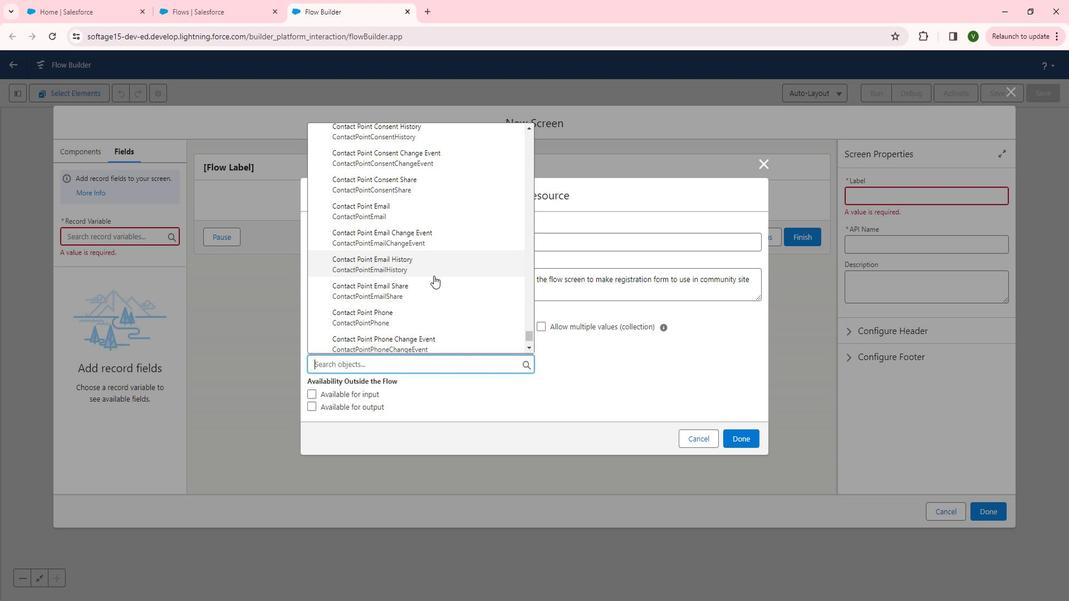 
Action: Mouse scrolled (449, 277) with delta (0, 0)
Screenshot: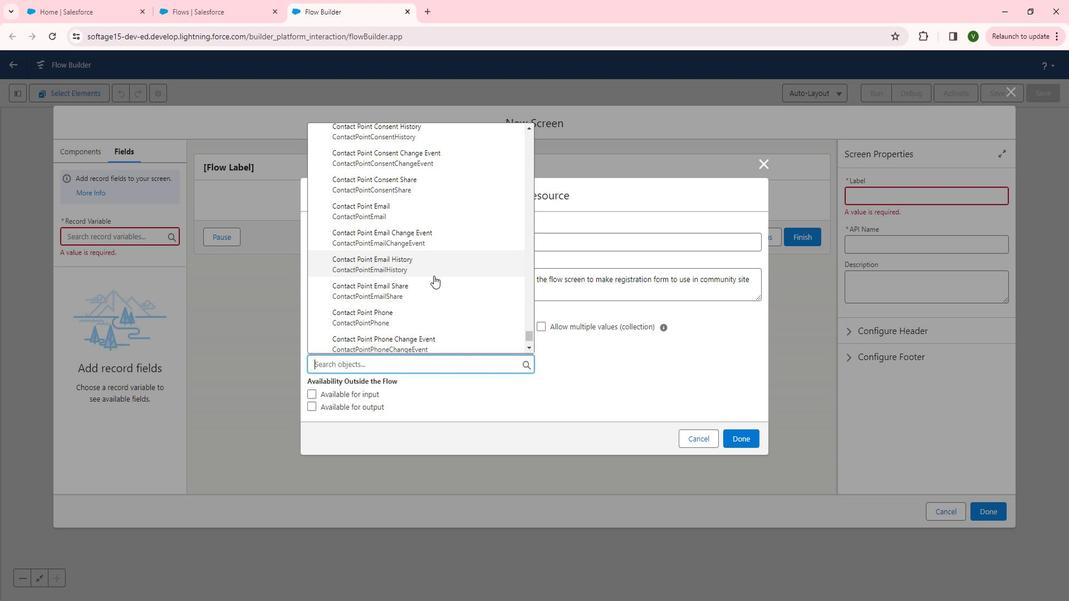 
Action: Mouse moved to (447, 278)
Screenshot: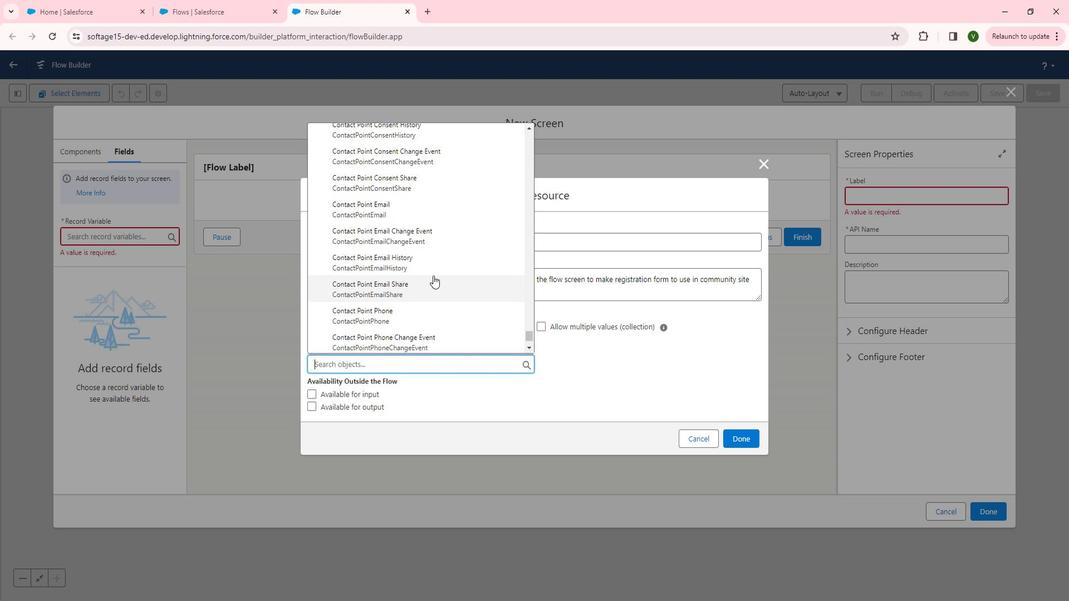 
Action: Mouse scrolled (447, 277) with delta (0, 0)
Screenshot: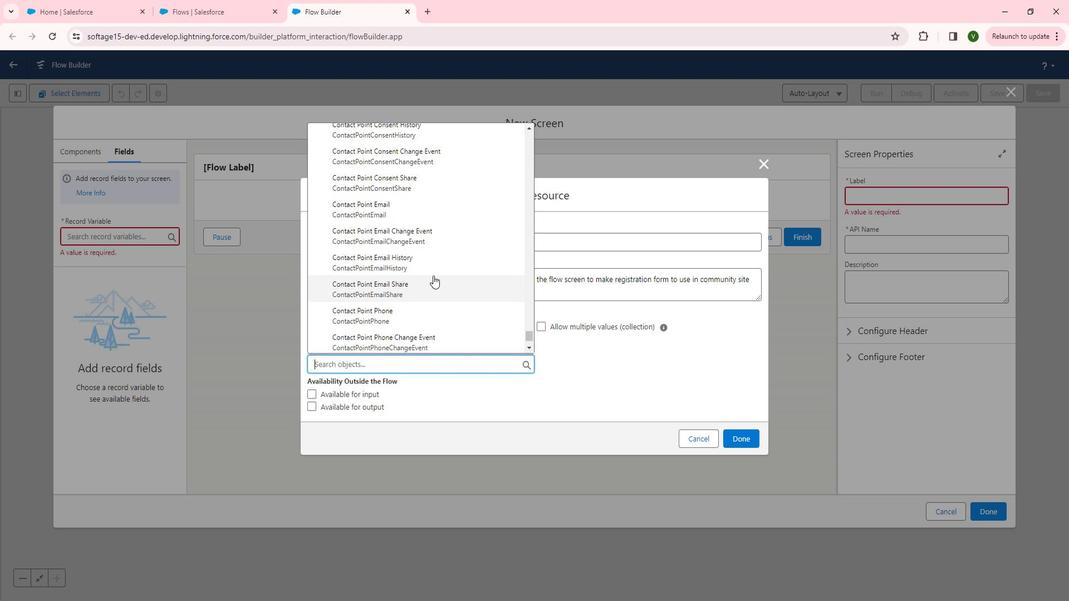 
Action: Mouse moved to (446, 278)
Screenshot: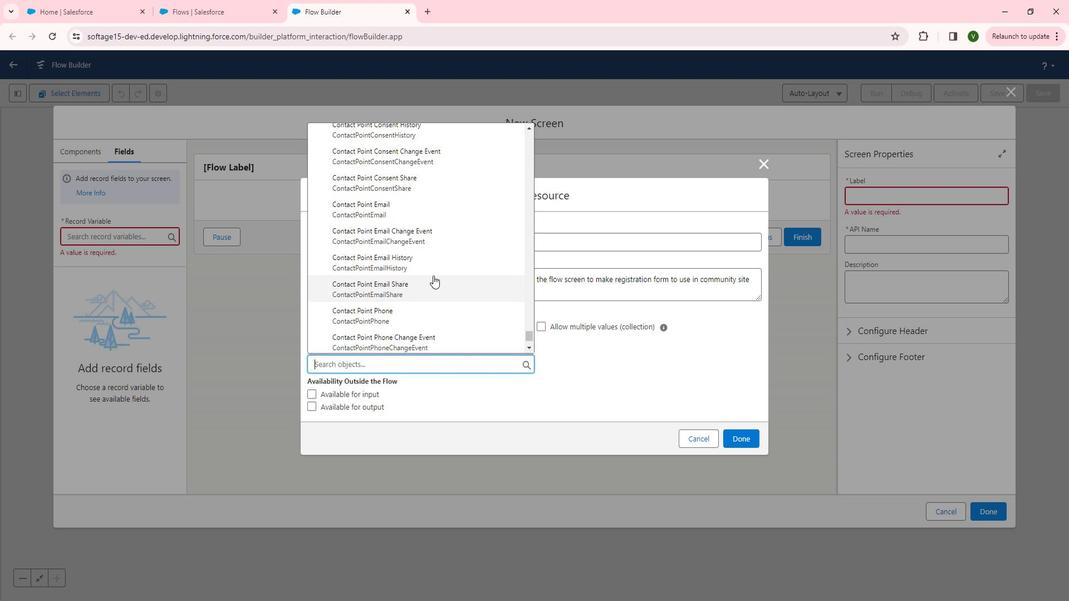 
Action: Mouse scrolled (446, 277) with delta (0, 0)
Screenshot: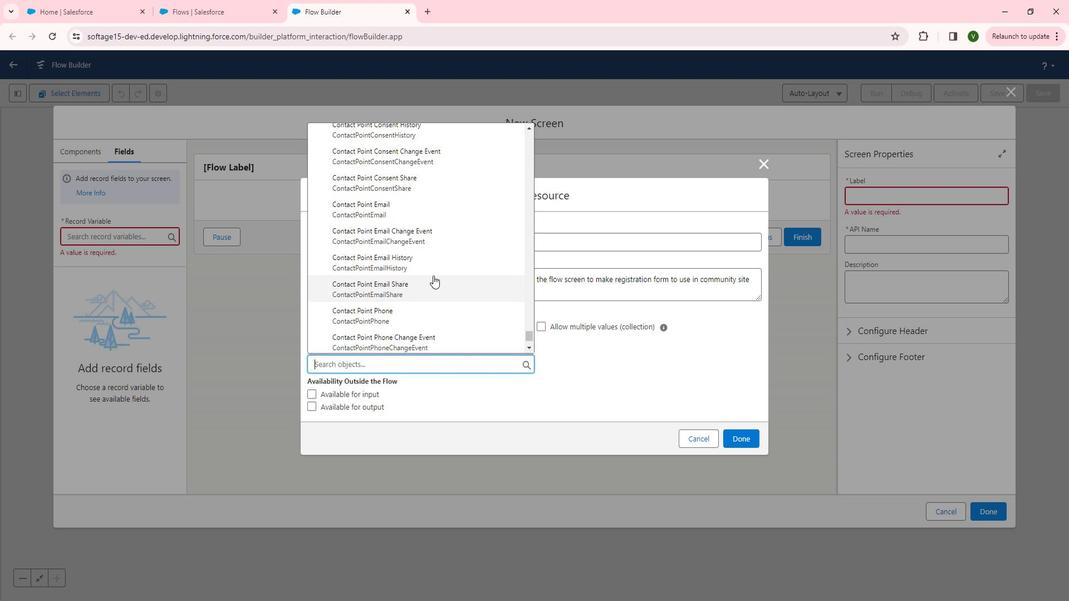 
Action: Mouse scrolled (446, 277) with delta (0, 0)
Screenshot: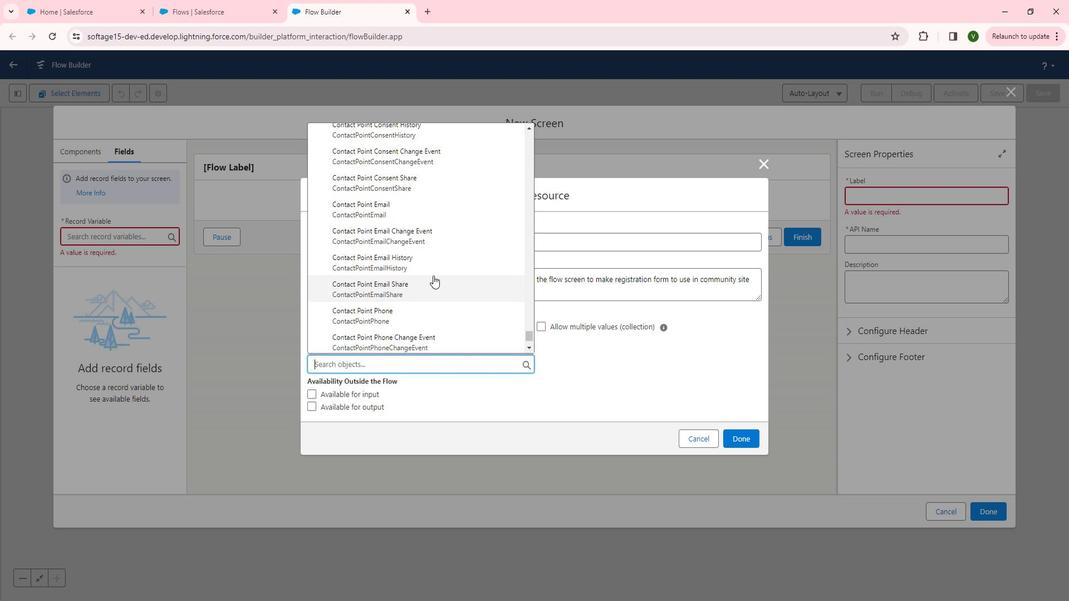 
Action: Mouse scrolled (446, 277) with delta (0, 0)
Screenshot: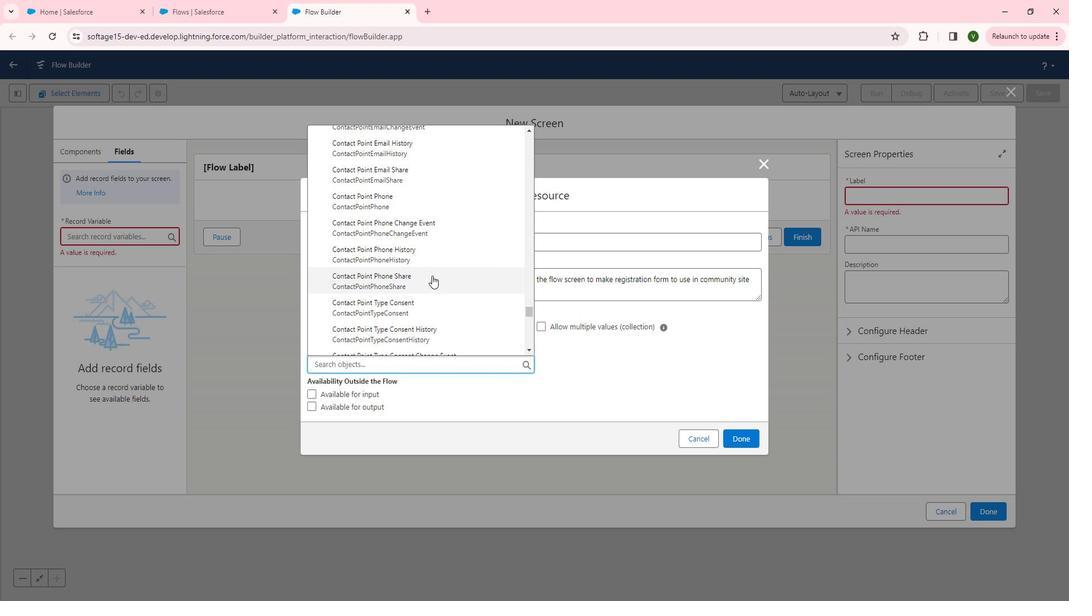 
Action: Mouse moved to (445, 278)
Screenshot: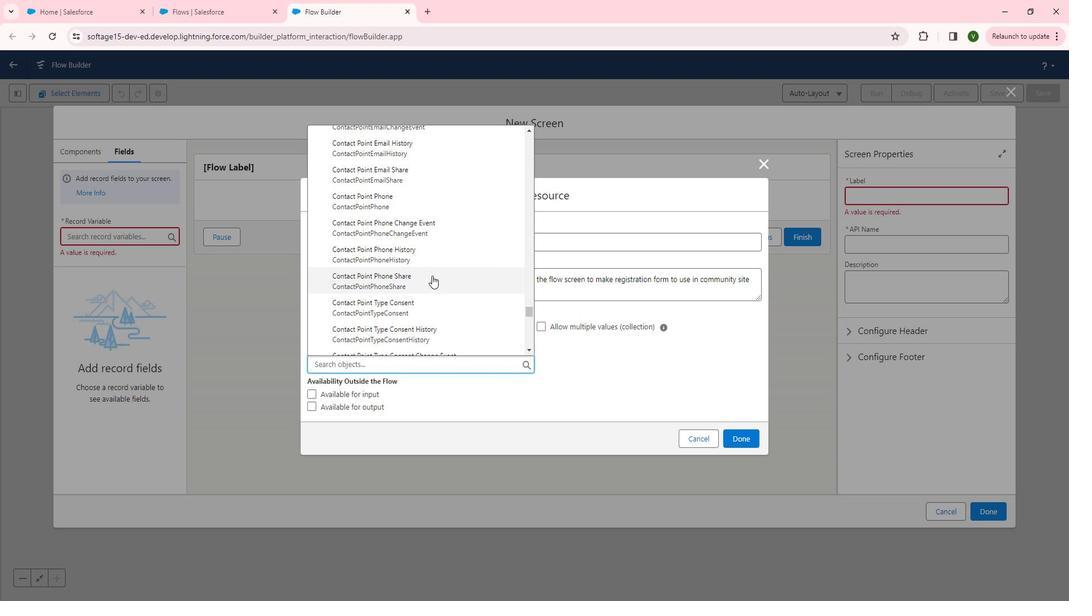 
Action: Mouse scrolled (445, 277) with delta (0, 0)
Screenshot: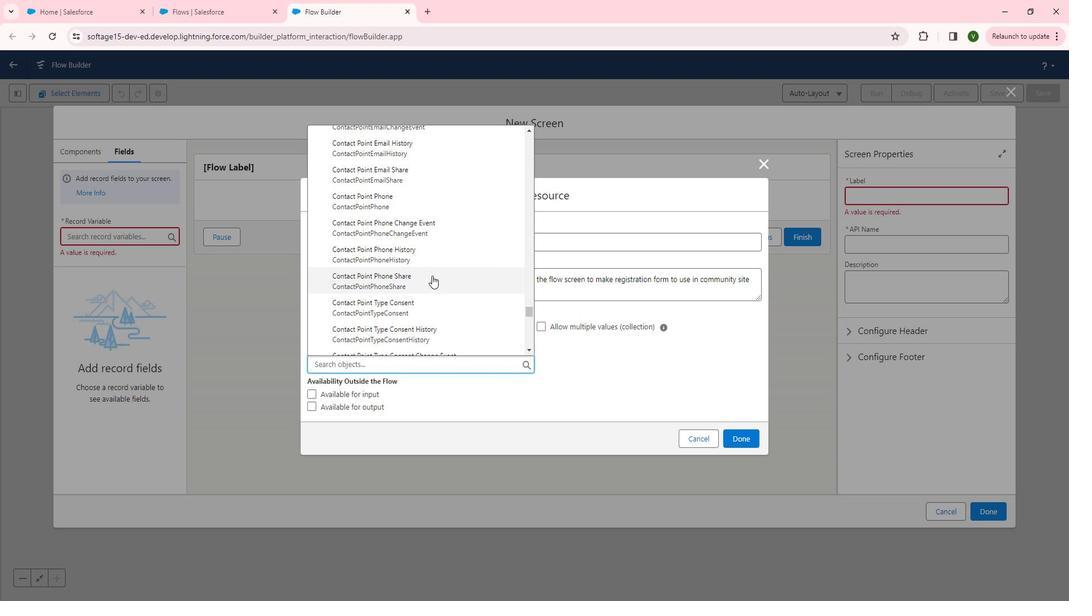 
Action: Mouse moved to (444, 278)
Screenshot: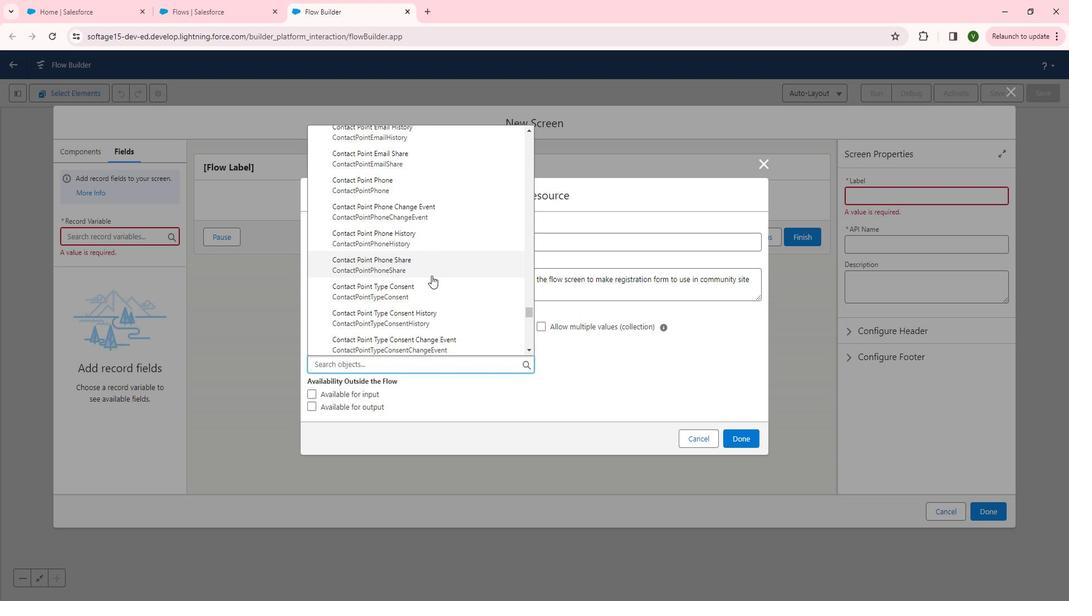 
Action: Mouse scrolled (444, 277) with delta (0, 0)
Screenshot: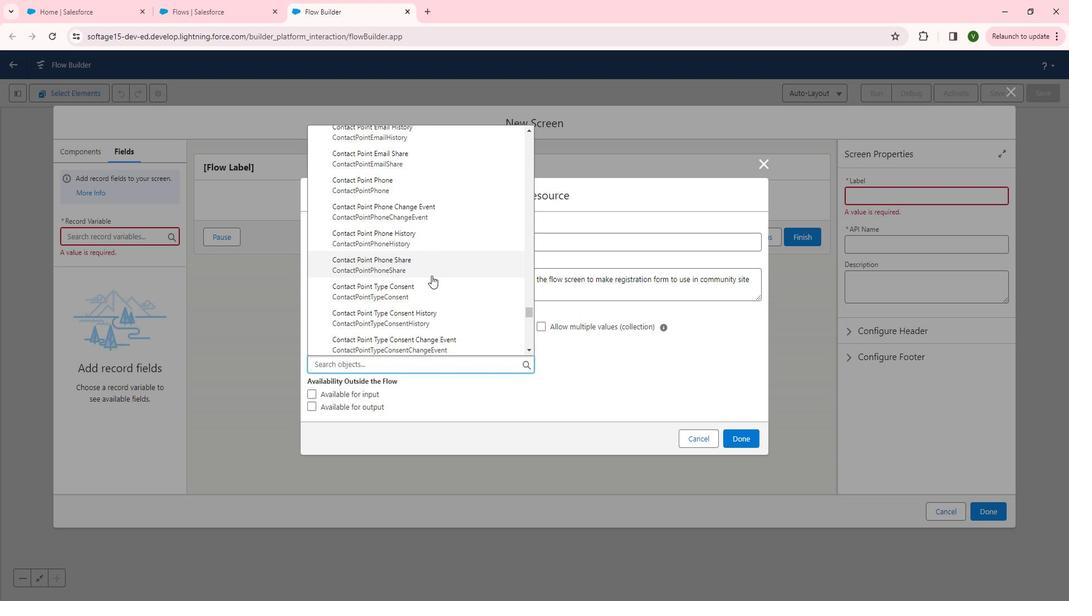 
Action: Mouse moved to (444, 278)
Screenshot: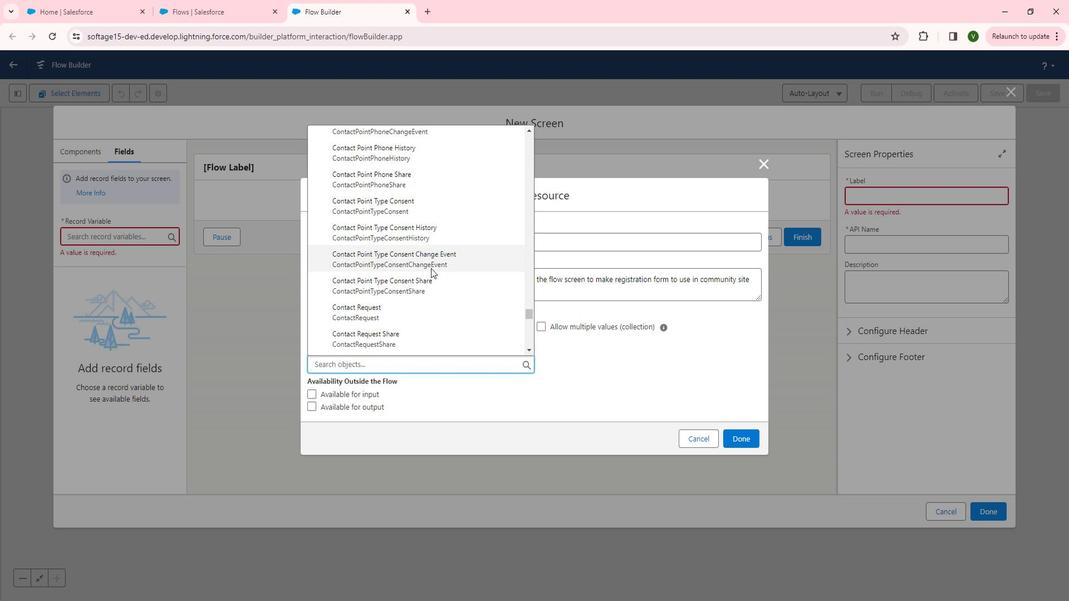 
Action: Mouse scrolled (444, 277) with delta (0, 0)
Screenshot: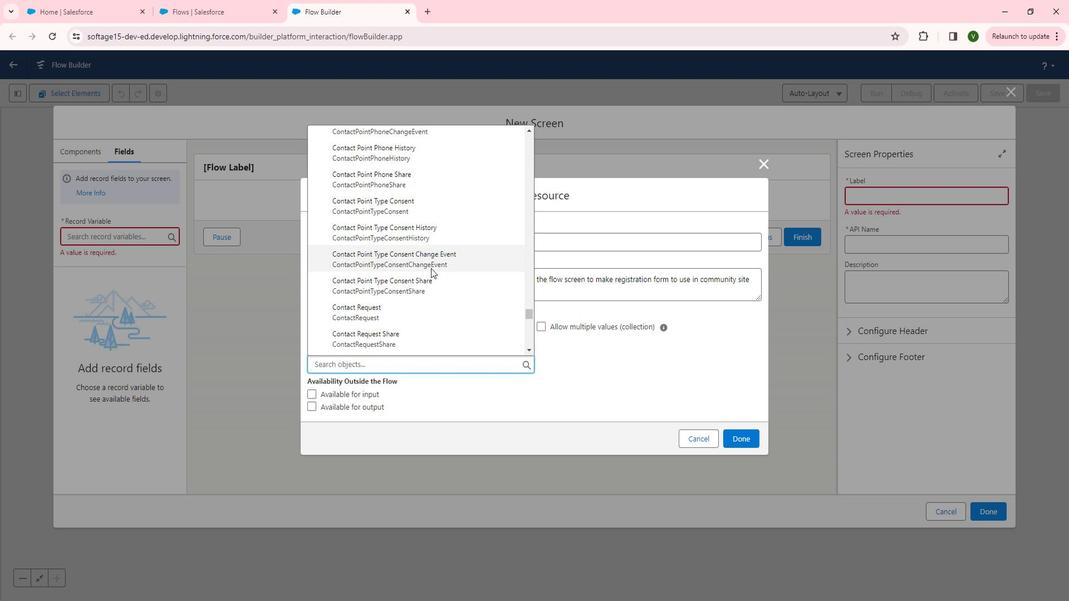 
Action: Mouse moved to (443, 270)
Screenshot: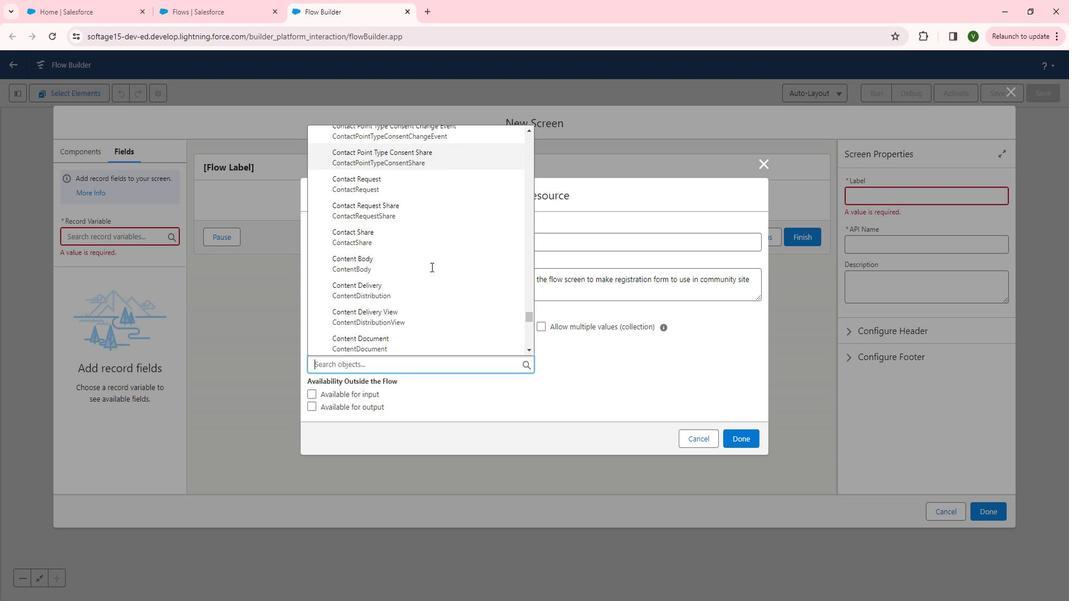 
Action: Mouse scrolled (443, 269) with delta (0, 0)
Screenshot: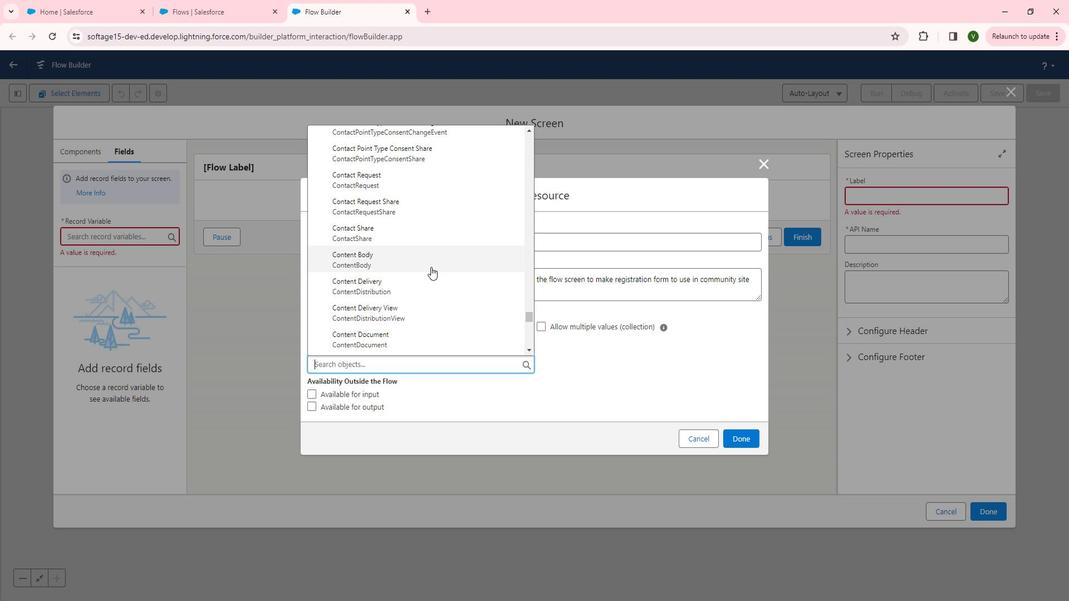 
Action: Mouse scrolled (443, 269) with delta (0, 0)
Screenshot: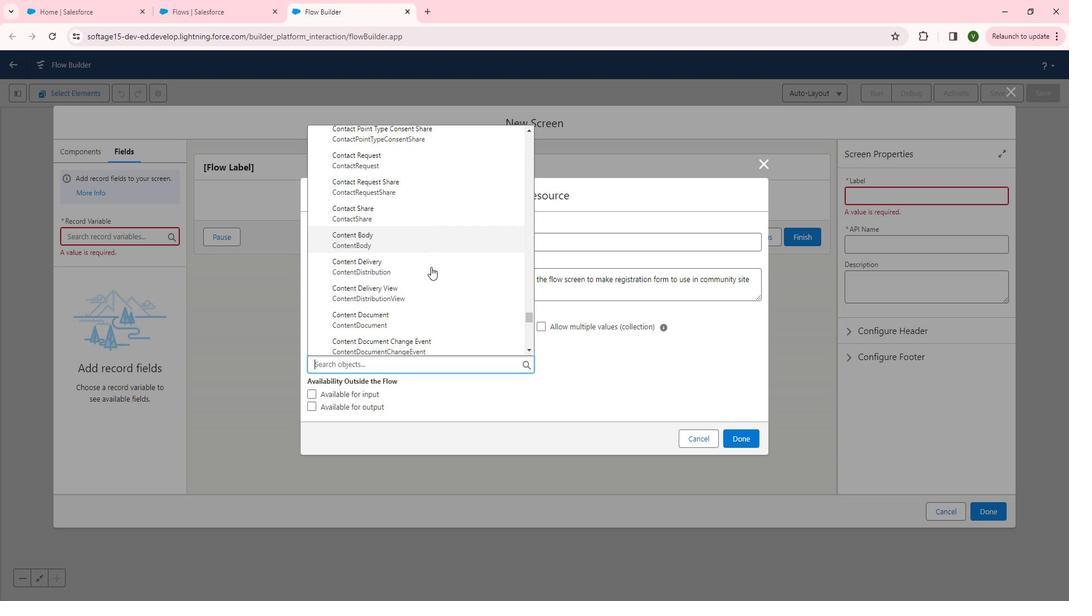 
Action: Mouse scrolled (443, 269) with delta (0, 0)
Screenshot: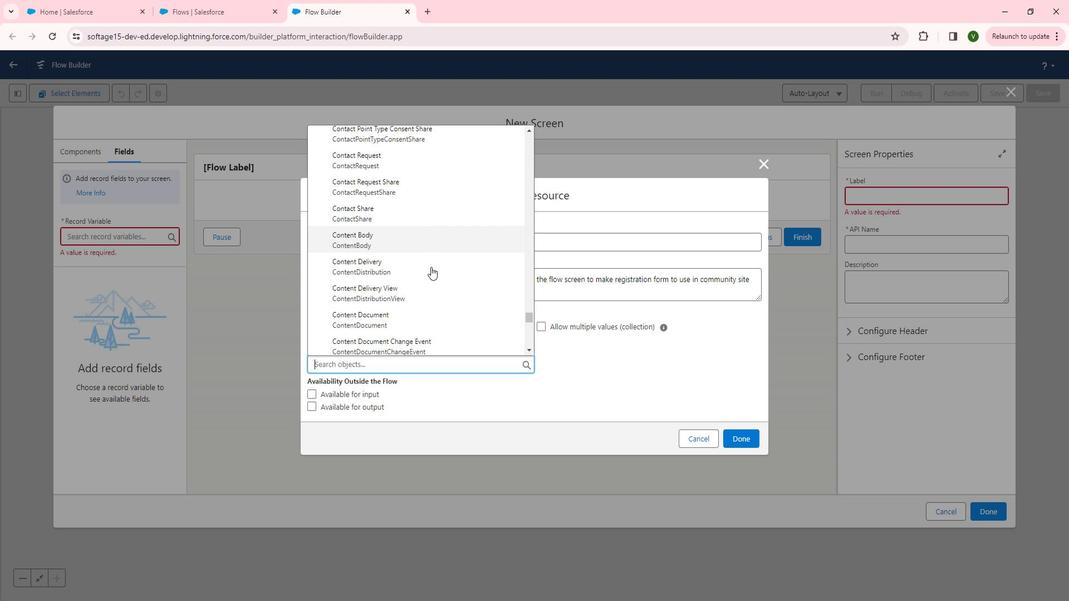 
Action: Mouse moved to (439, 266)
Screenshot: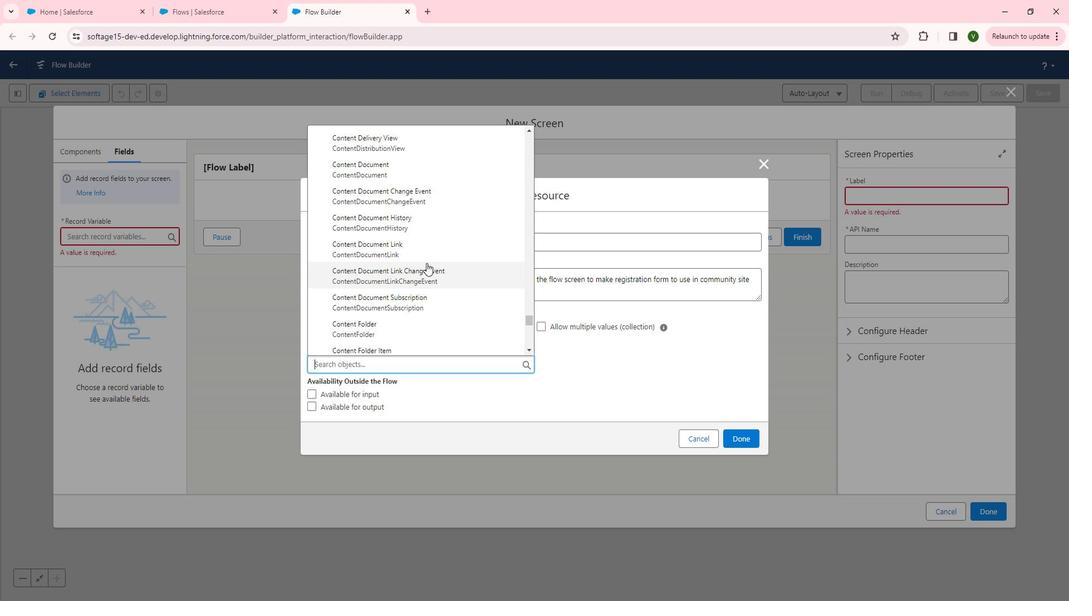 
Action: Mouse scrolled (439, 265) with delta (0, 0)
Screenshot: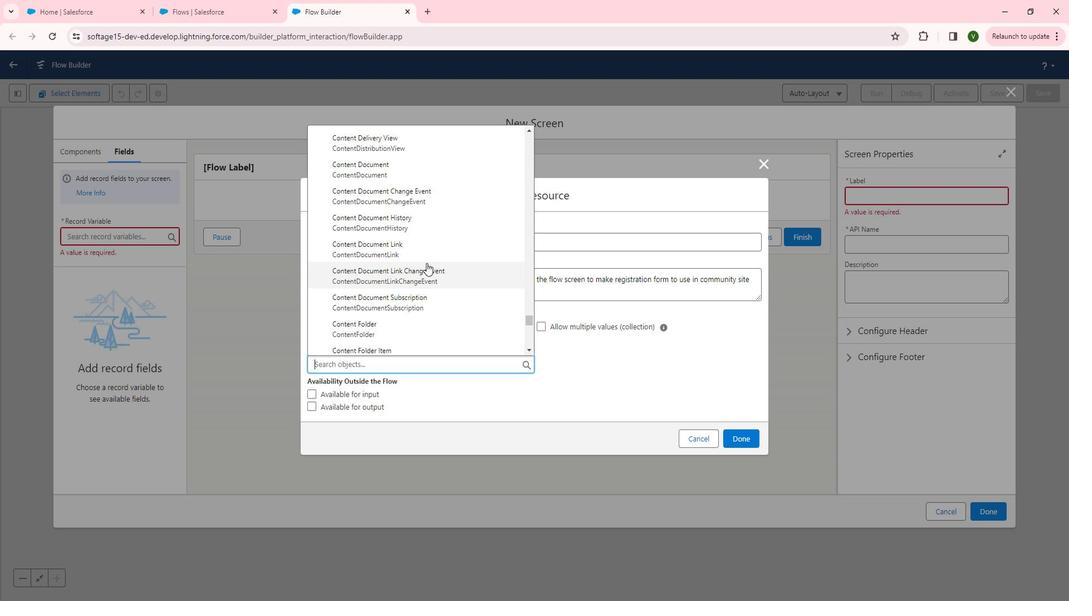 
Action: Mouse scrolled (439, 265) with delta (0, 0)
Screenshot: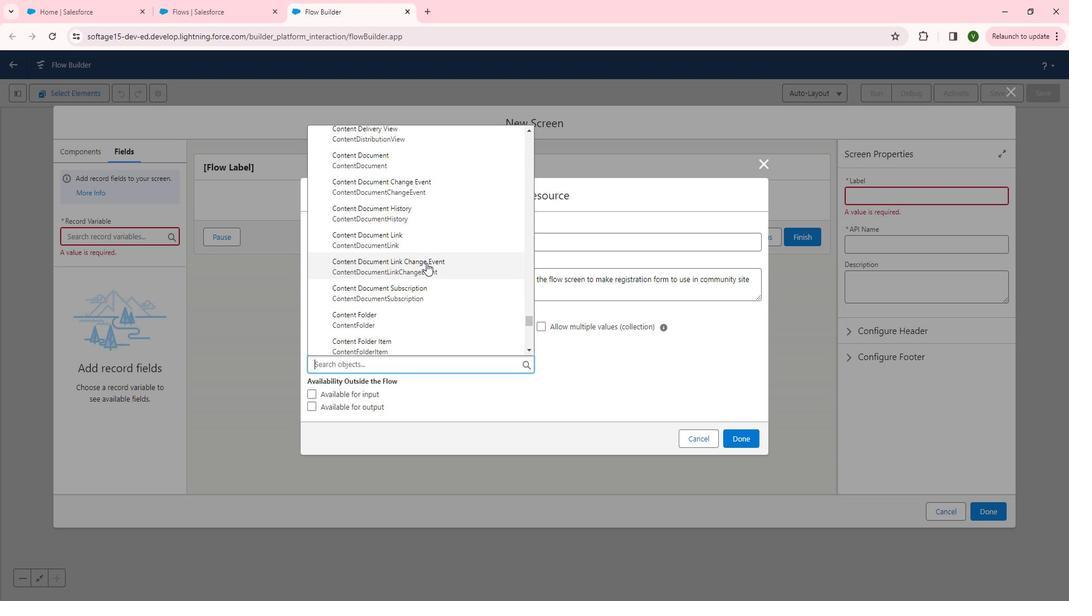 
Action: Mouse scrolled (439, 265) with delta (0, 0)
Screenshot: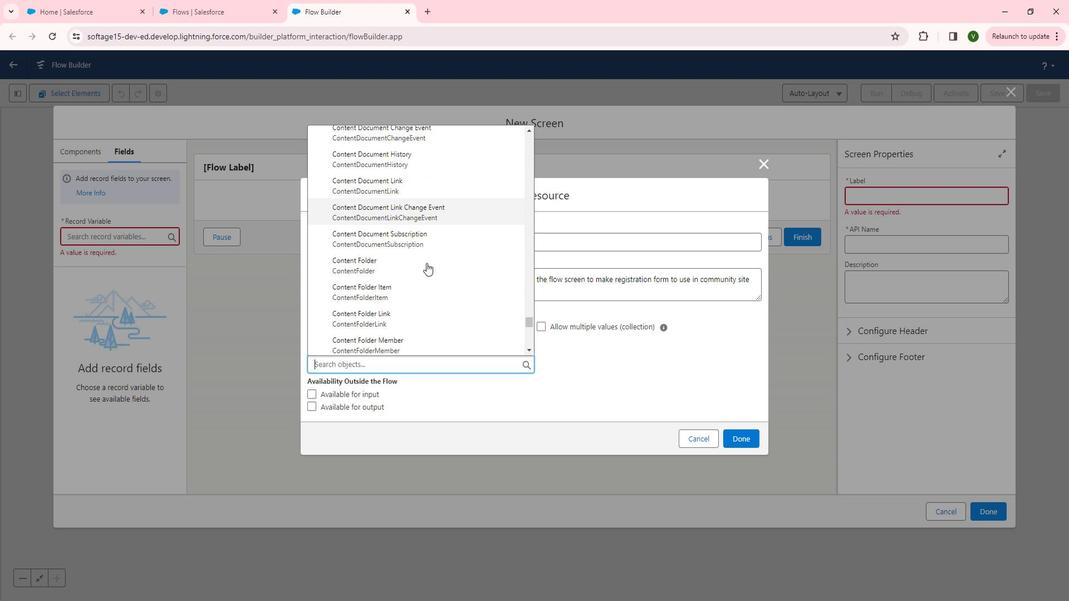 
Action: Mouse scrolled (439, 265) with delta (0, 0)
Screenshot: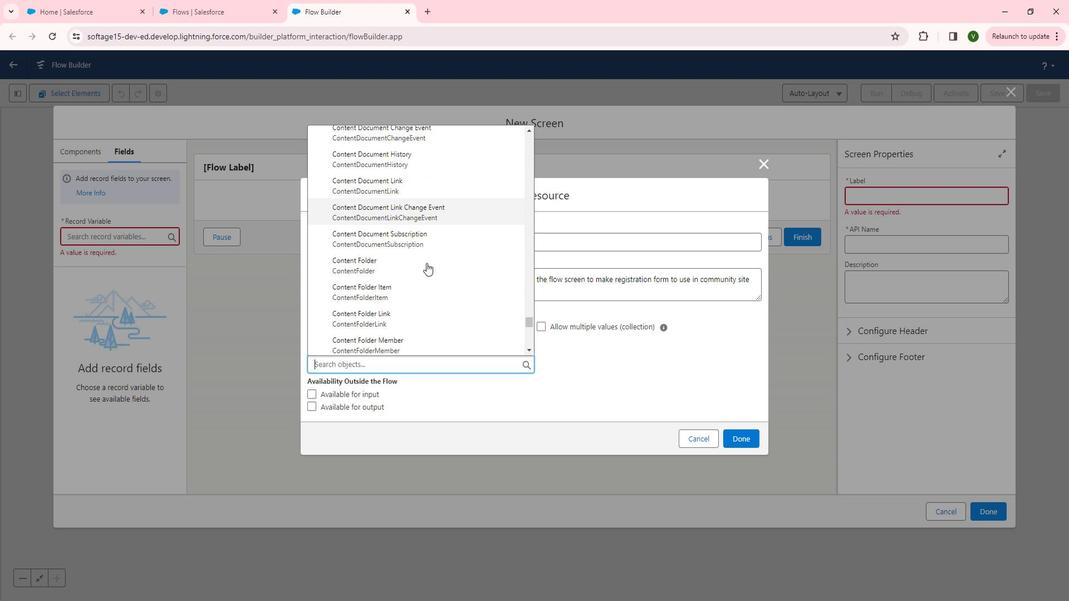 
Action: Mouse moved to (442, 276)
Screenshot: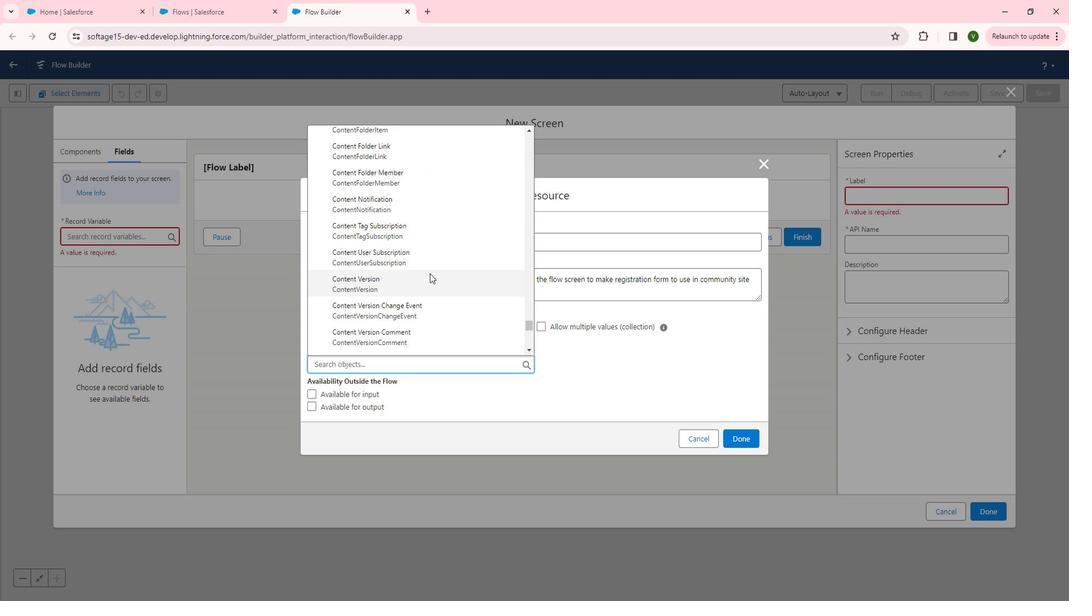
Action: Mouse scrolled (442, 275) with delta (0, 0)
Screenshot: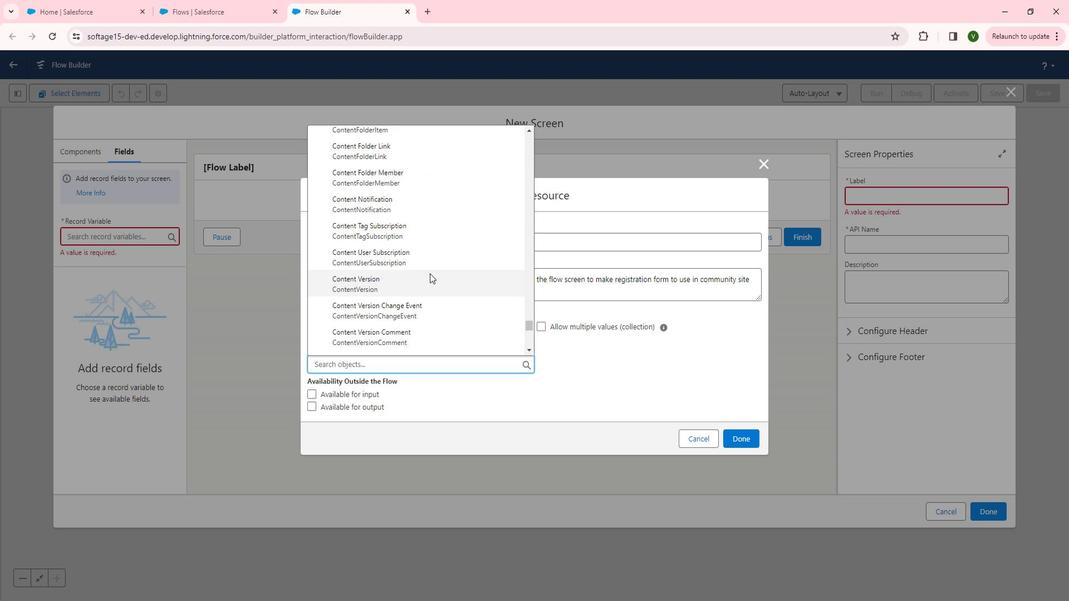 
Action: Mouse scrolled (442, 275) with delta (0, 0)
Screenshot: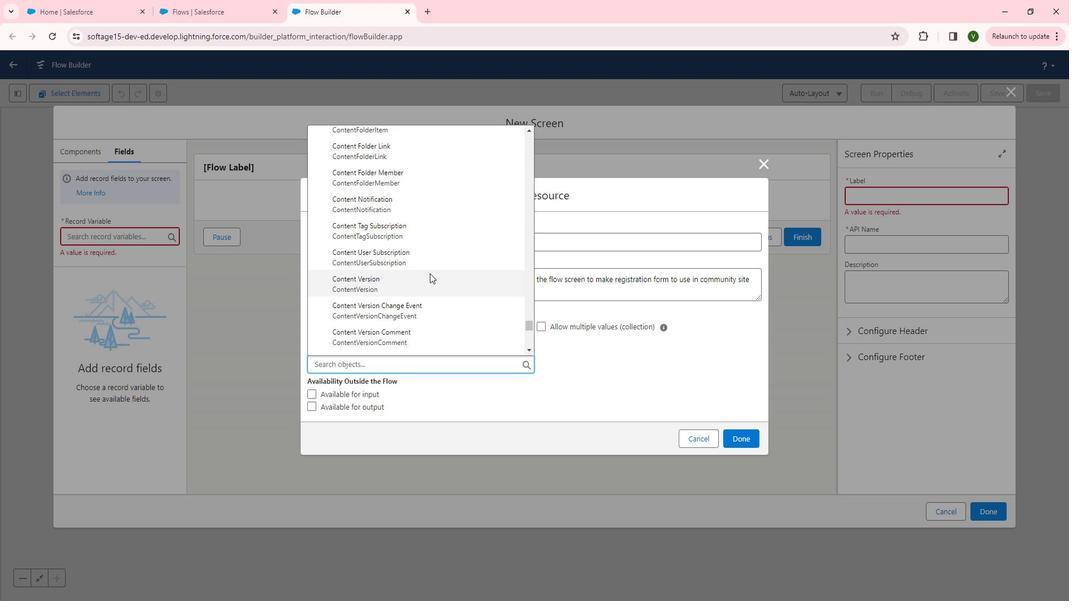 
Action: Mouse scrolled (442, 275) with delta (0, 0)
Screenshot: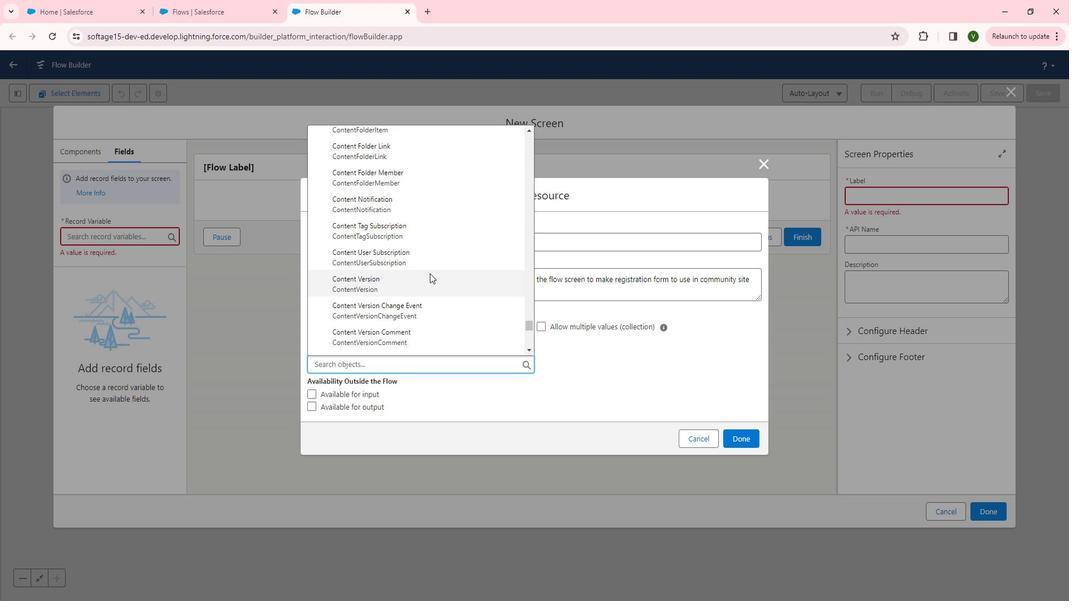 
Action: Mouse scrolled (442, 275) with delta (0, 0)
Screenshot: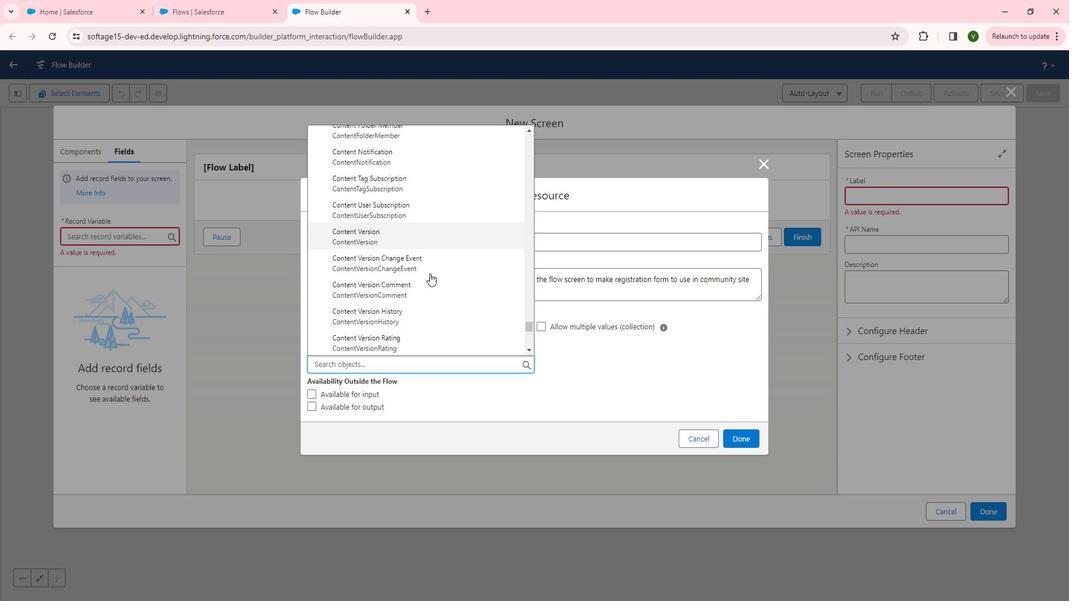 
Action: Mouse moved to (439, 276)
Screenshot: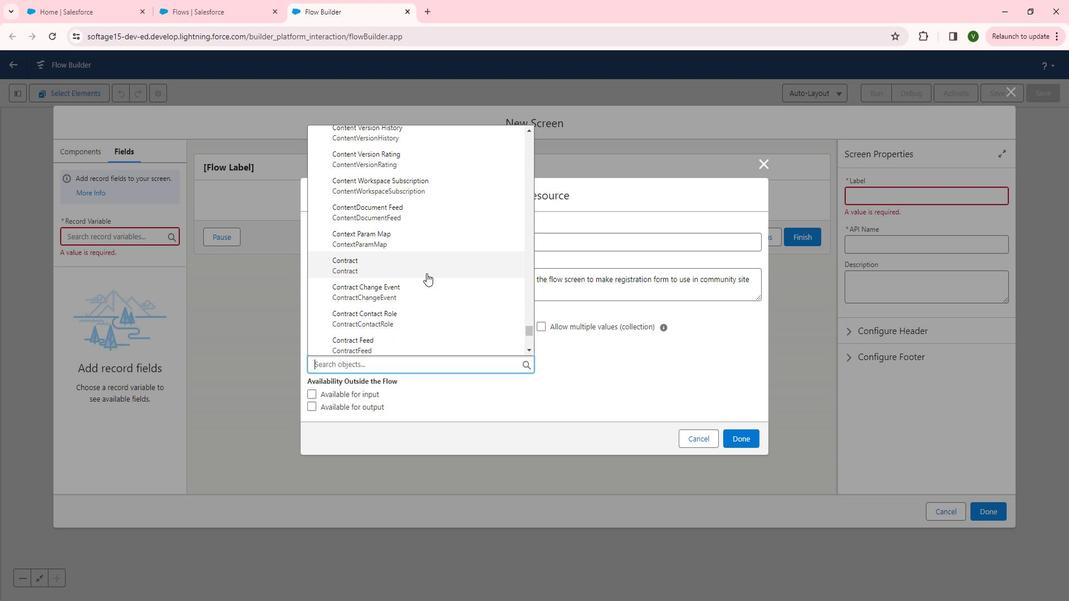
Action: Mouse scrolled (439, 275) with delta (0, 0)
Screenshot: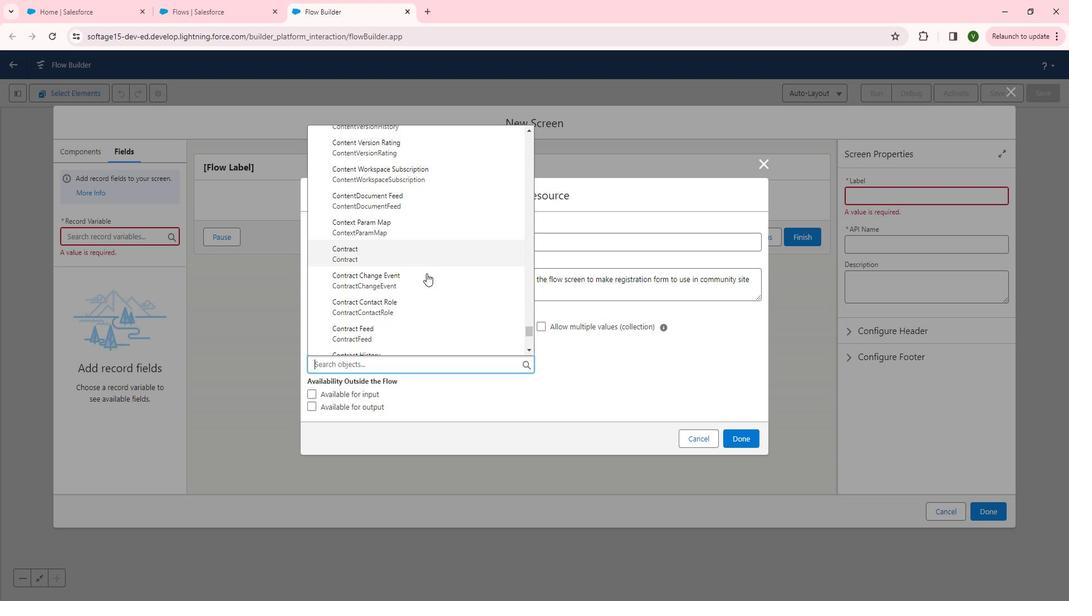 
Action: Mouse scrolled (439, 275) with delta (0, 0)
Screenshot: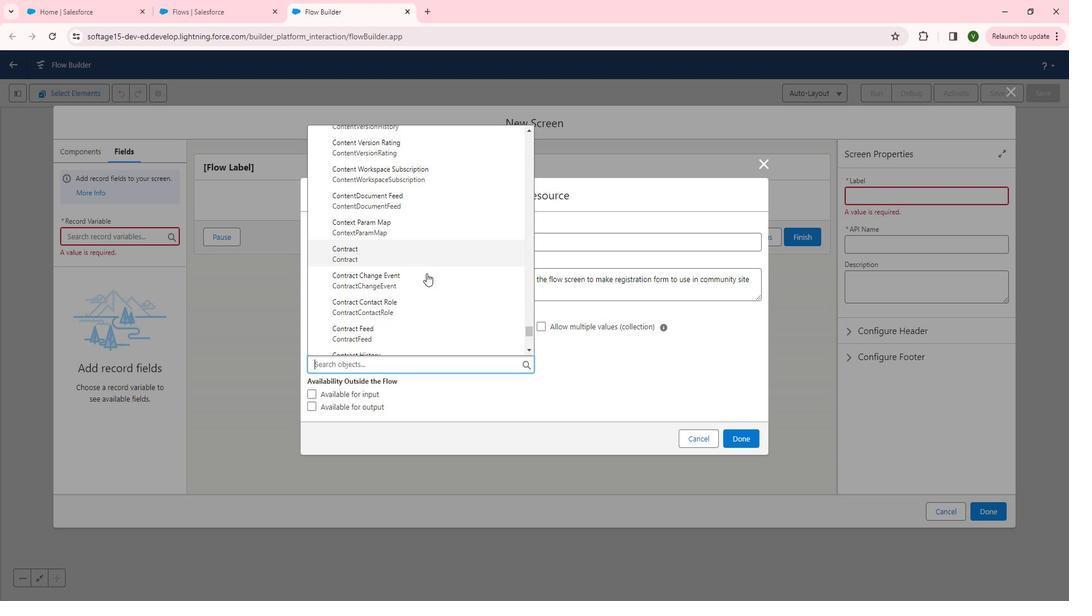 
Action: Mouse scrolled (439, 275) with delta (0, 0)
Screenshot: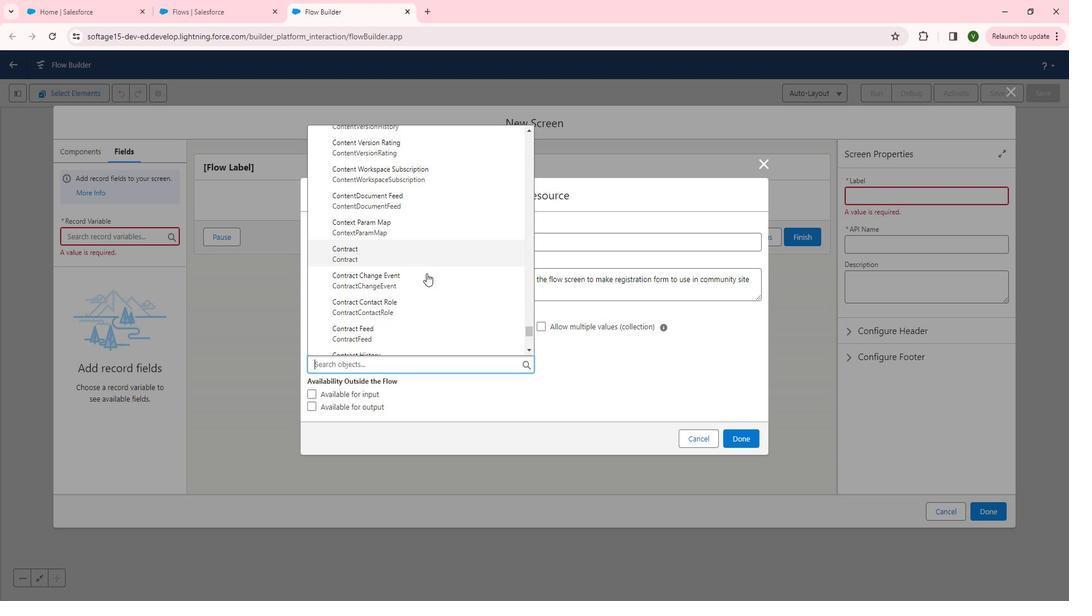 
Action: Mouse scrolled (439, 275) with delta (0, 0)
Screenshot: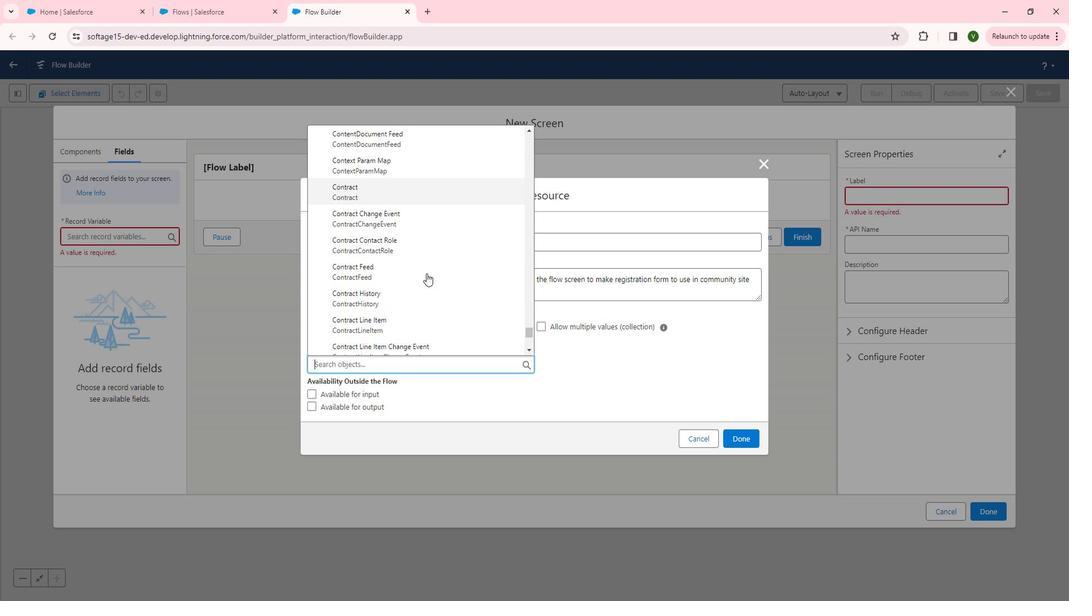 
Action: Mouse moved to (431, 272)
Screenshot: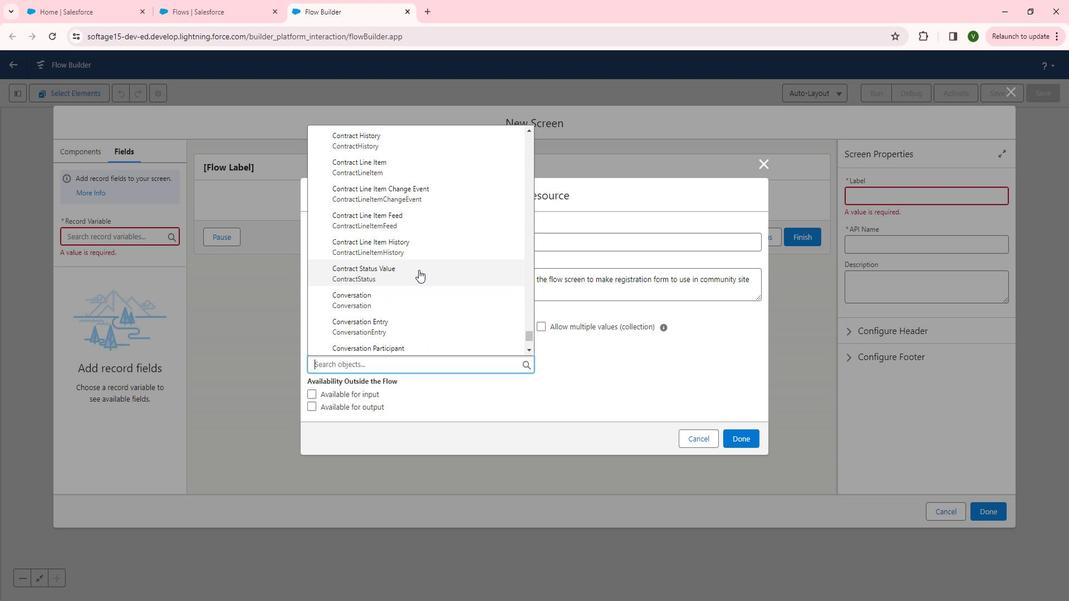 
Action: Mouse scrolled (431, 272) with delta (0, 0)
Screenshot: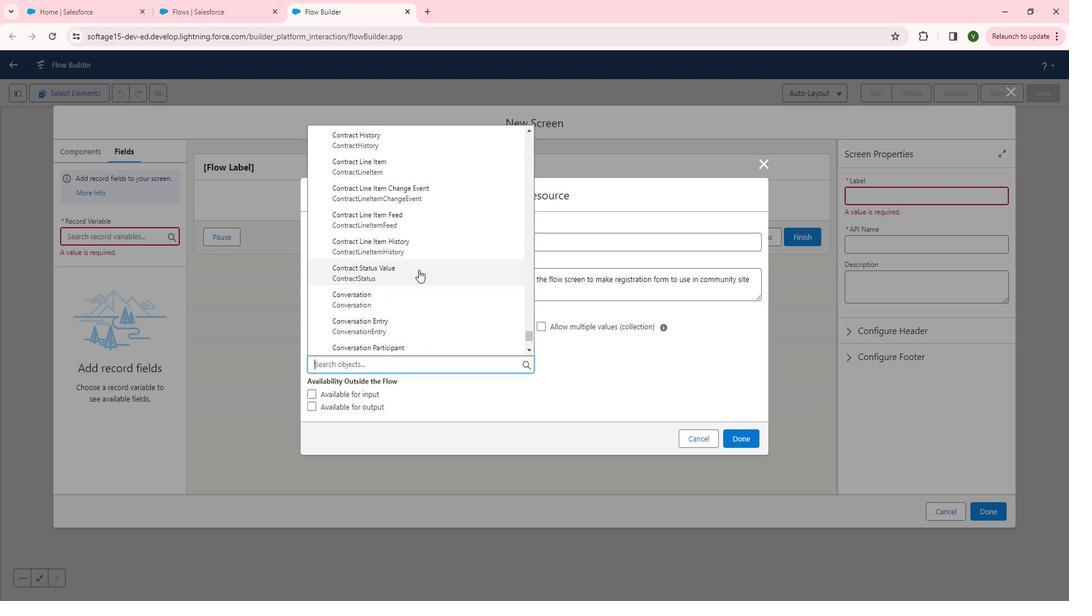 
Action: Mouse scrolled (431, 272) with delta (0, 0)
Screenshot: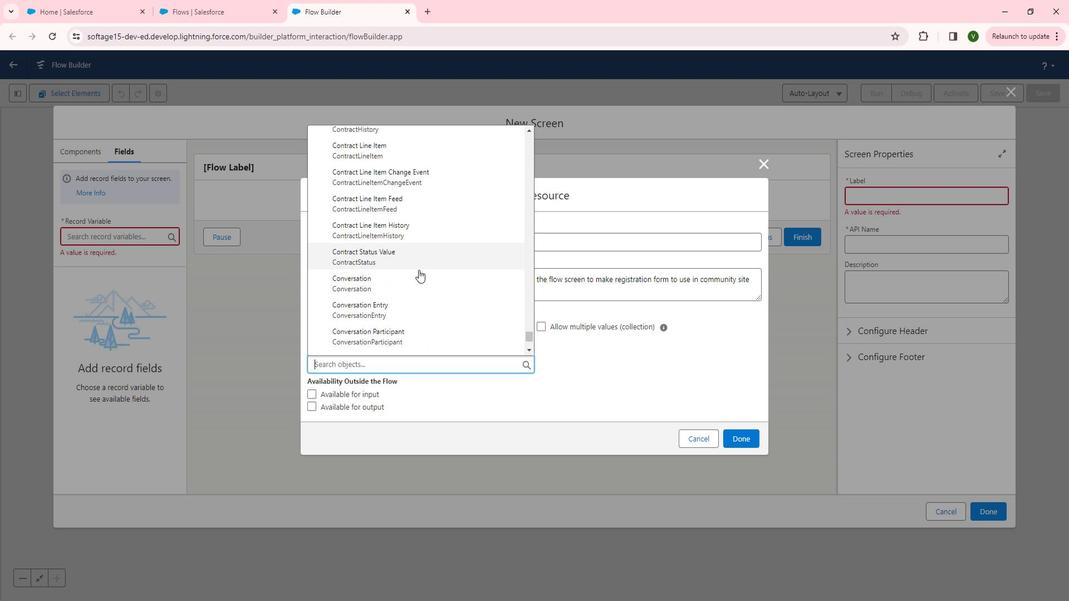 
Action: Mouse scrolled (431, 272) with delta (0, 0)
Screenshot: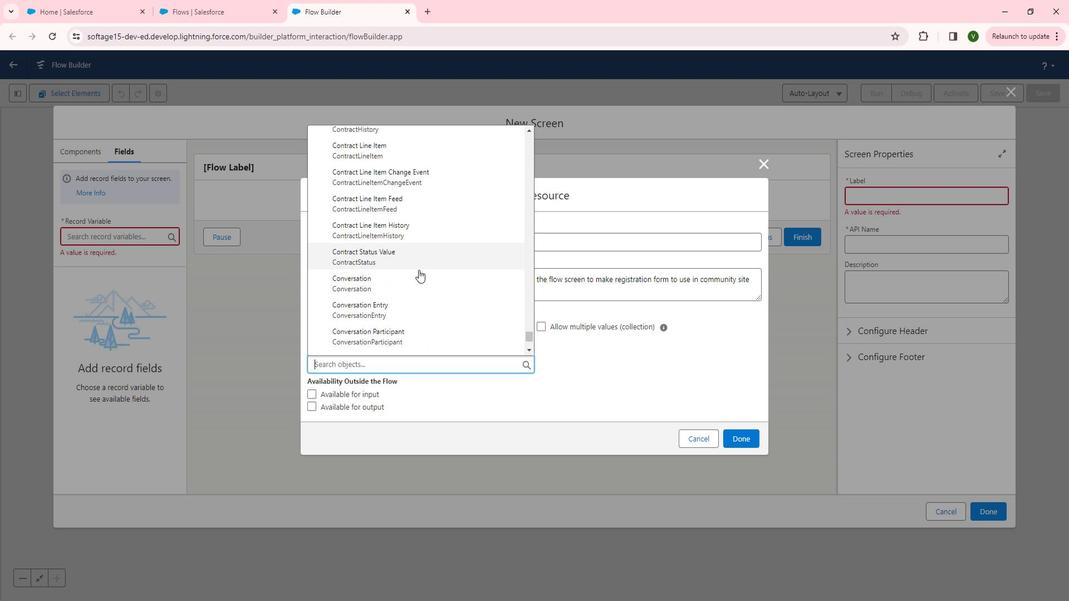 
Action: Mouse scrolled (431, 272) with delta (0, 0)
Screenshot: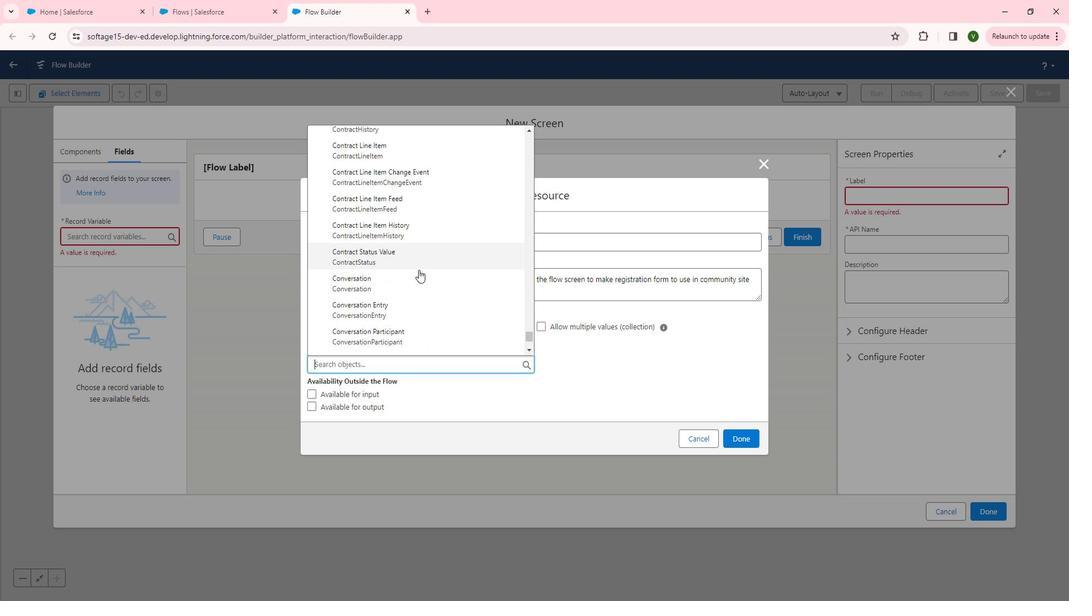 
Action: Mouse scrolled (431, 272) with delta (0, 0)
Screenshot: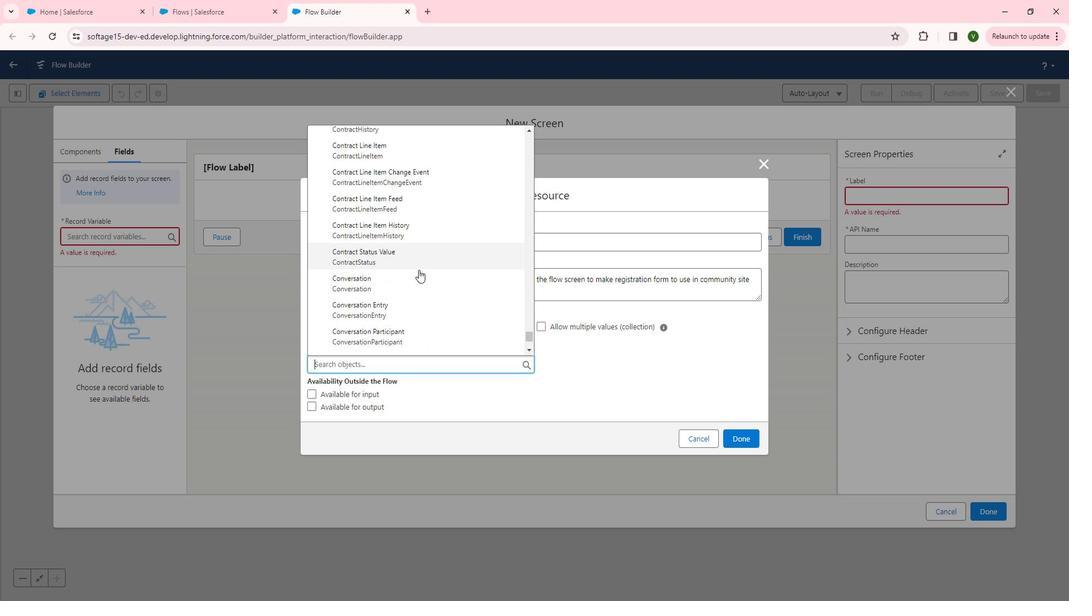 
Action: Mouse scrolled (431, 272) with delta (0, 0)
Screenshot: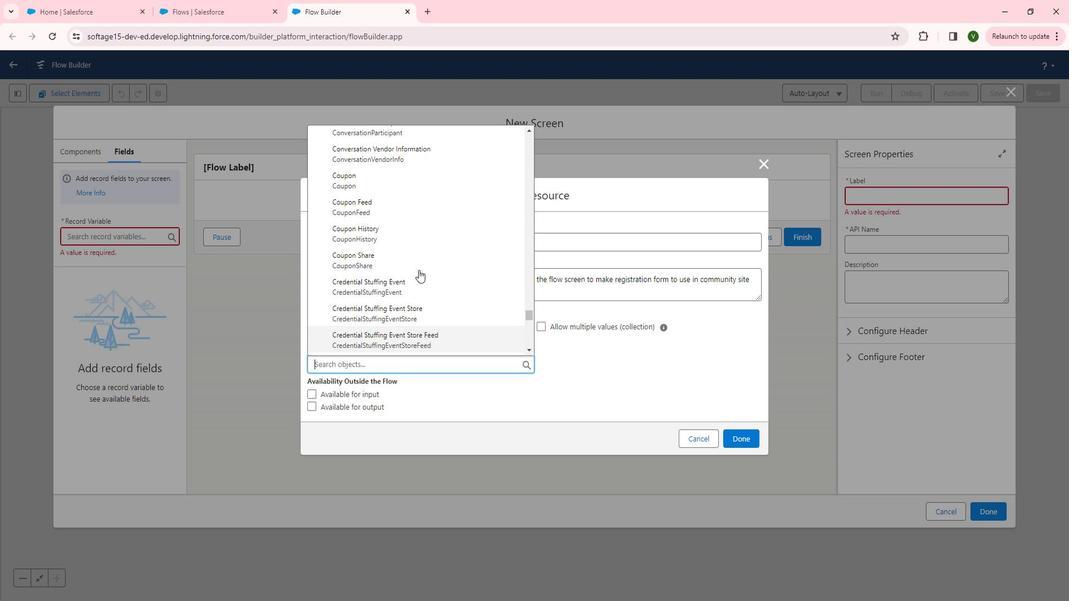 
Action: Mouse scrolled (431, 272) with delta (0, 0)
Screenshot: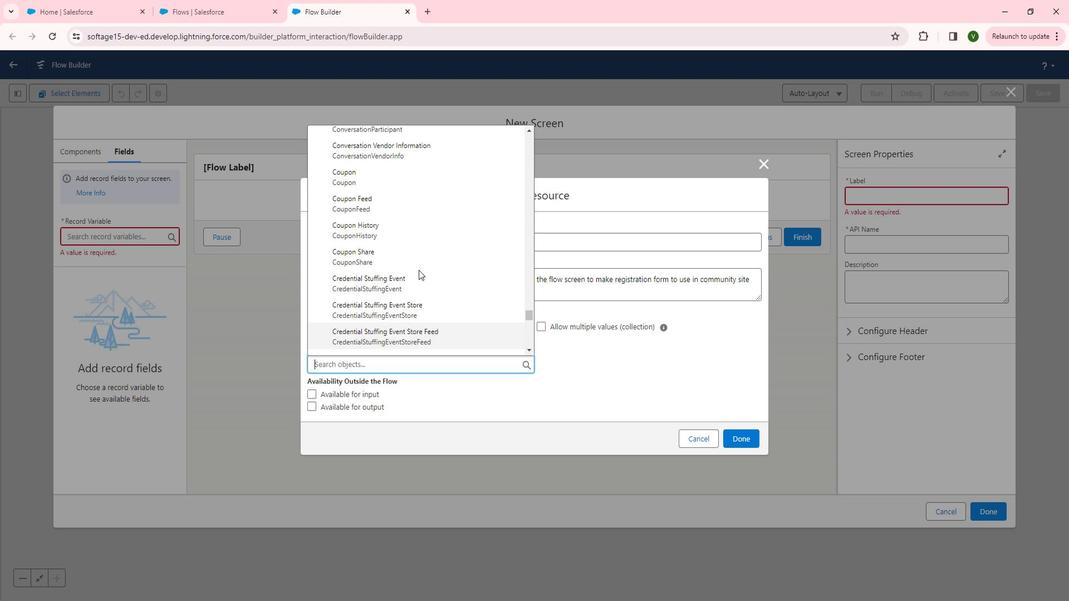 
Action: Mouse scrolled (431, 272) with delta (0, 0)
Screenshot: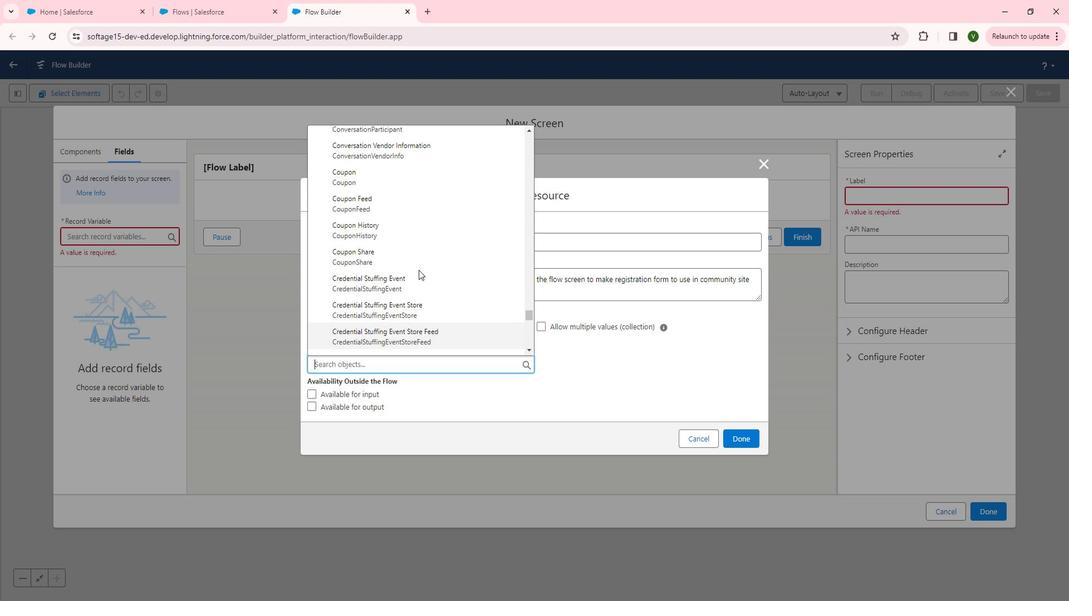 
Action: Mouse scrolled (431, 272) with delta (0, 0)
Screenshot: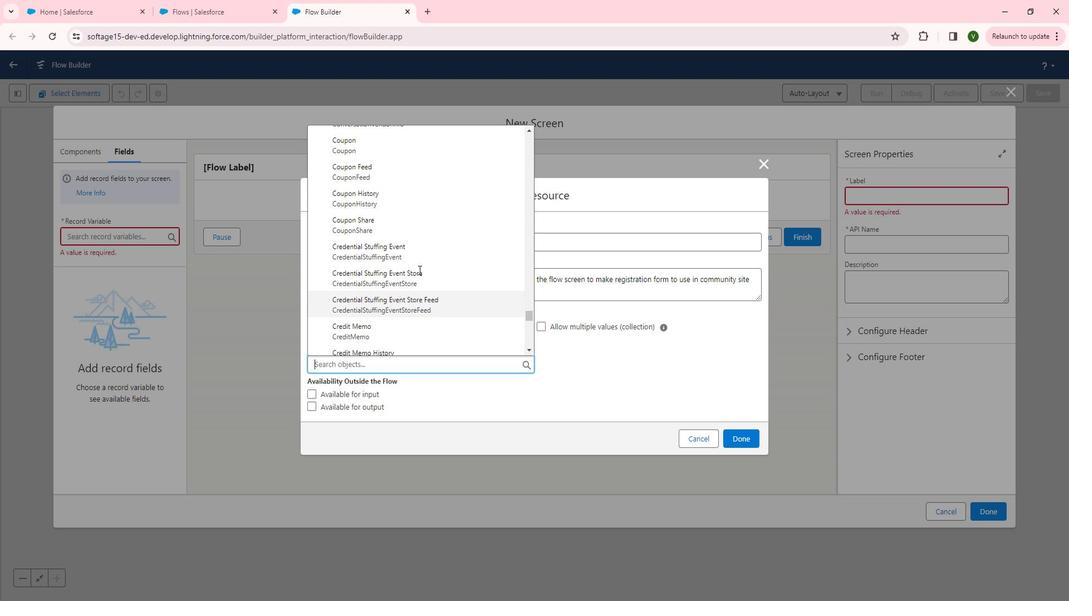
Action: Mouse scrolled (431, 272) with delta (0, 0)
Screenshot: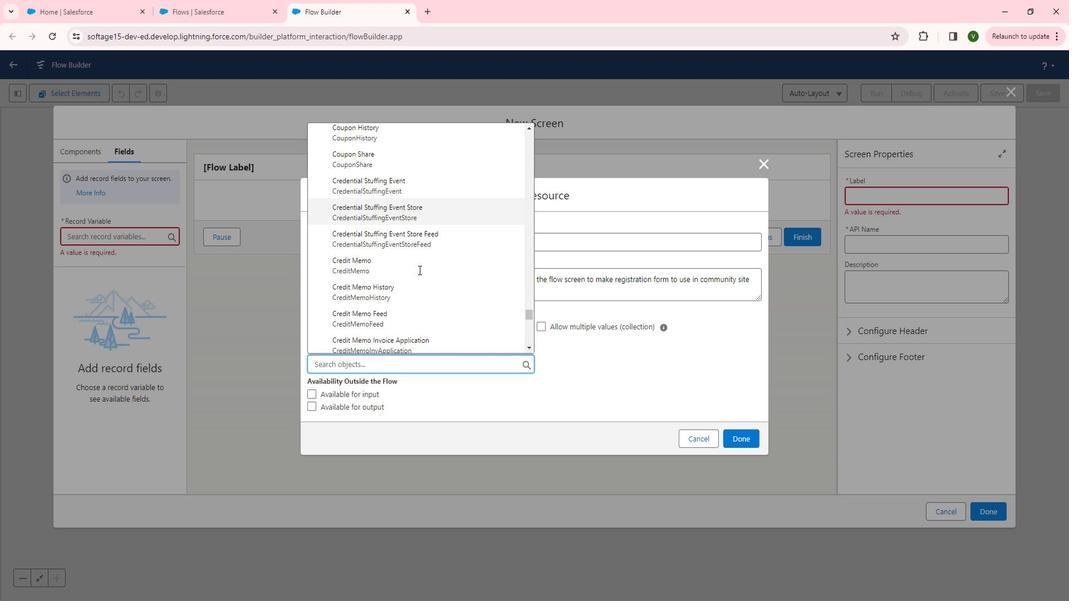 
Action: Mouse scrolled (431, 272) with delta (0, 0)
Screenshot: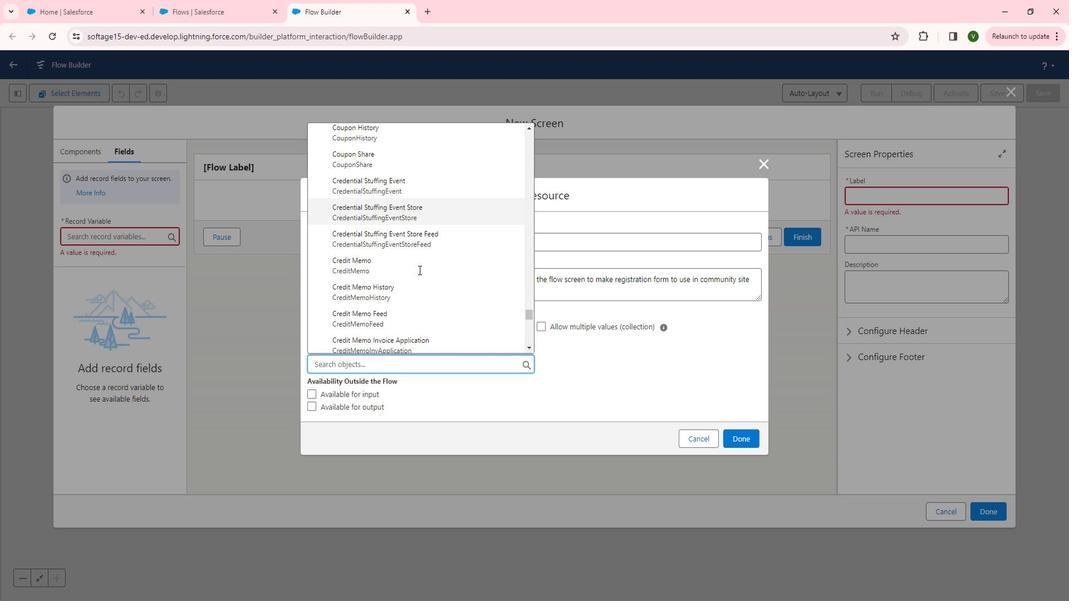 
Action: Mouse scrolled (431, 272) with delta (0, 0)
Screenshot: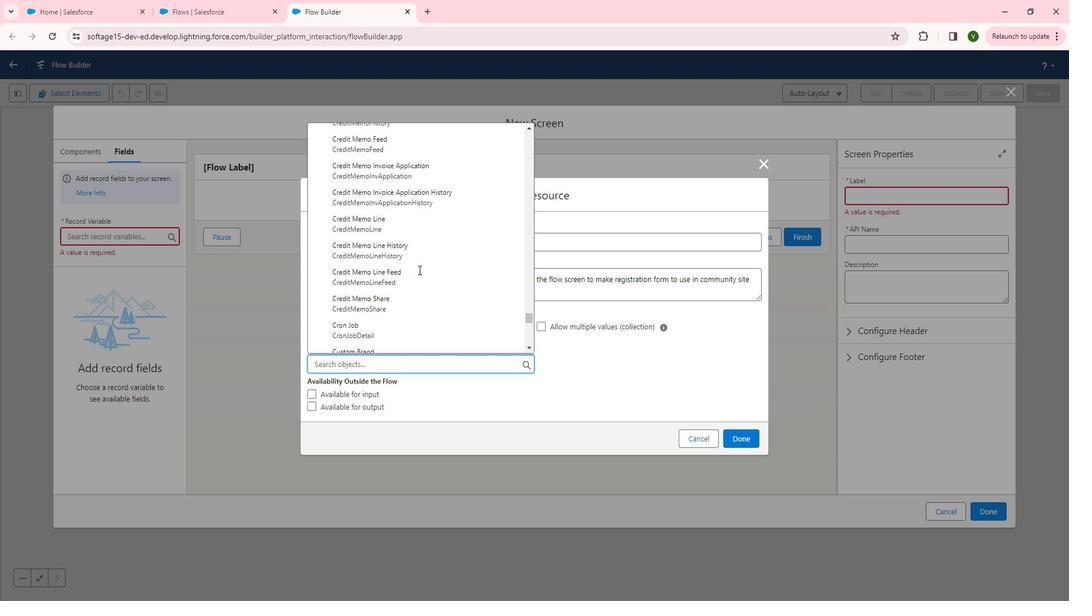 
Action: Mouse scrolled (431, 272) with delta (0, 0)
Screenshot: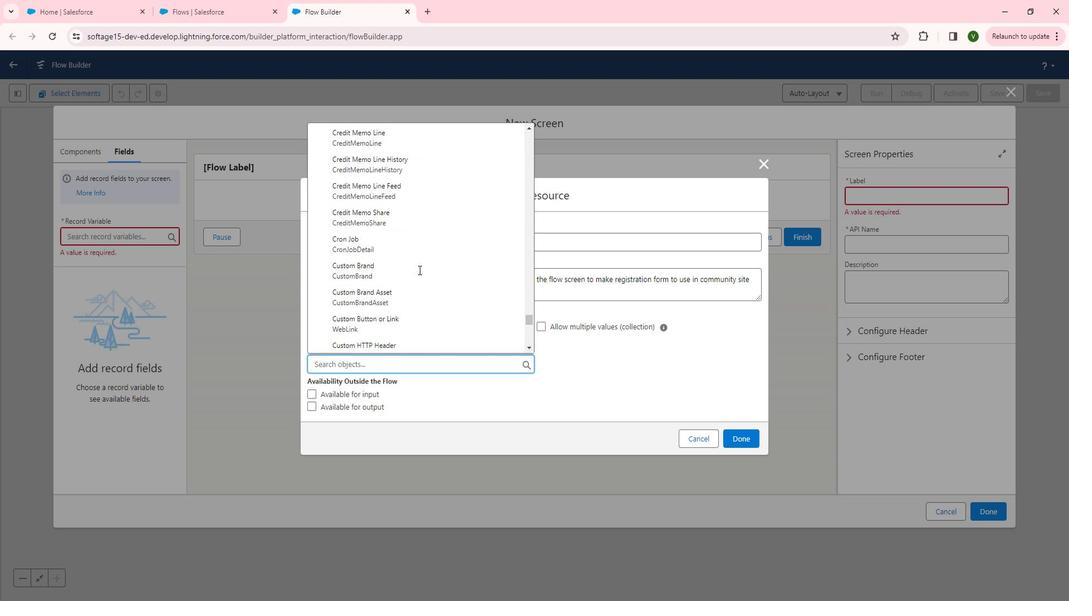 
Action: Mouse scrolled (431, 272) with delta (0, 0)
Screenshot: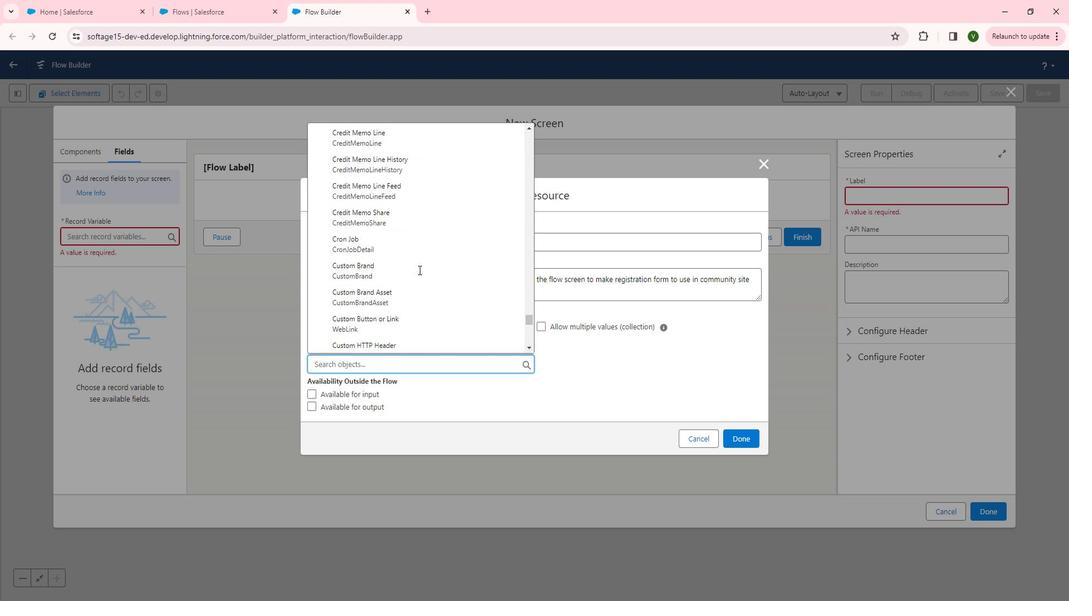 
Action: Mouse scrolled (431, 272) with delta (0, 0)
Screenshot: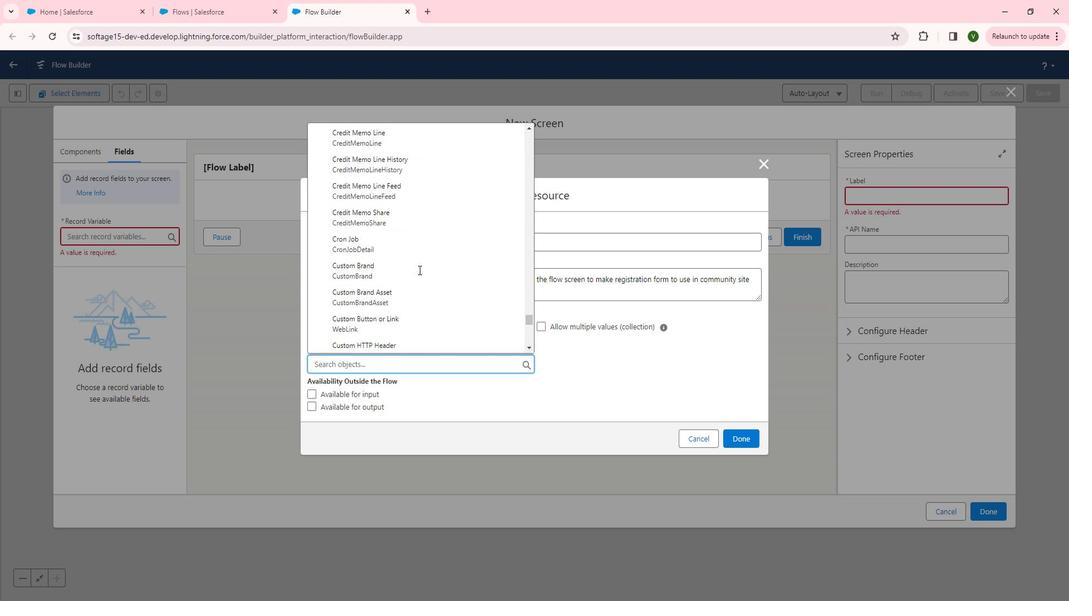 
Action: Mouse scrolled (431, 272) with delta (0, 0)
Screenshot: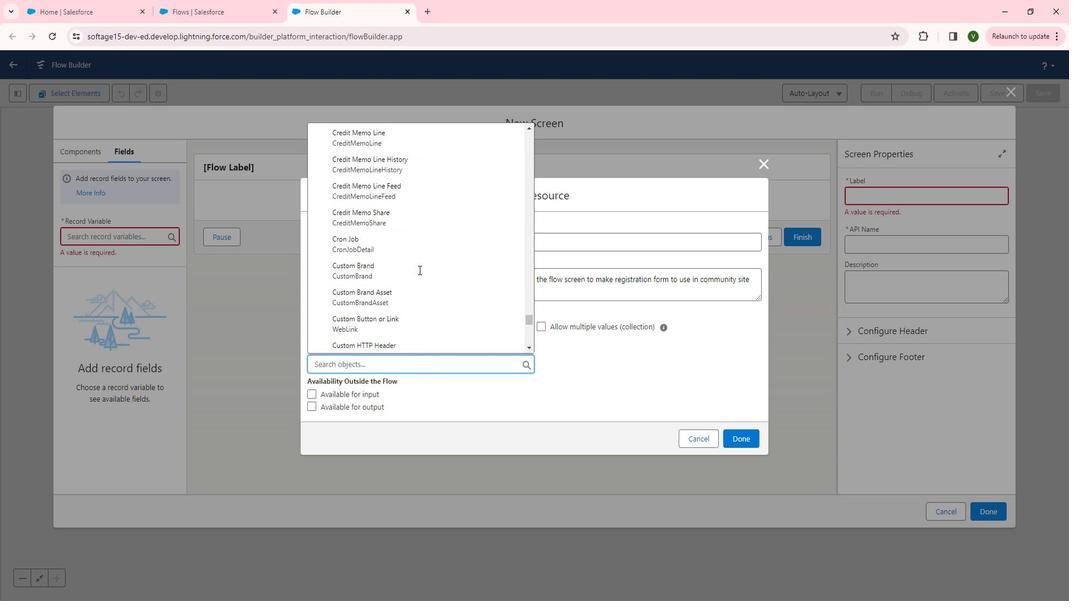 
Action: Mouse scrolled (431, 272) with delta (0, 0)
Screenshot: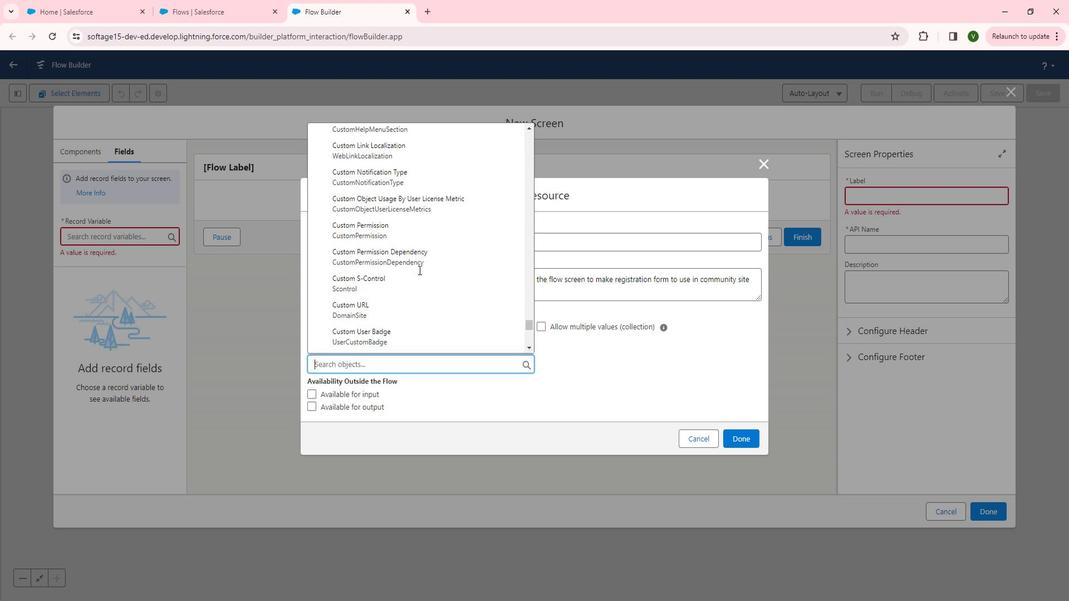 
Action: Mouse scrolled (431, 272) with delta (0, 0)
Screenshot: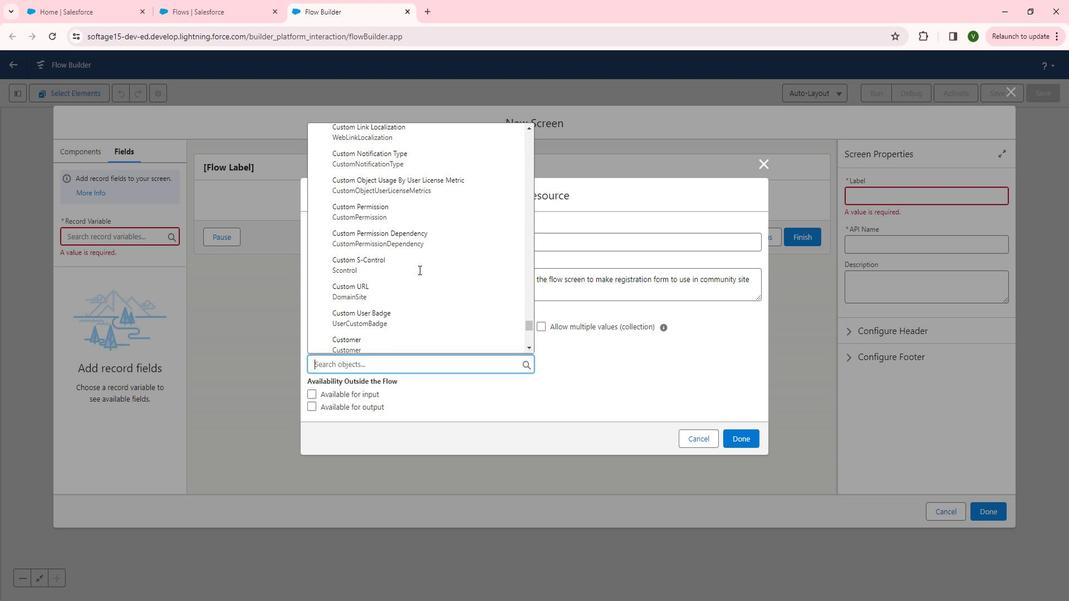 
Action: Mouse scrolled (431, 272) with delta (0, 0)
